 Task: Explore Airbnb accommodation in Slubice, Poland from 21st December, 2023 to 23rd December, 2023 for 1 adult. Place can be private room with 1  bedroom having 1 bed and 1 bathroom. Property type can be hotel. Amenities needed are: wifi, washing machine.
Action: Mouse moved to (575, 102)
Screenshot: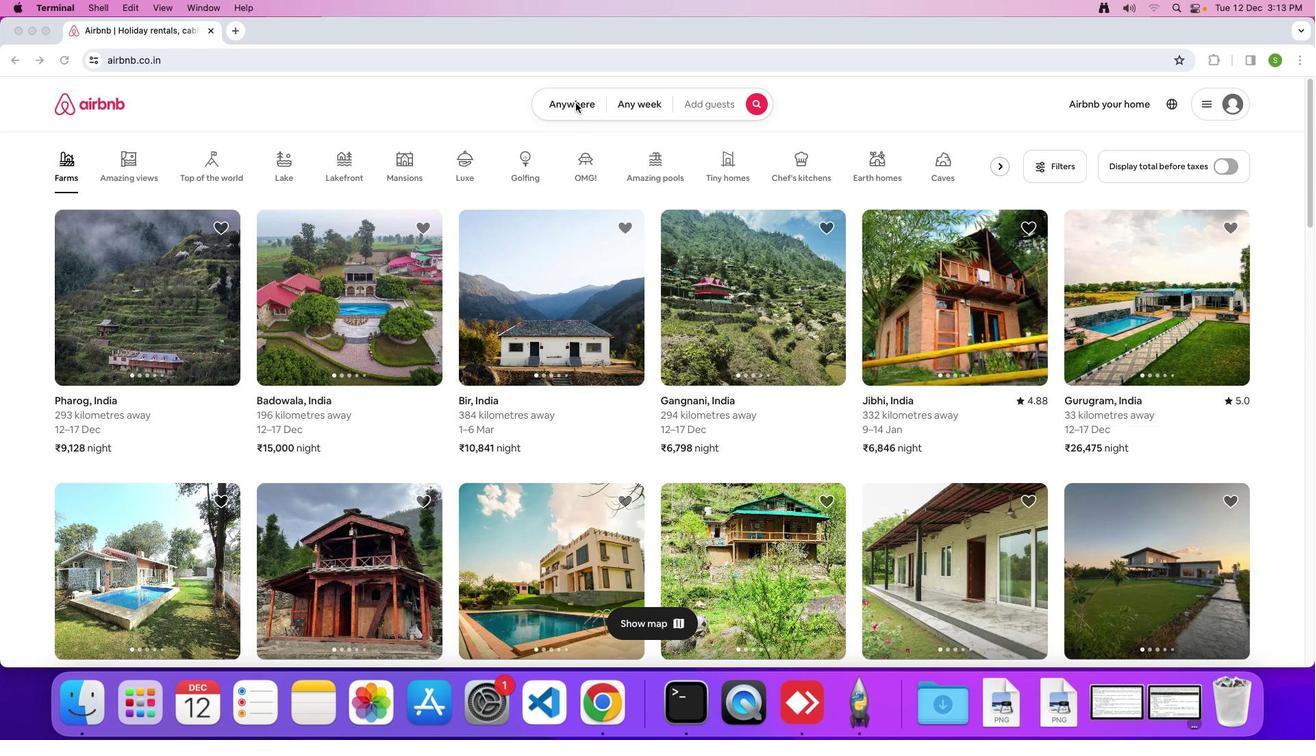 
Action: Mouse pressed left at (575, 102)
Screenshot: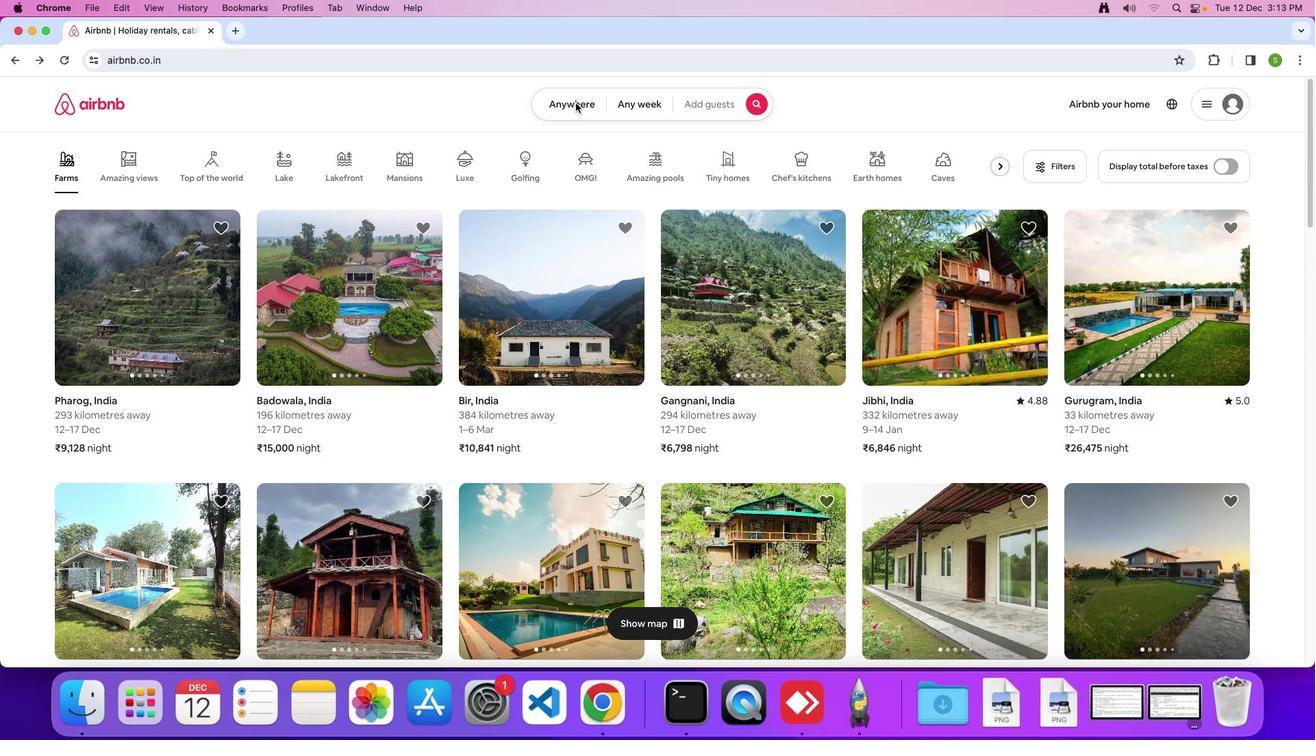 
Action: Mouse moved to (573, 103)
Screenshot: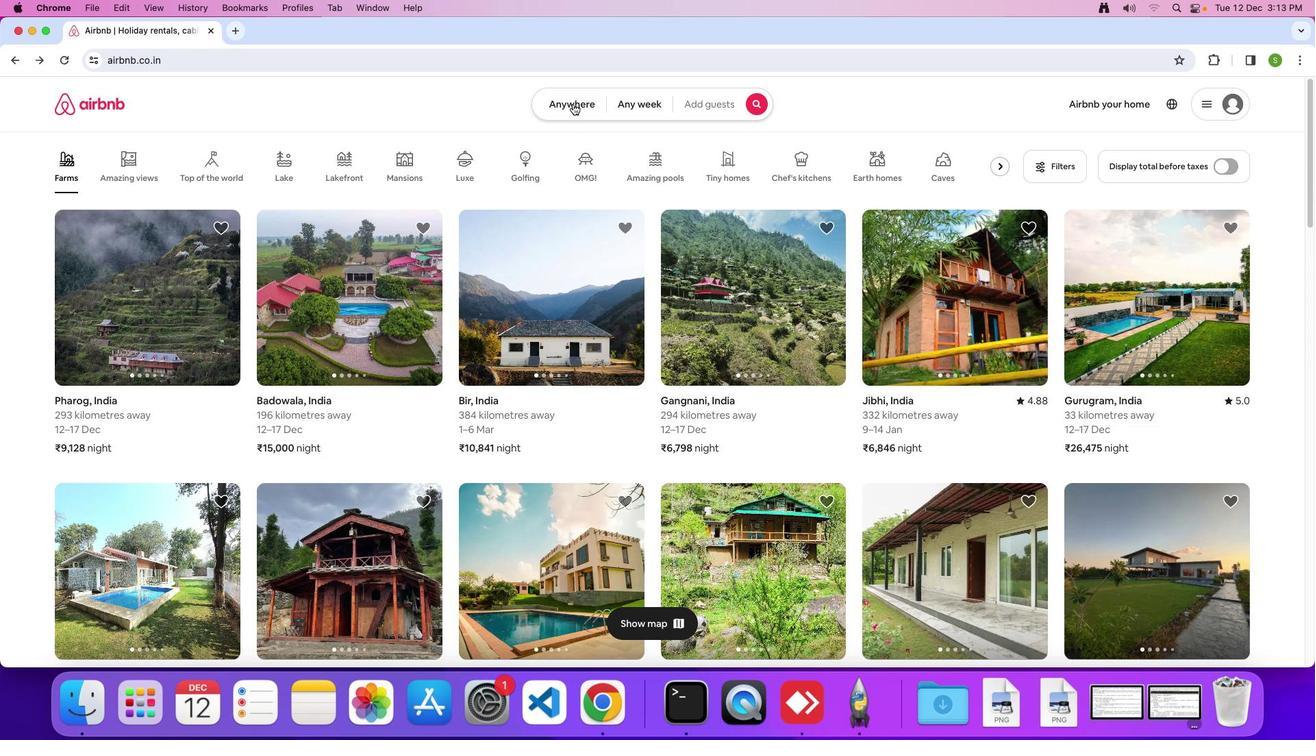 
Action: Mouse pressed left at (573, 103)
Screenshot: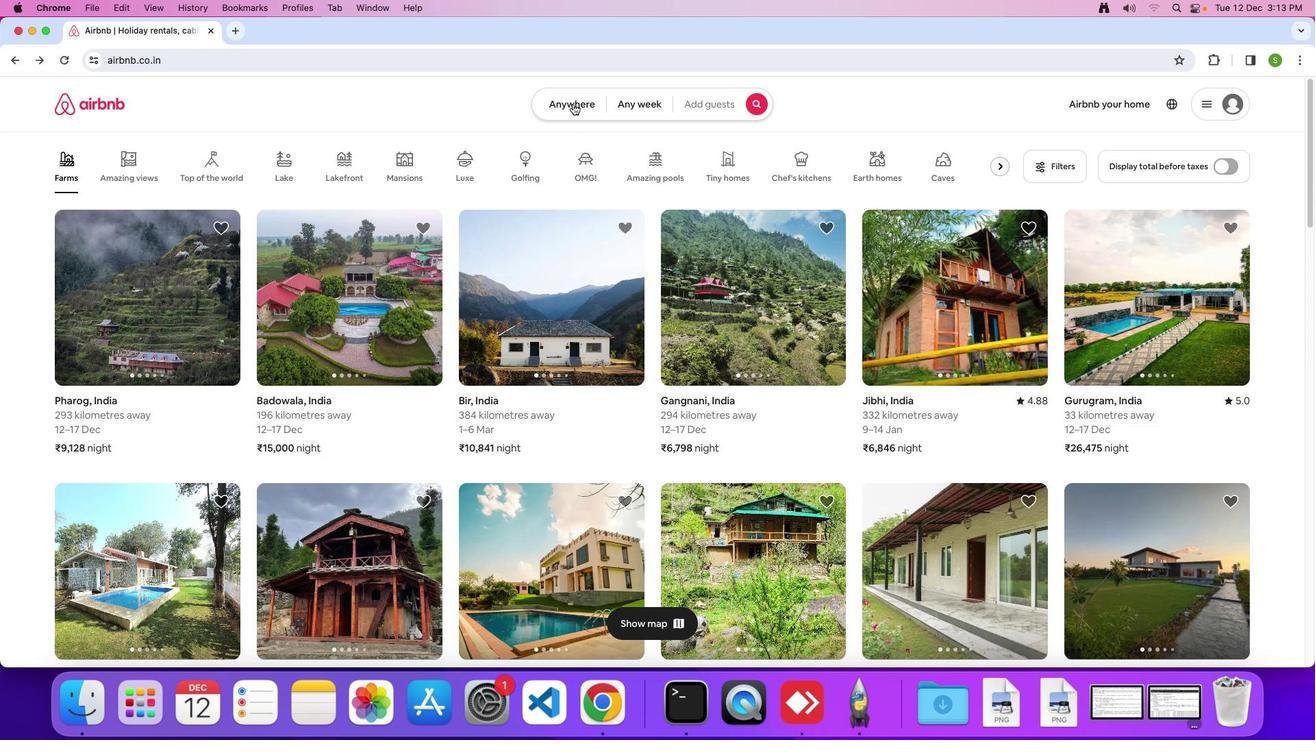 
Action: Mouse moved to (498, 153)
Screenshot: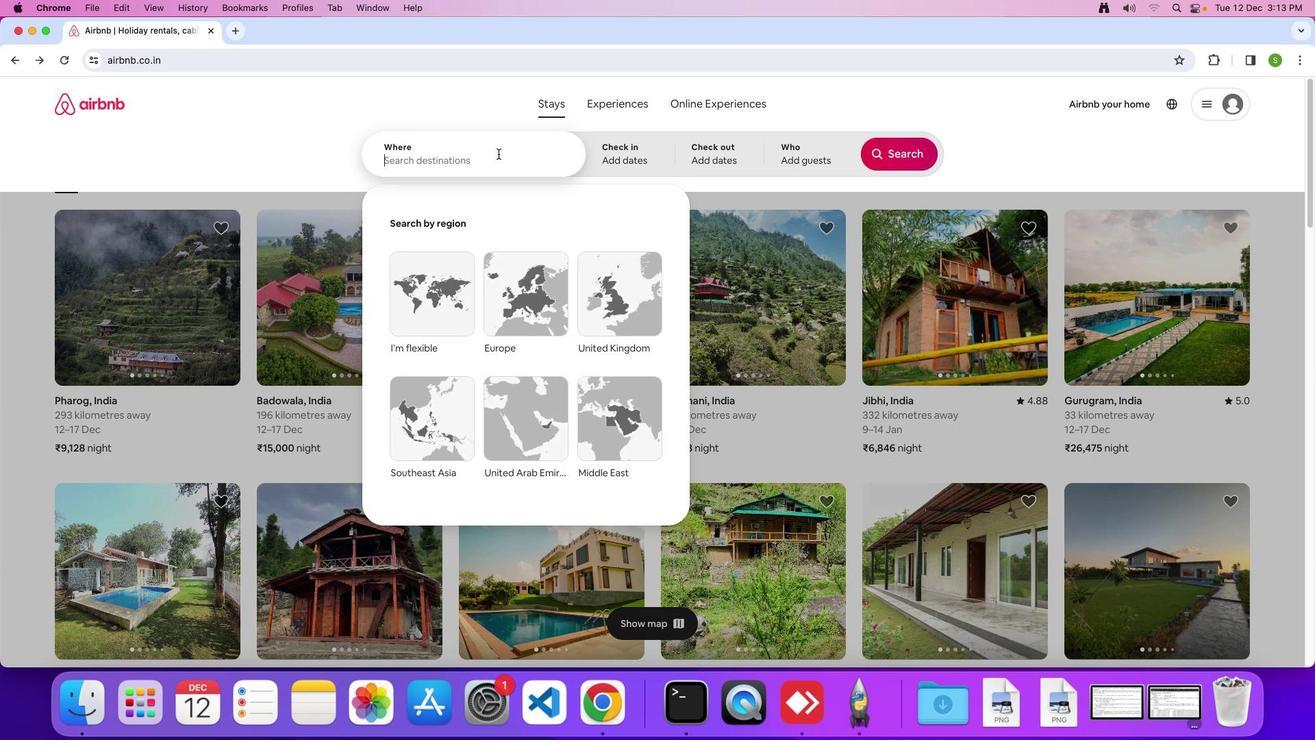 
Action: Mouse pressed left at (498, 153)
Screenshot: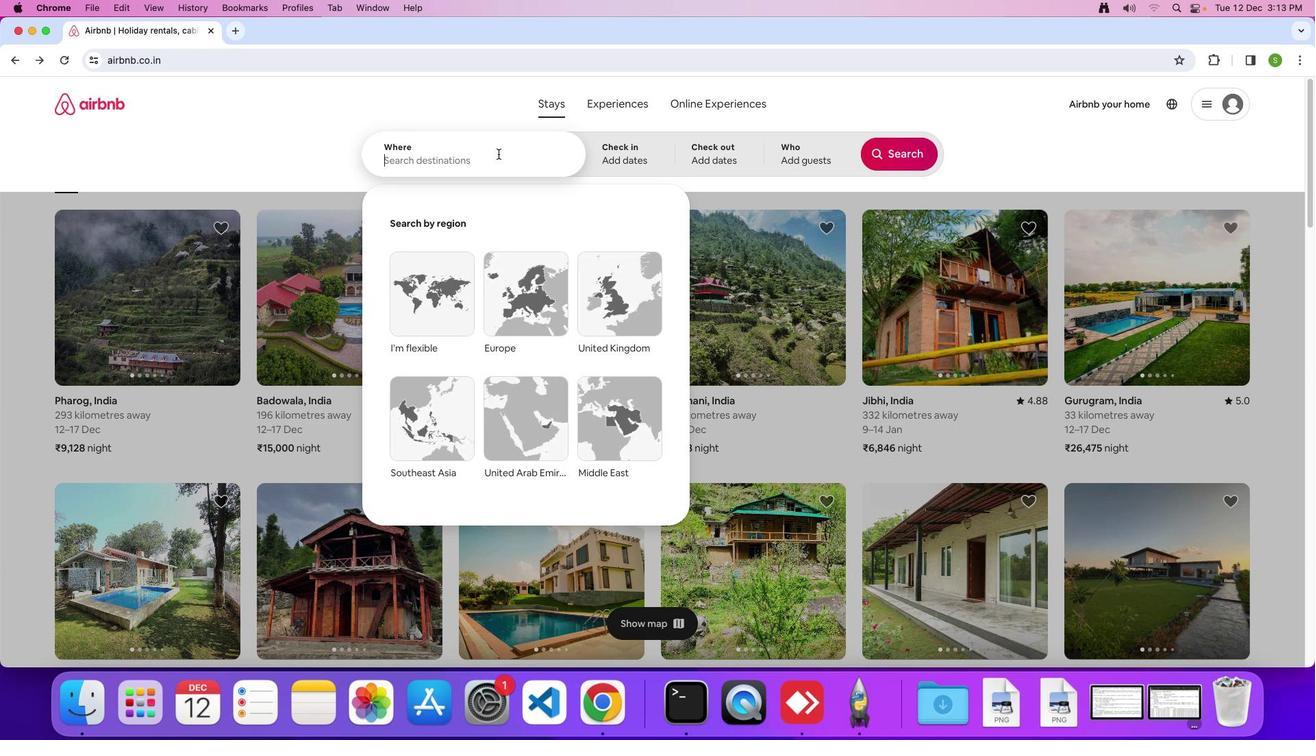 
Action: Key pressed Key.shift'S''l''u''b''i''c''e'','Key.spaceKey.shift'p''o''l''a''n''d'Key.enter
Screenshot: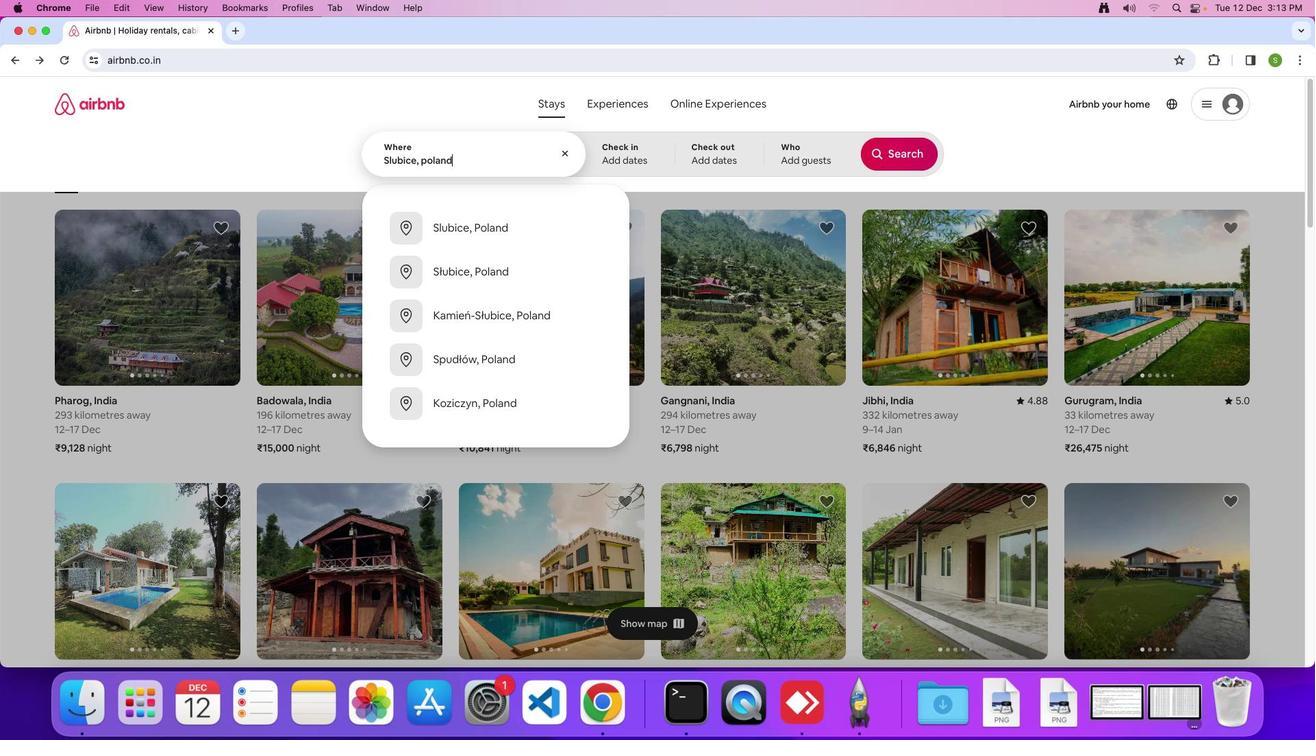 
Action: Mouse moved to (549, 431)
Screenshot: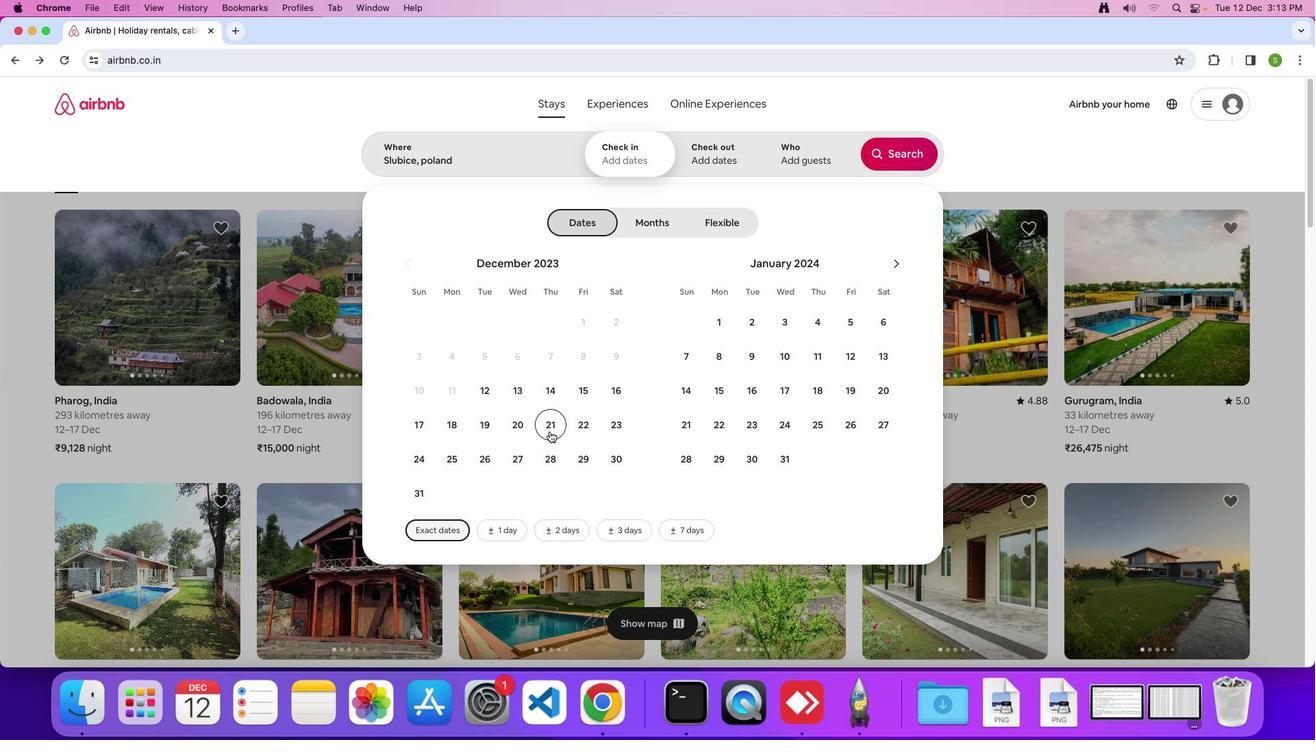 
Action: Mouse pressed left at (549, 431)
Screenshot: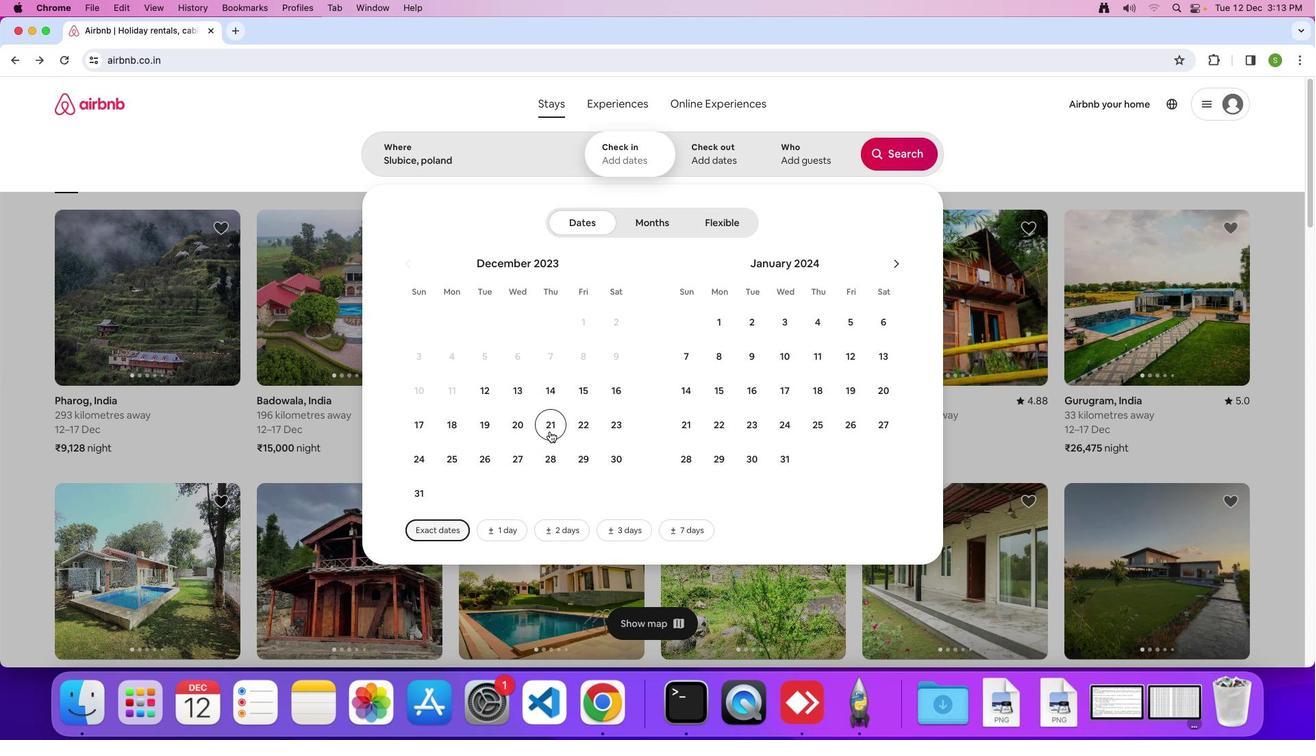
Action: Mouse moved to (607, 423)
Screenshot: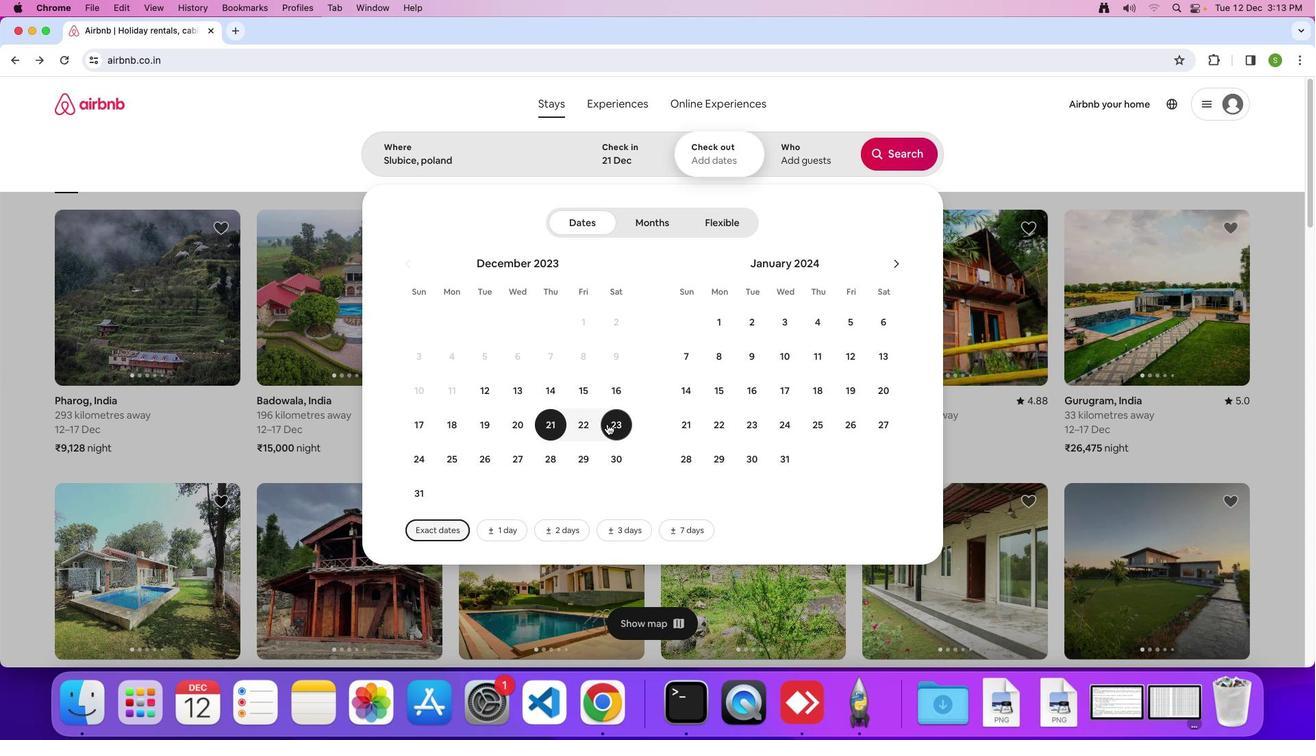 
Action: Mouse pressed left at (607, 423)
Screenshot: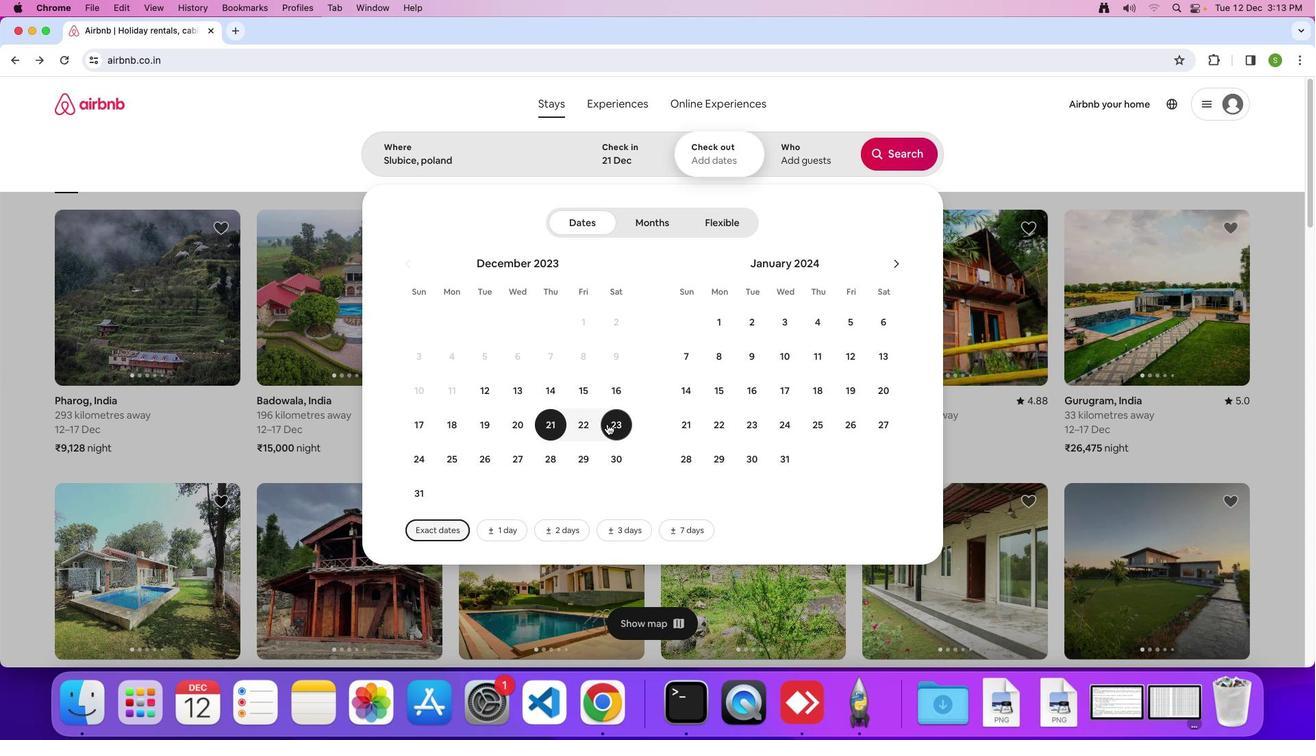 
Action: Mouse moved to (807, 161)
Screenshot: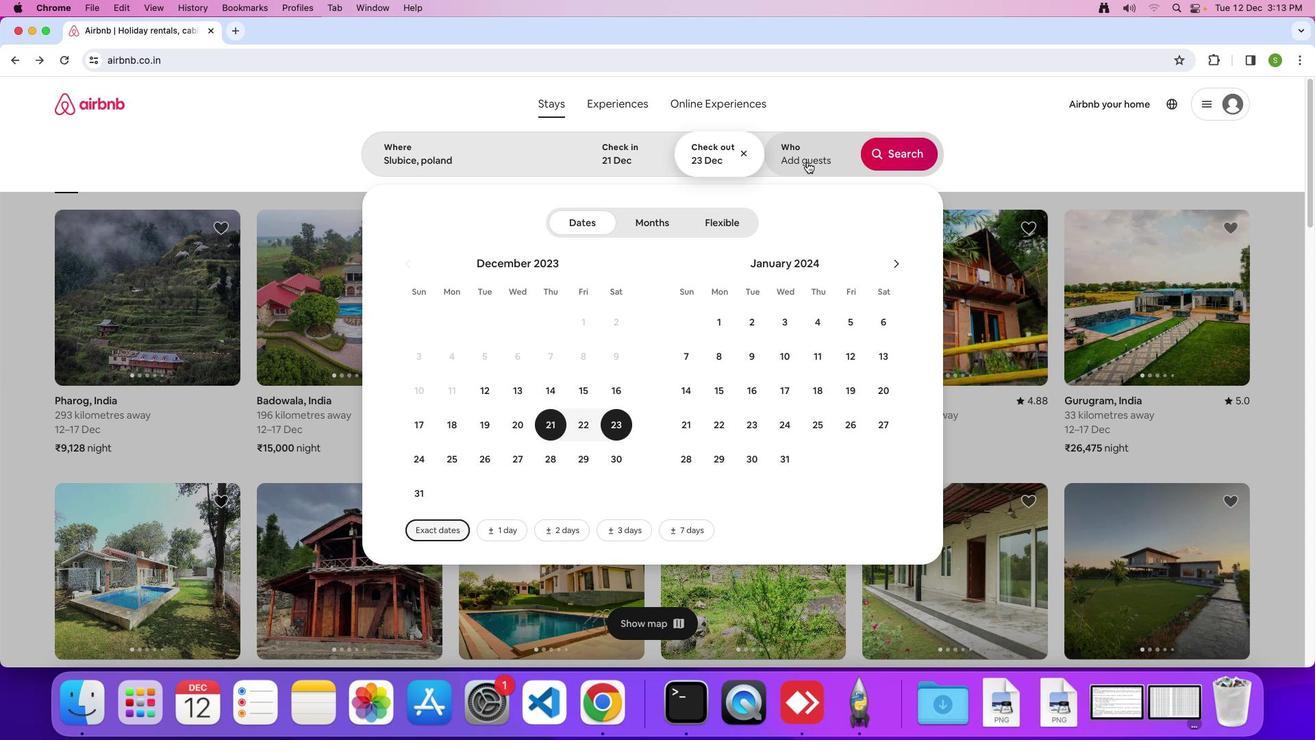 
Action: Mouse pressed left at (807, 161)
Screenshot: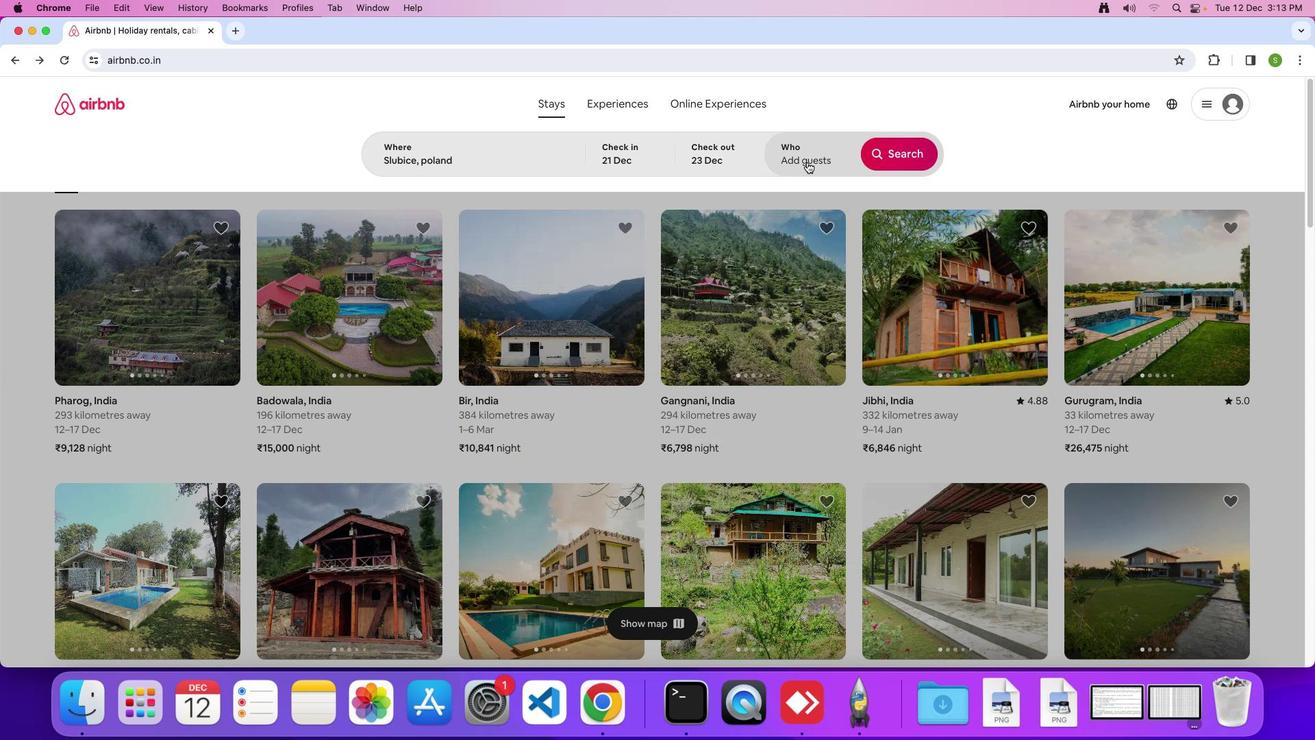 
Action: Mouse moved to (911, 225)
Screenshot: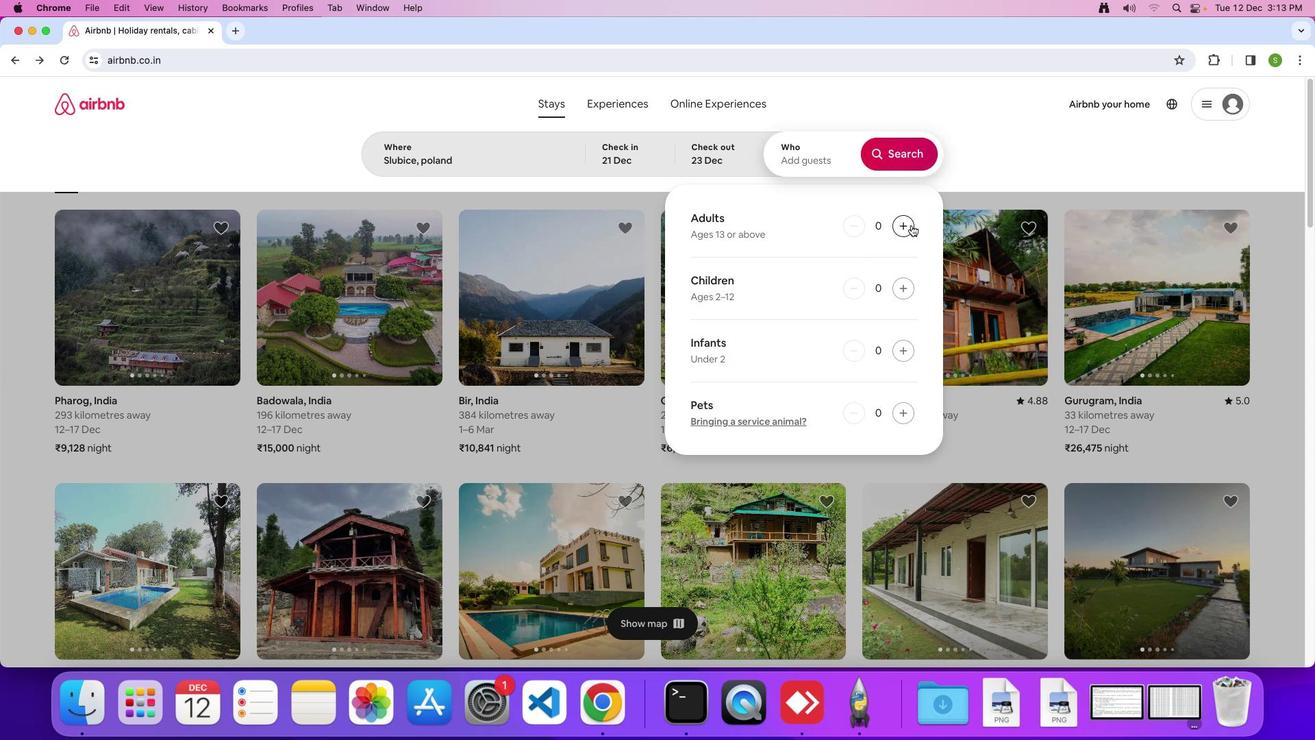 
Action: Mouse pressed left at (911, 225)
Screenshot: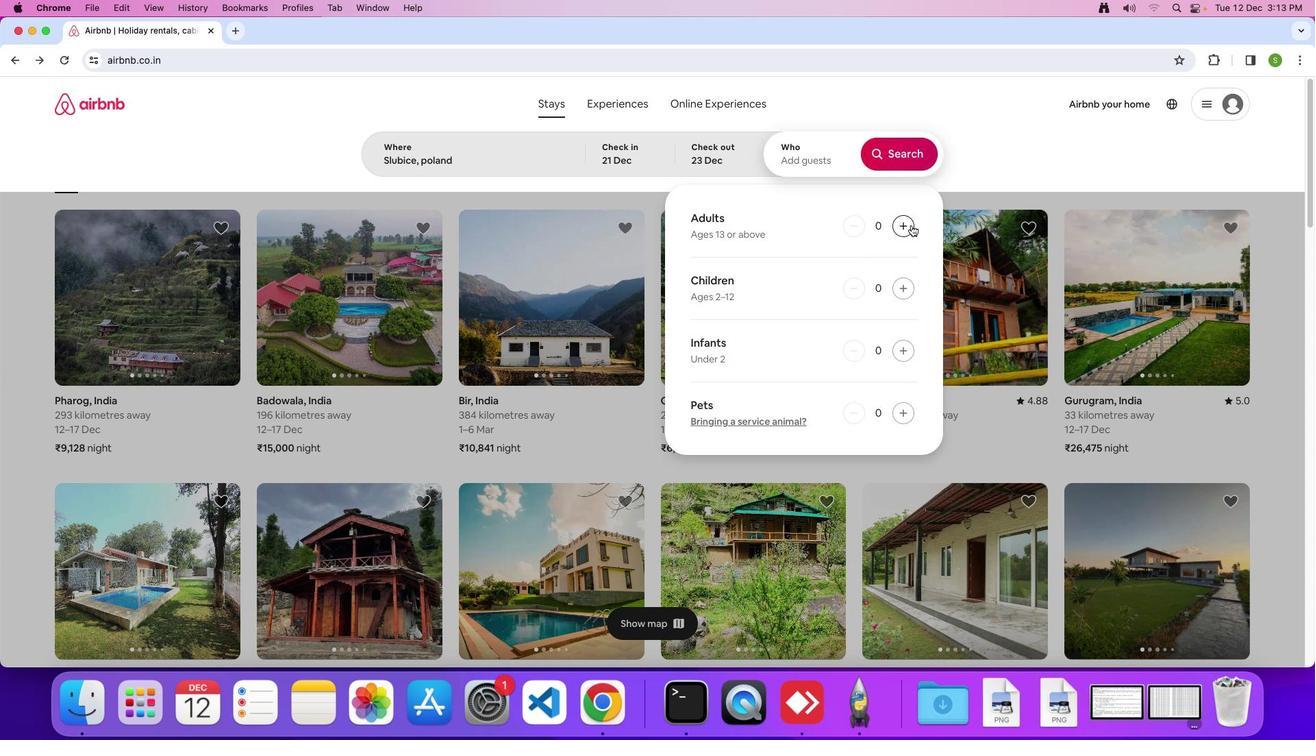 
Action: Mouse moved to (897, 151)
Screenshot: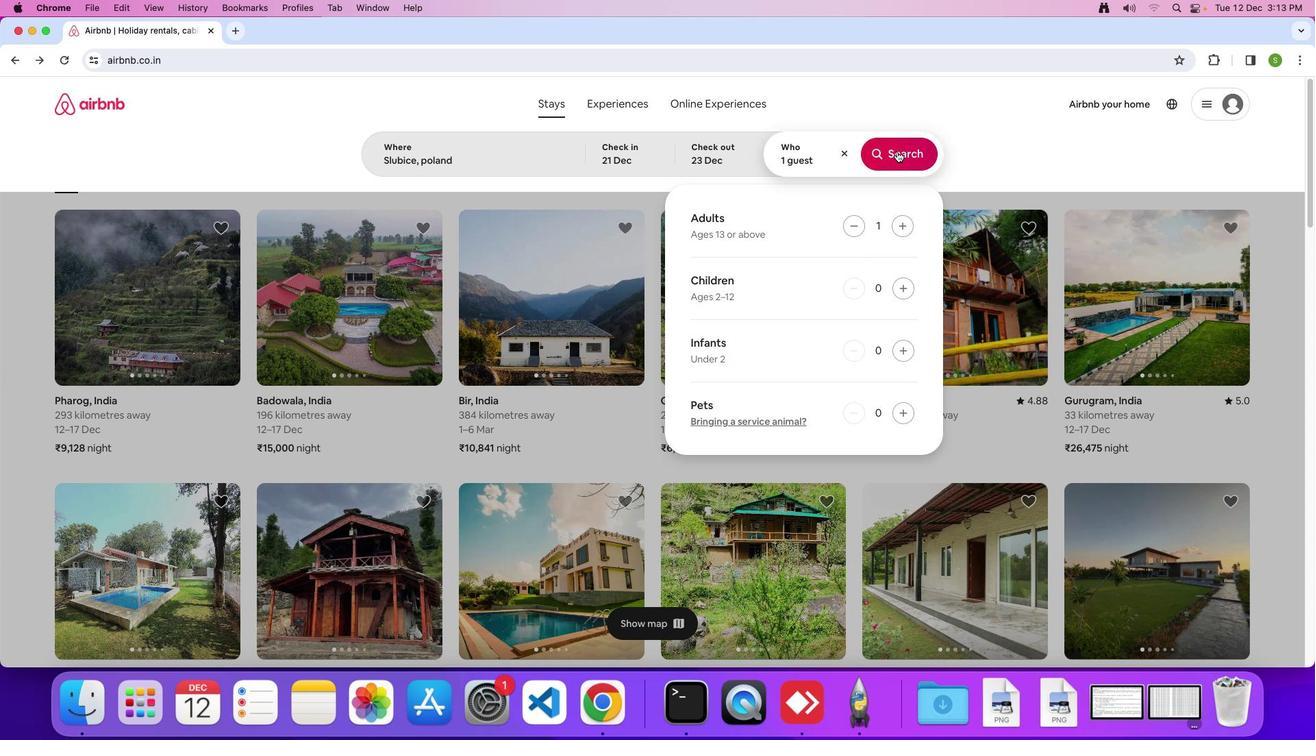 
Action: Mouse pressed left at (897, 151)
Screenshot: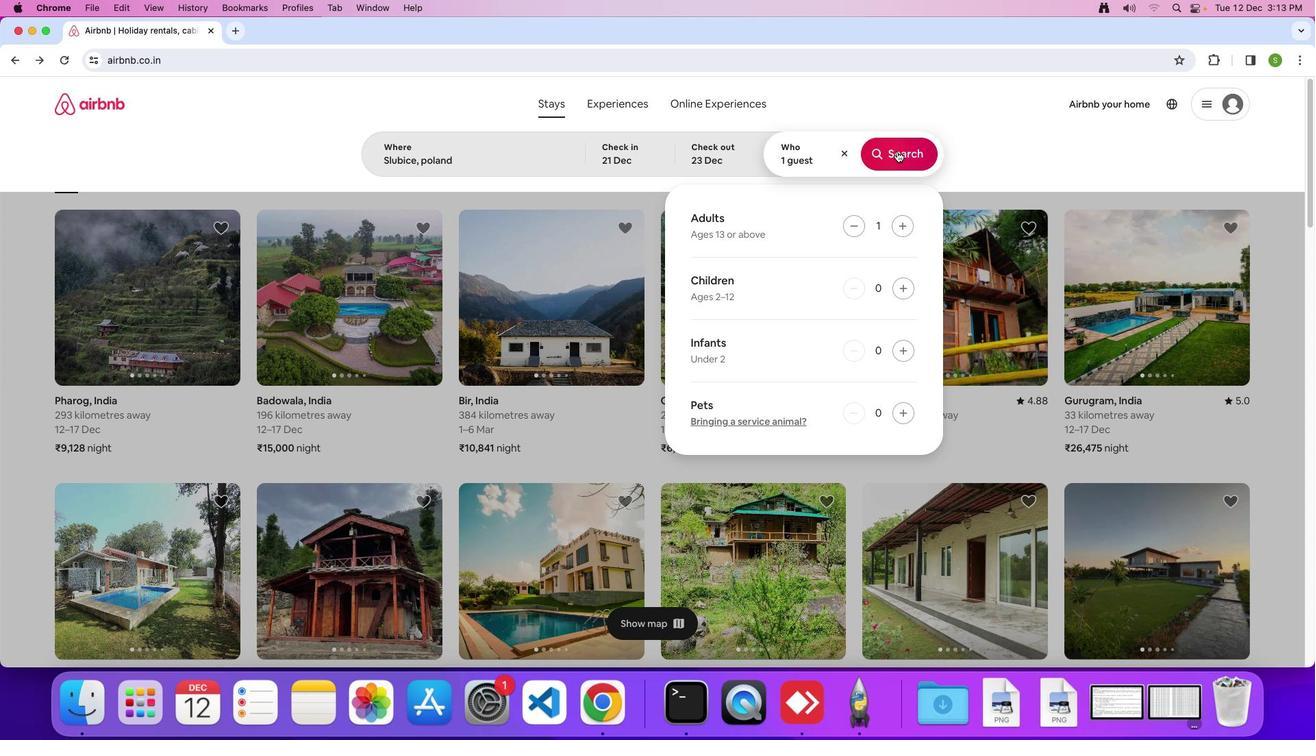 
Action: Mouse moved to (1095, 167)
Screenshot: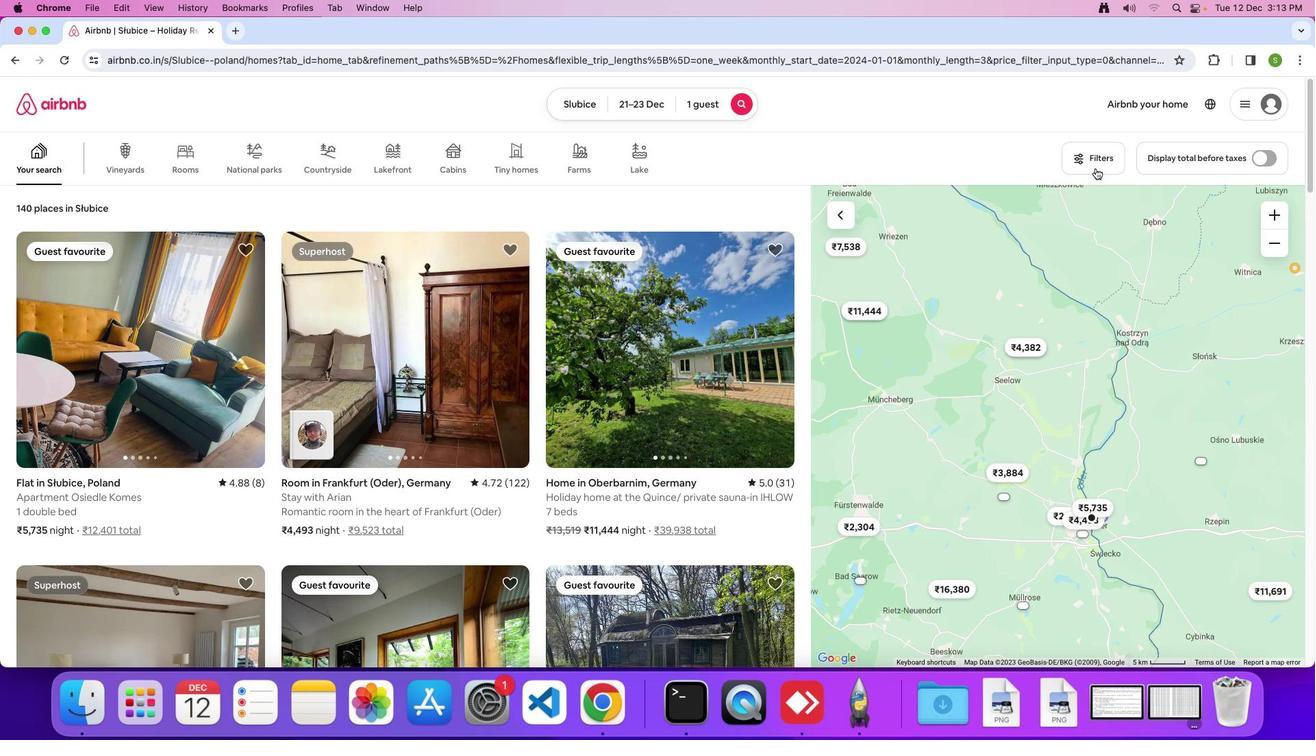 
Action: Mouse pressed left at (1095, 167)
Screenshot: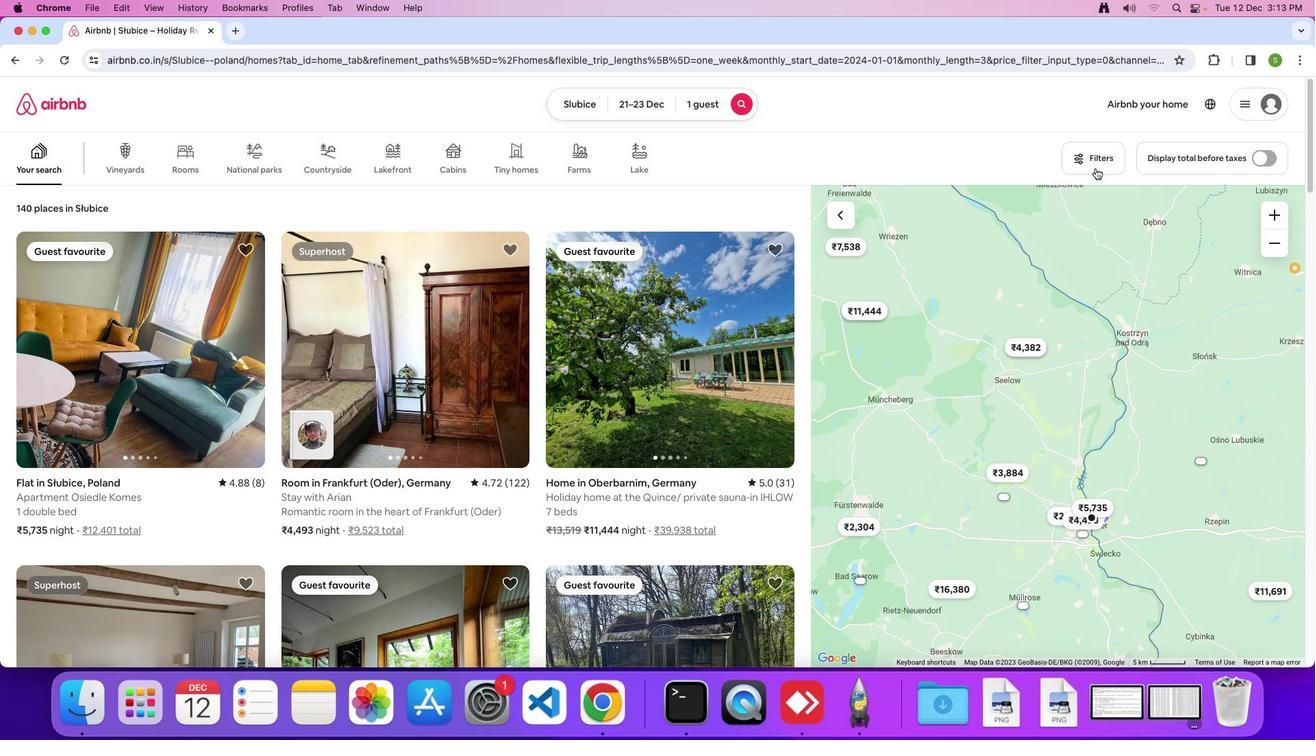 
Action: Mouse moved to (641, 371)
Screenshot: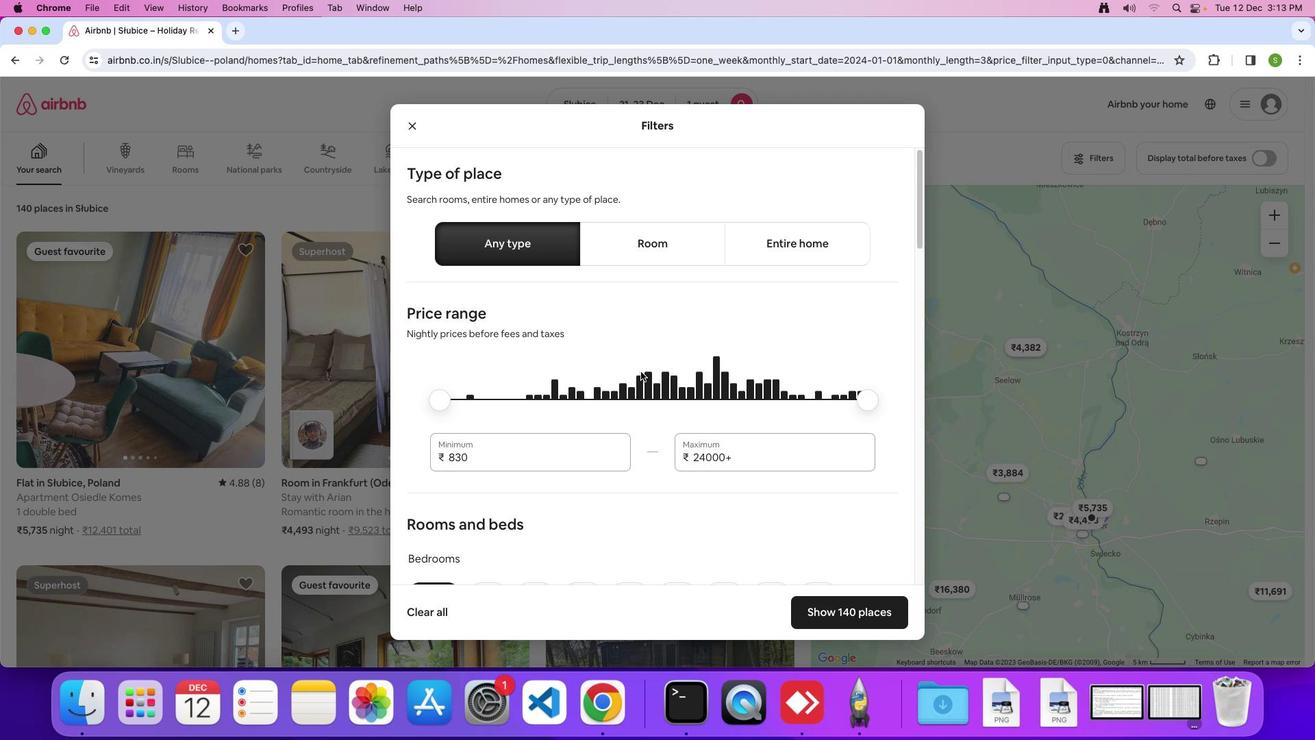 
Action: Mouse scrolled (641, 371) with delta (0, 0)
Screenshot: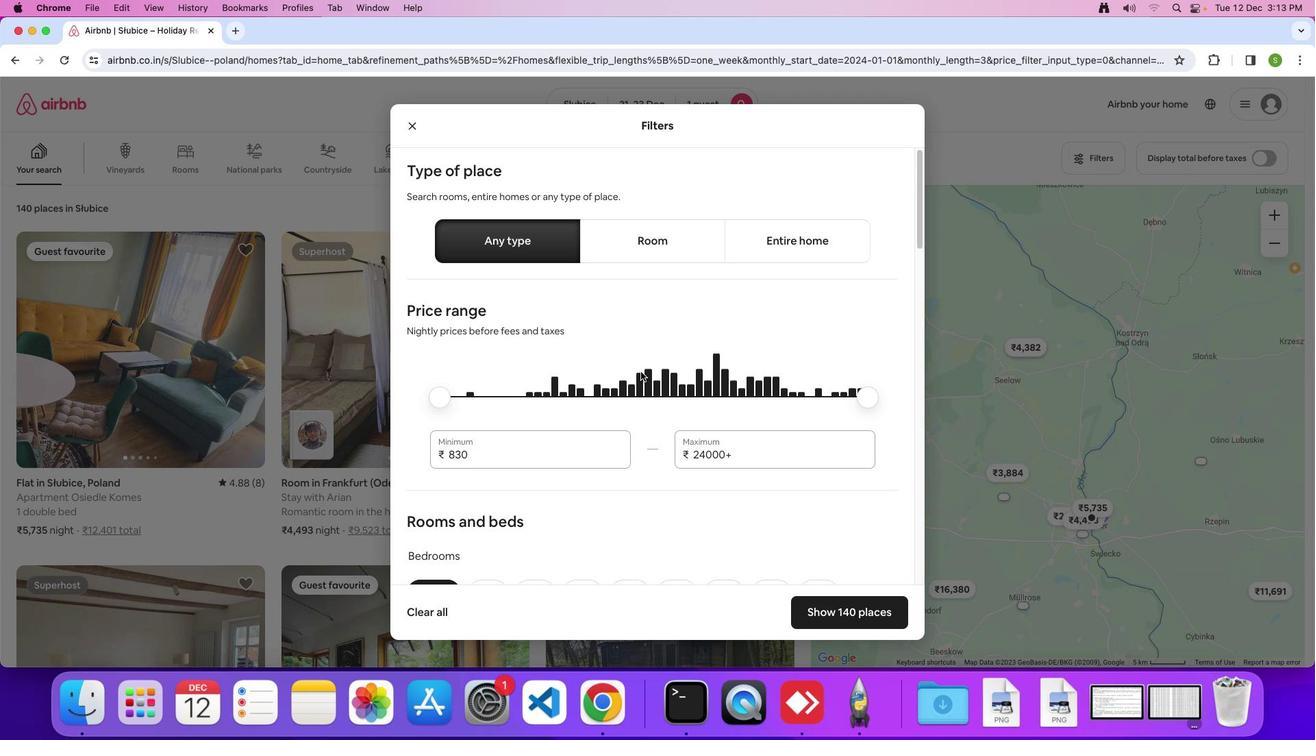 
Action: Mouse scrolled (641, 371) with delta (0, 0)
Screenshot: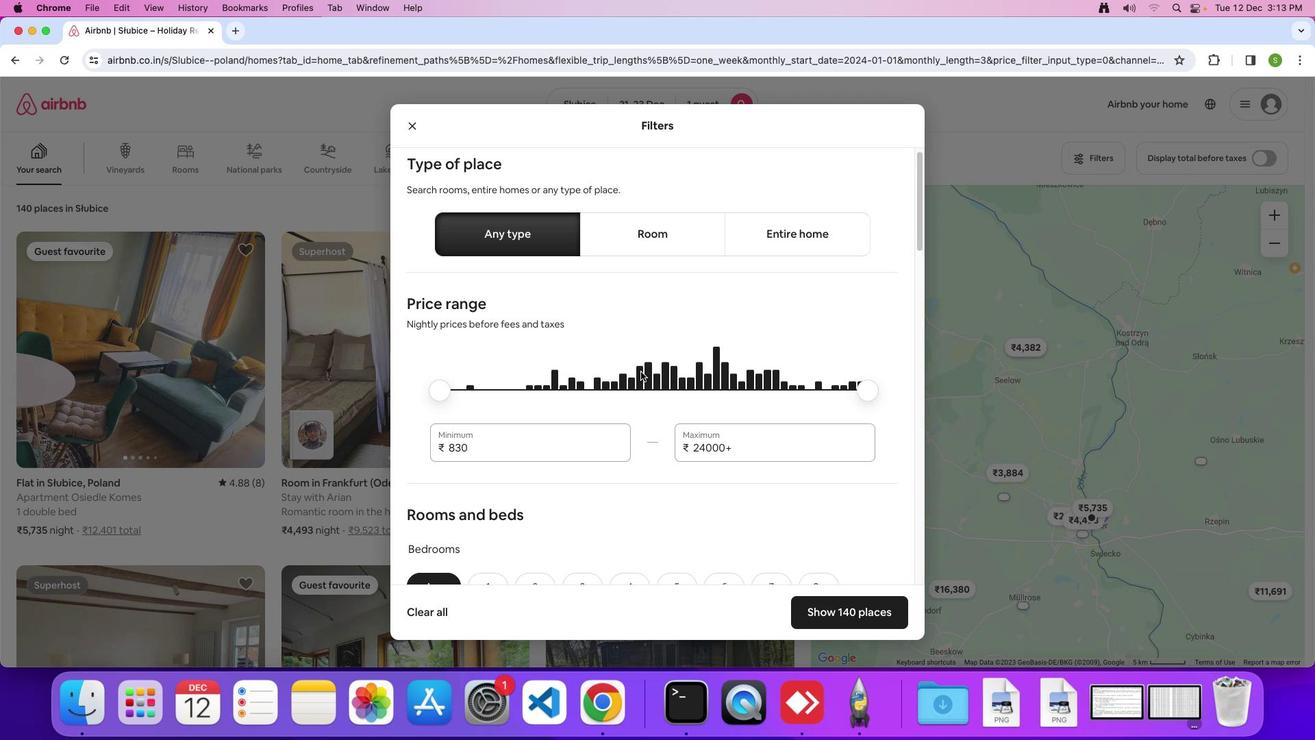 
Action: Mouse scrolled (641, 371) with delta (0, 0)
Screenshot: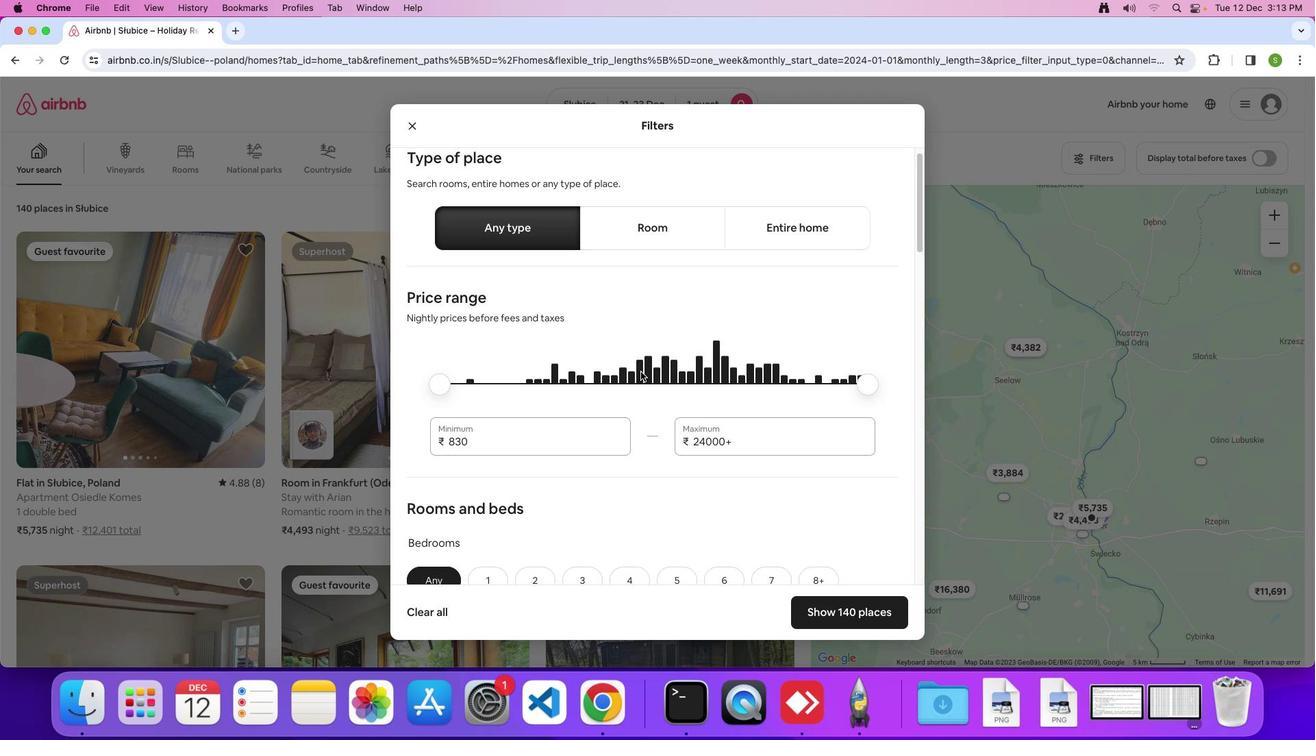 
Action: Mouse scrolled (641, 371) with delta (0, 0)
Screenshot: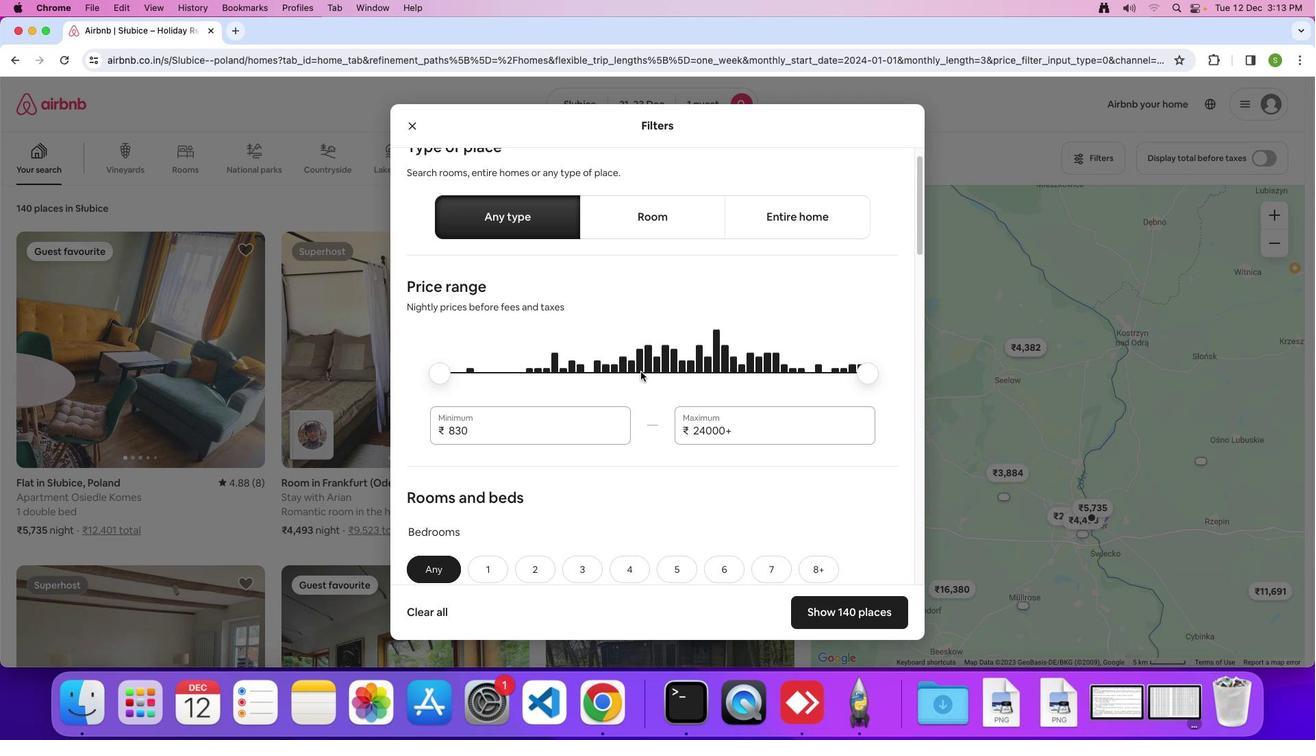 
Action: Mouse scrolled (641, 371) with delta (0, 0)
Screenshot: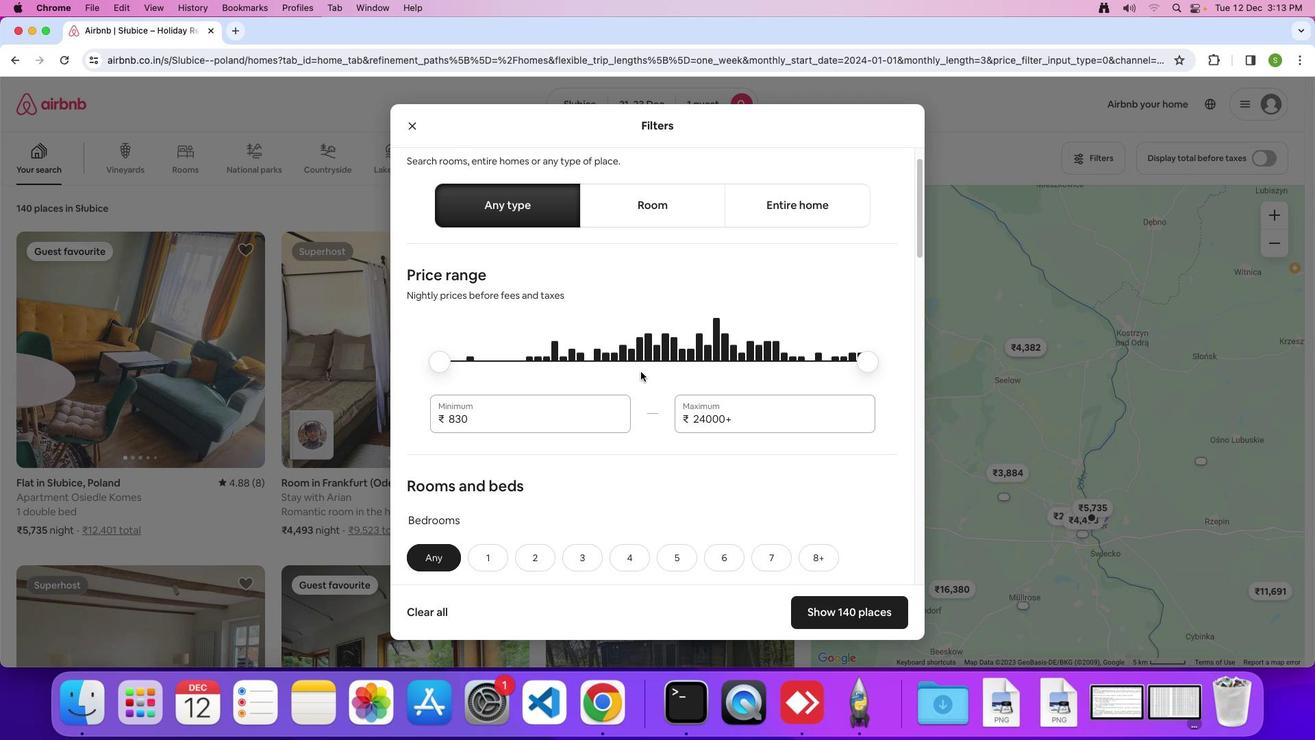 
Action: Mouse scrolled (641, 371) with delta (0, 0)
Screenshot: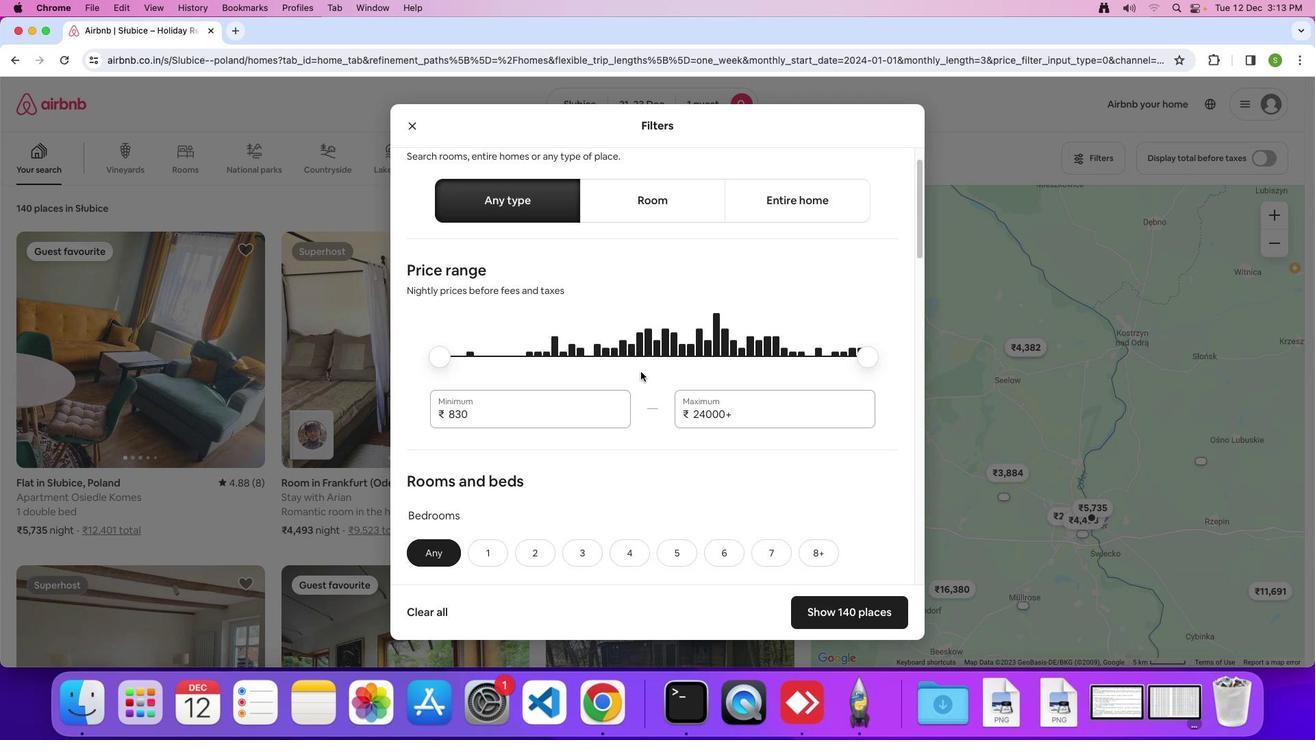
Action: Mouse scrolled (641, 371) with delta (0, 0)
Screenshot: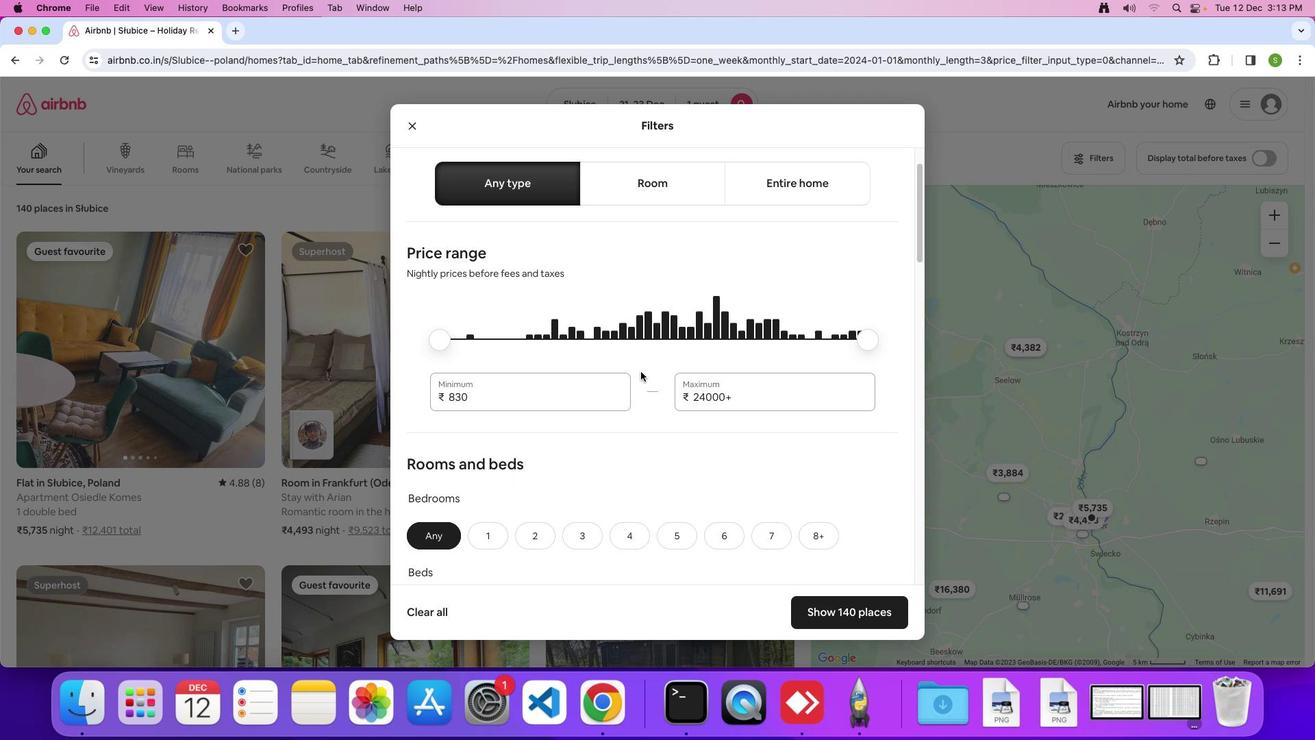 
Action: Mouse scrolled (641, 371) with delta (0, 0)
Screenshot: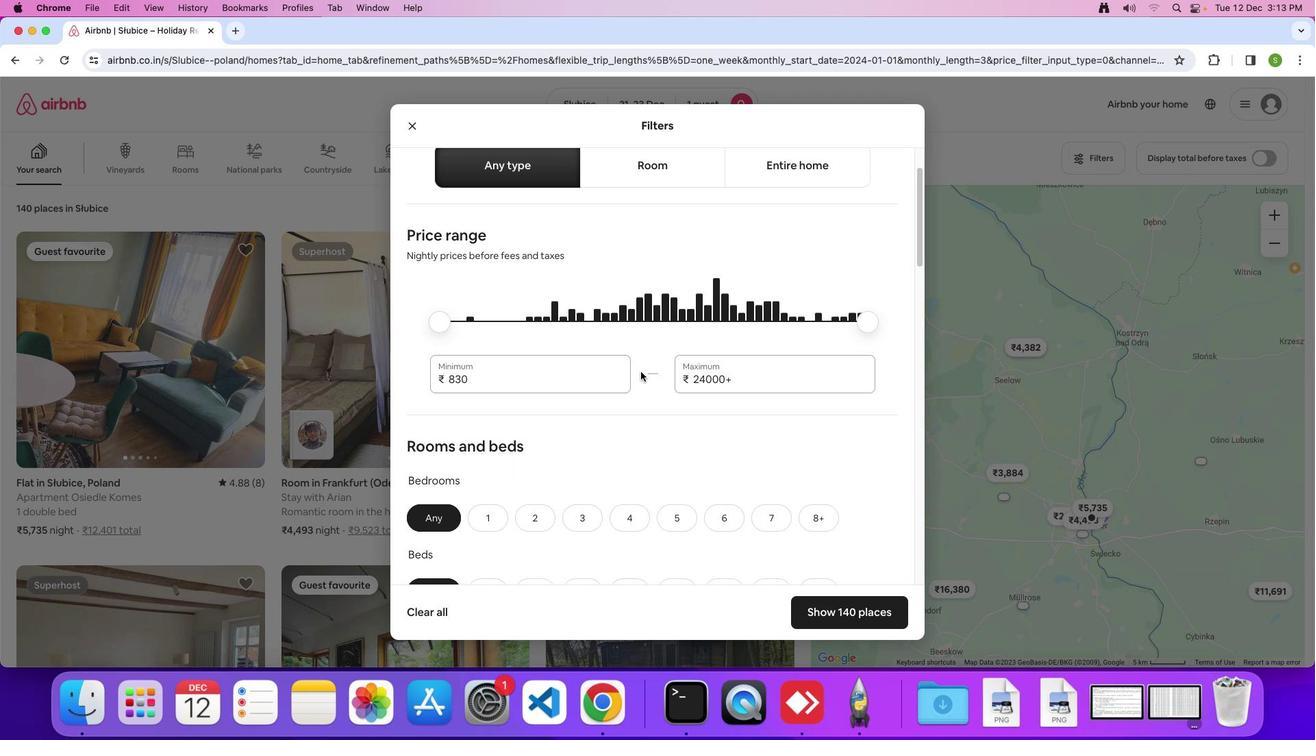 
Action: Mouse scrolled (641, 371) with delta (0, 0)
Screenshot: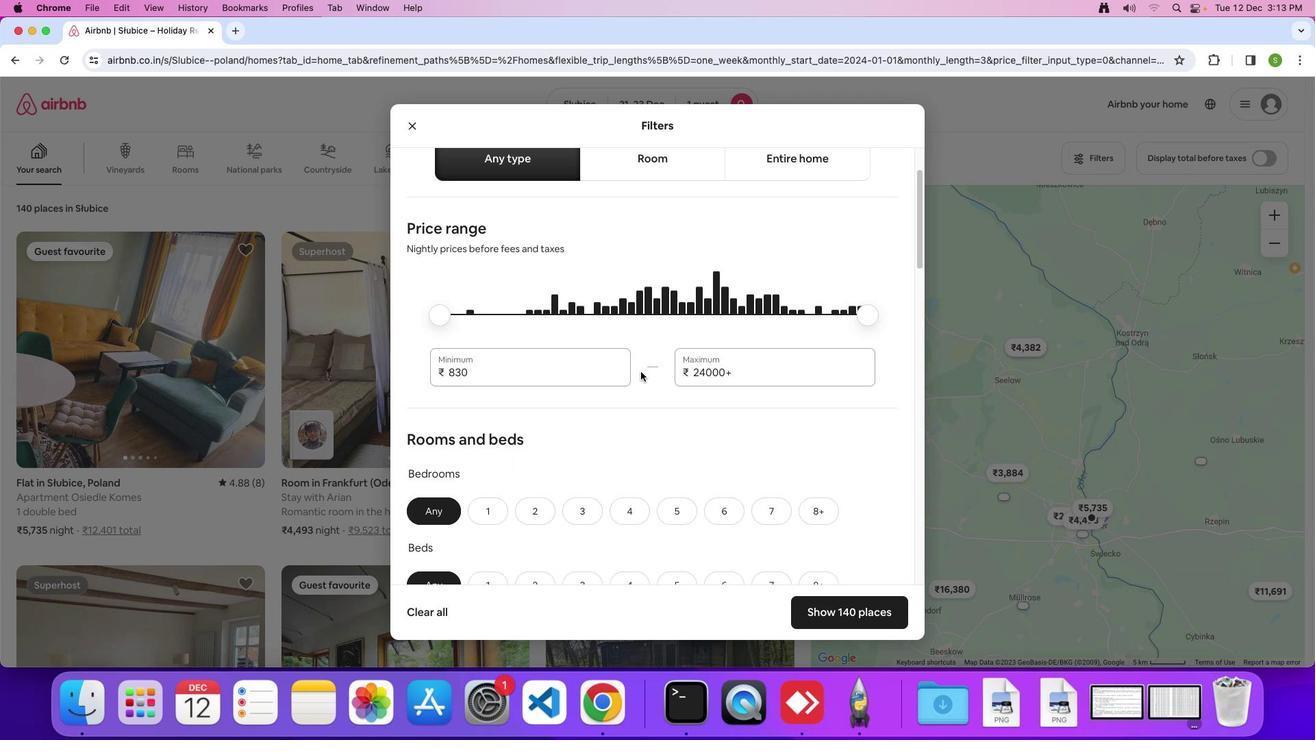 
Action: Mouse scrolled (641, 371) with delta (0, 0)
Screenshot: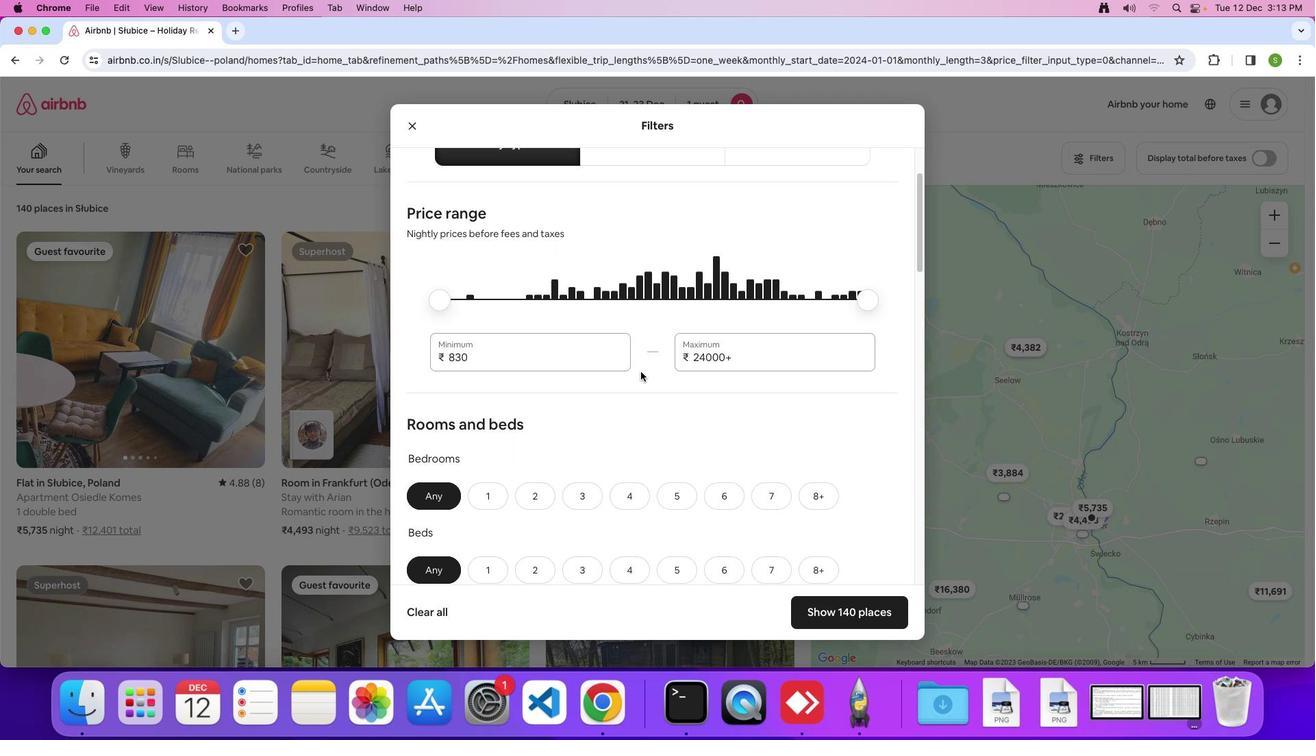 
Action: Mouse scrolled (641, 371) with delta (0, 0)
Screenshot: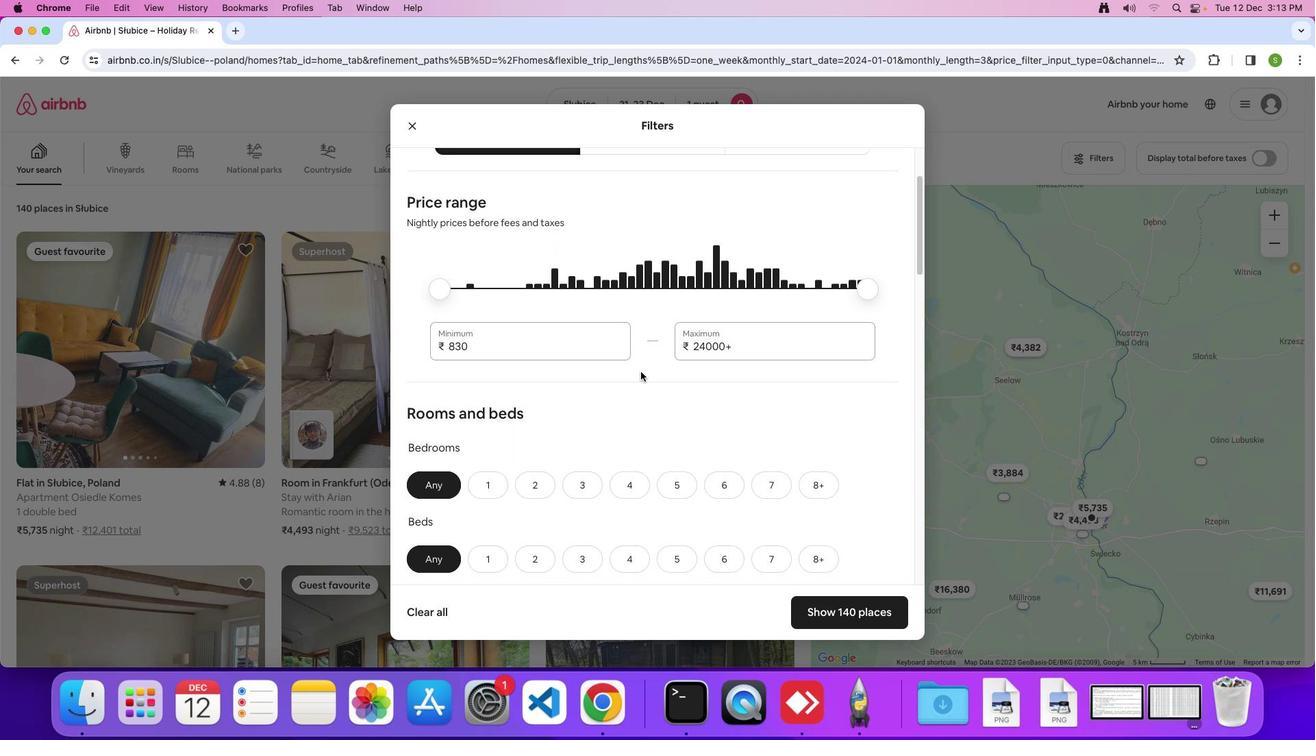 
Action: Mouse scrolled (641, 371) with delta (0, 0)
Screenshot: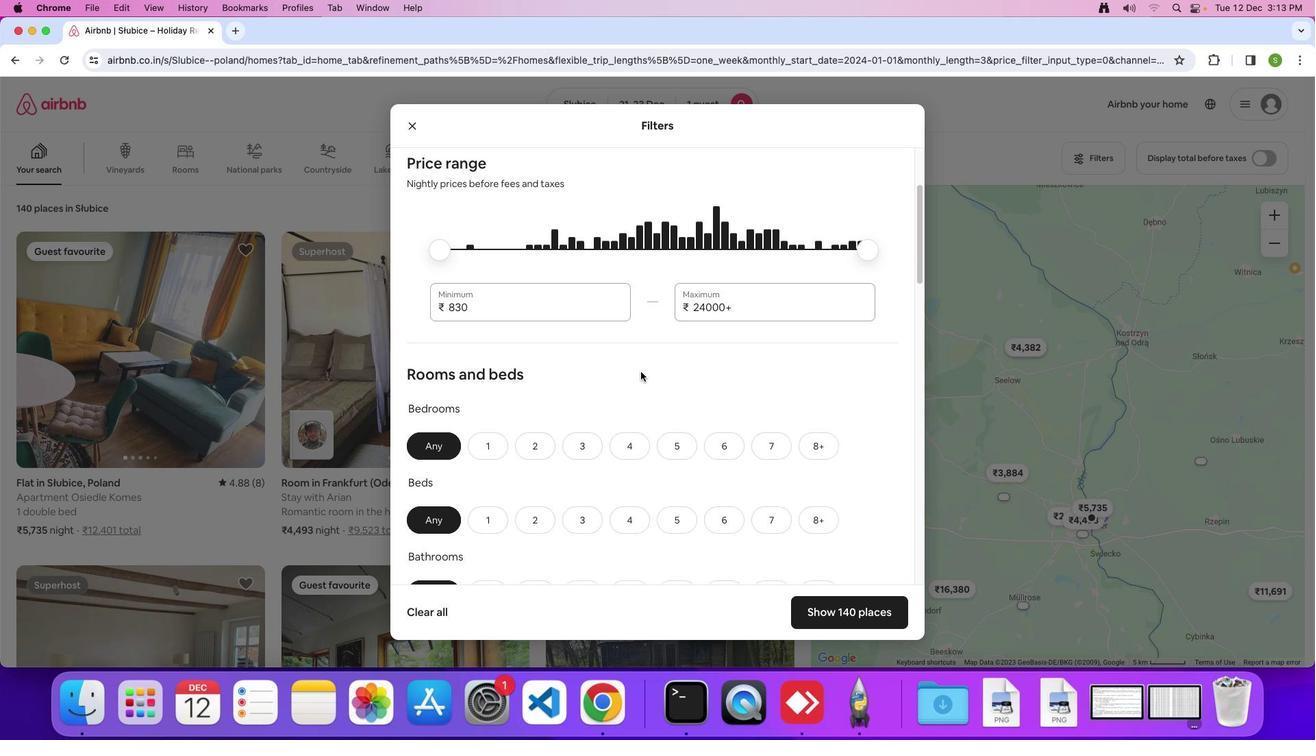 
Action: Mouse scrolled (641, 371) with delta (0, 0)
Screenshot: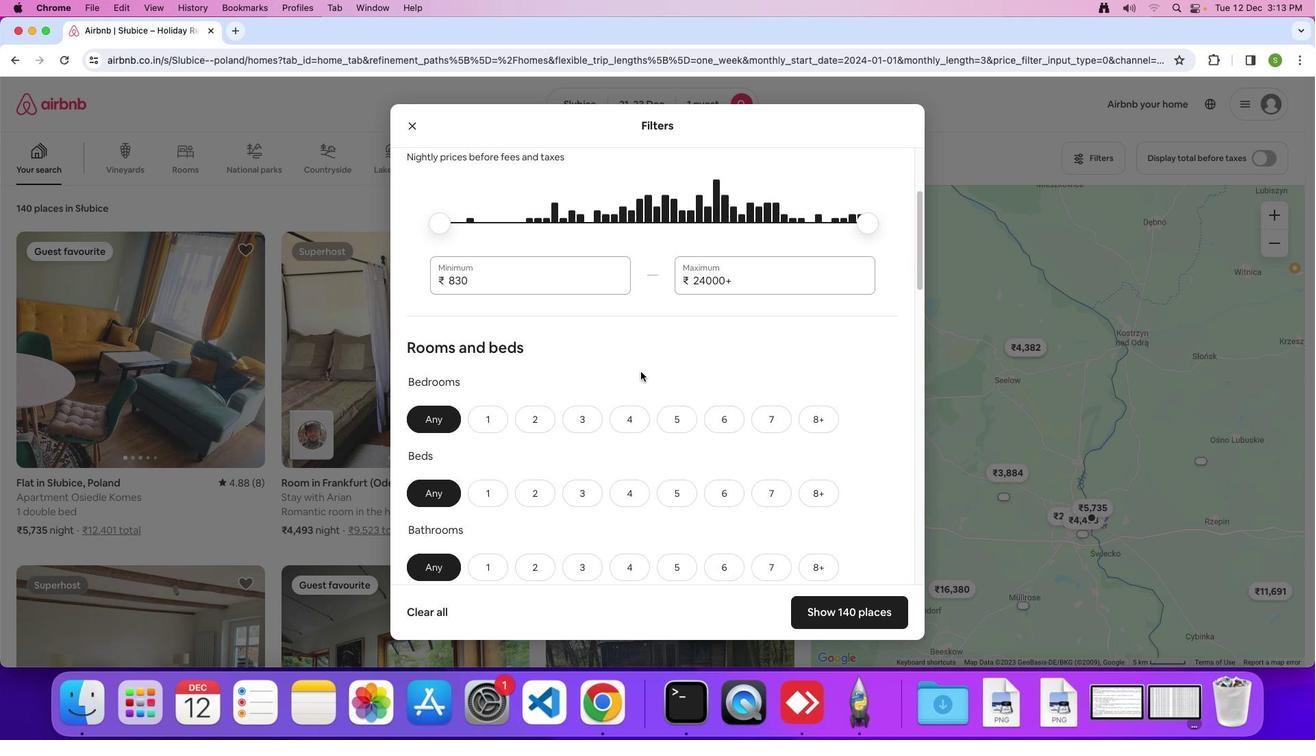 
Action: Mouse scrolled (641, 371) with delta (0, 0)
Screenshot: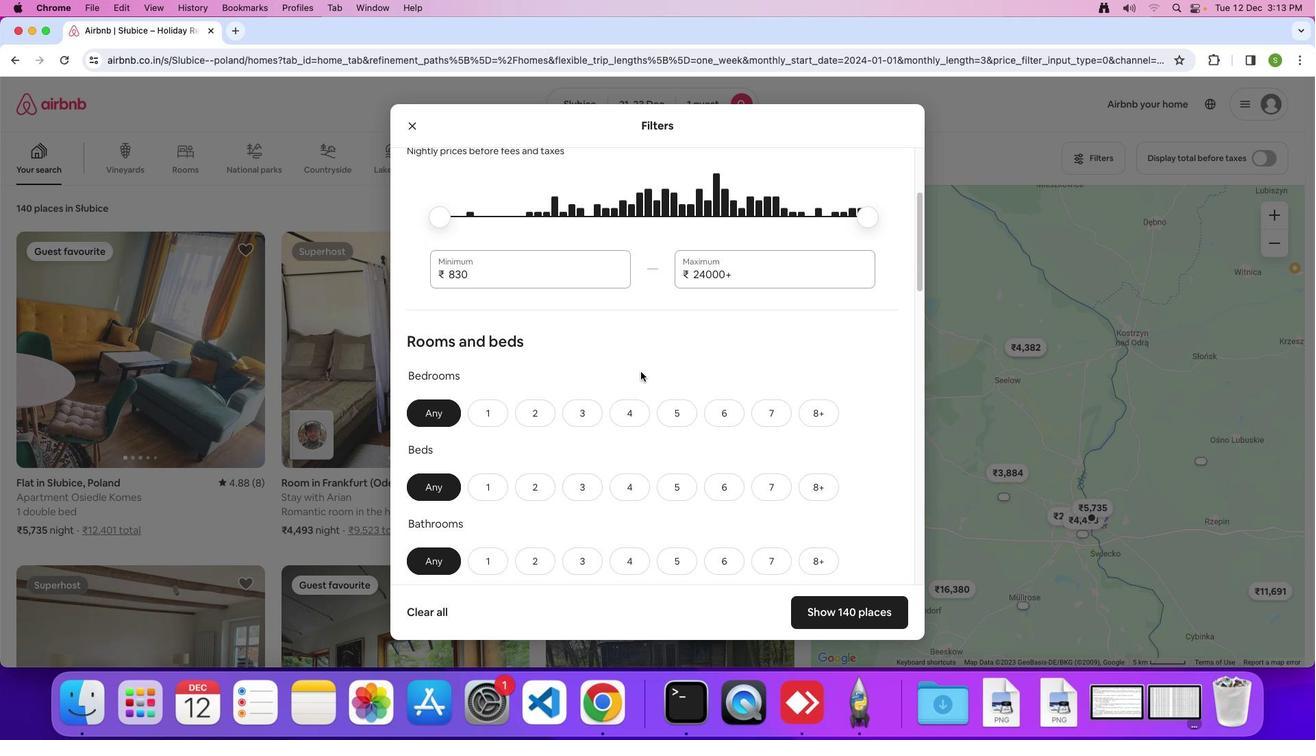 
Action: Mouse scrolled (641, 371) with delta (0, 0)
Screenshot: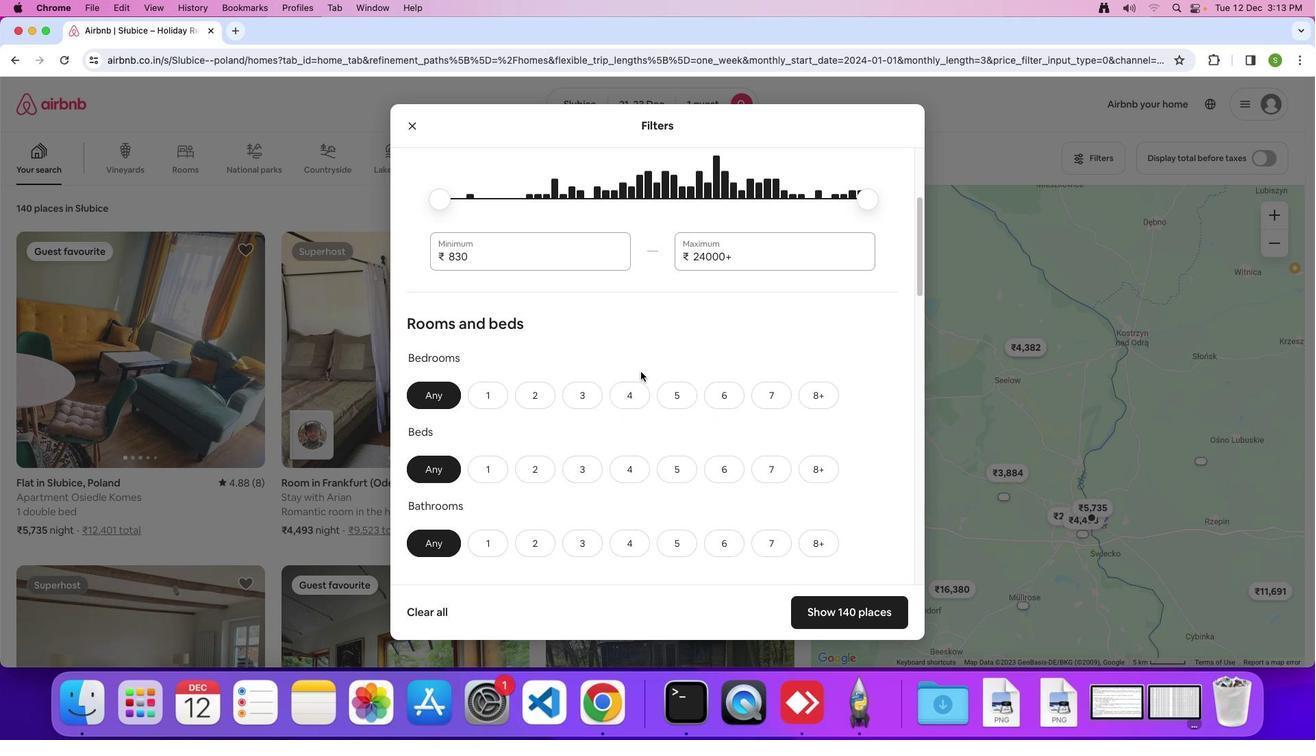 
Action: Mouse scrolled (641, 371) with delta (0, 0)
Screenshot: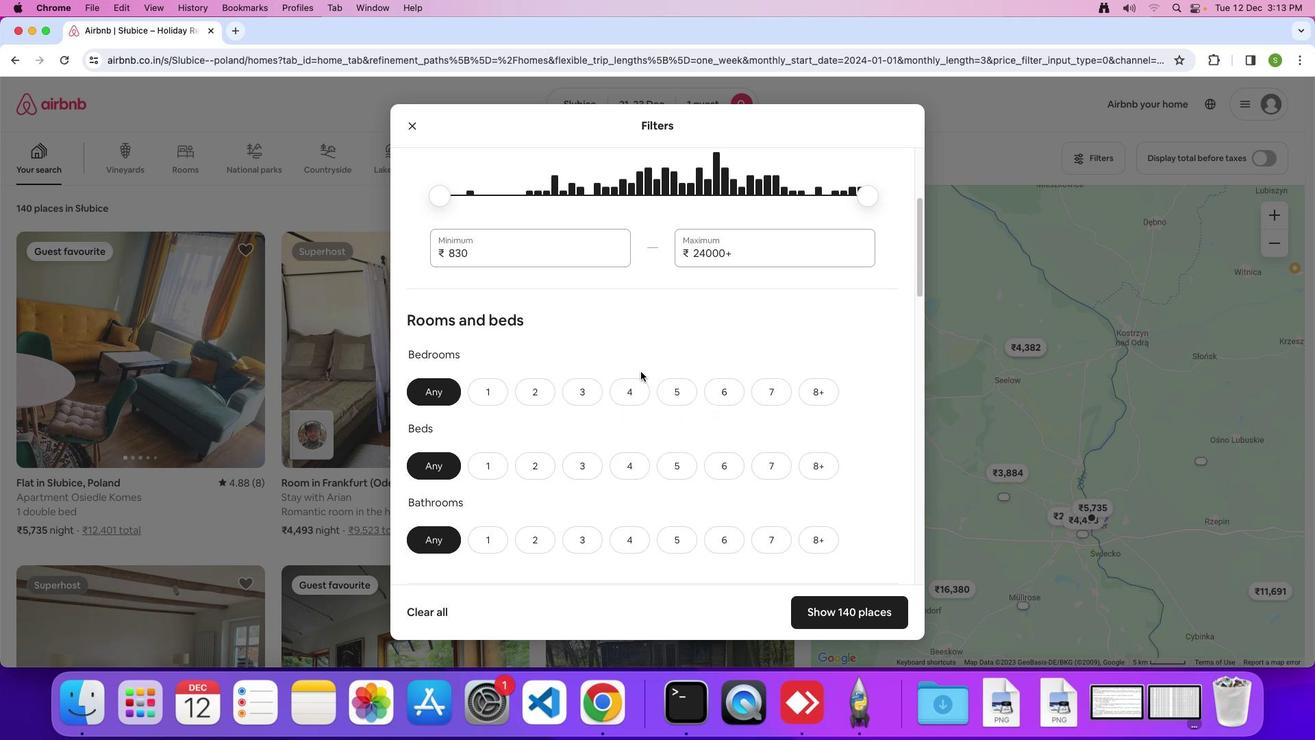 
Action: Mouse scrolled (641, 371) with delta (0, 0)
Screenshot: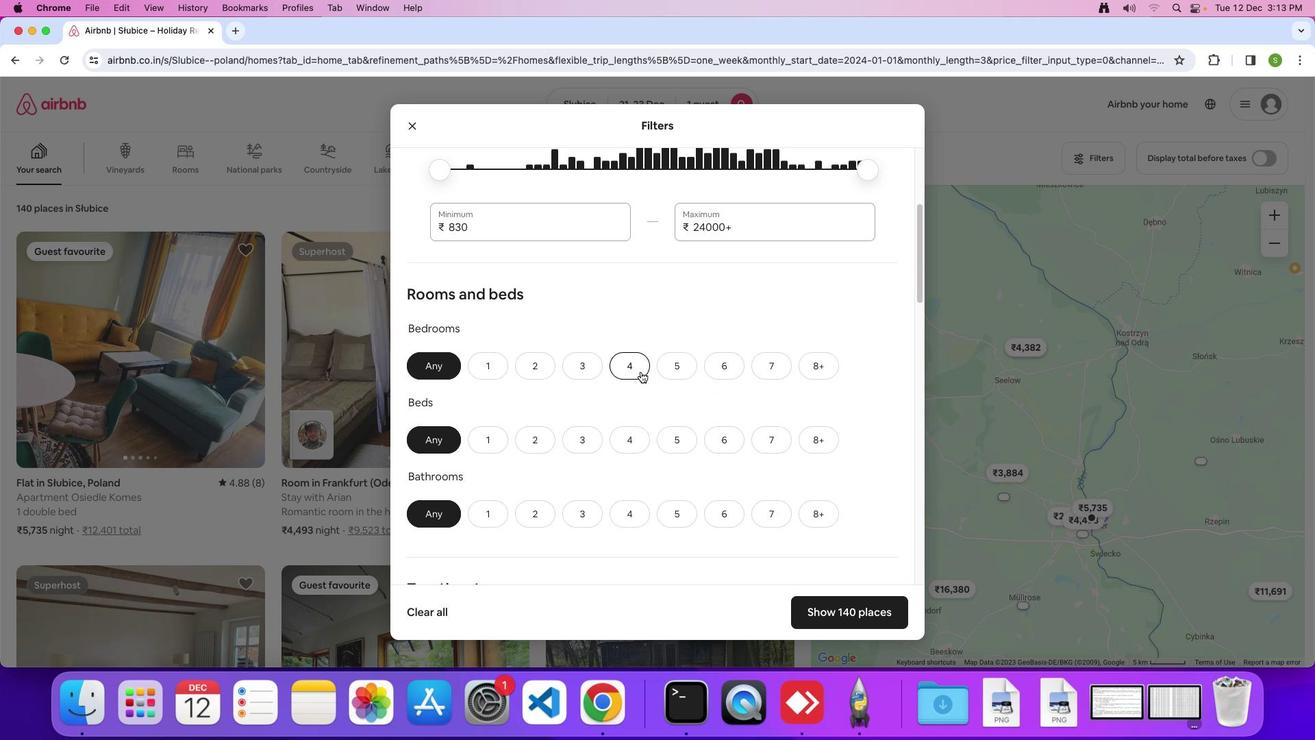 
Action: Mouse scrolled (641, 371) with delta (0, 0)
Screenshot: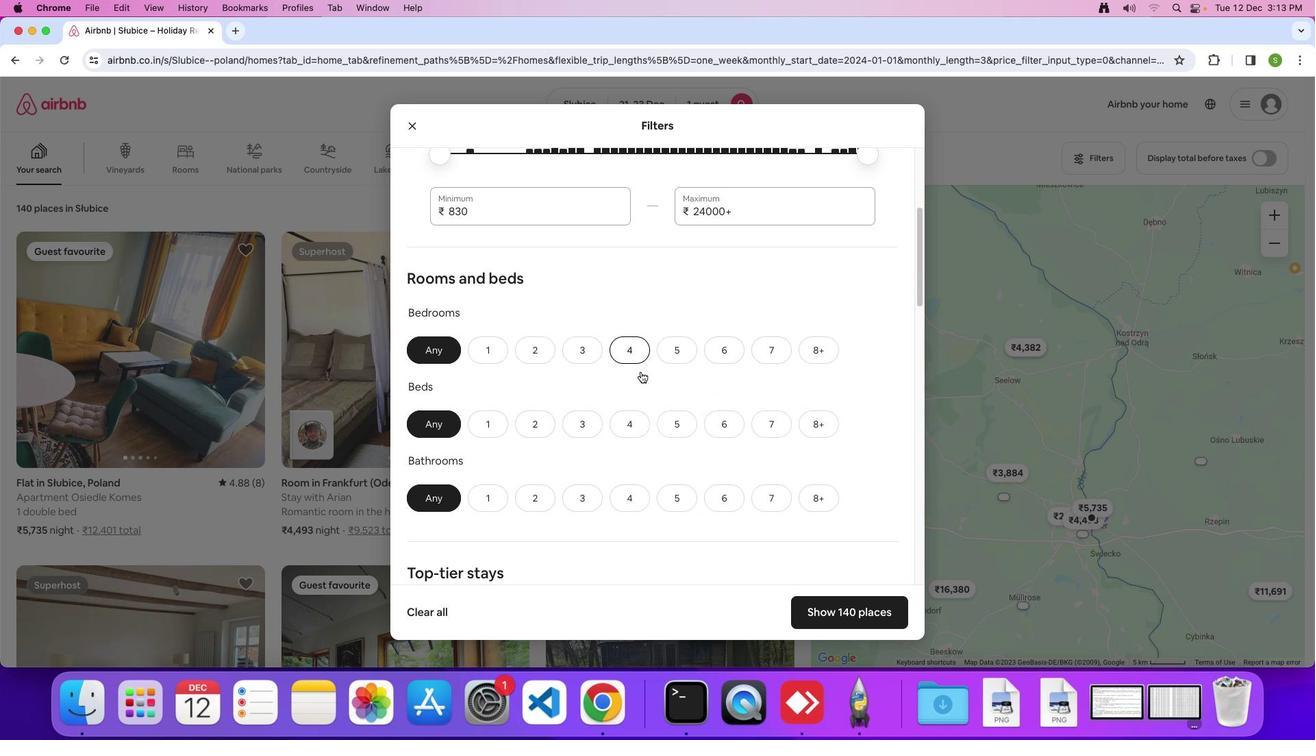 
Action: Mouse scrolled (641, 371) with delta (0, -2)
Screenshot: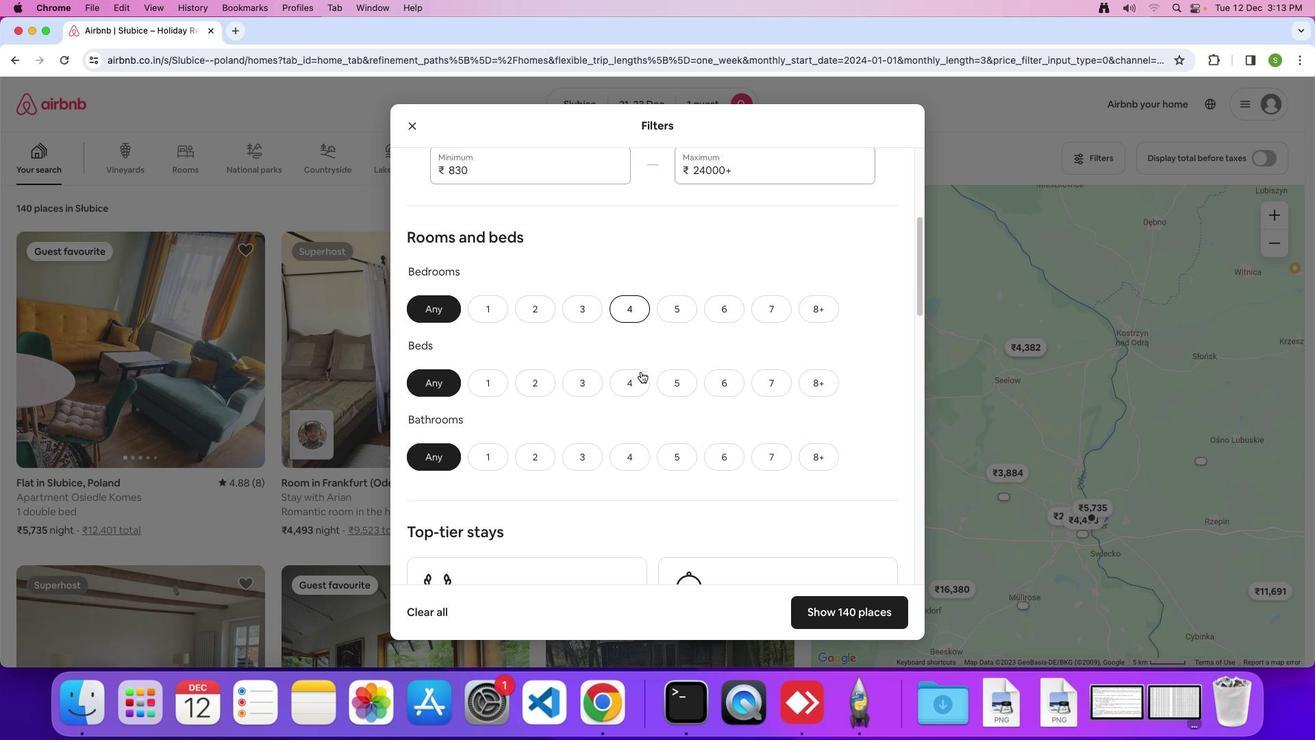 
Action: Mouse moved to (502, 259)
Screenshot: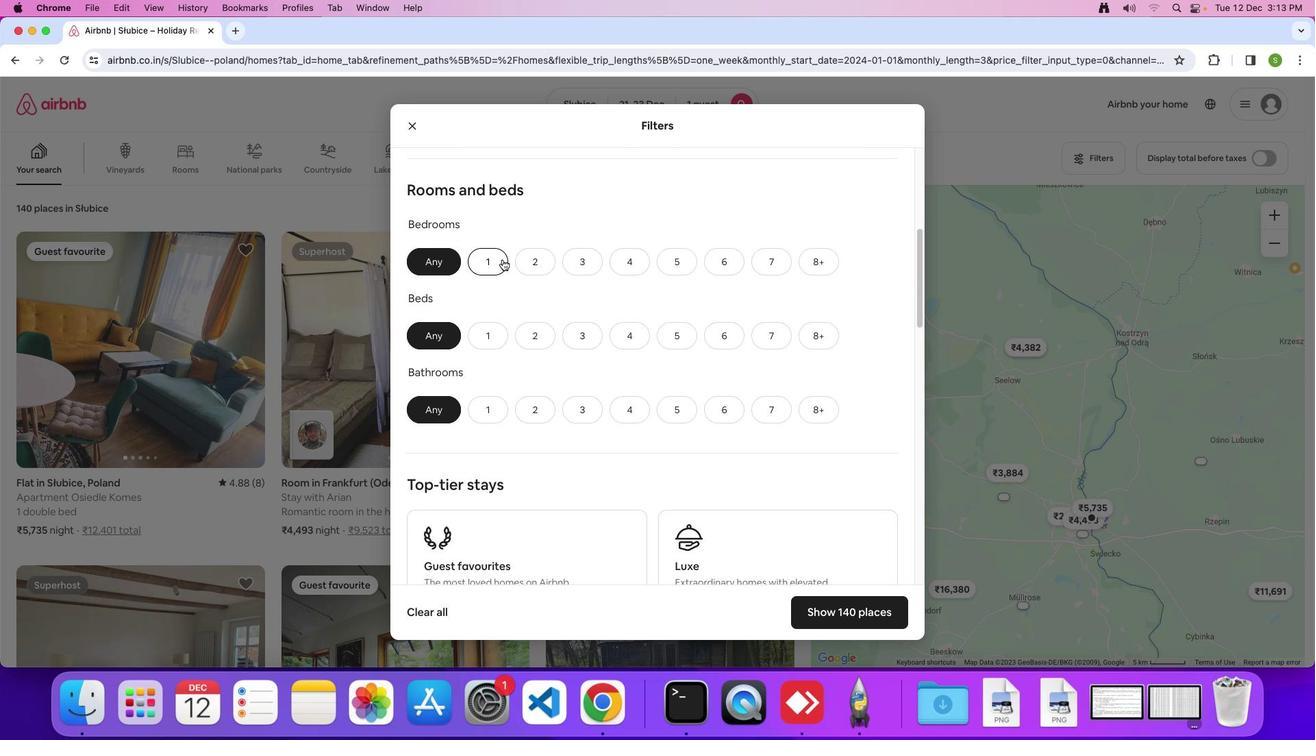 
Action: Mouse pressed left at (502, 259)
Screenshot: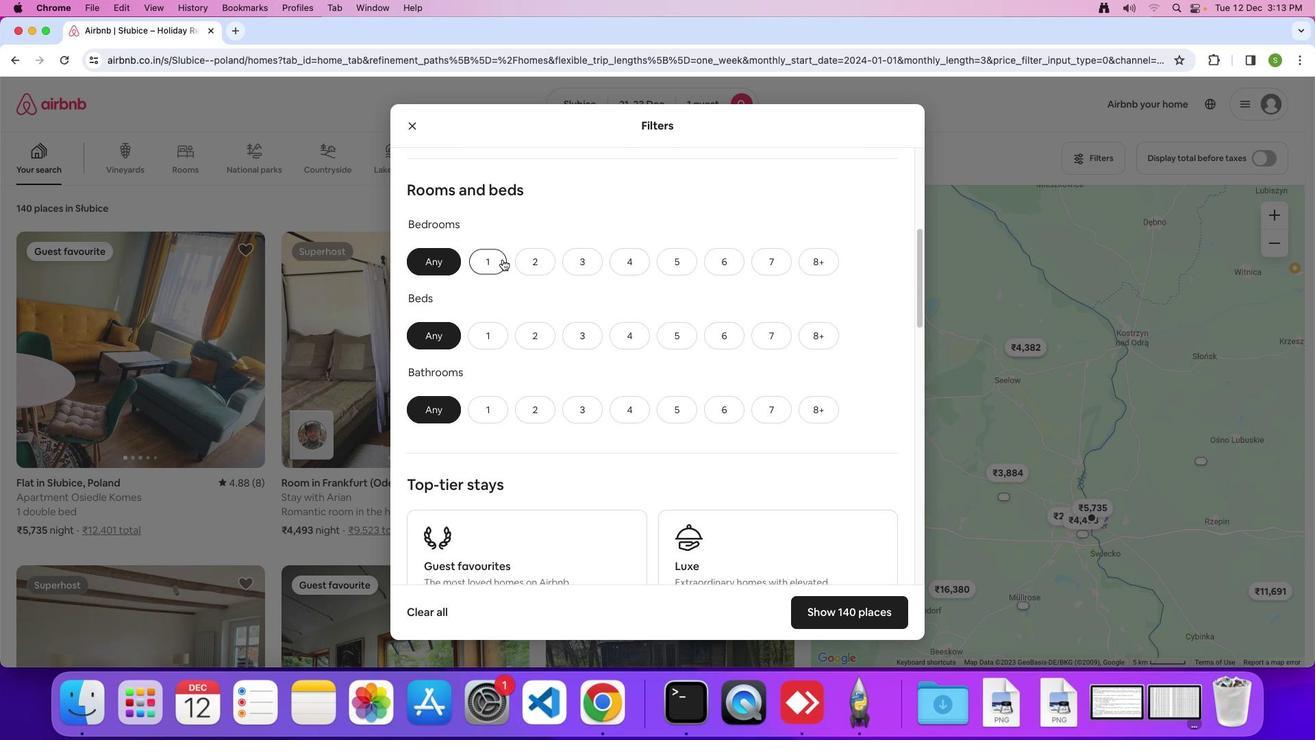 
Action: Mouse moved to (486, 328)
Screenshot: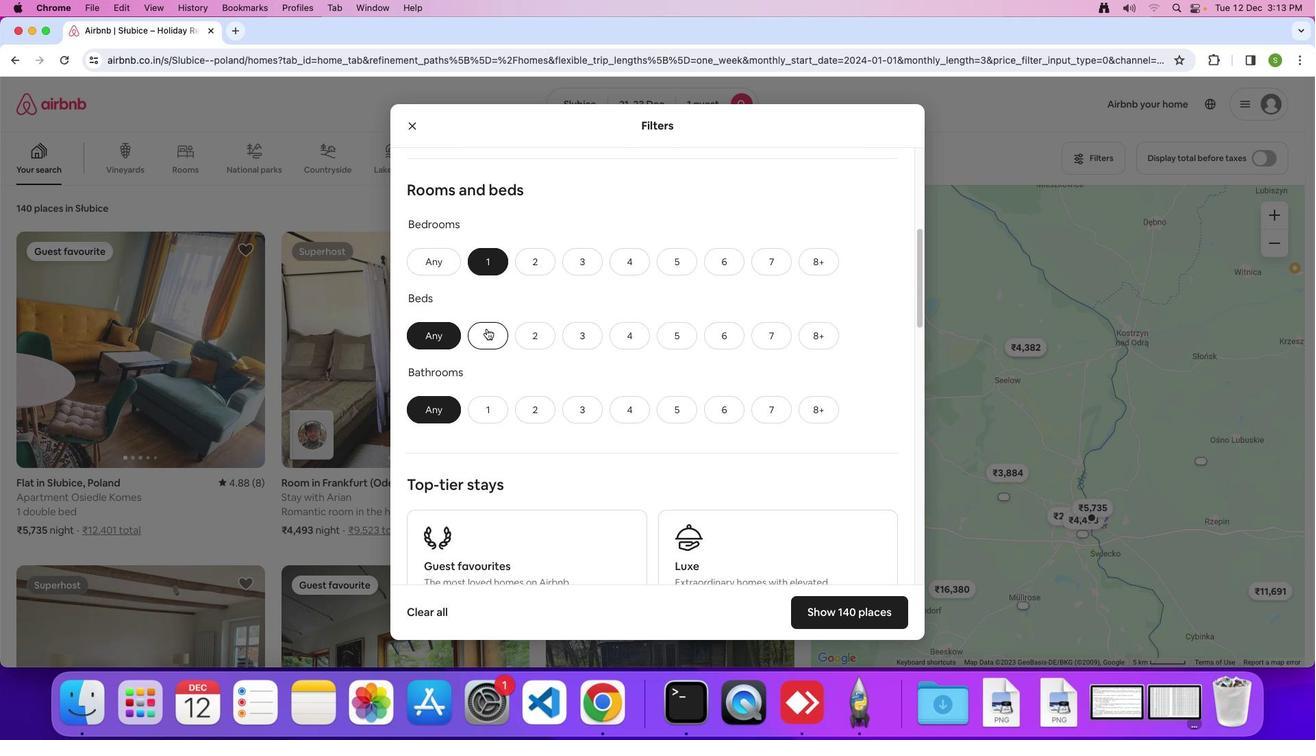 
Action: Mouse pressed left at (486, 328)
Screenshot: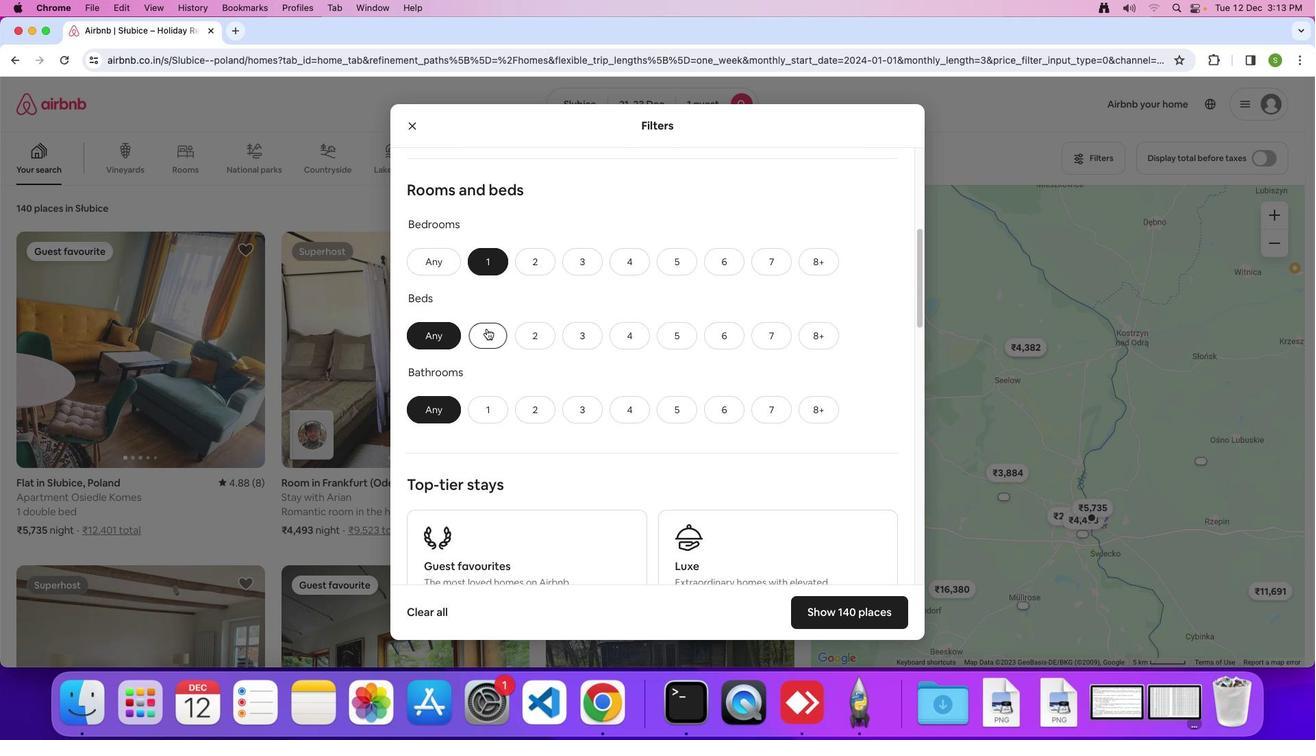 
Action: Mouse moved to (488, 411)
Screenshot: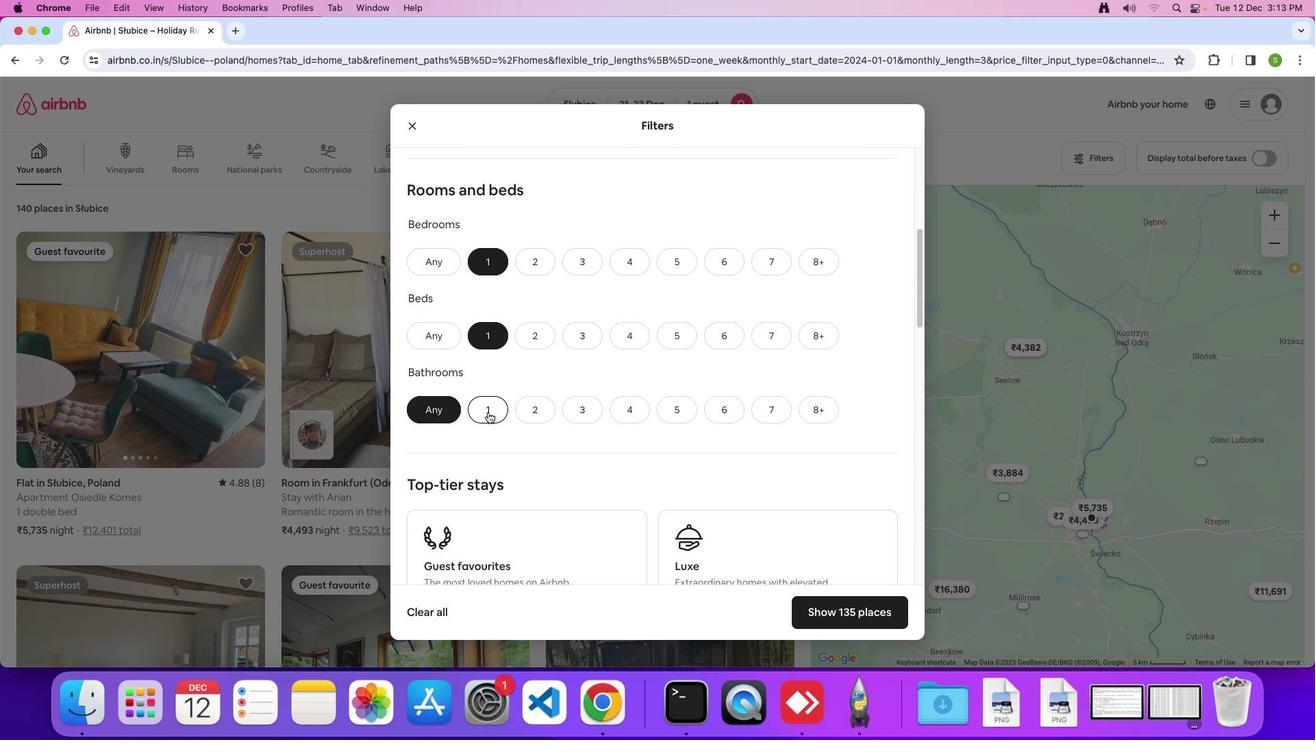 
Action: Mouse pressed left at (488, 411)
Screenshot: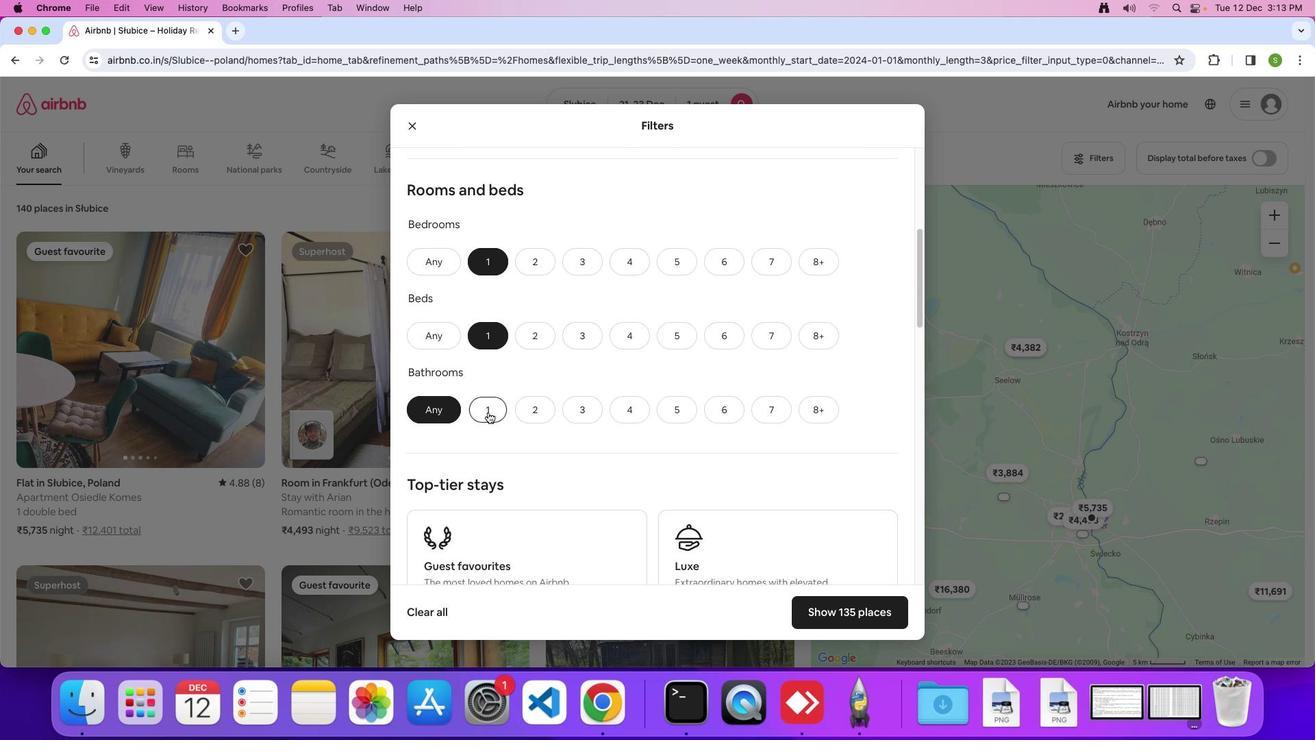 
Action: Mouse moved to (675, 351)
Screenshot: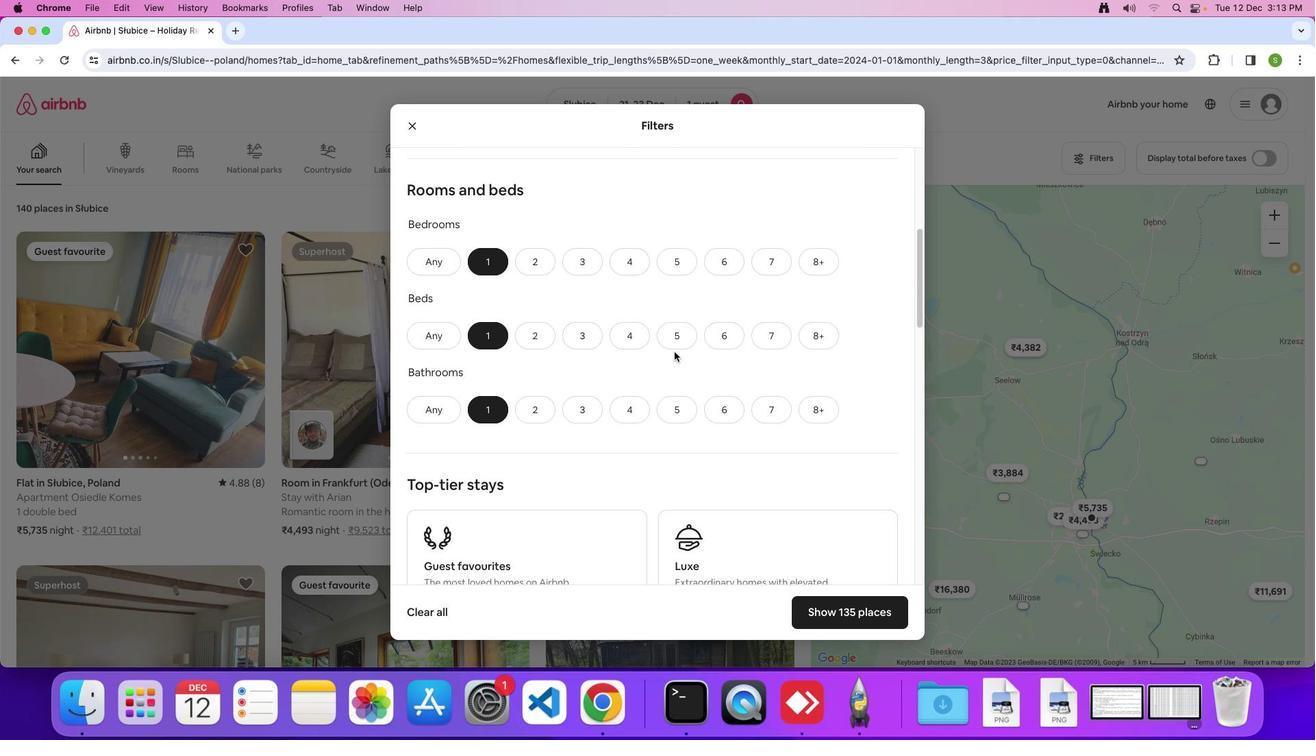 
Action: Mouse scrolled (675, 351) with delta (0, 0)
Screenshot: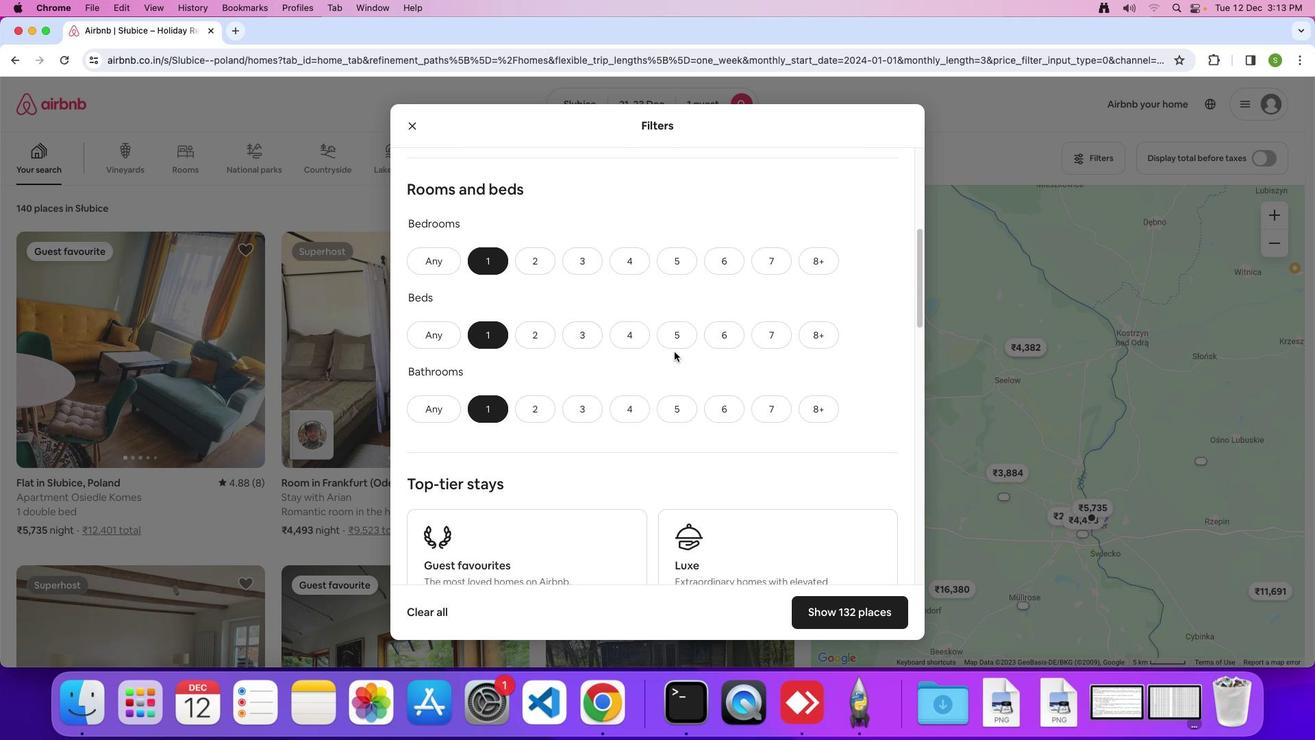 
Action: Mouse scrolled (675, 351) with delta (0, 0)
Screenshot: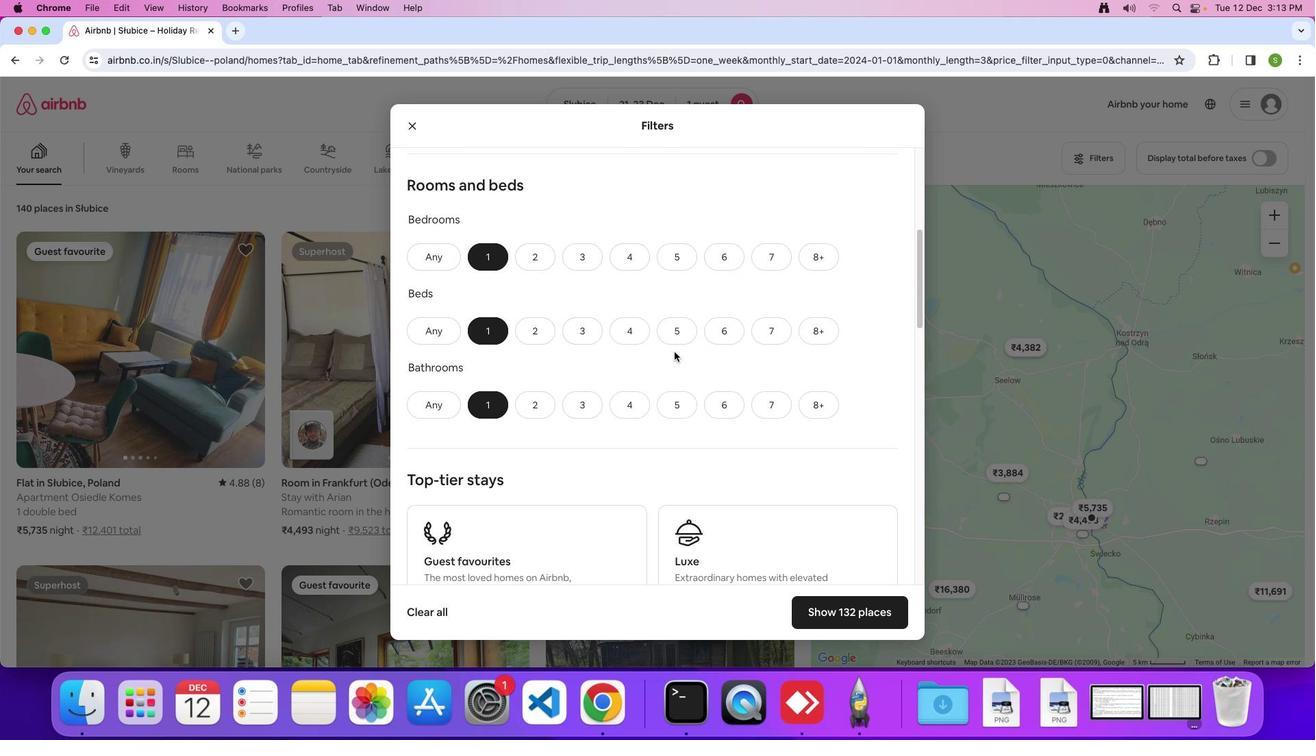 
Action: Mouse scrolled (675, 351) with delta (0, 0)
Screenshot: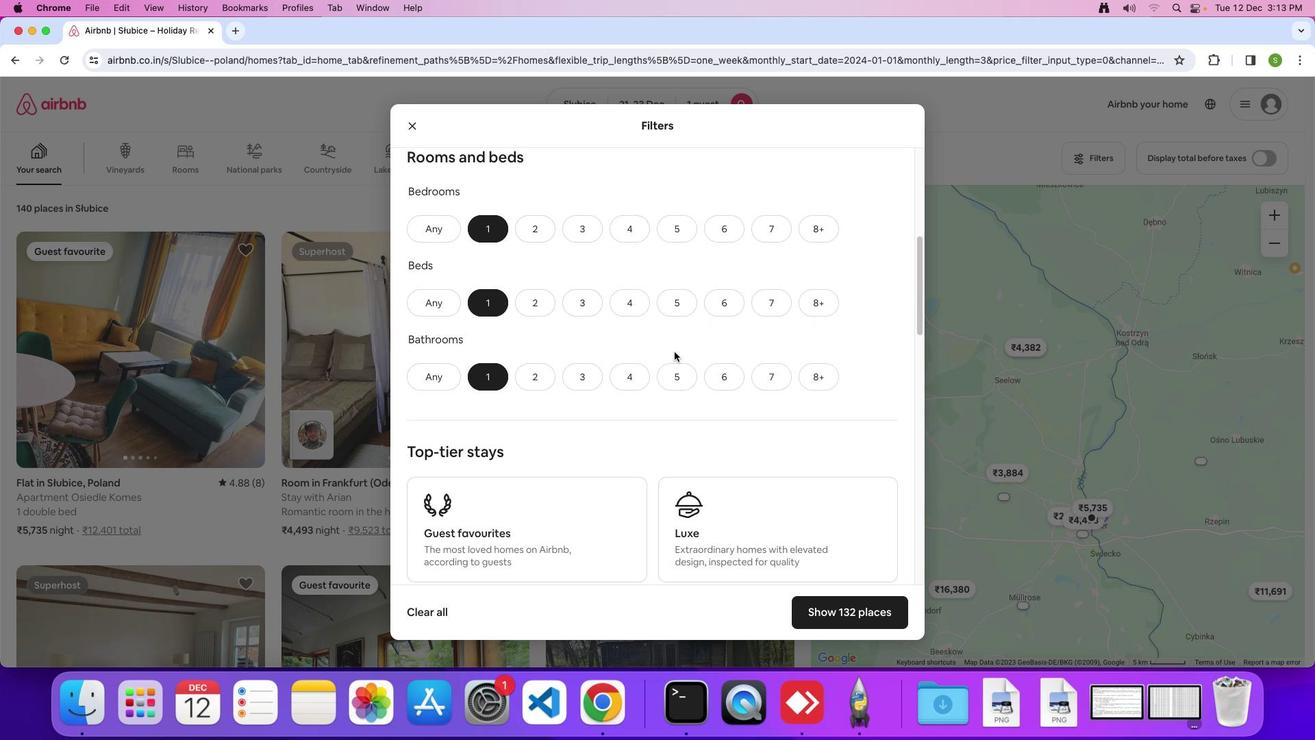 
Action: Mouse scrolled (675, 351) with delta (0, 0)
Screenshot: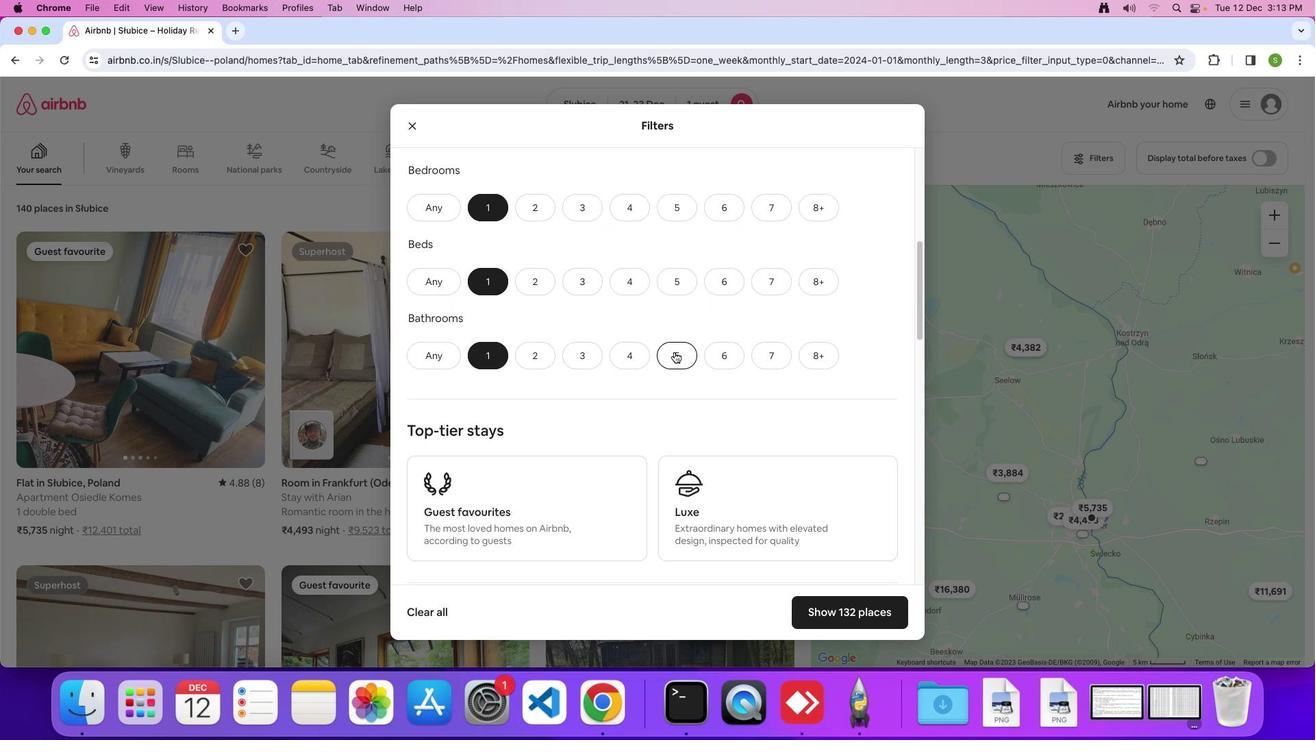
Action: Mouse scrolled (675, 351) with delta (0, 0)
Screenshot: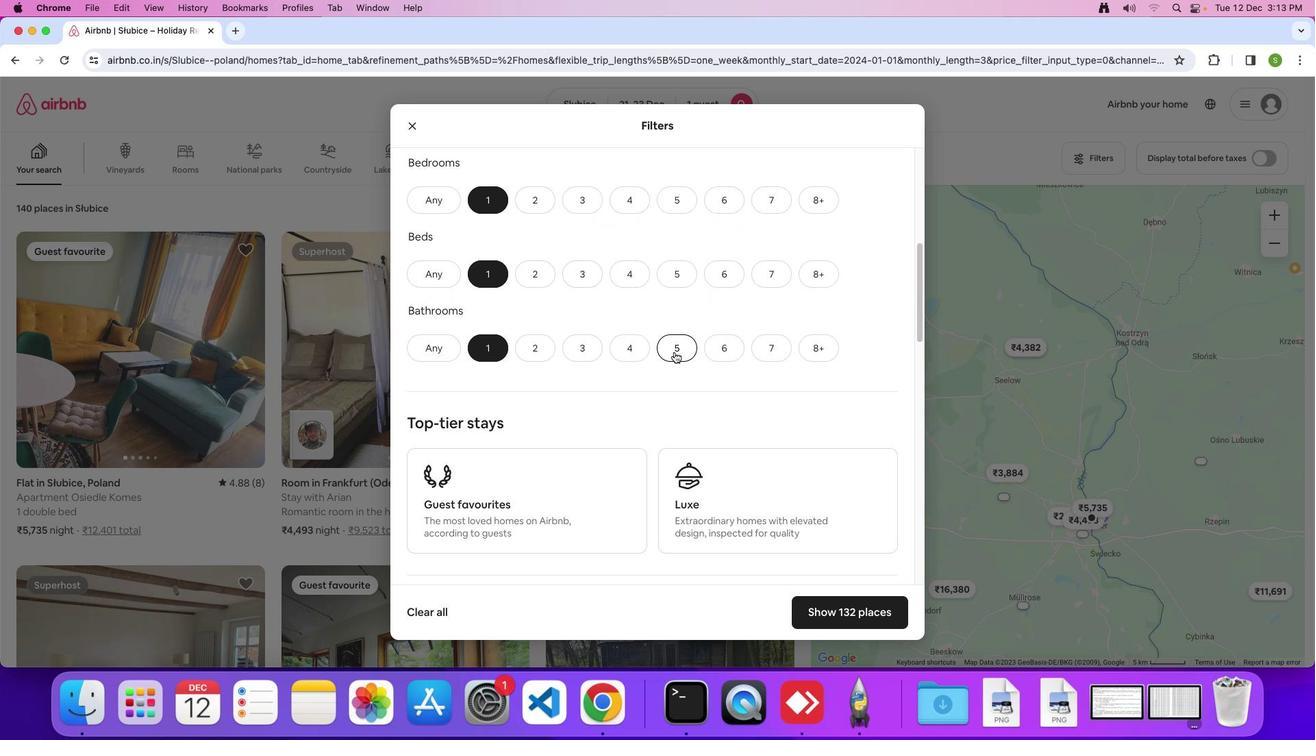 
Action: Mouse scrolled (675, 351) with delta (0, 0)
Screenshot: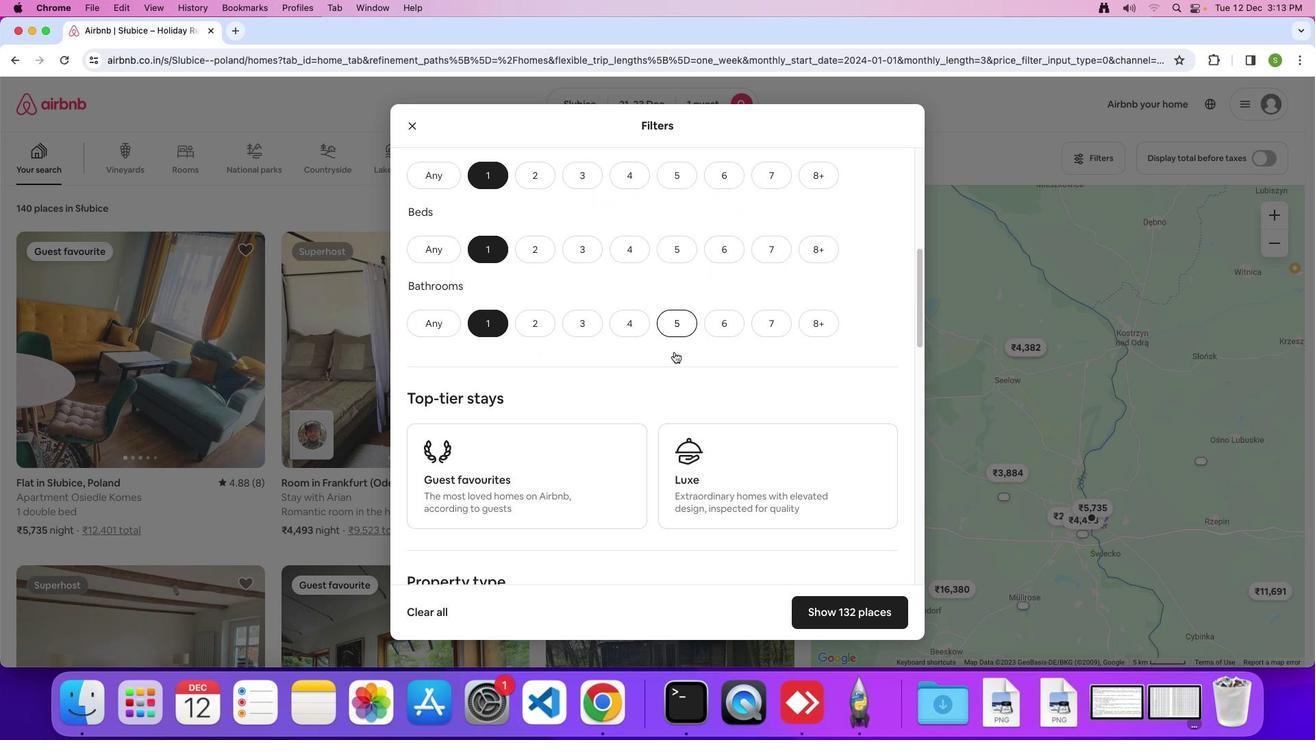 
Action: Mouse scrolled (675, 351) with delta (0, 0)
Screenshot: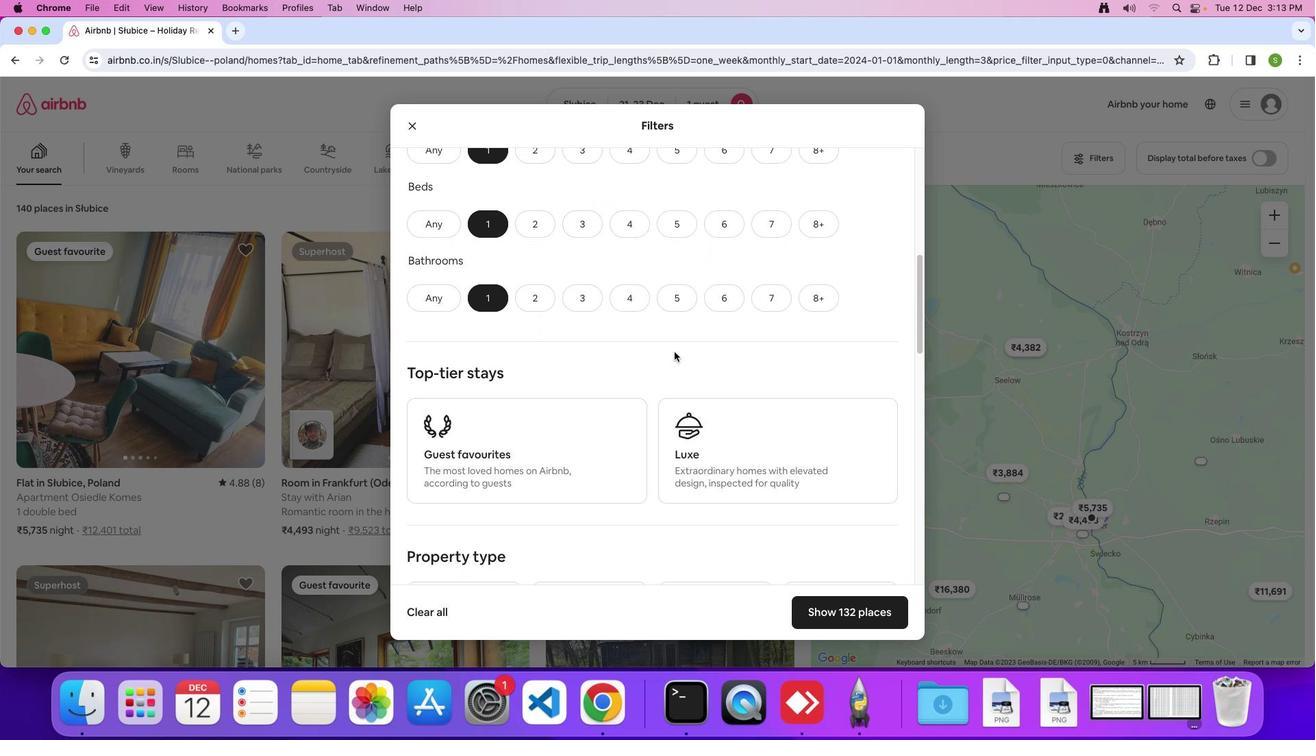 
Action: Mouse scrolled (675, 351) with delta (0, 0)
Screenshot: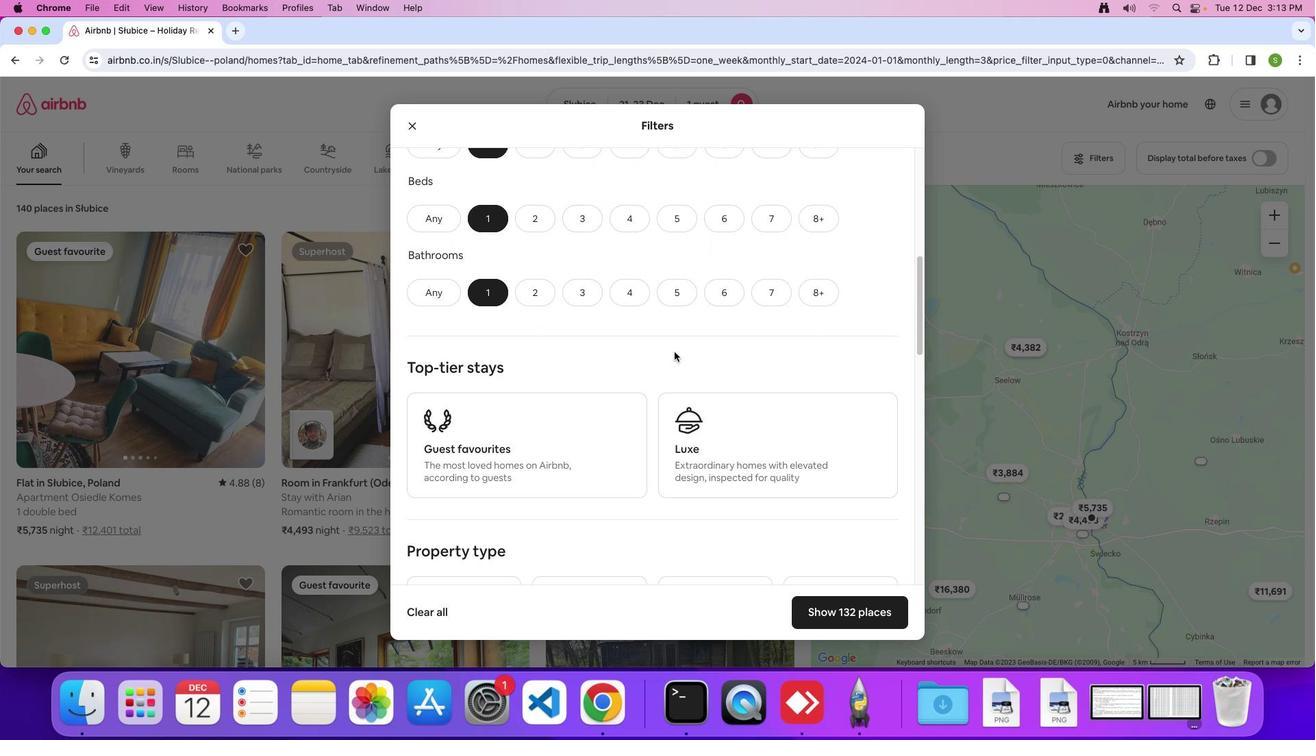 
Action: Mouse scrolled (675, 351) with delta (0, -1)
Screenshot: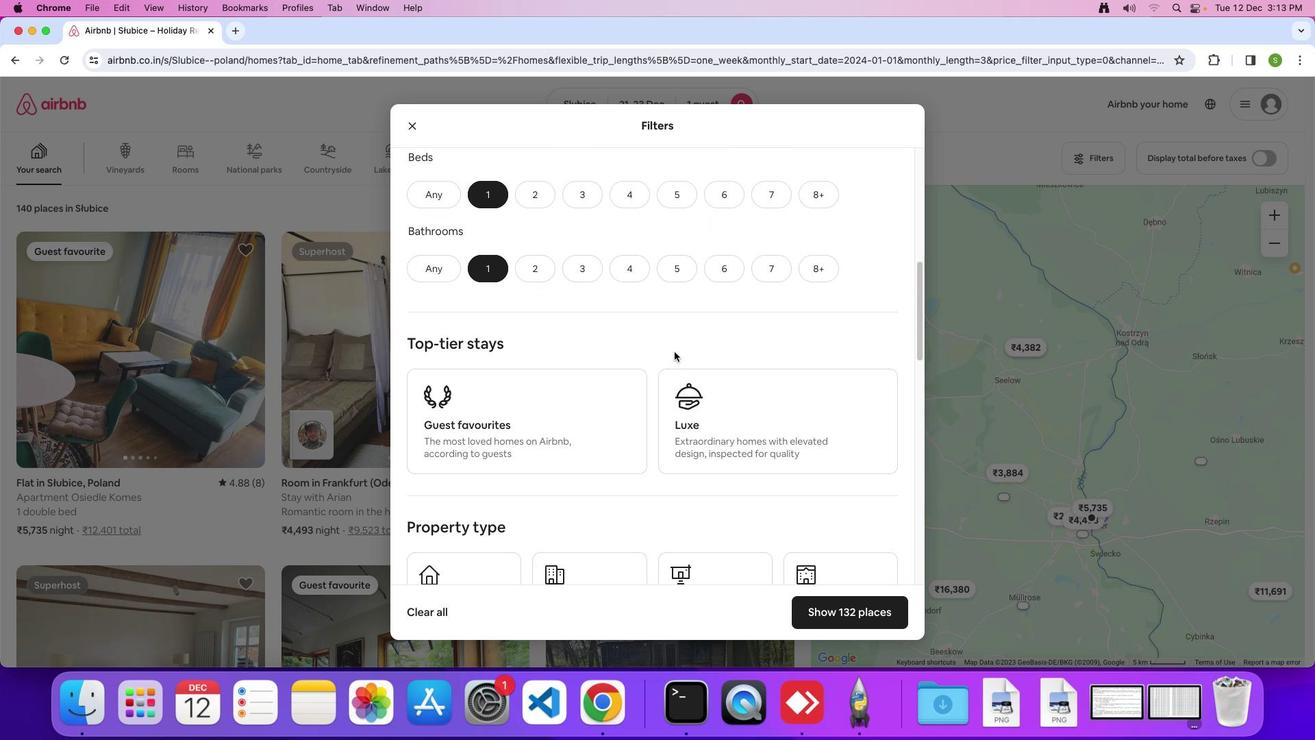 
Action: Mouse scrolled (675, 351) with delta (0, 0)
Screenshot: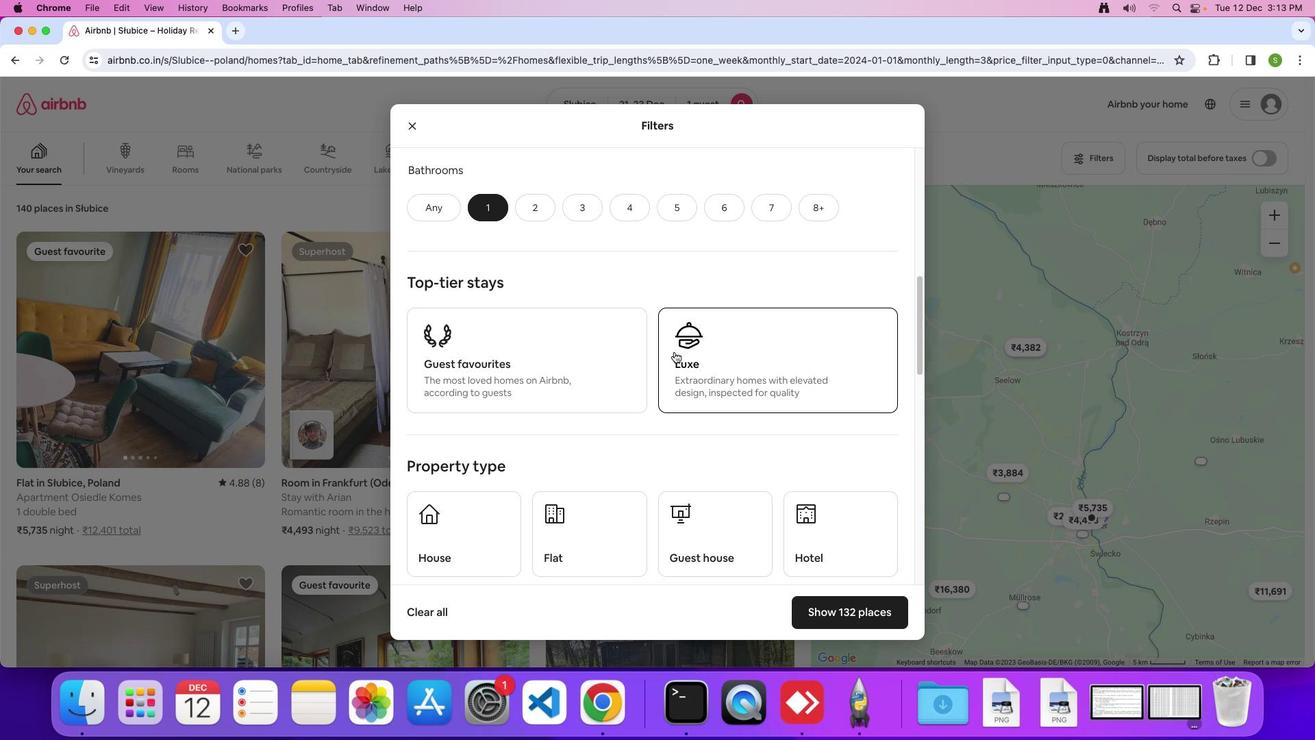 
Action: Mouse scrolled (675, 351) with delta (0, 0)
Screenshot: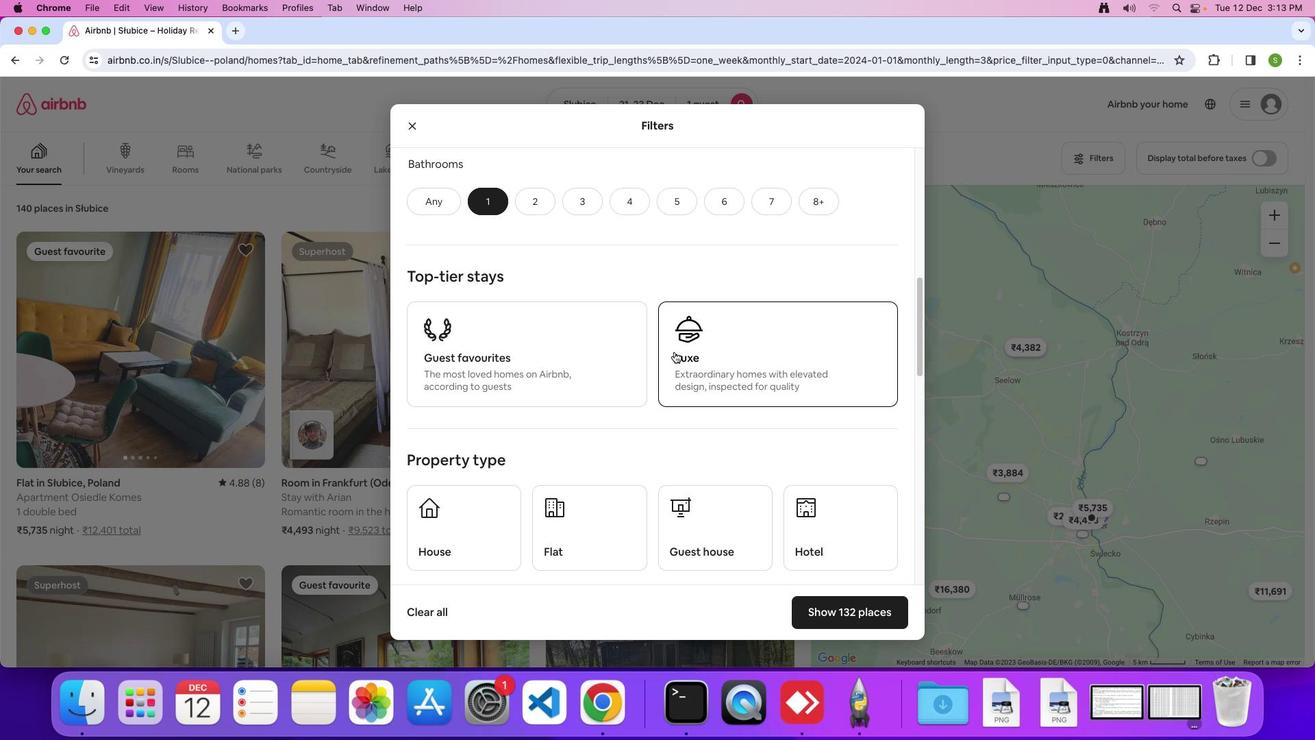 
Action: Mouse scrolled (675, 351) with delta (0, 0)
Screenshot: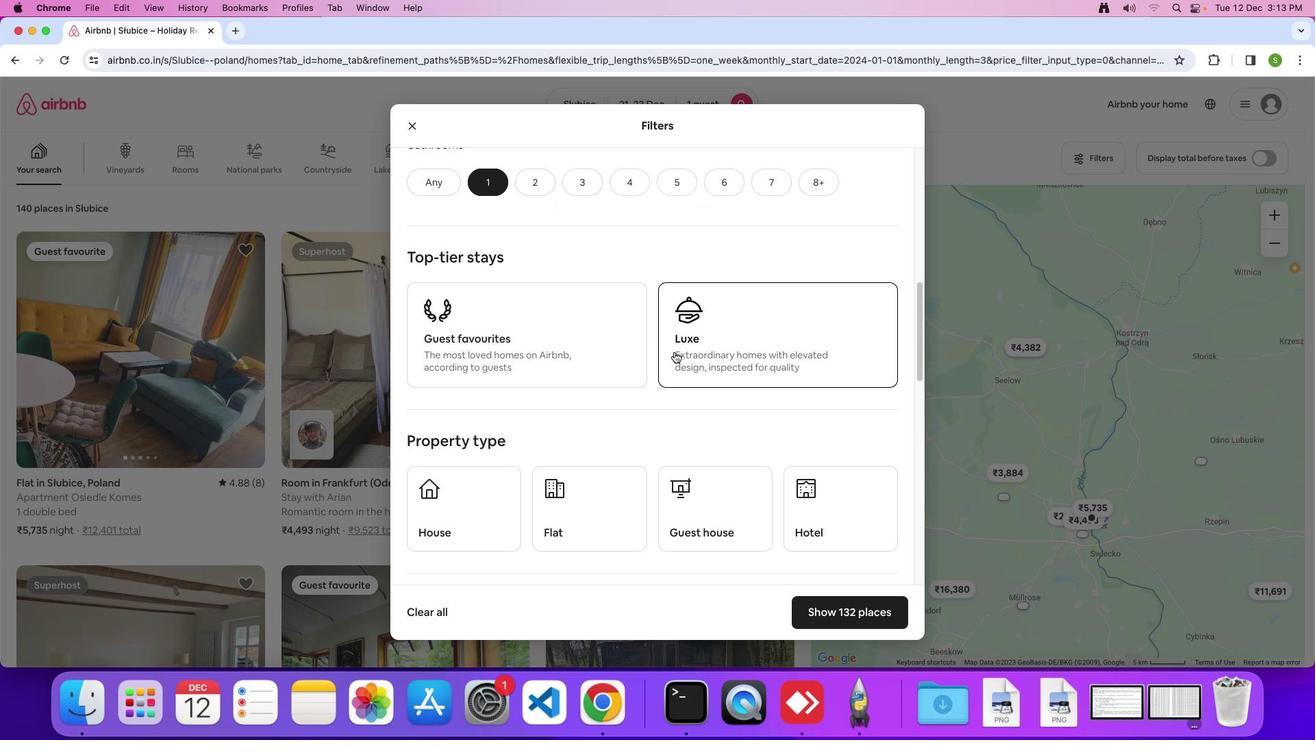 
Action: Mouse scrolled (675, 351) with delta (0, 0)
Screenshot: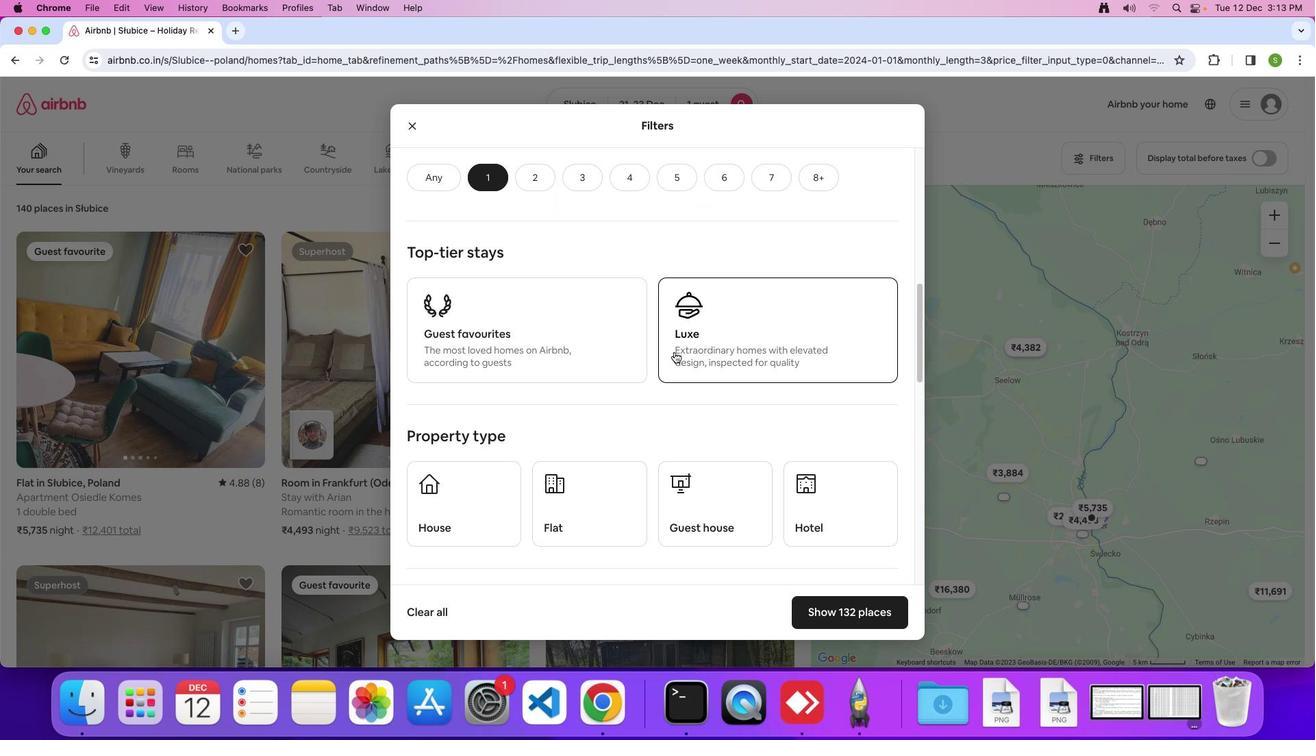 
Action: Mouse scrolled (675, 351) with delta (0, -1)
Screenshot: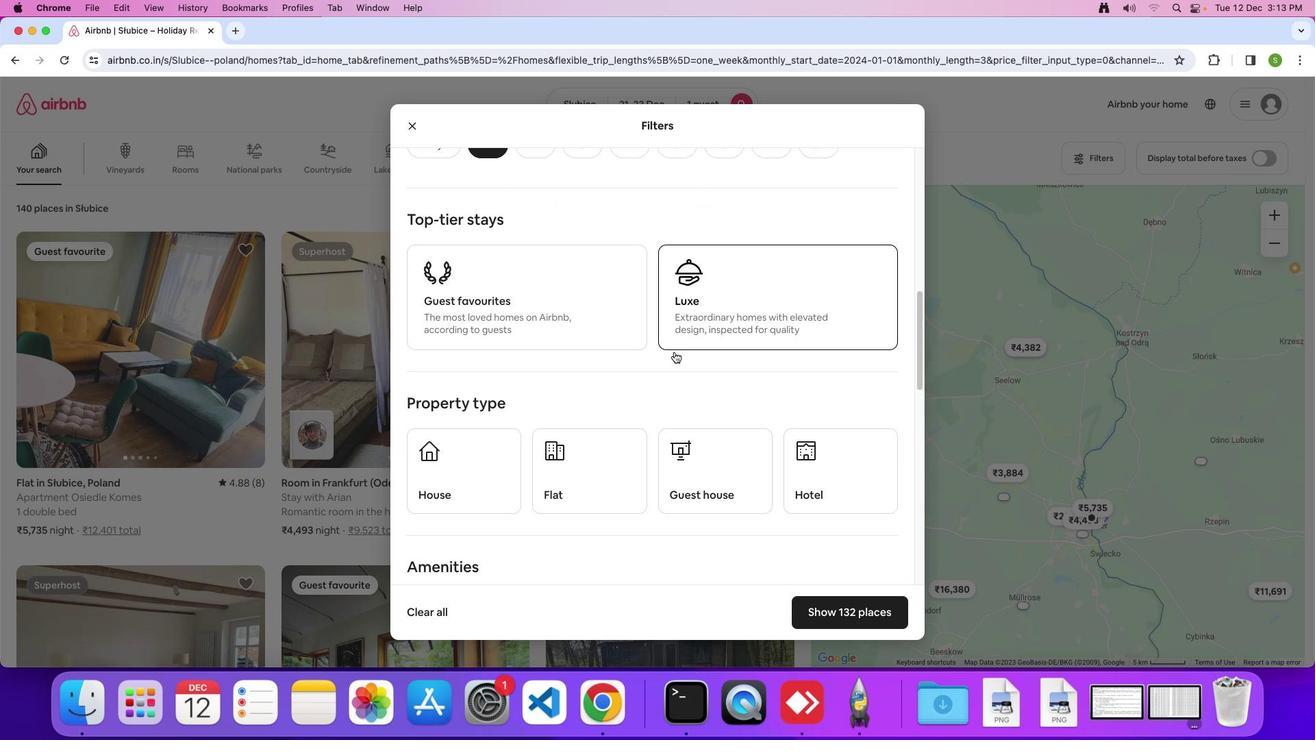 
Action: Mouse scrolled (675, 351) with delta (0, -1)
Screenshot: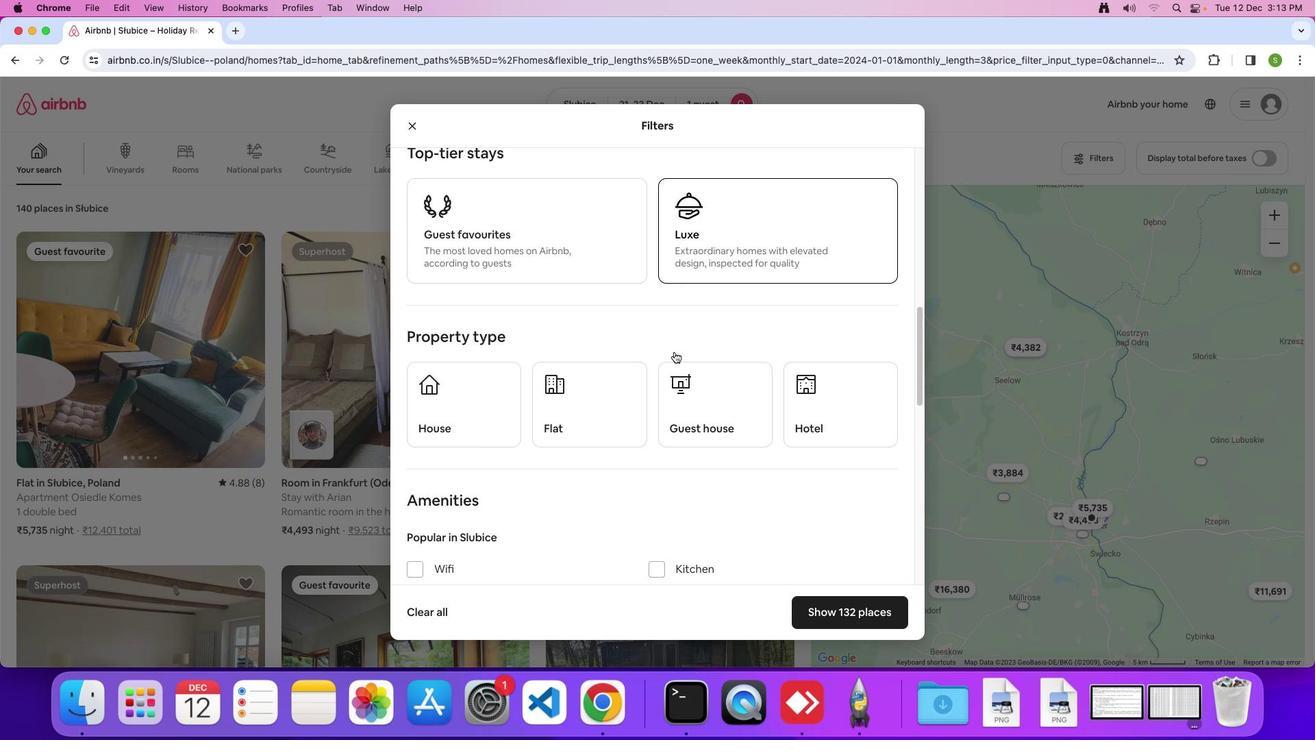 
Action: Mouse moved to (836, 332)
Screenshot: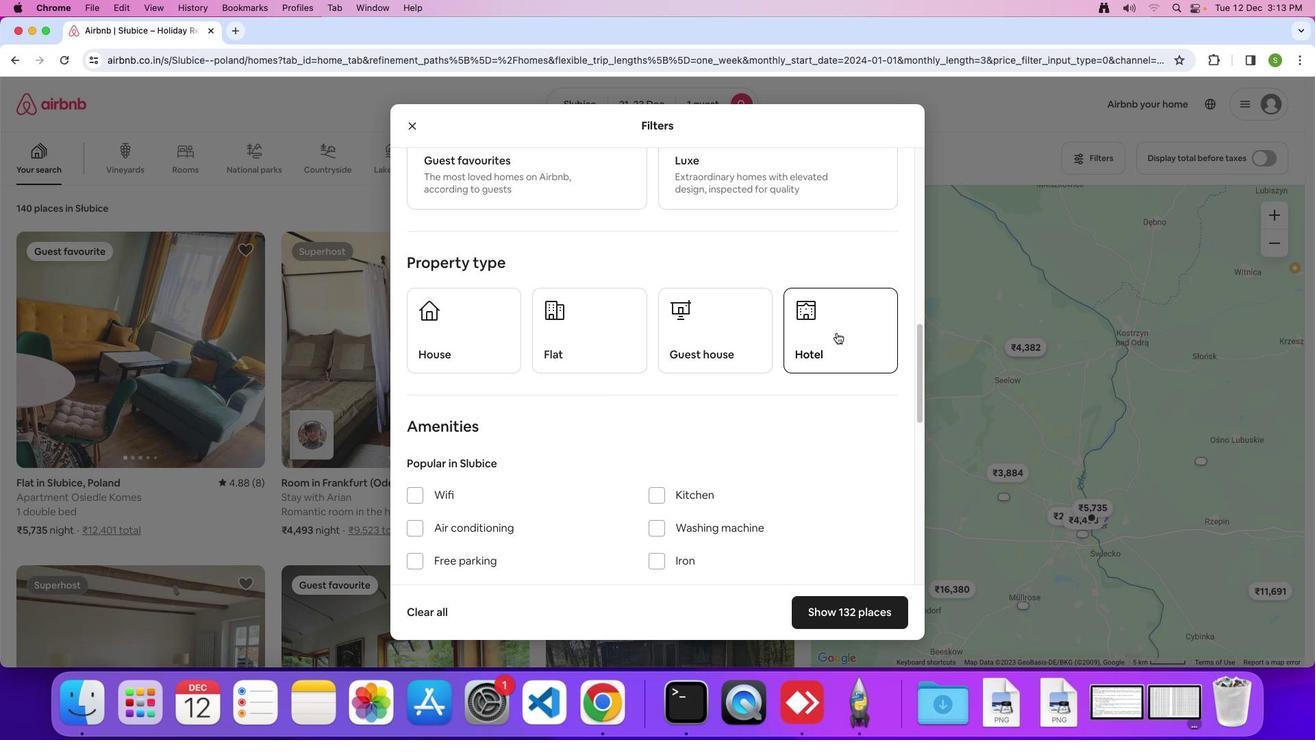 
Action: Mouse pressed left at (836, 332)
Screenshot: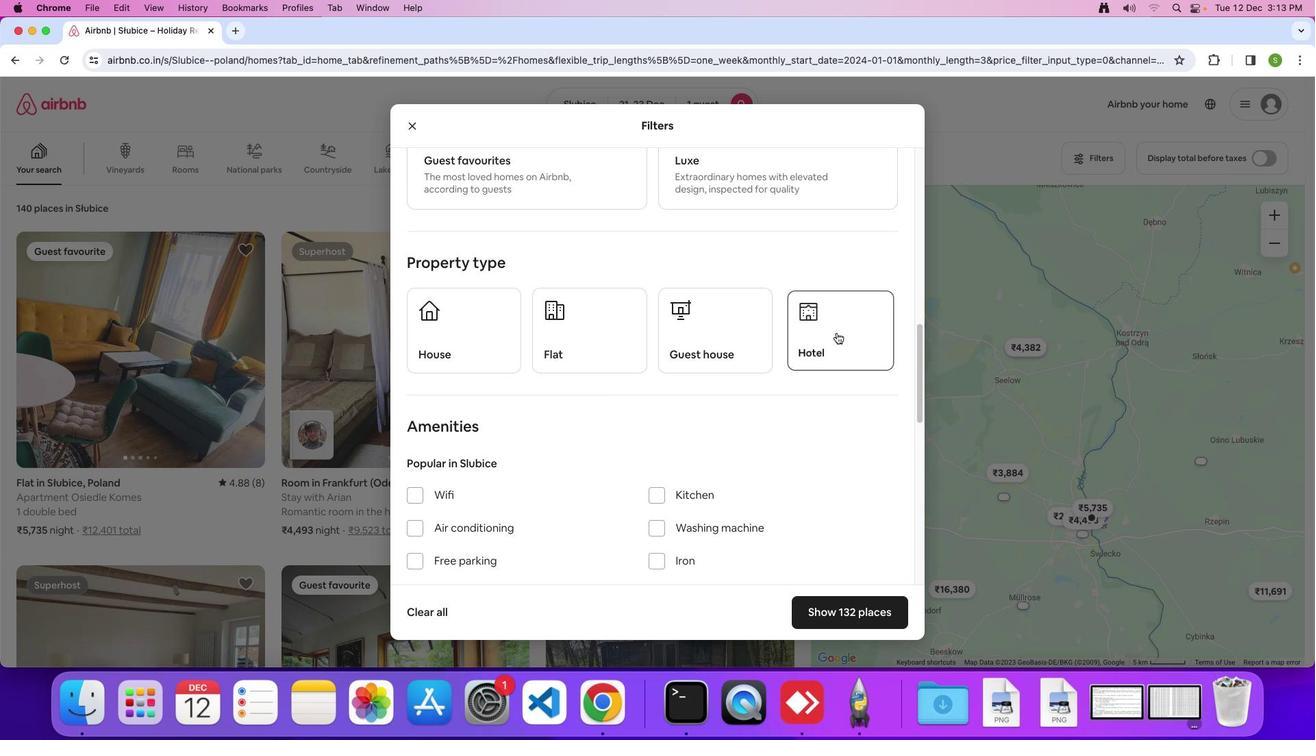 
Action: Mouse moved to (716, 378)
Screenshot: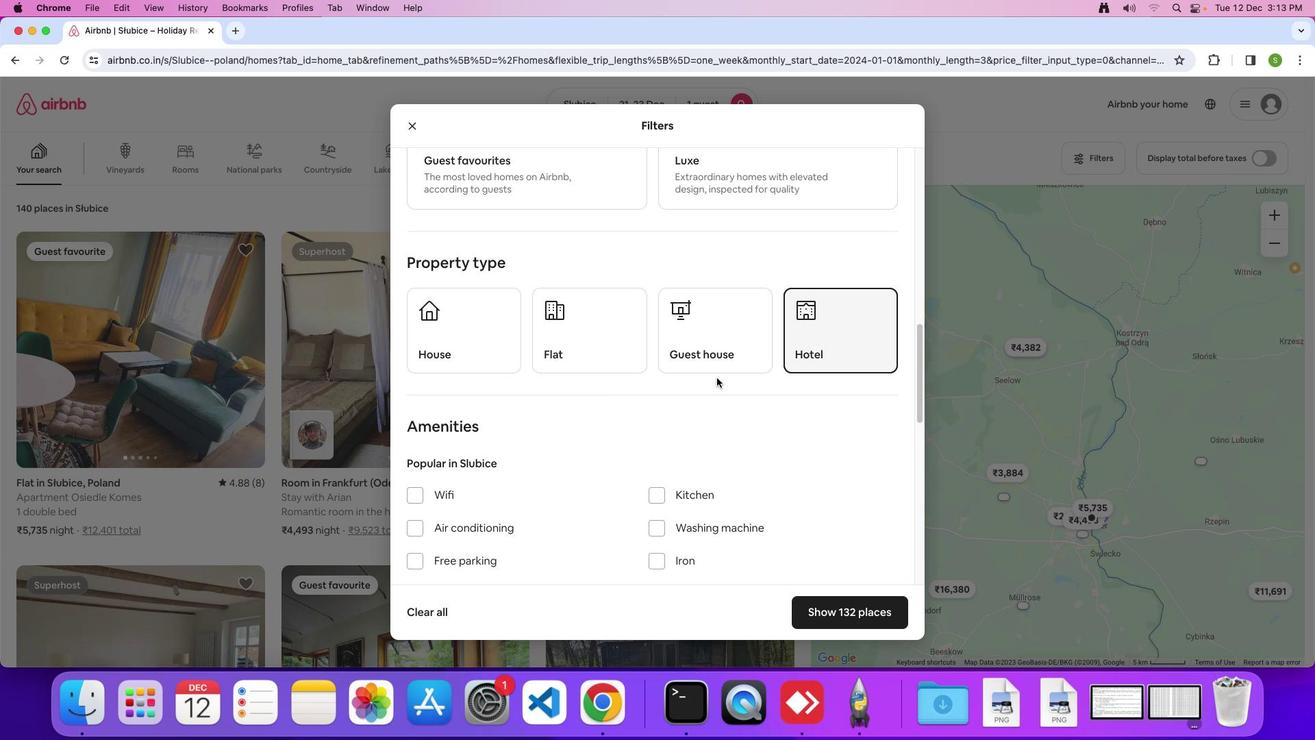 
Action: Mouse scrolled (716, 378) with delta (0, 0)
Screenshot: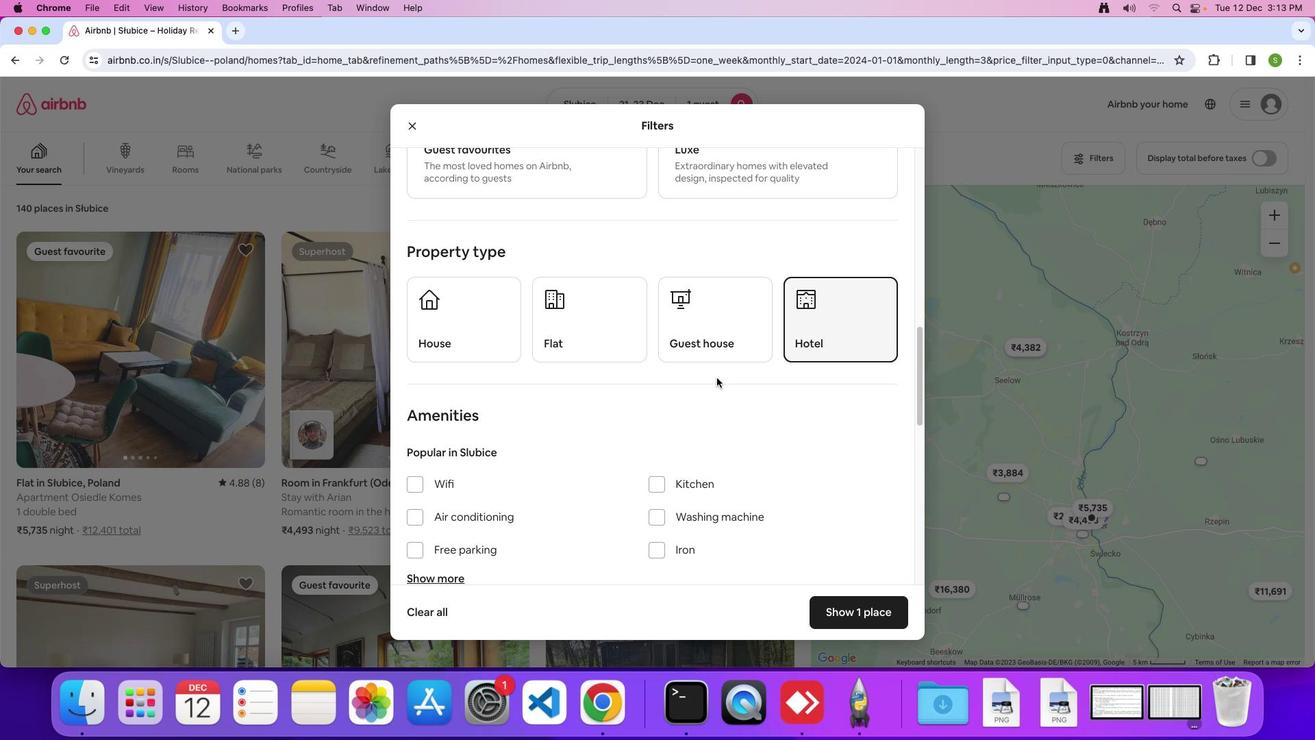 
Action: Mouse scrolled (716, 378) with delta (0, 0)
Screenshot: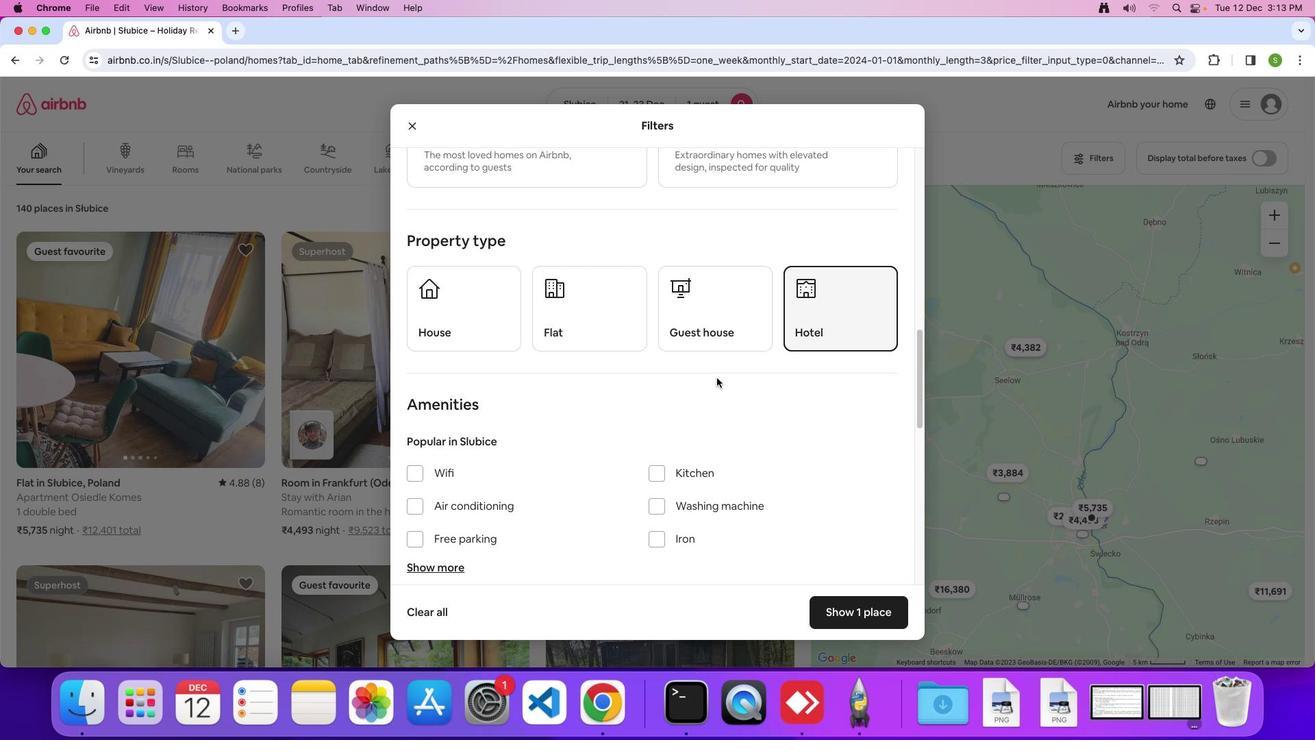 
Action: Mouse scrolled (716, 378) with delta (0, -1)
Screenshot: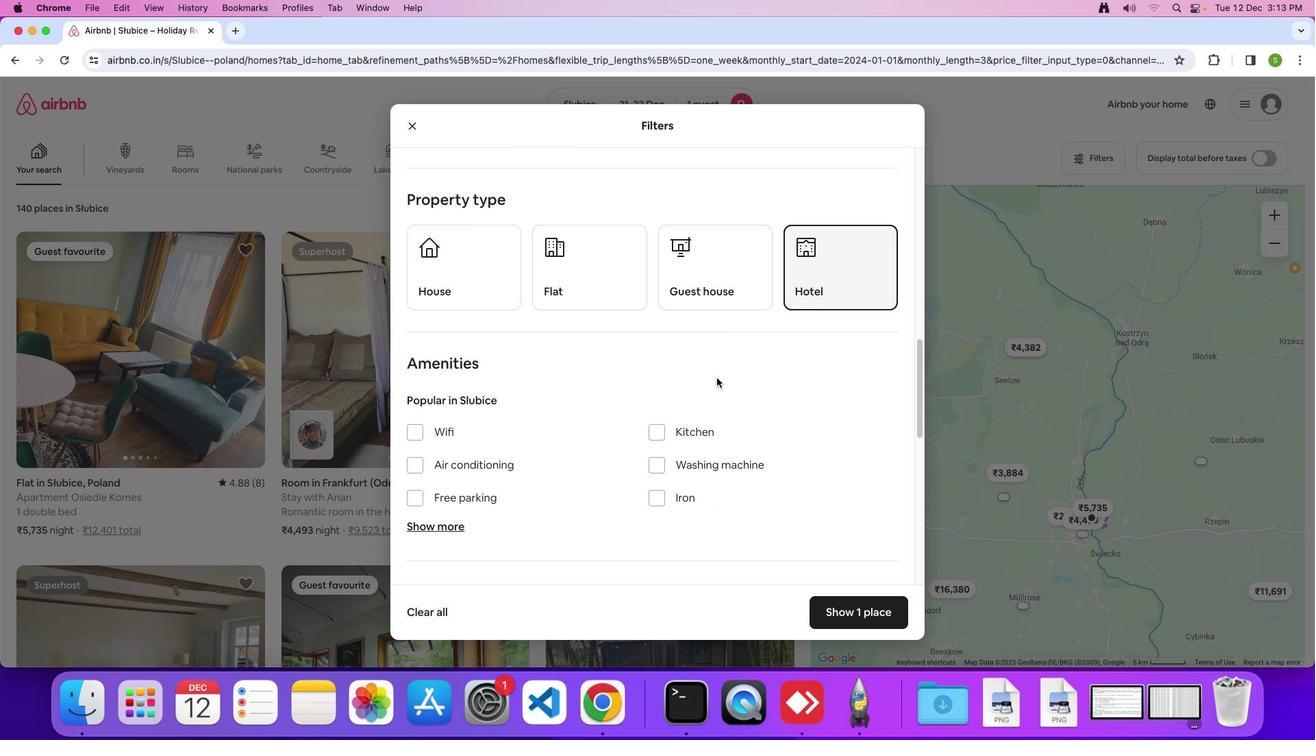
Action: Mouse moved to (716, 378)
Screenshot: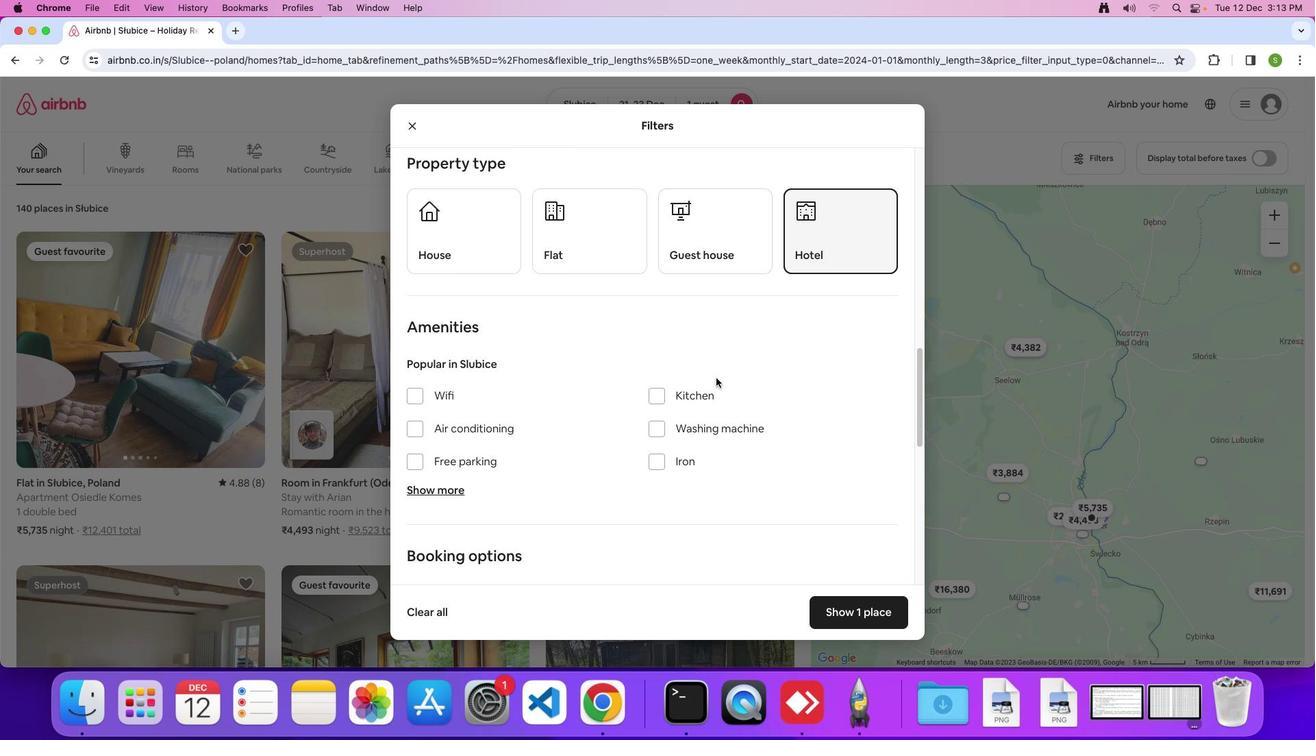 
Action: Mouse scrolled (716, 378) with delta (0, 0)
Screenshot: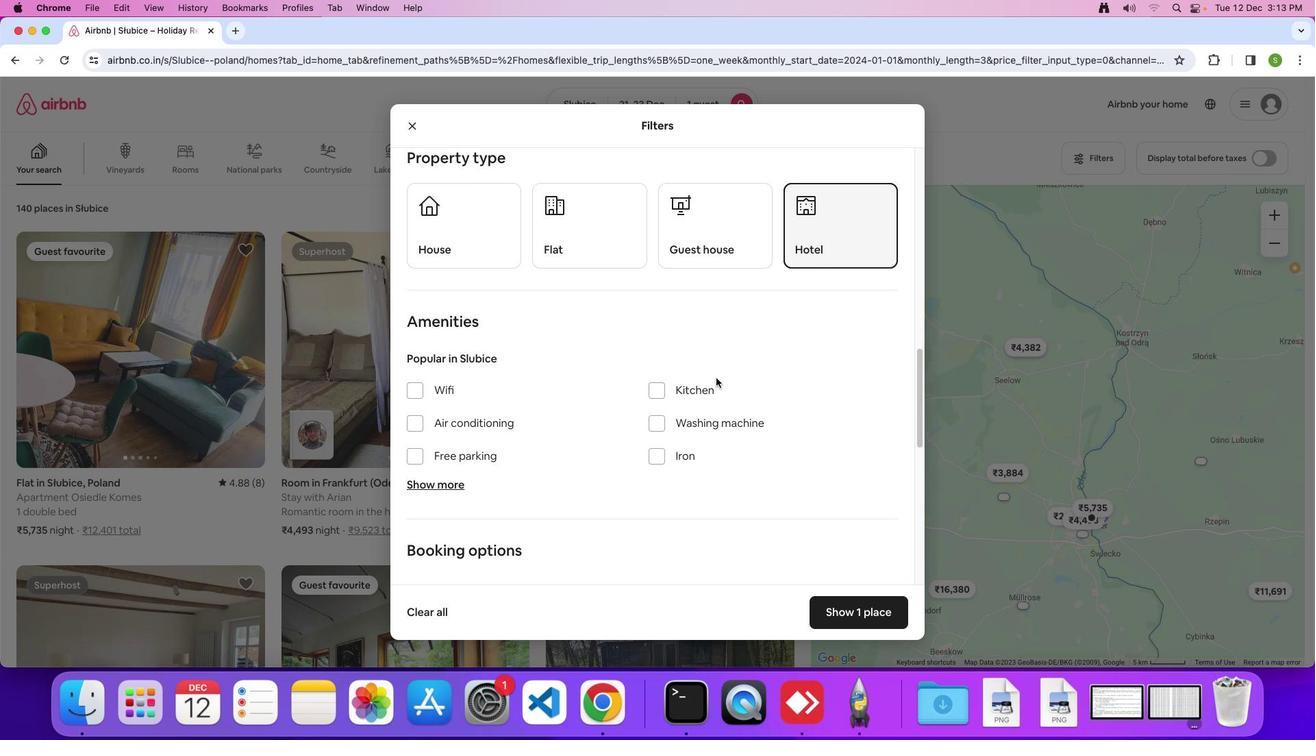 
Action: Mouse scrolled (716, 378) with delta (0, 0)
Screenshot: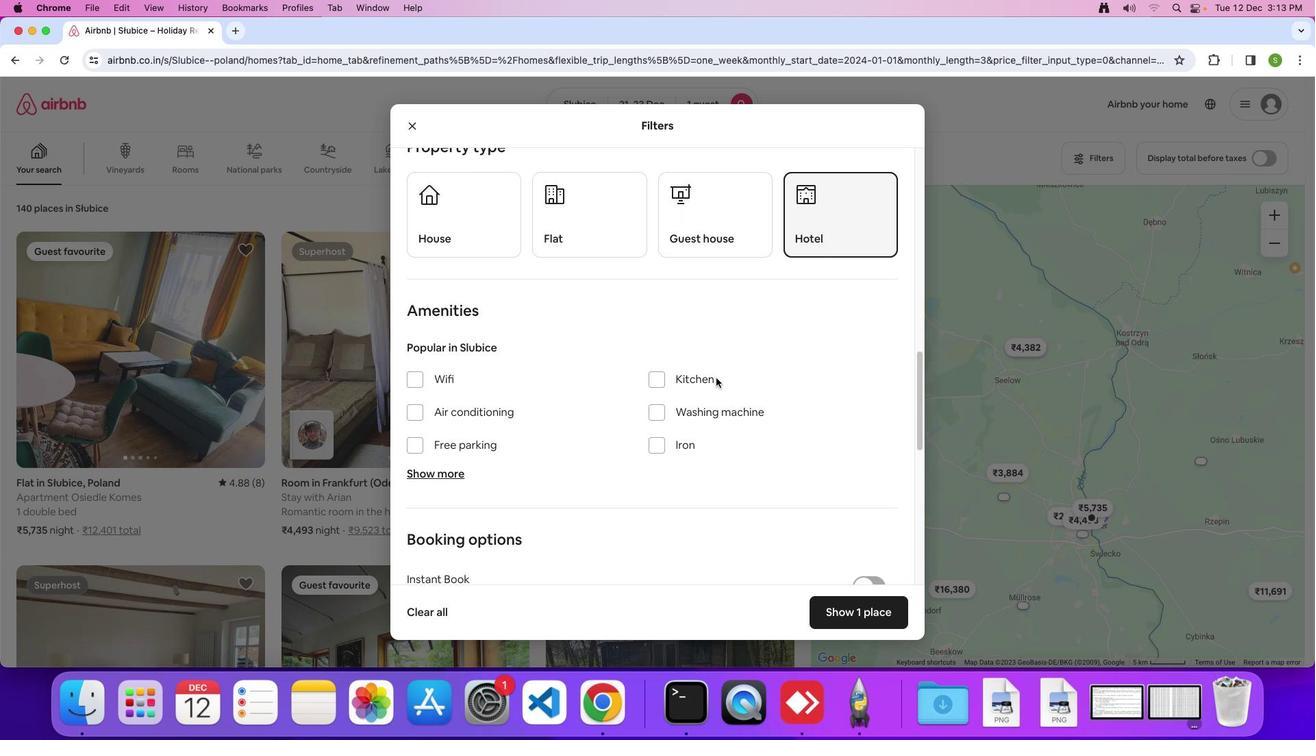 
Action: Mouse moved to (424, 372)
Screenshot: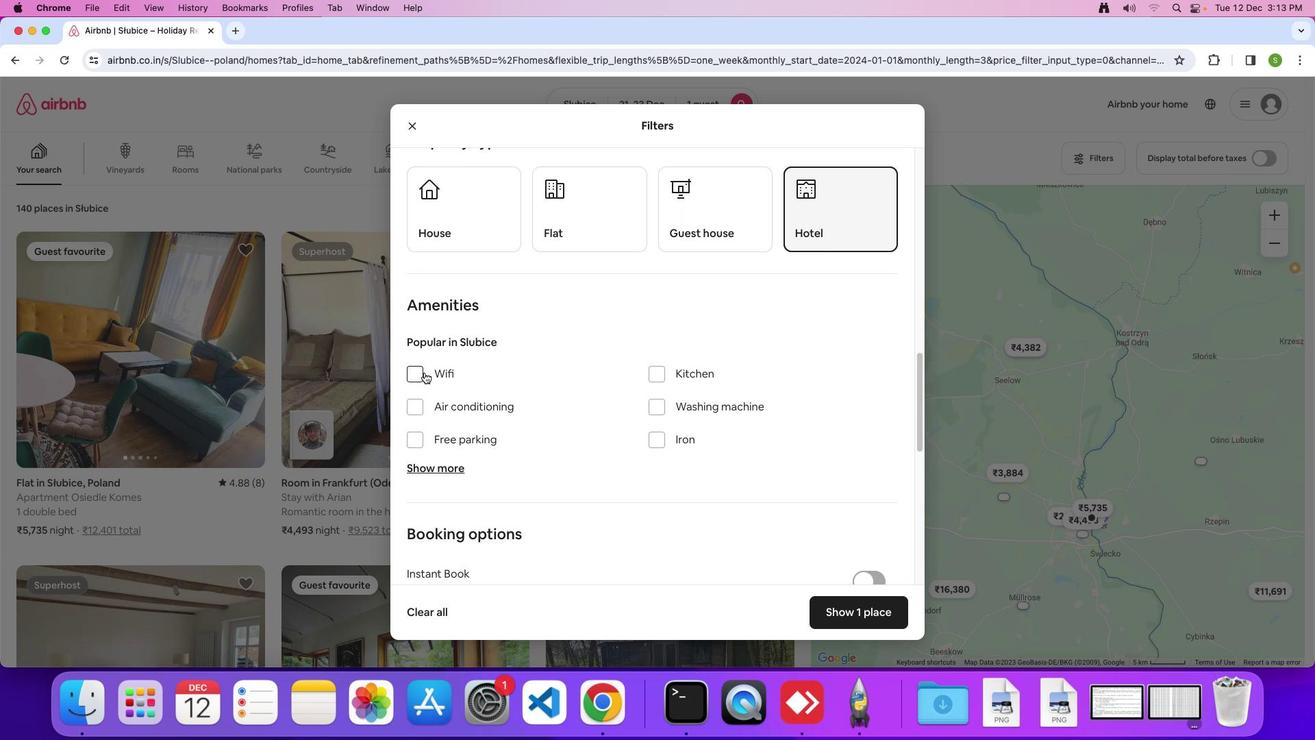 
Action: Mouse pressed left at (424, 372)
Screenshot: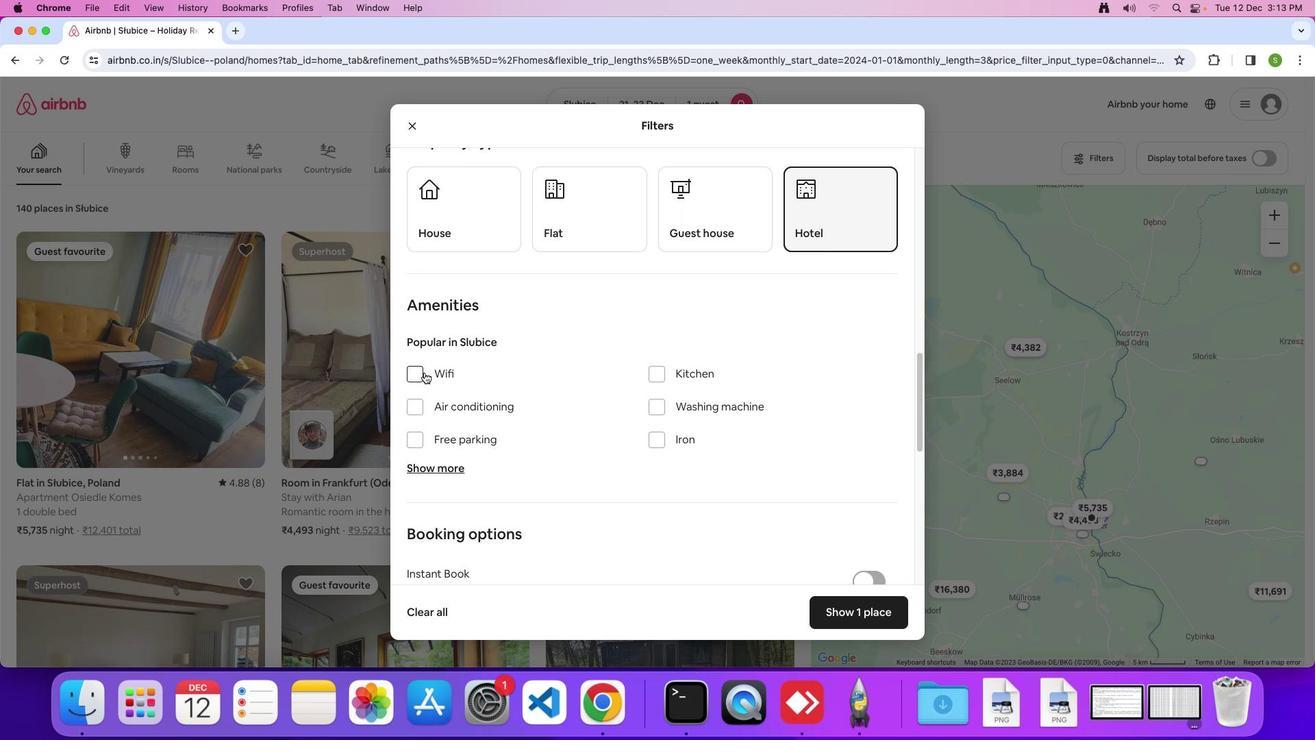 
Action: Mouse moved to (649, 403)
Screenshot: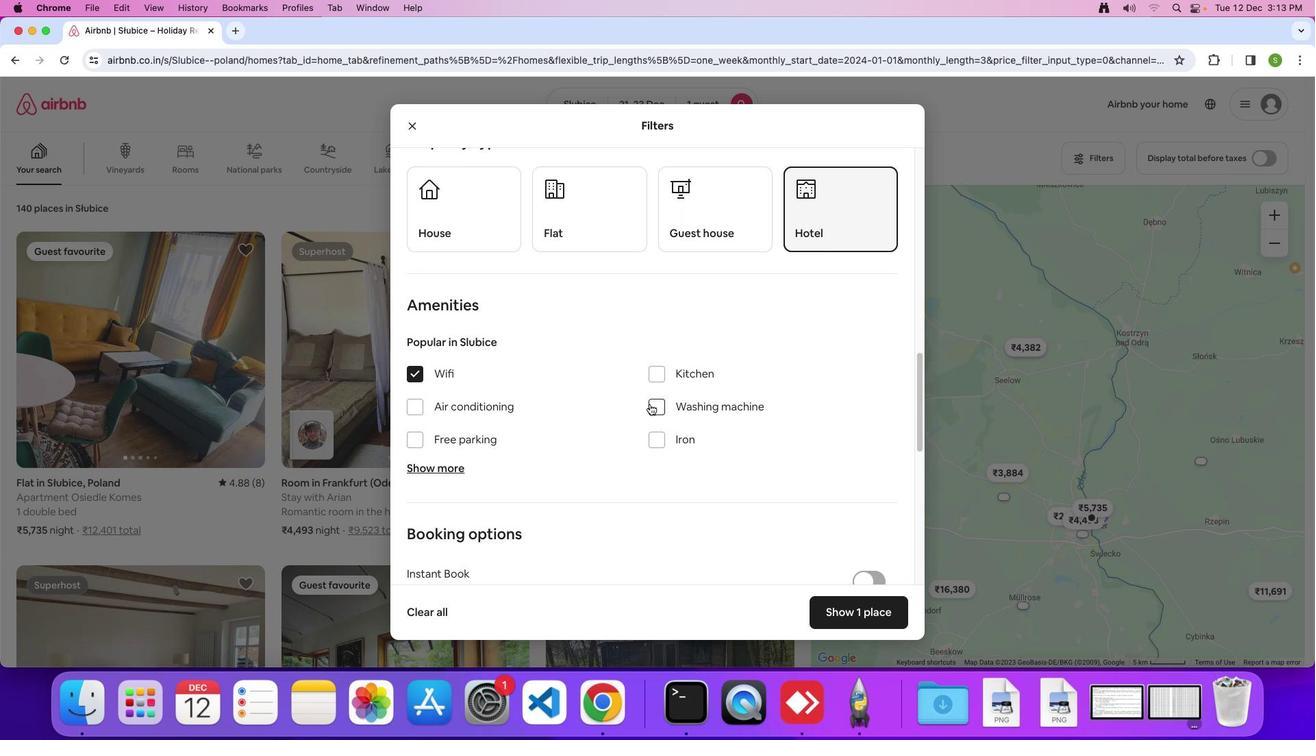 
Action: Mouse pressed left at (649, 403)
Screenshot: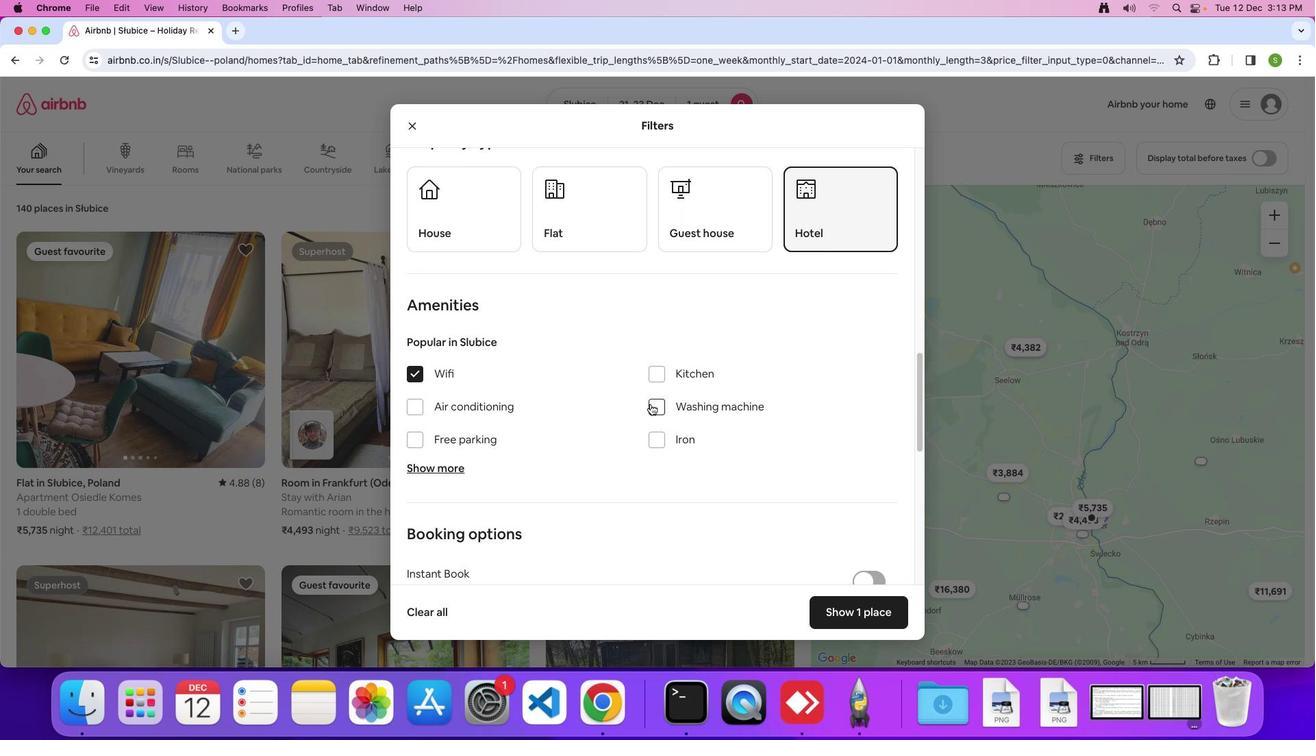 
Action: Mouse moved to (603, 424)
Screenshot: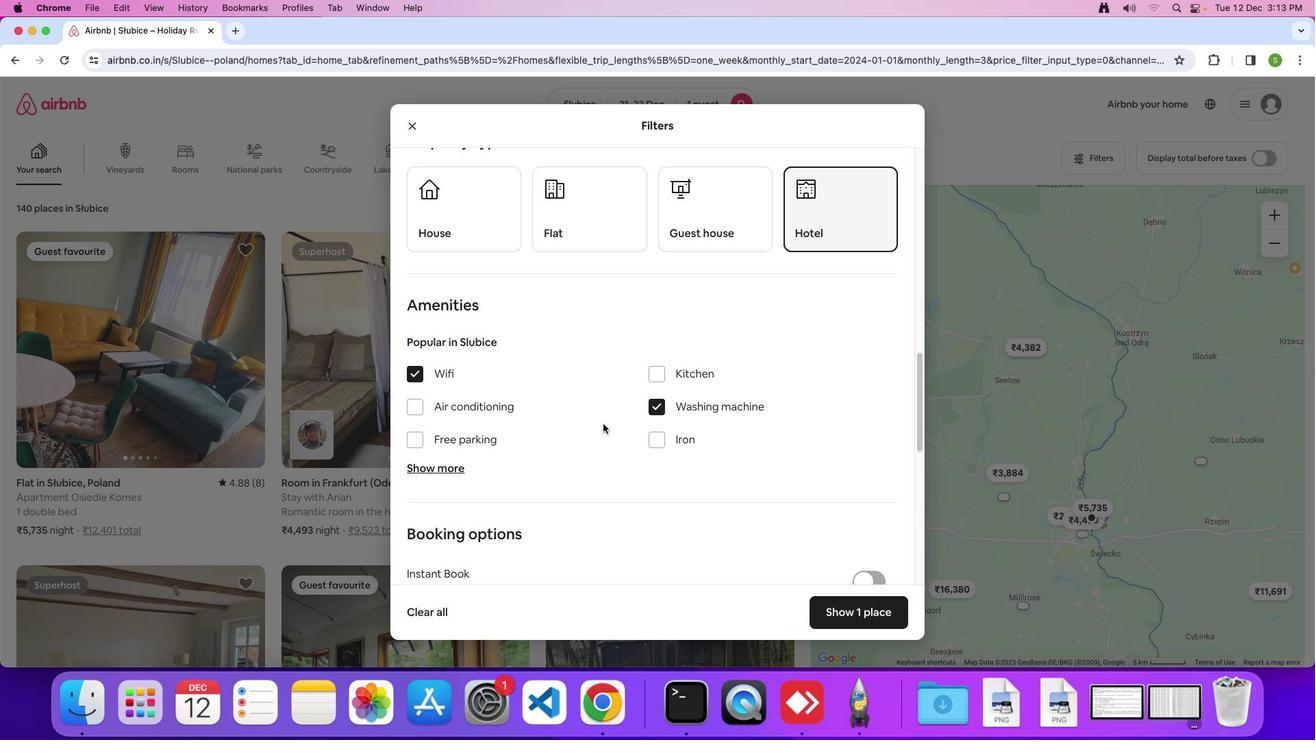 
Action: Mouse scrolled (603, 424) with delta (0, 0)
Screenshot: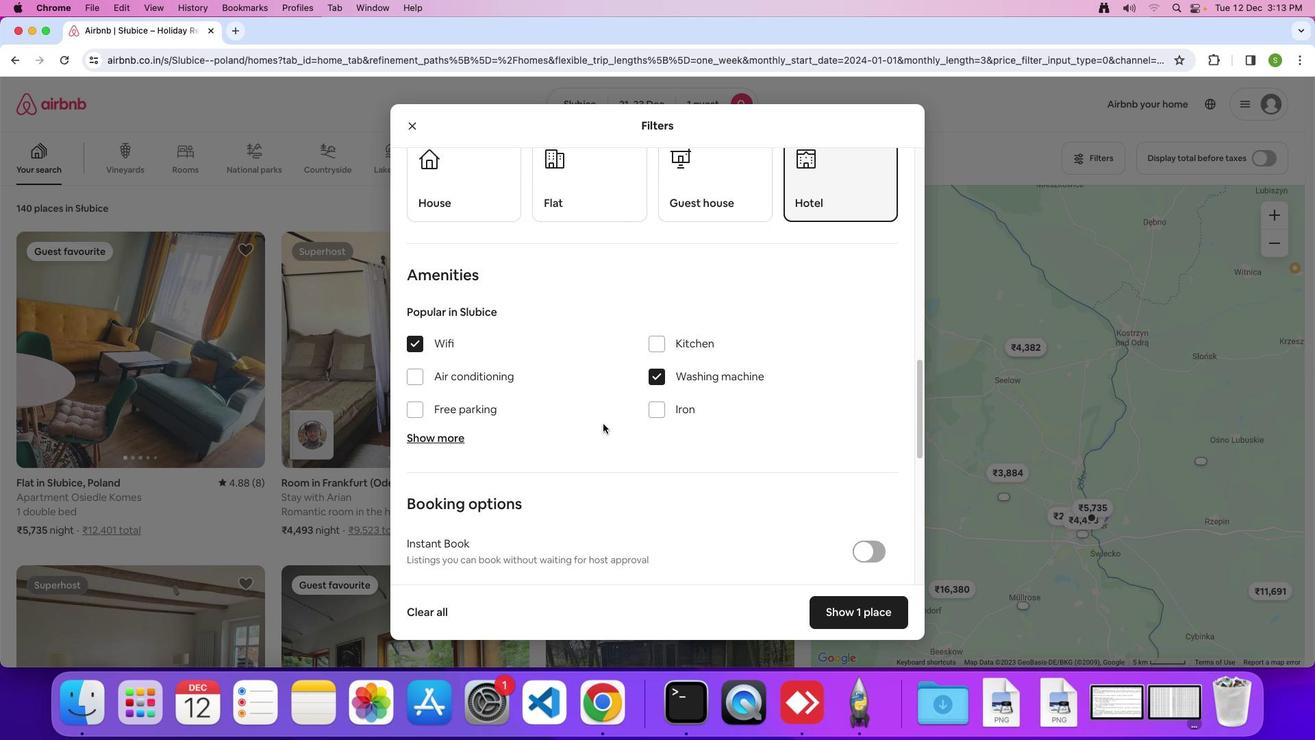 
Action: Mouse scrolled (603, 424) with delta (0, 0)
Screenshot: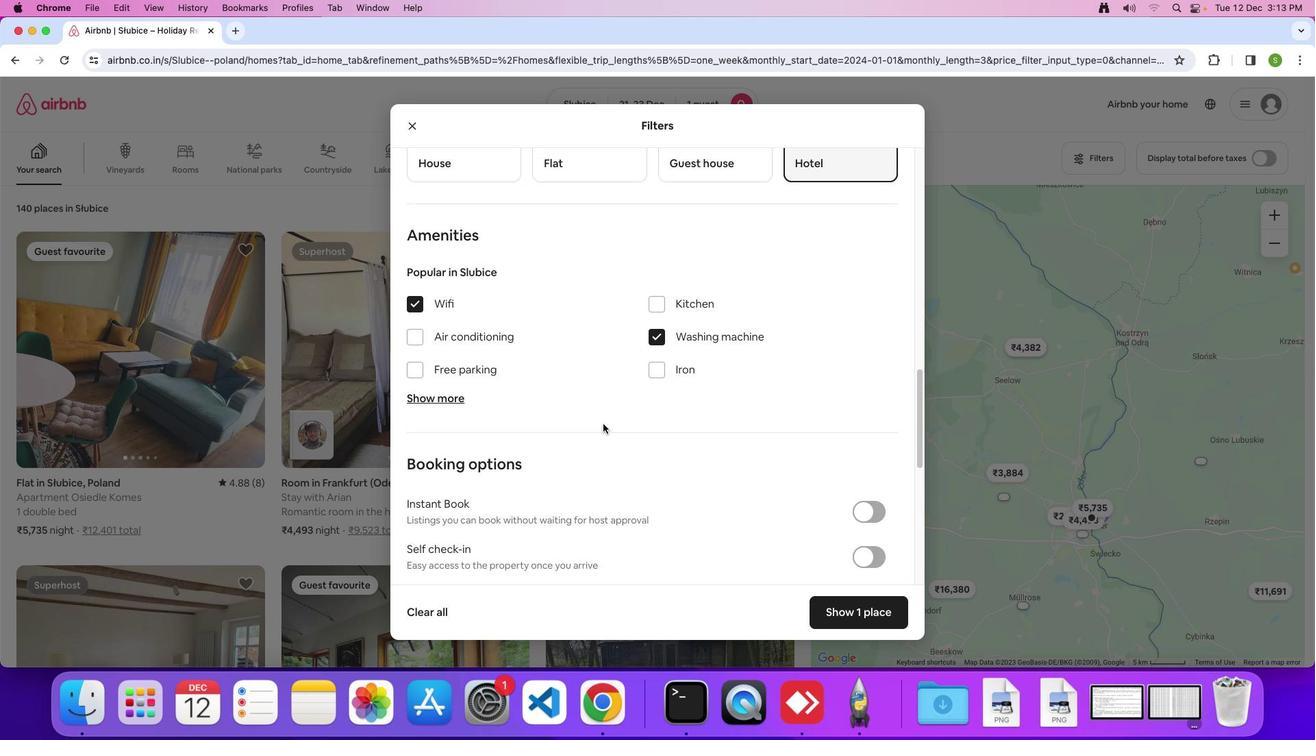 
Action: Mouse scrolled (603, 424) with delta (0, -2)
Screenshot: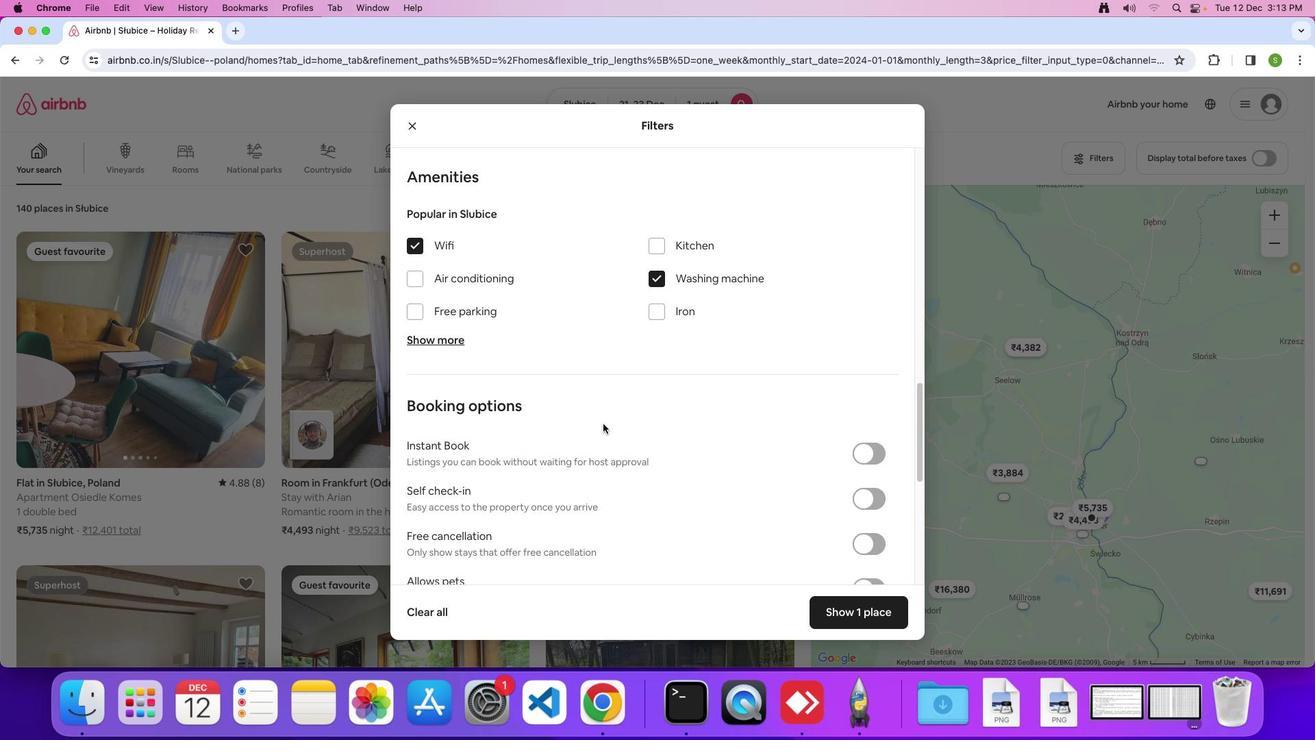 
Action: Mouse scrolled (603, 424) with delta (0, 0)
Screenshot: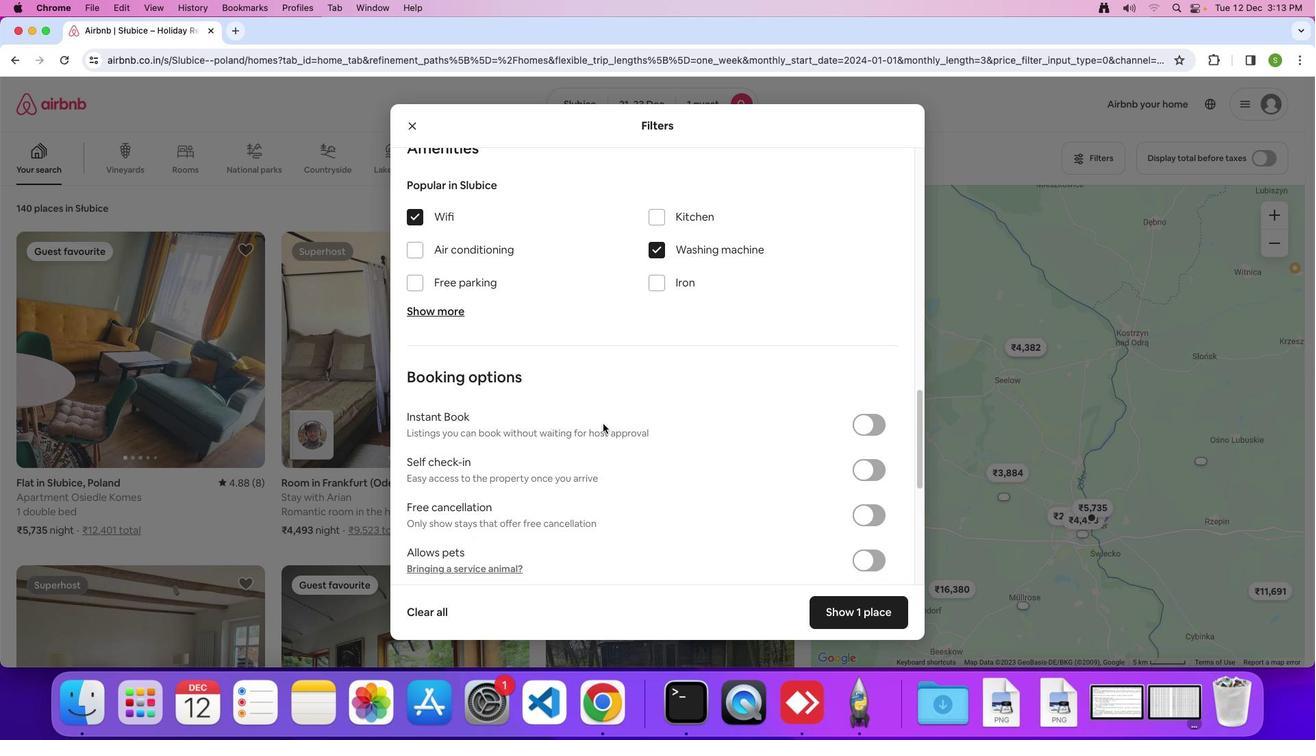 
Action: Mouse scrolled (603, 424) with delta (0, 0)
Screenshot: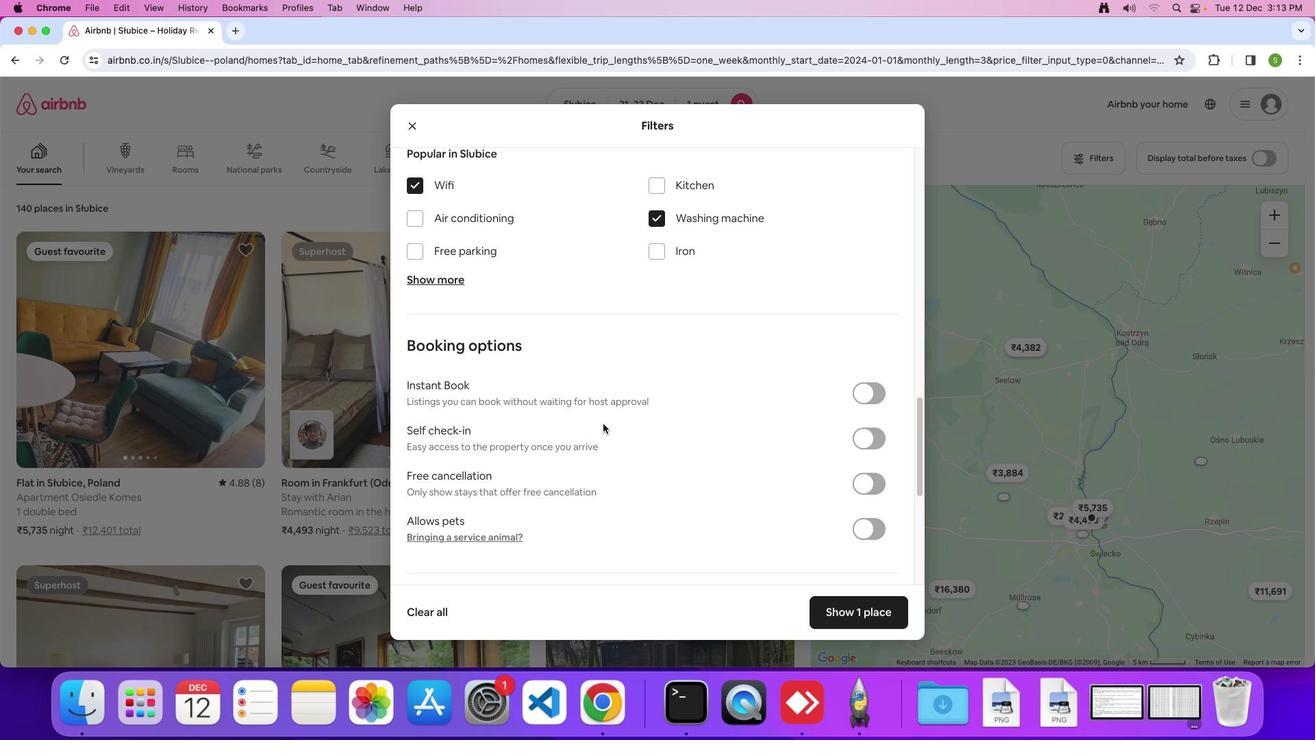 
Action: Mouse scrolled (603, 424) with delta (0, -2)
Screenshot: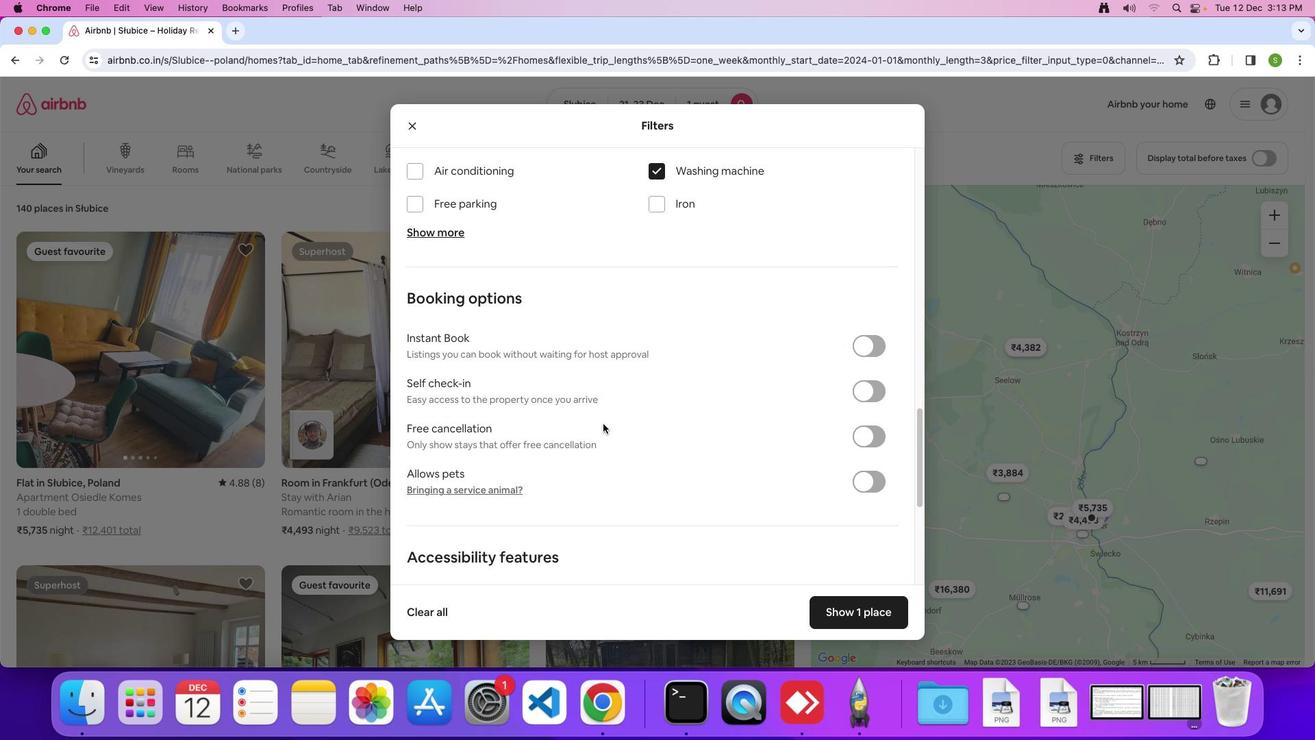 
Action: Mouse scrolled (603, 424) with delta (0, 0)
Screenshot: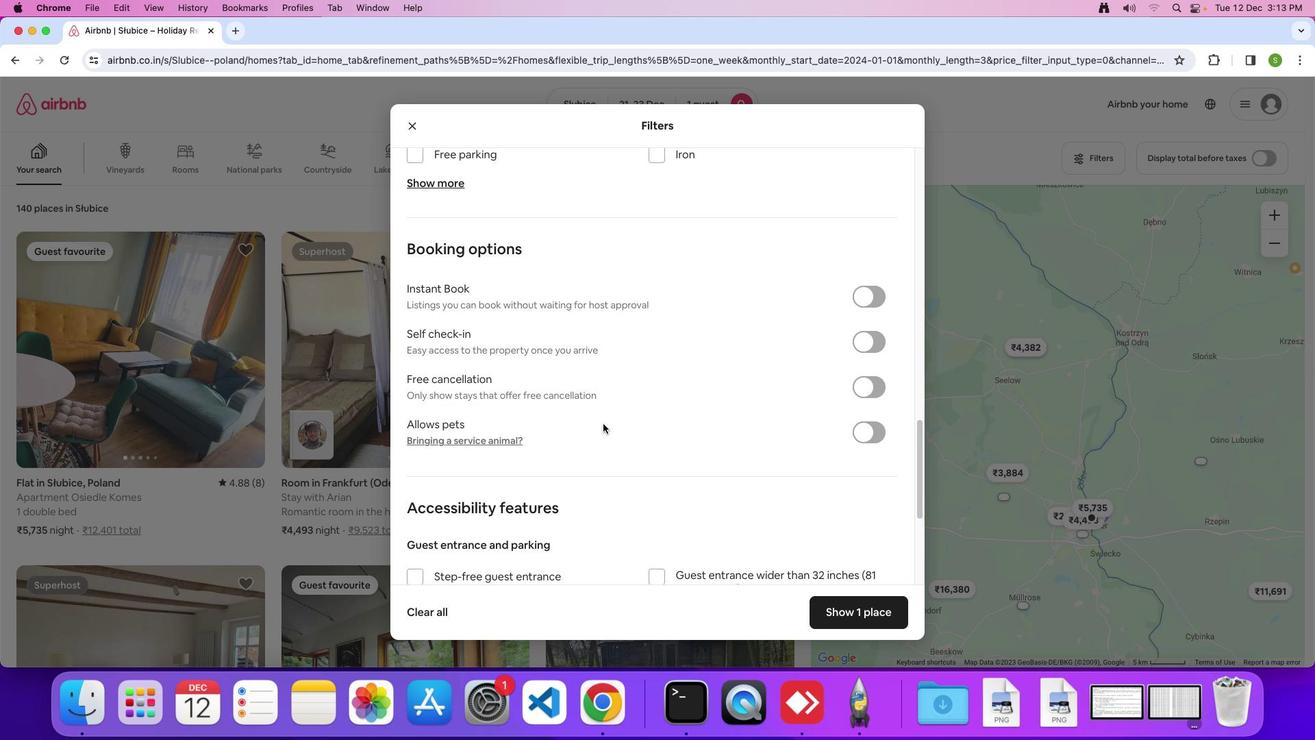 
Action: Mouse scrolled (603, 424) with delta (0, 0)
Screenshot: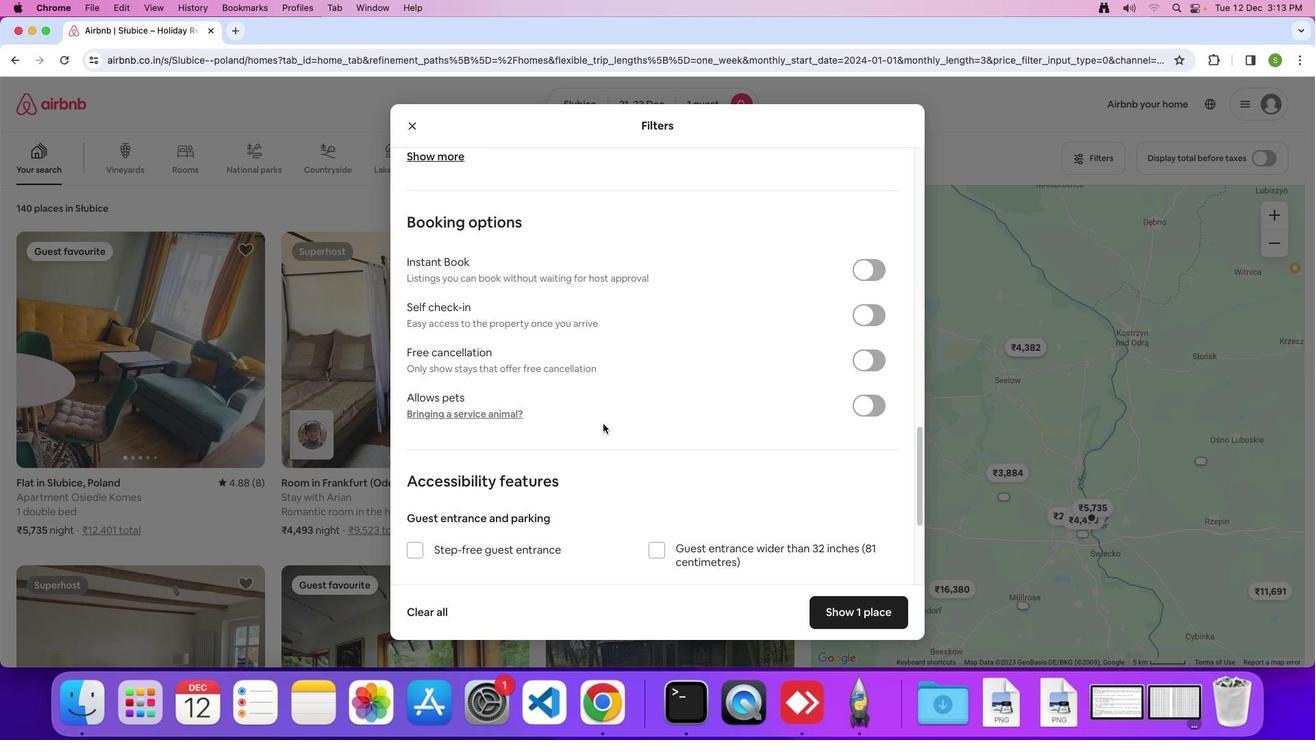 
Action: Mouse scrolled (603, 424) with delta (0, -2)
Screenshot: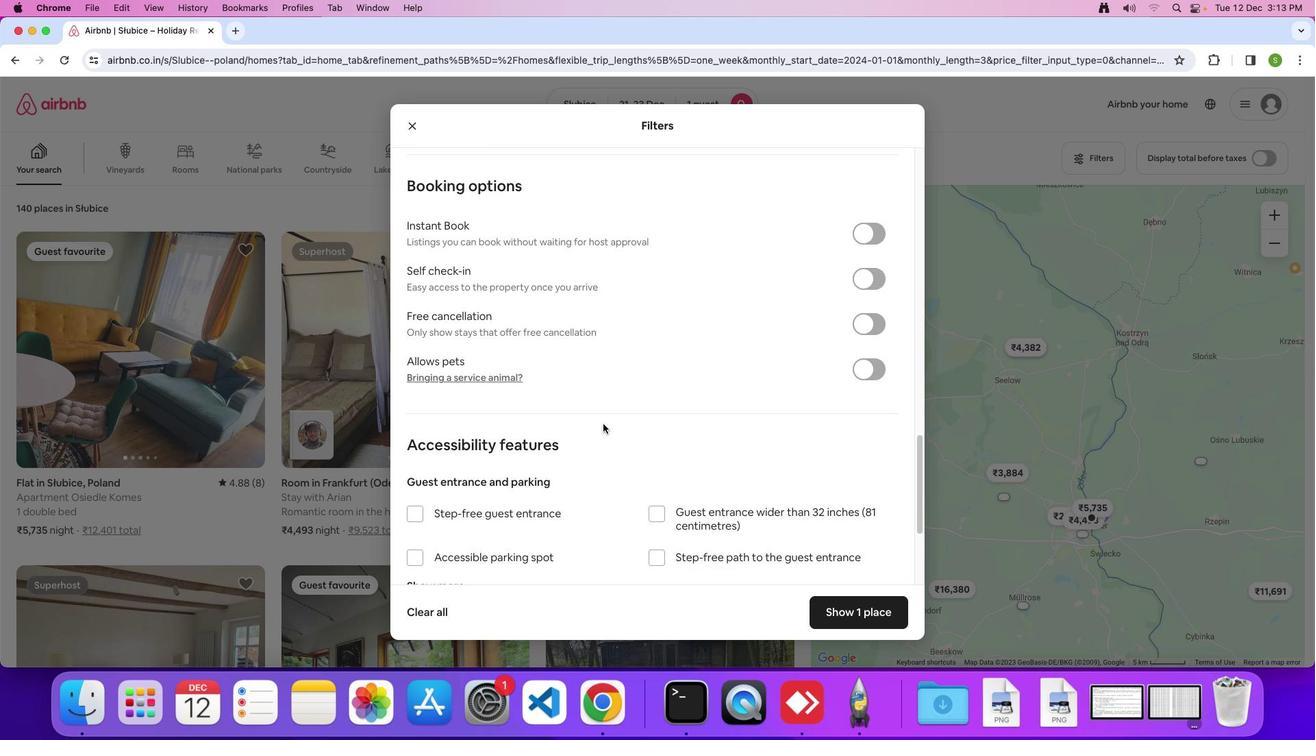 
Action: Mouse scrolled (603, 424) with delta (0, 0)
Screenshot: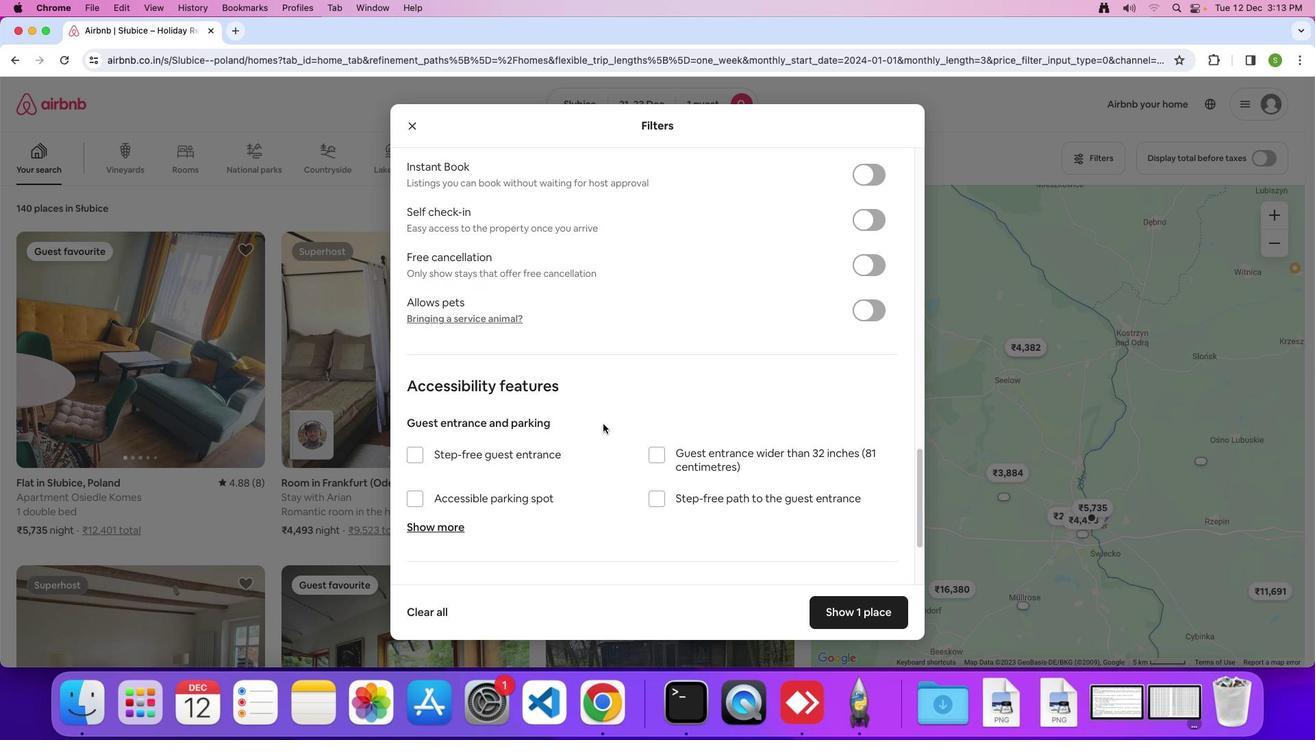 
Action: Mouse scrolled (603, 424) with delta (0, 0)
Screenshot: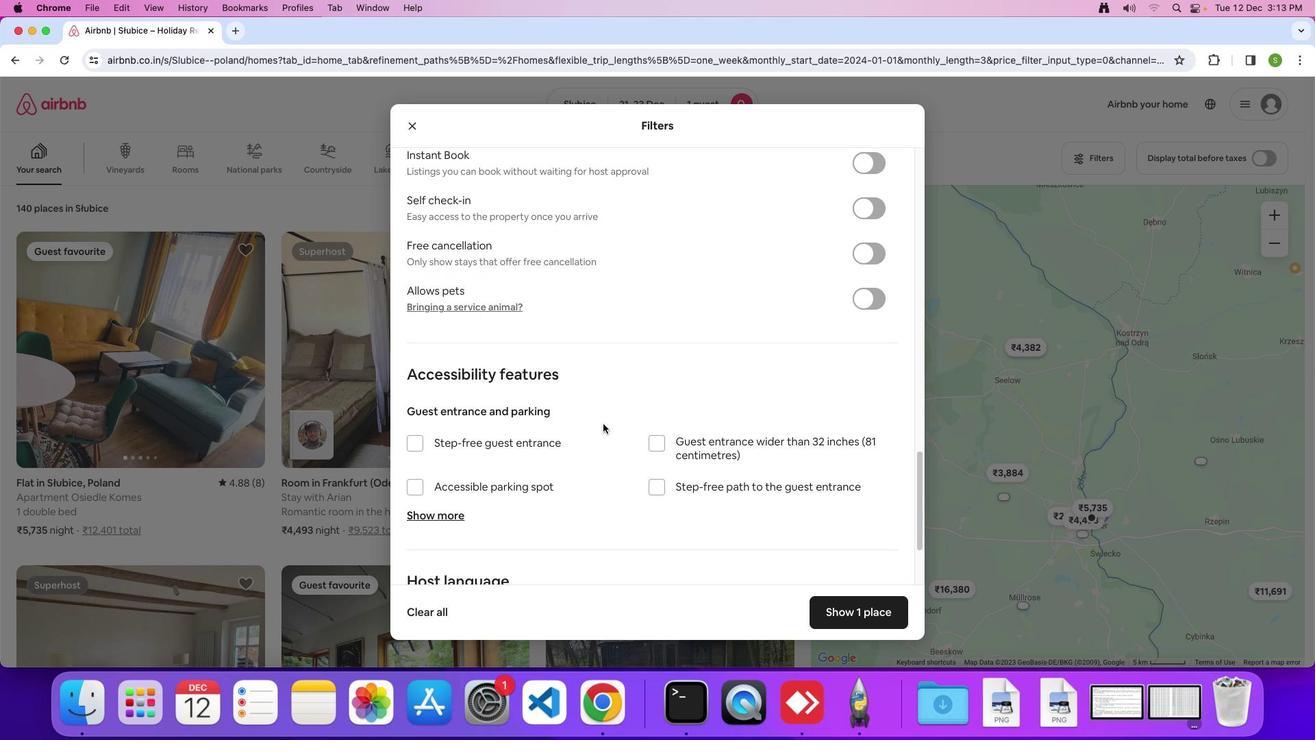 
Action: Mouse scrolled (603, 424) with delta (0, 0)
Screenshot: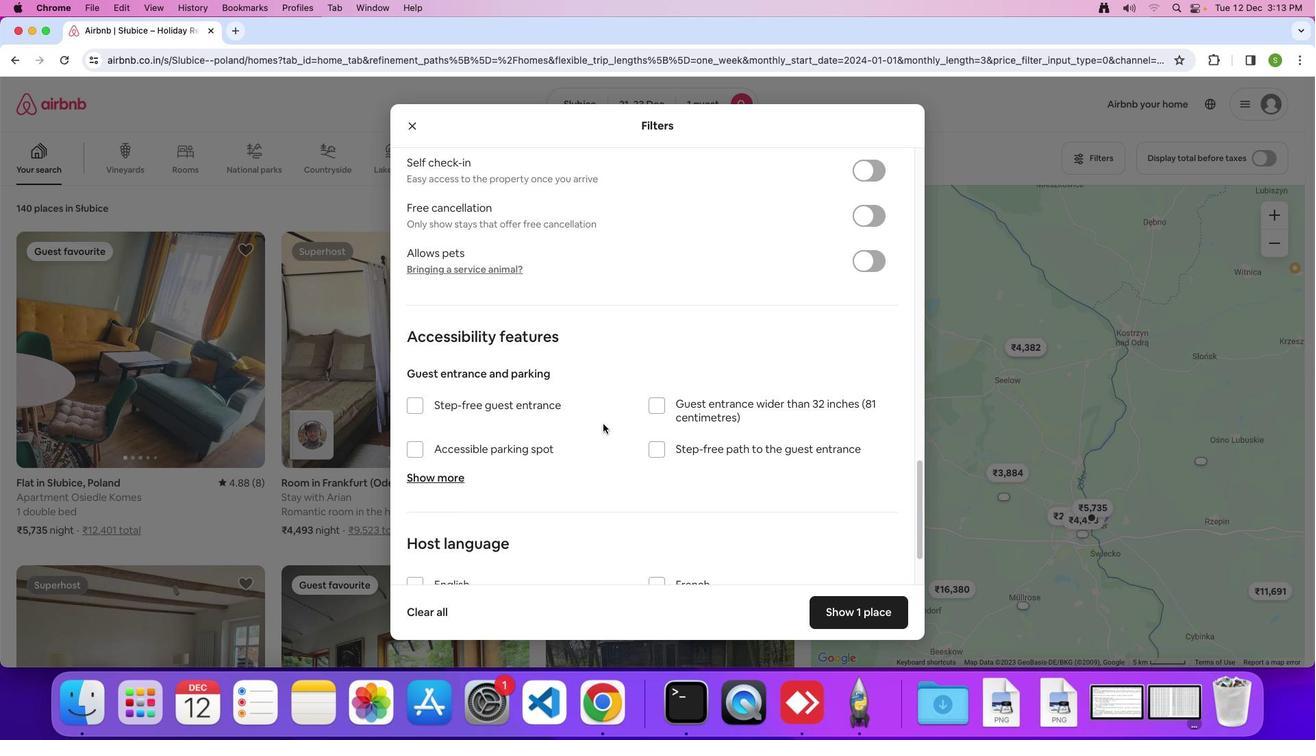 
Action: Mouse scrolled (603, 424) with delta (0, 0)
Screenshot: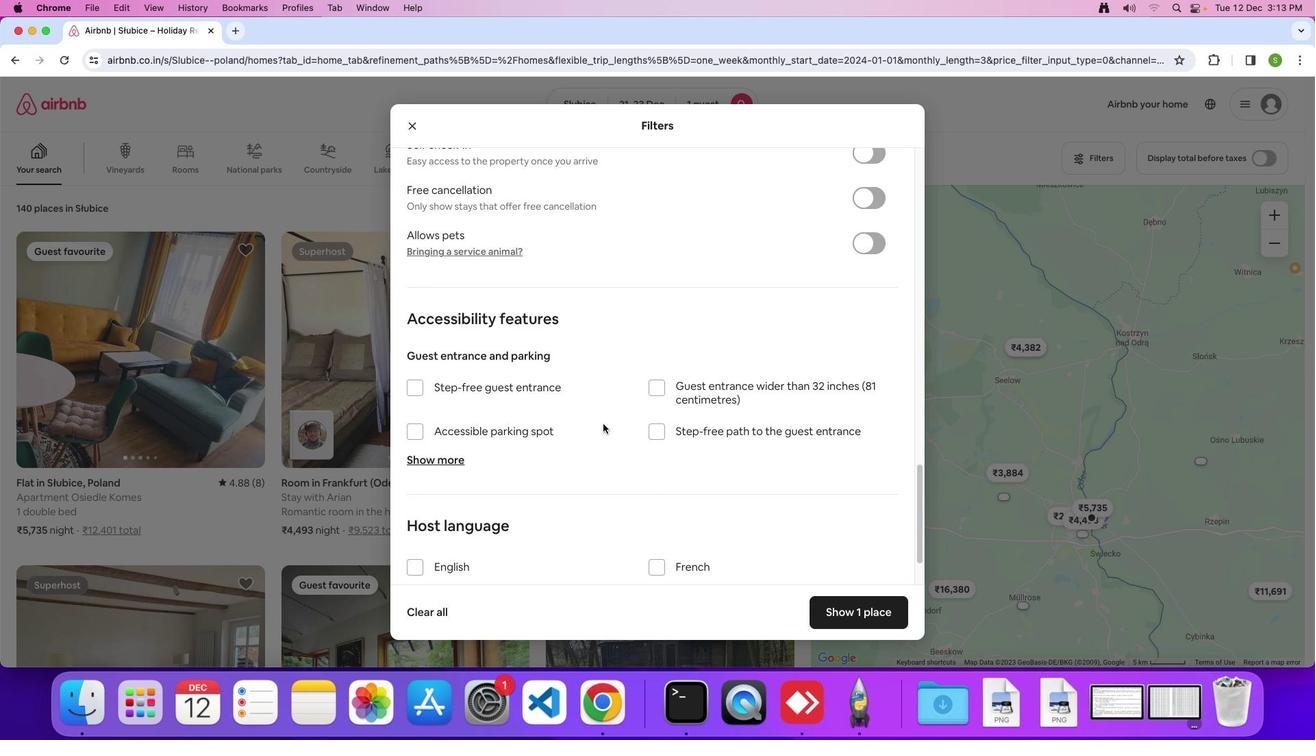 
Action: Mouse scrolled (603, 424) with delta (0, 0)
Screenshot: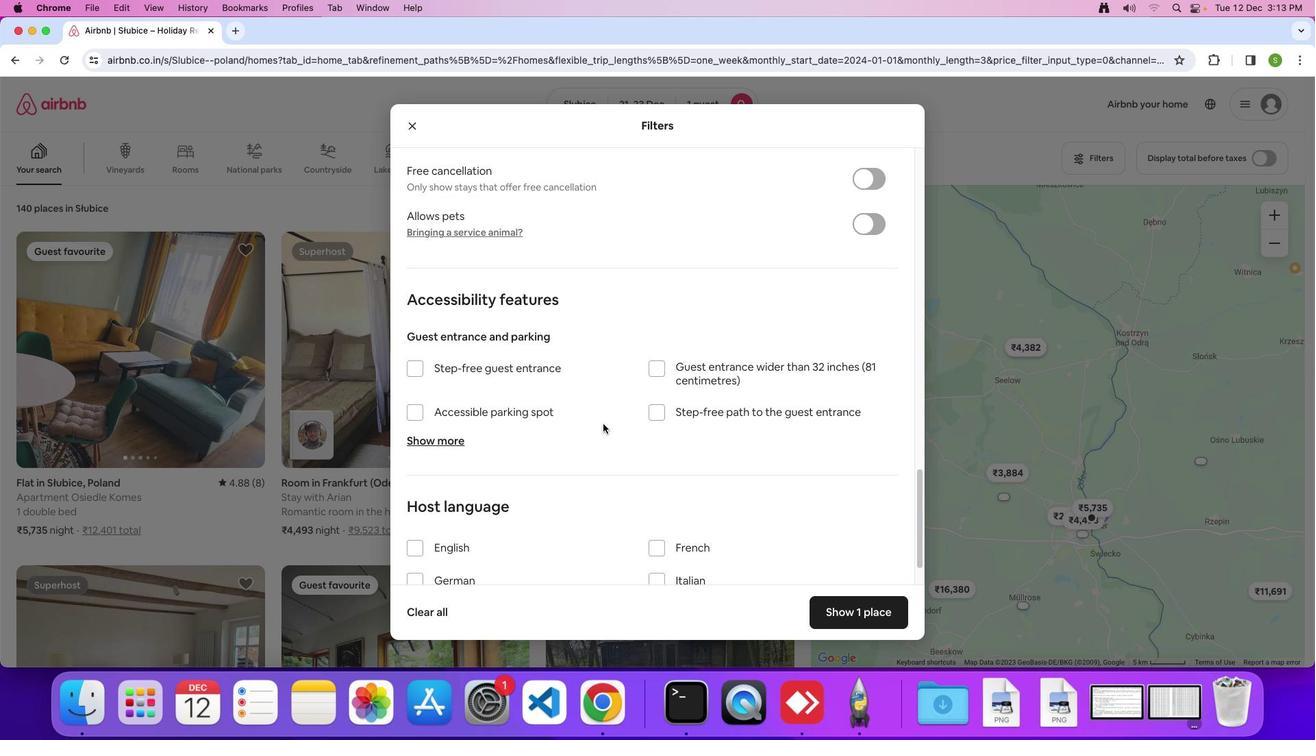 
Action: Mouse scrolled (603, 424) with delta (0, -1)
Screenshot: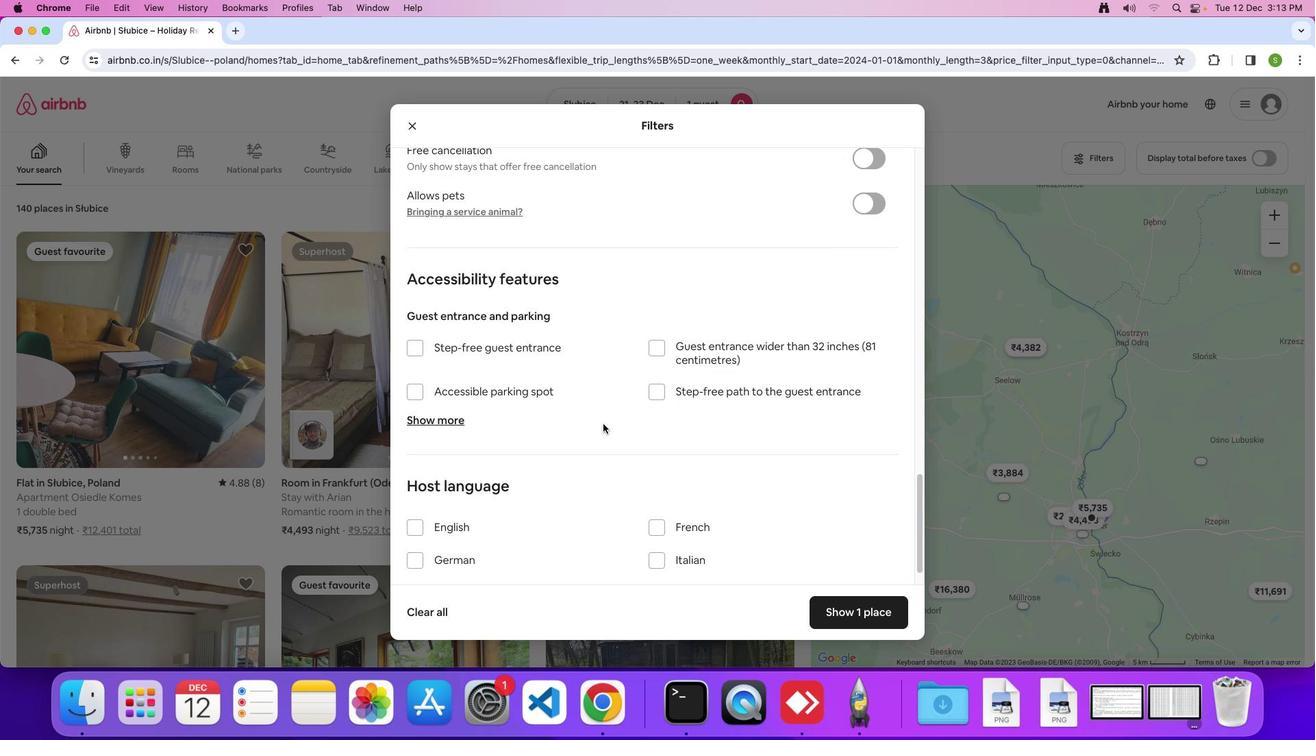 
Action: Mouse scrolled (603, 424) with delta (0, 0)
Screenshot: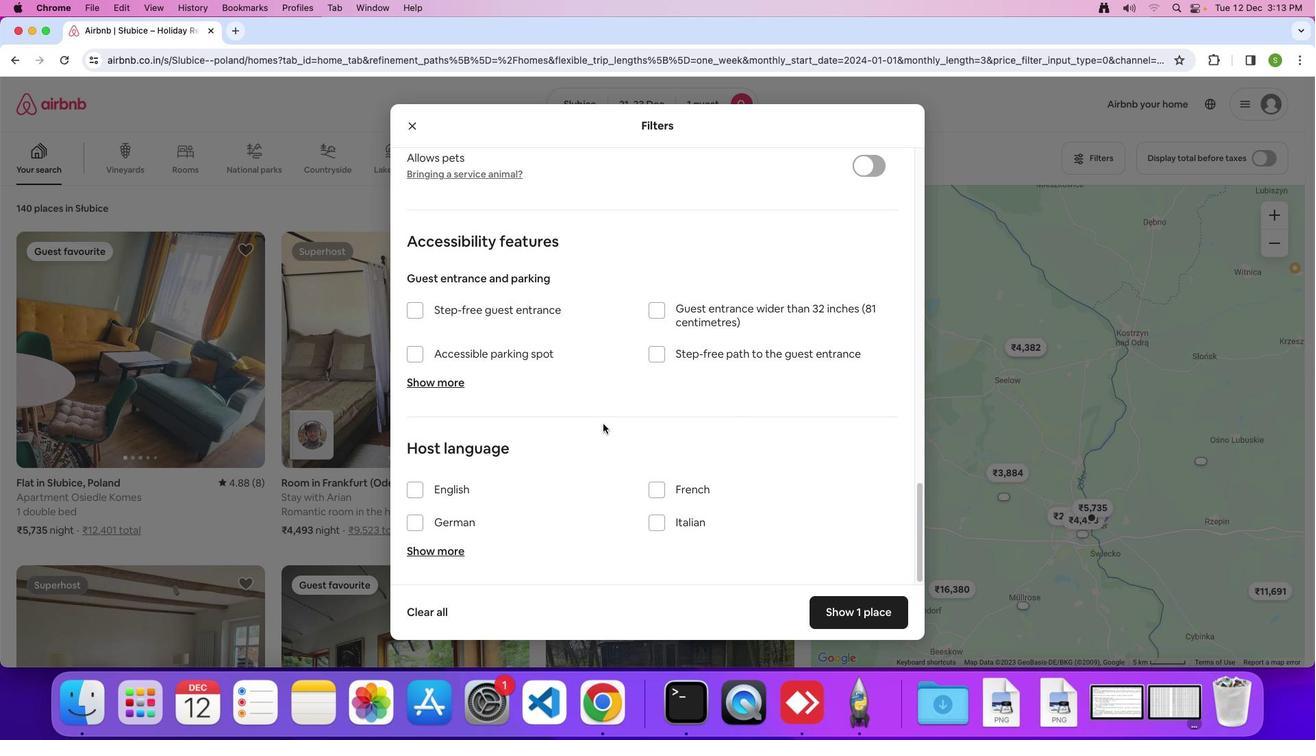 
Action: Mouse scrolled (603, 424) with delta (0, 0)
Screenshot: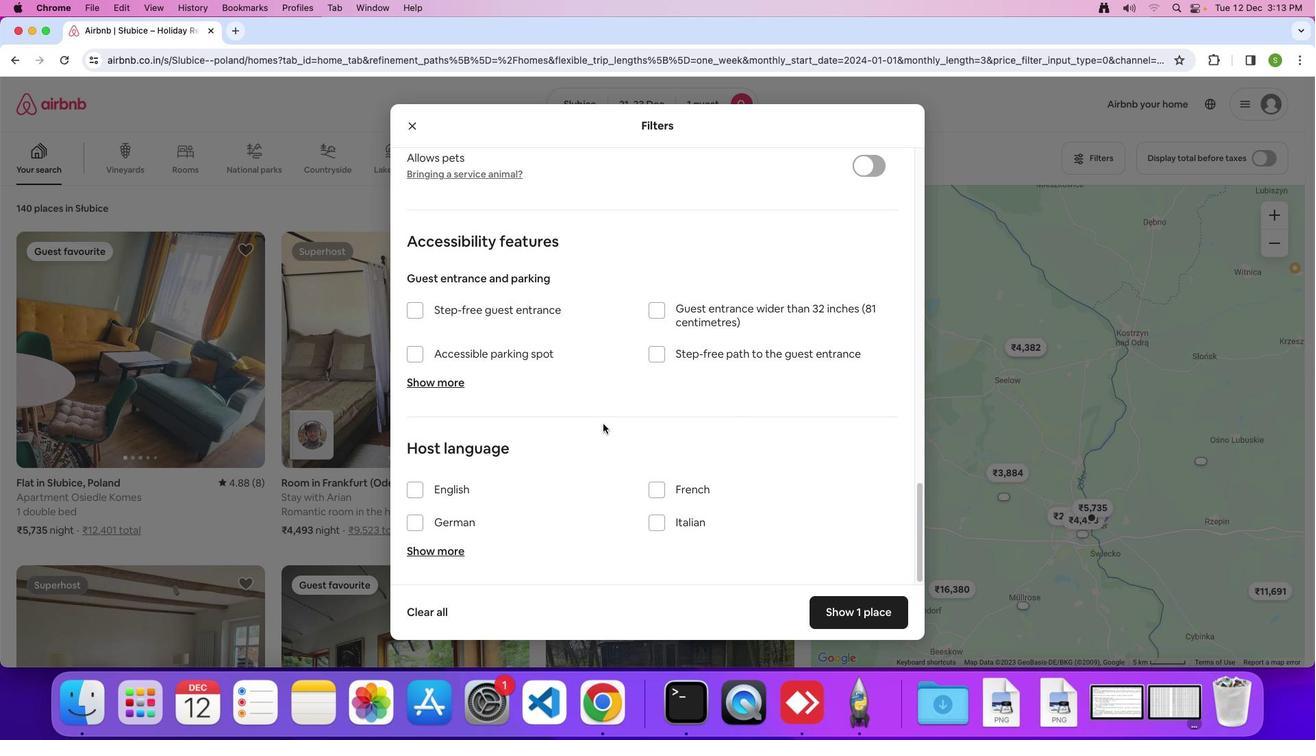 
Action: Mouse scrolled (603, 424) with delta (0, -2)
Screenshot: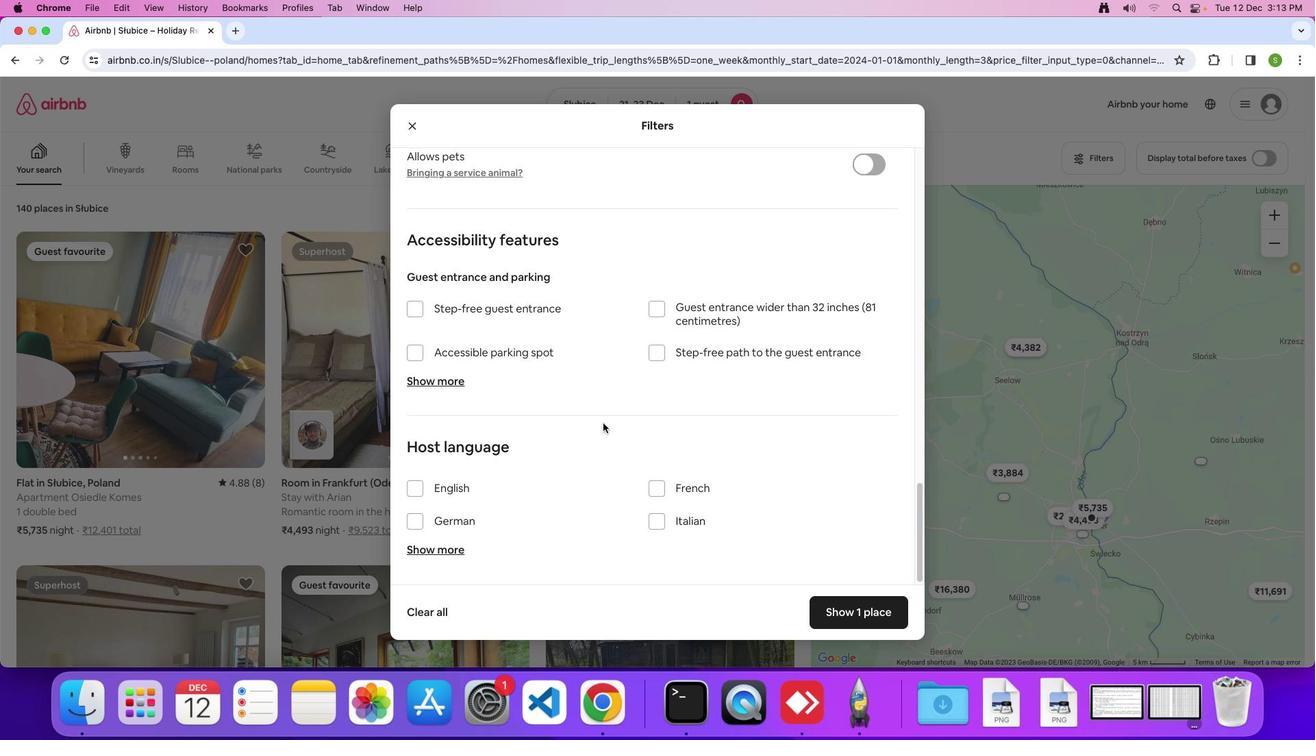 
Action: Mouse moved to (835, 606)
Screenshot: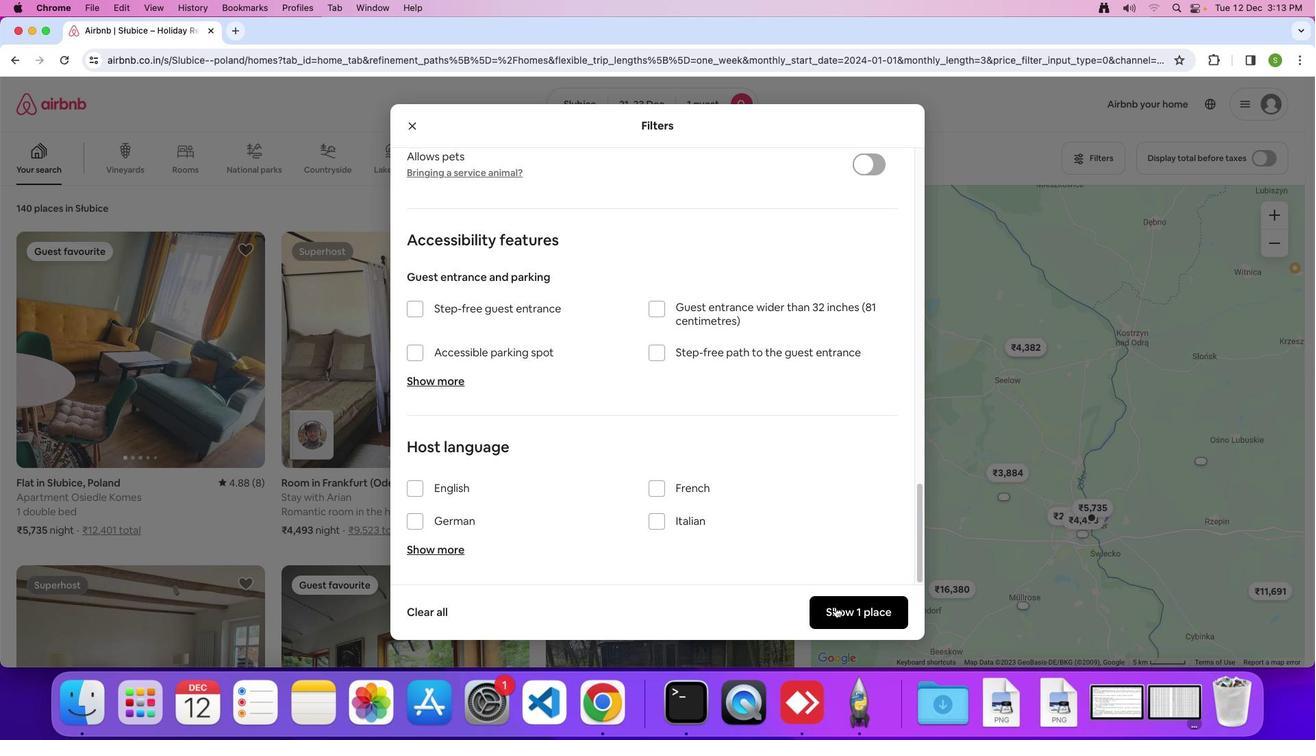 
Action: Mouse pressed left at (835, 606)
Screenshot: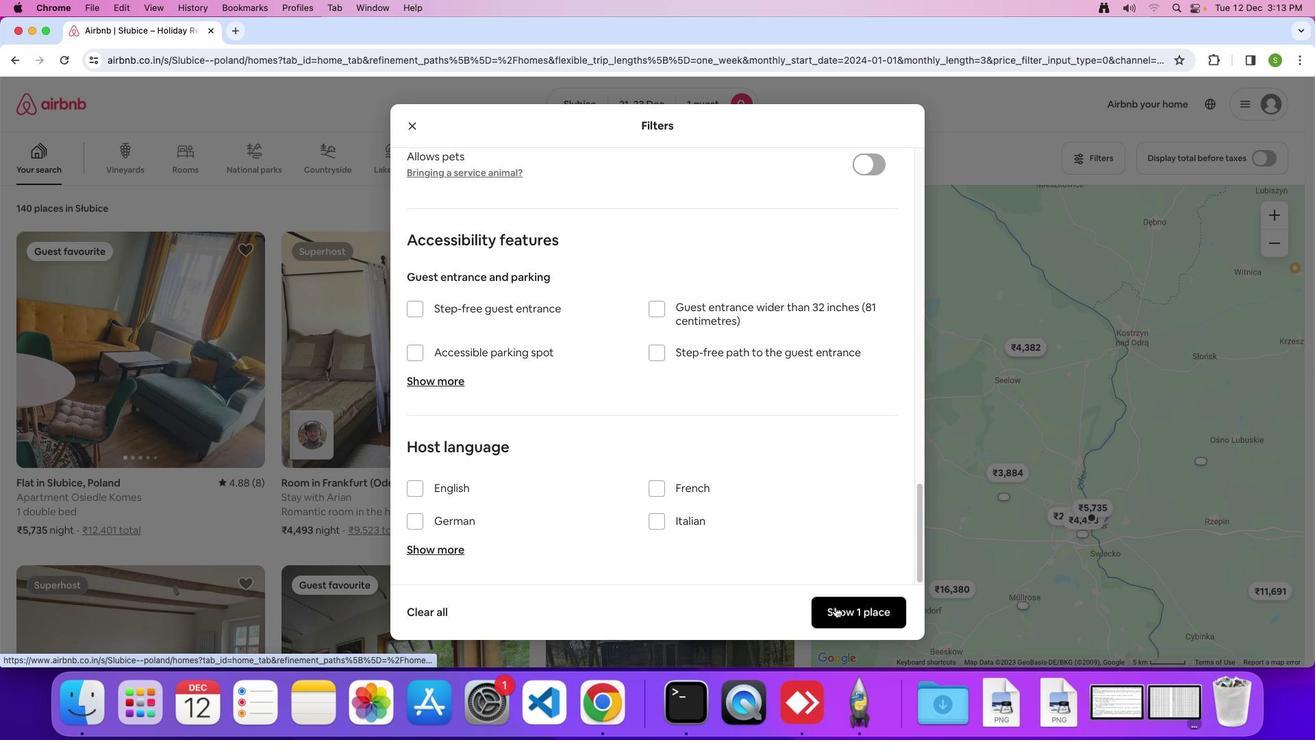 
Action: Mouse moved to (193, 324)
Screenshot: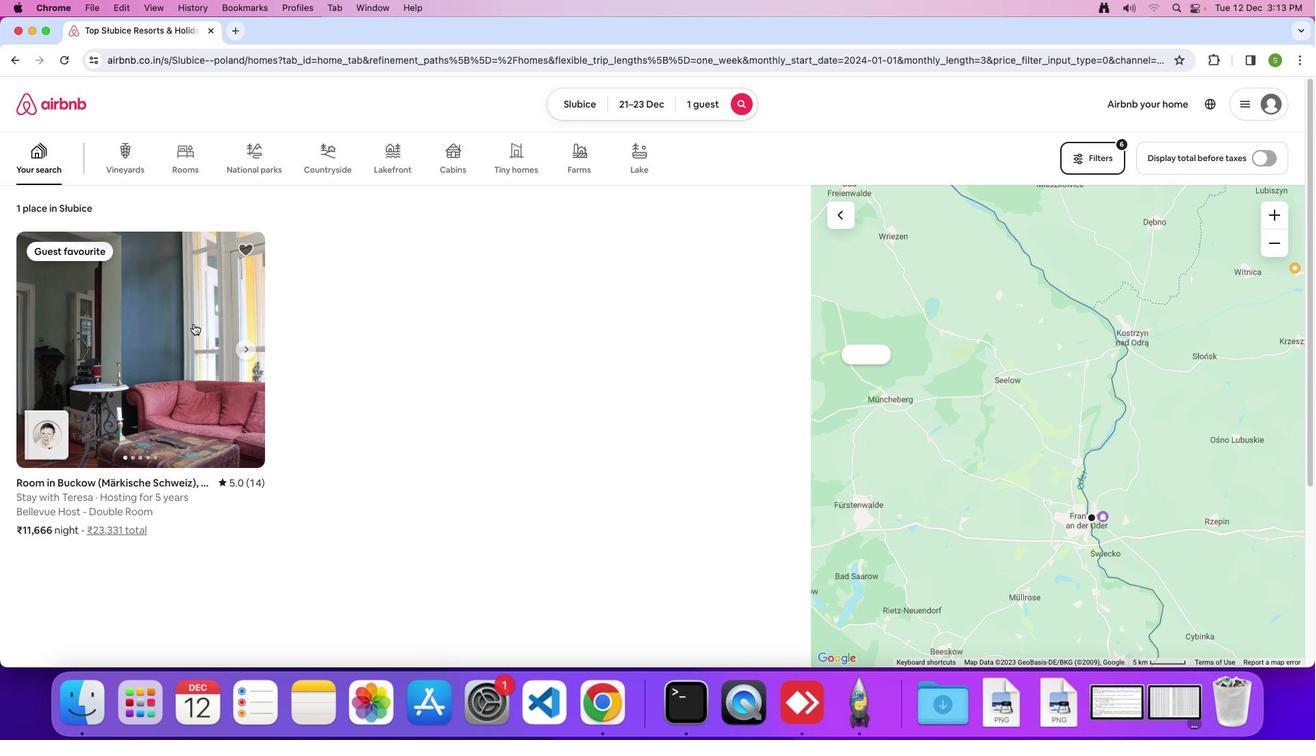 
Action: Mouse pressed left at (193, 324)
Screenshot: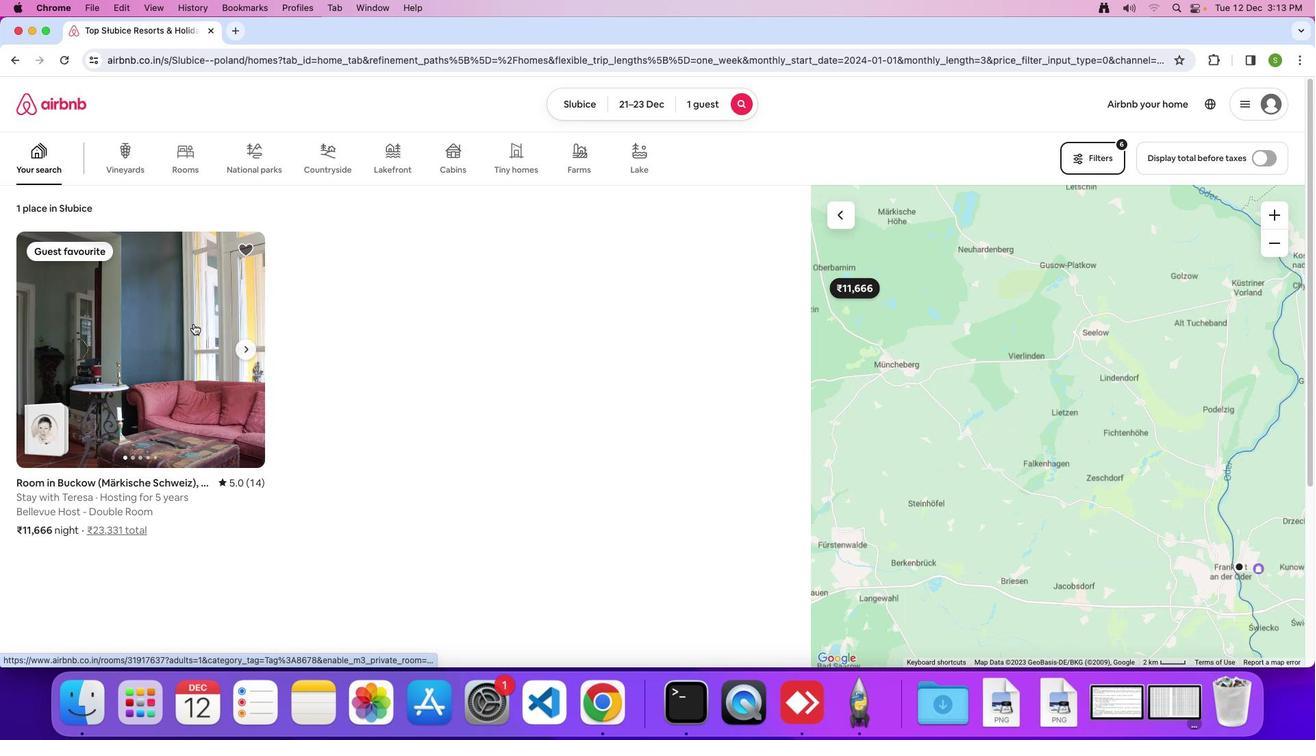 
Action: Mouse moved to (457, 254)
Screenshot: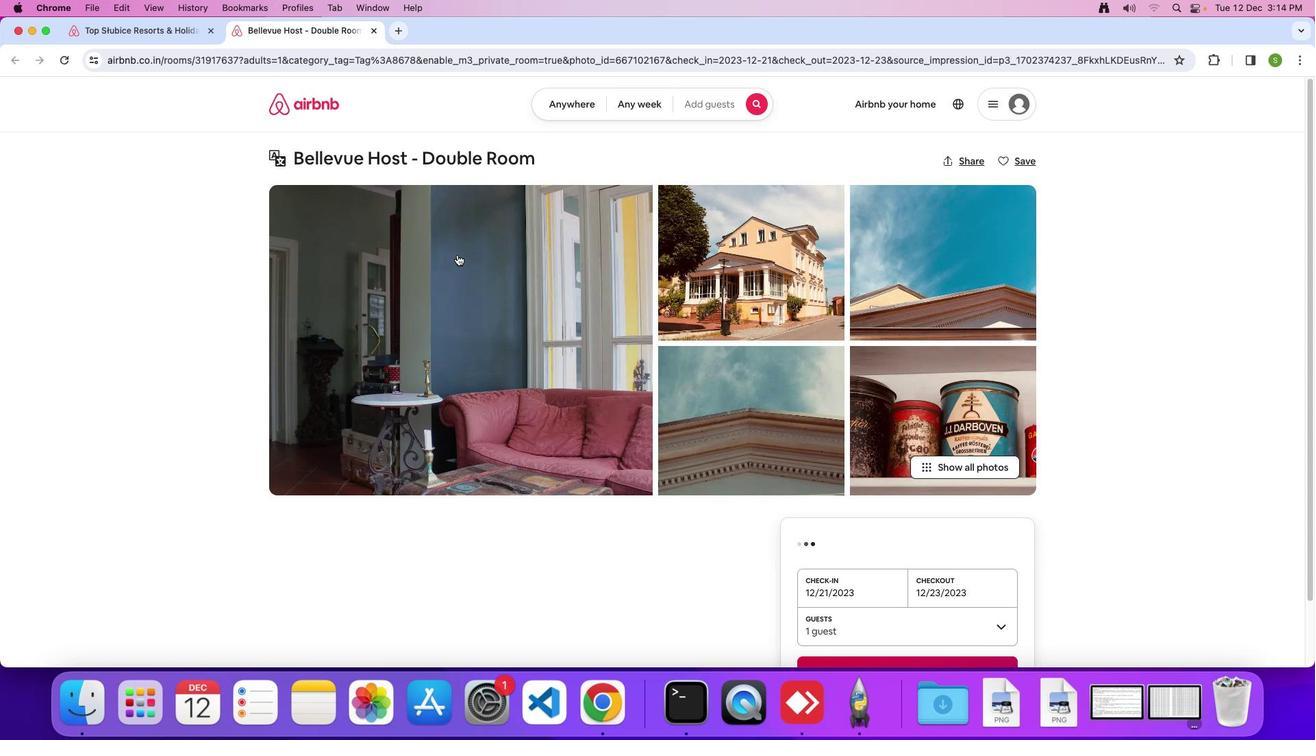 
Action: Mouse pressed left at (457, 254)
Screenshot: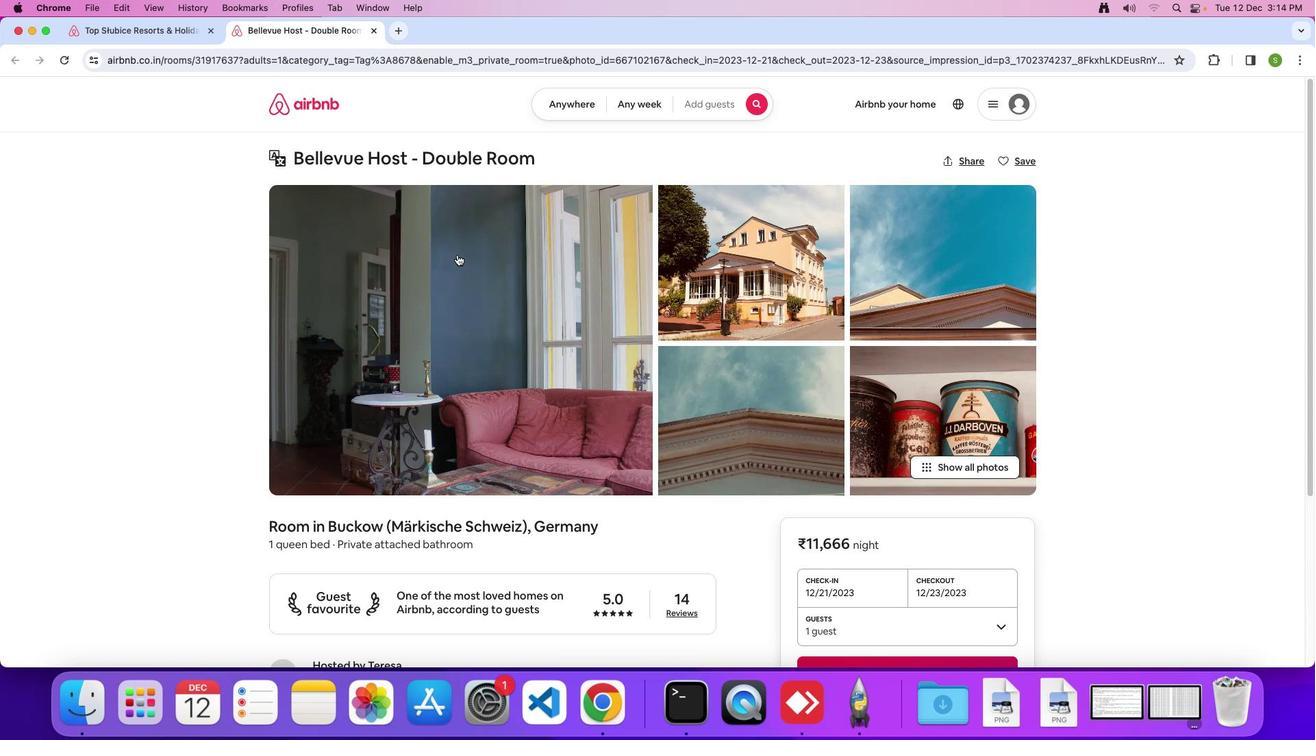 
Action: Mouse moved to (612, 353)
Screenshot: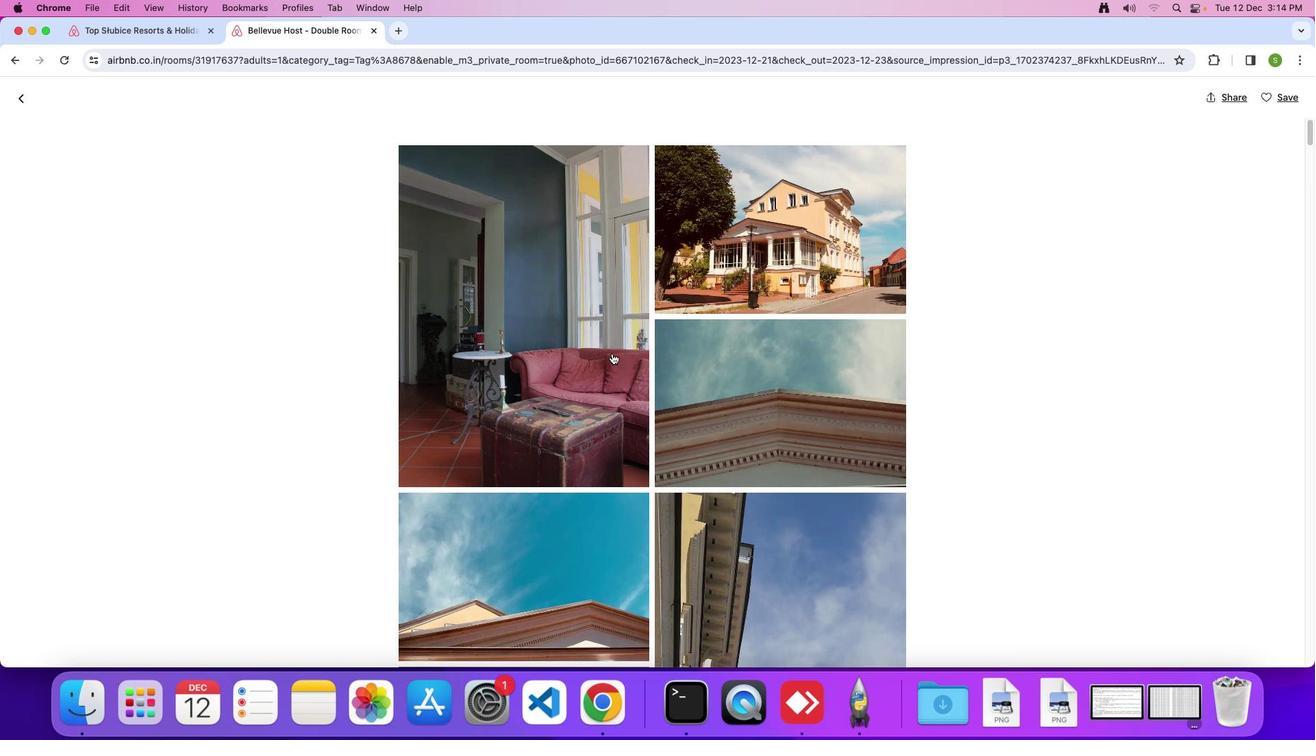 
Action: Mouse scrolled (612, 353) with delta (0, 0)
Screenshot: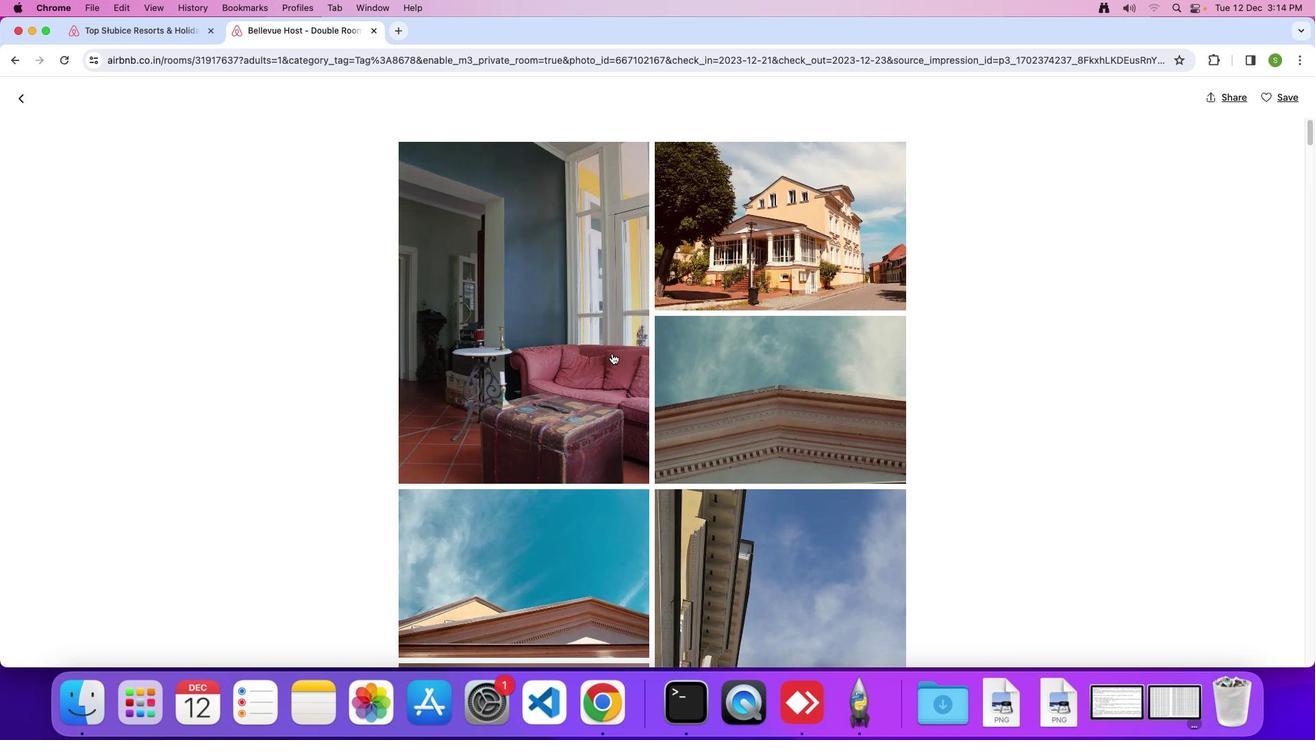 
Action: Mouse scrolled (612, 353) with delta (0, 0)
Screenshot: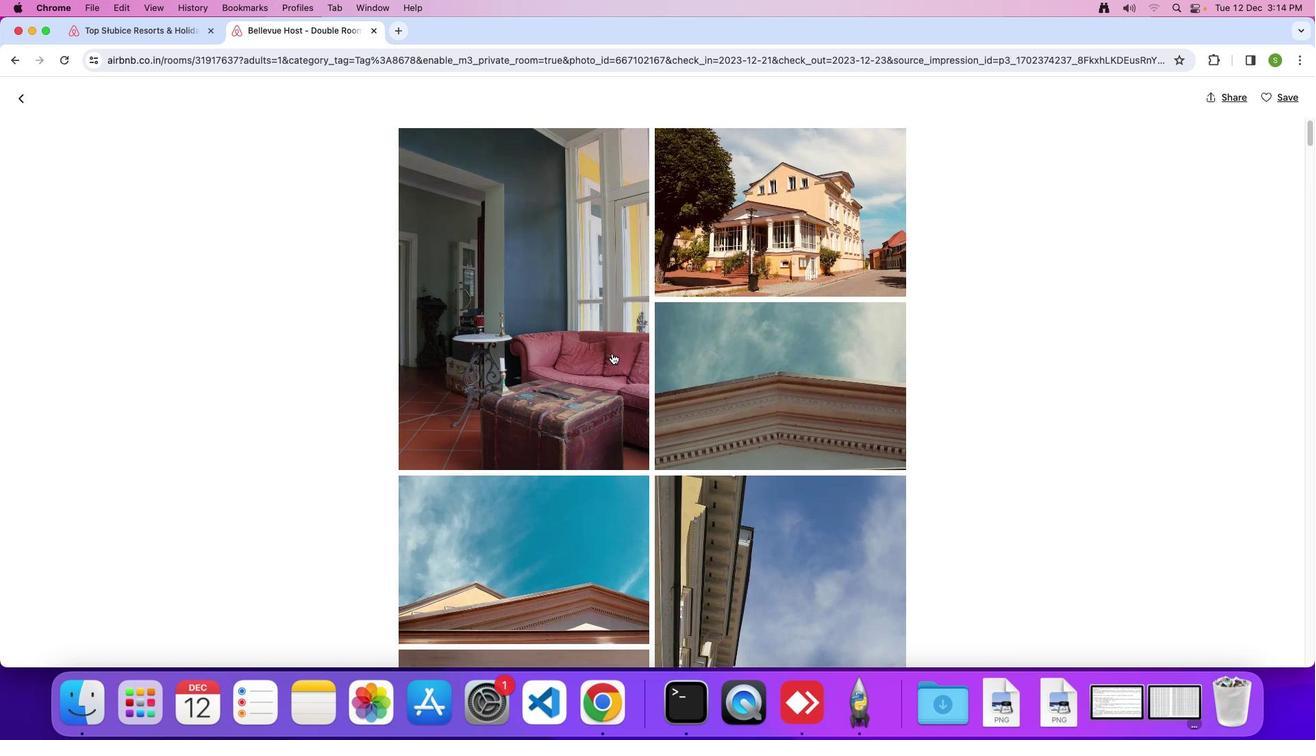 
Action: Mouse scrolled (612, 353) with delta (0, 0)
Screenshot: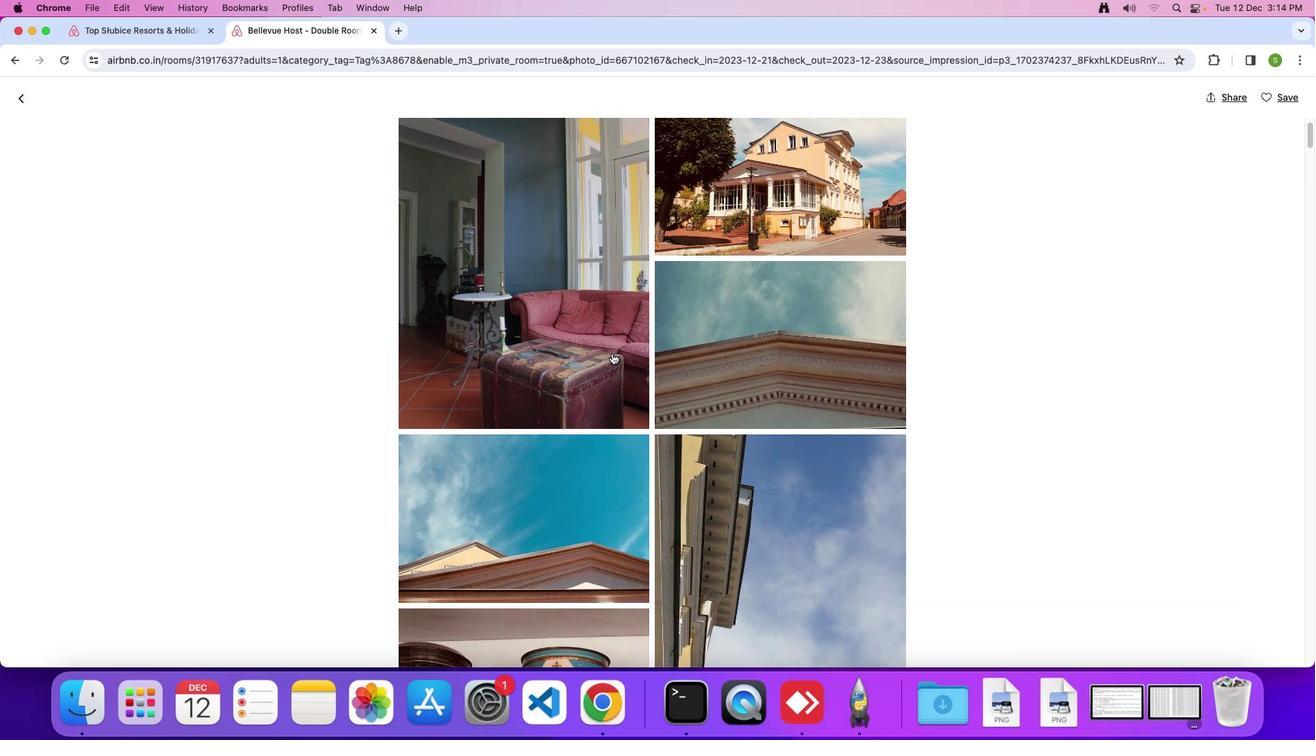 
Action: Mouse scrolled (612, 353) with delta (0, 0)
Screenshot: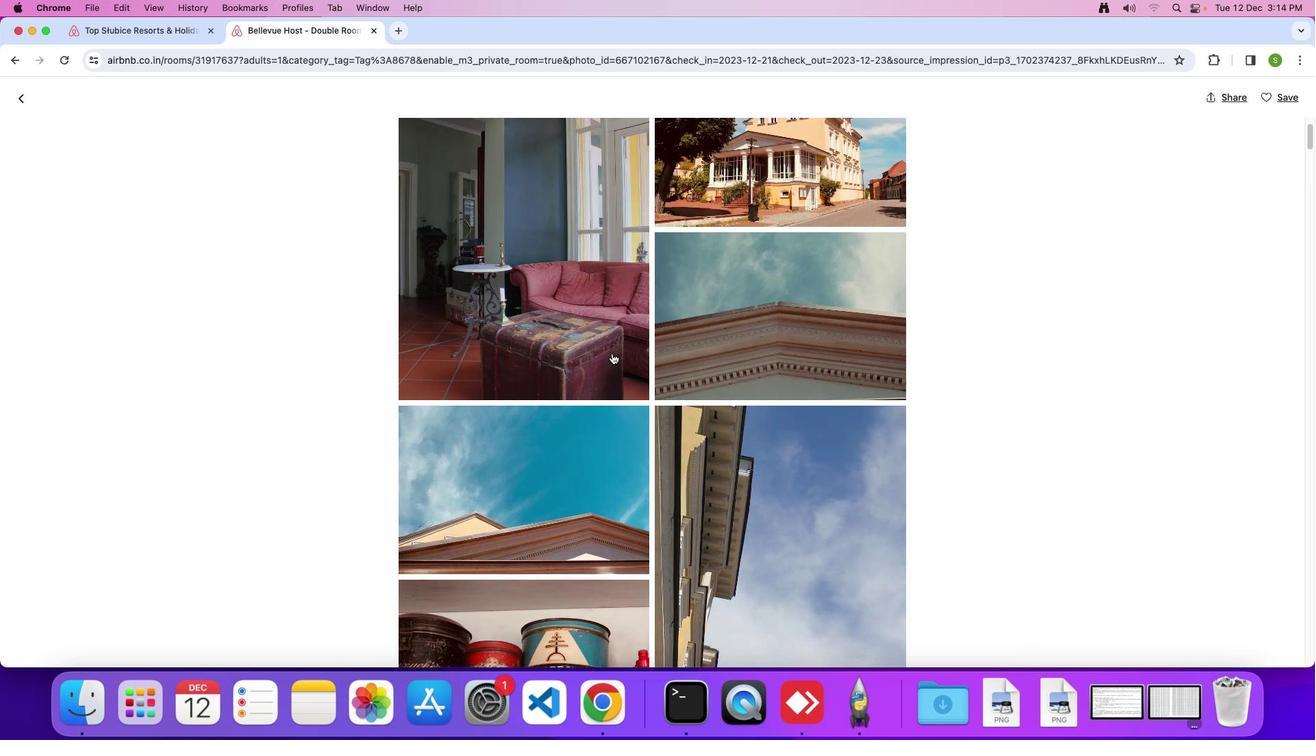 
Action: Mouse scrolled (612, 353) with delta (0, 0)
Screenshot: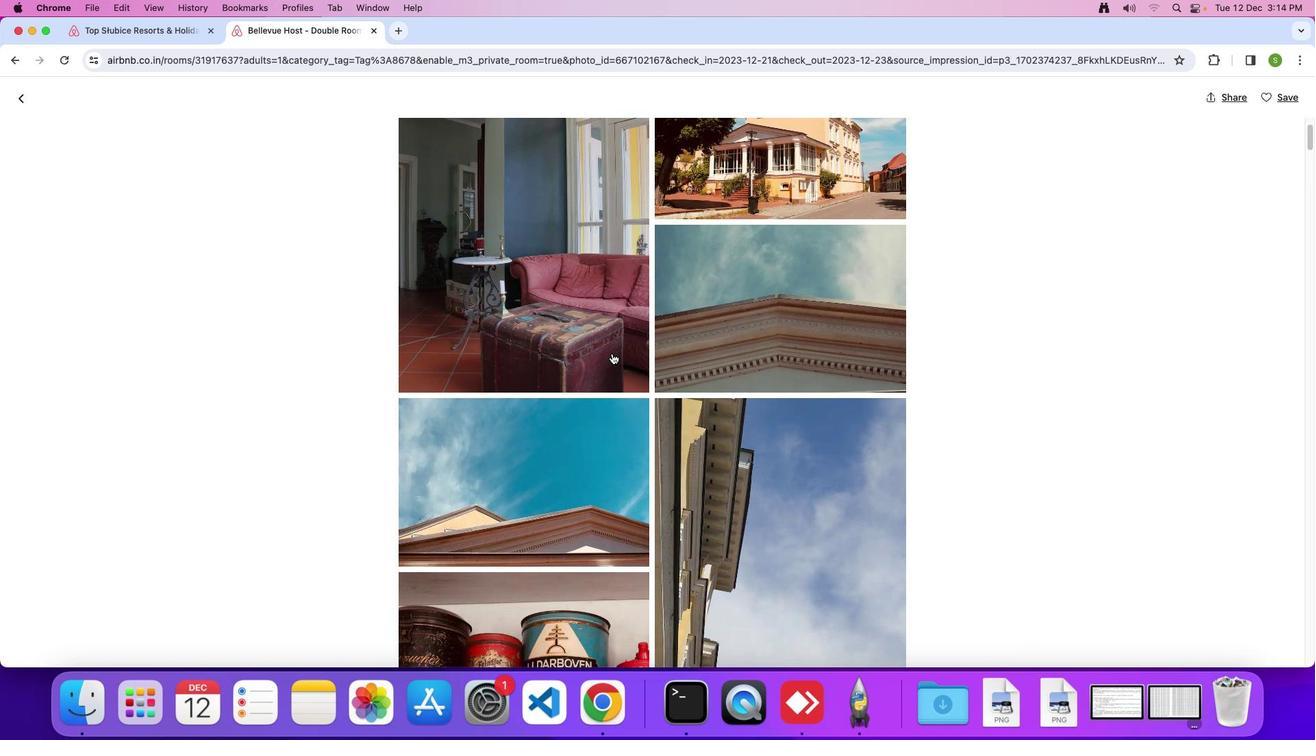 
Action: Mouse scrolled (612, 353) with delta (0, 0)
Screenshot: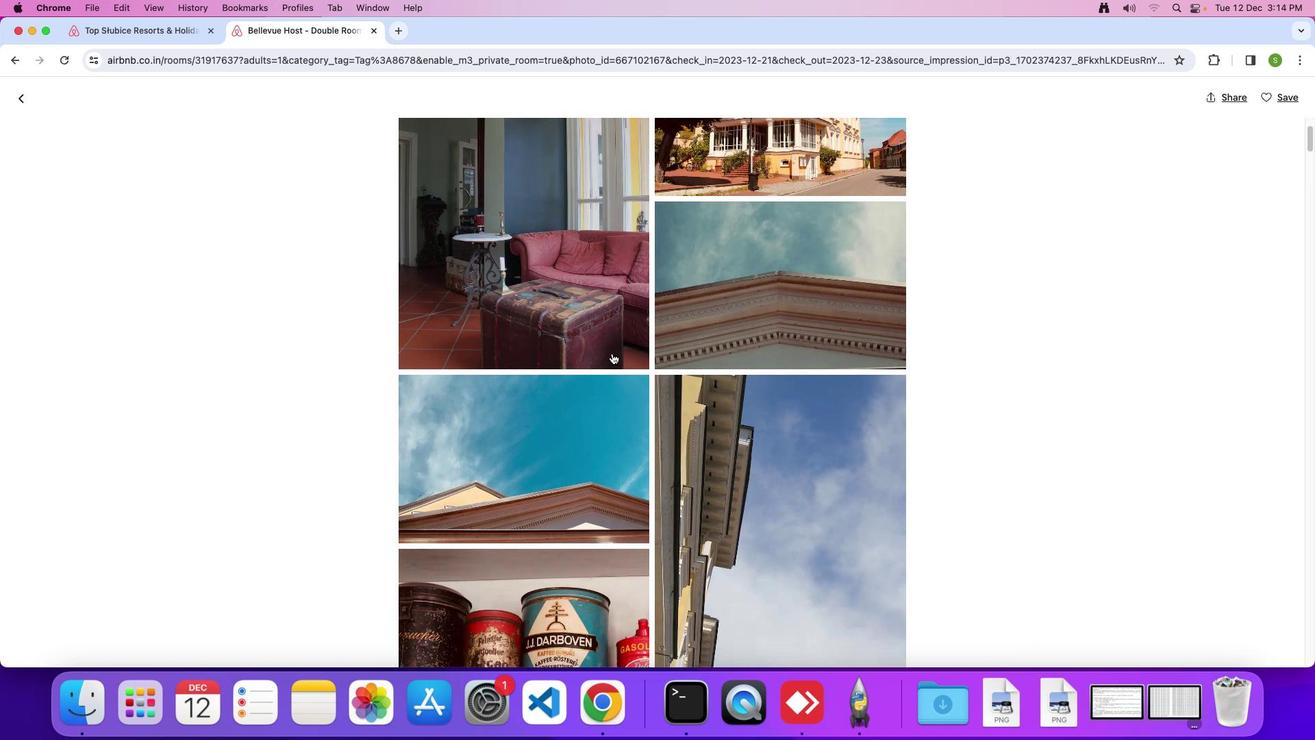 
Action: Mouse scrolled (612, 353) with delta (0, 0)
Screenshot: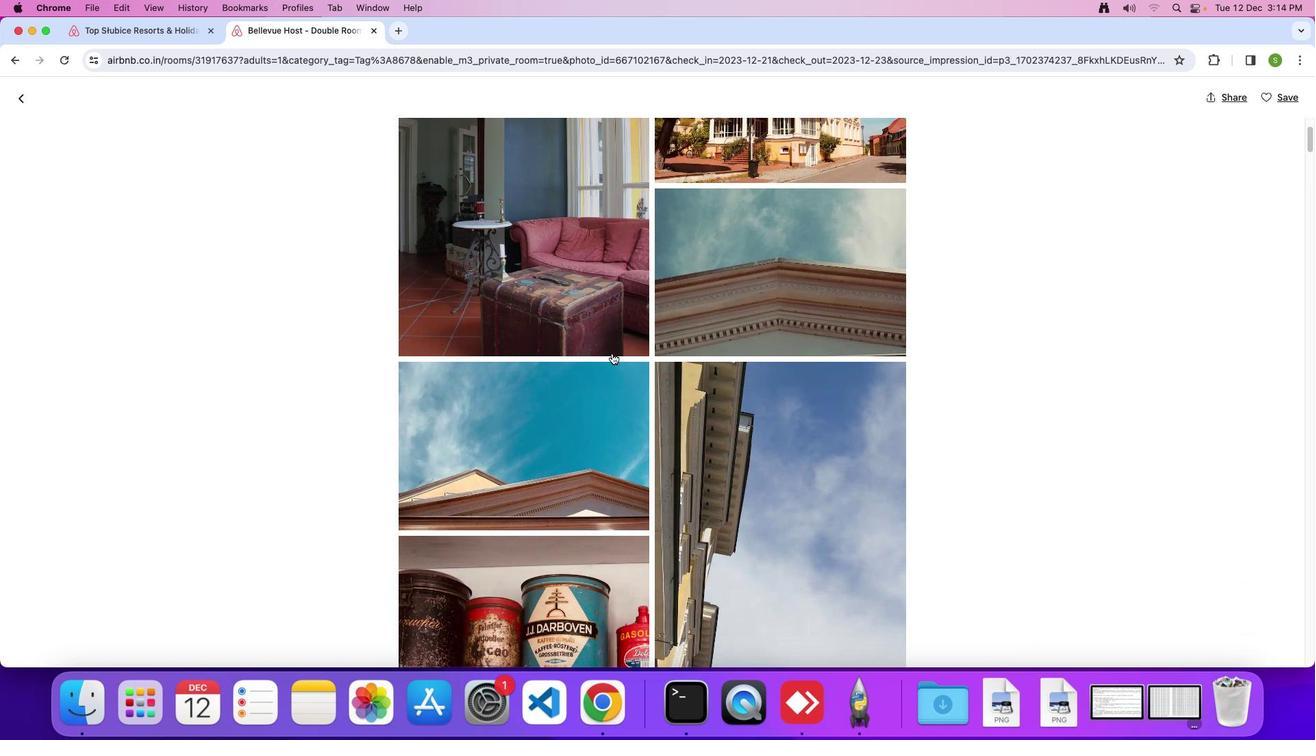 
Action: Mouse scrolled (612, 353) with delta (0, 0)
Screenshot: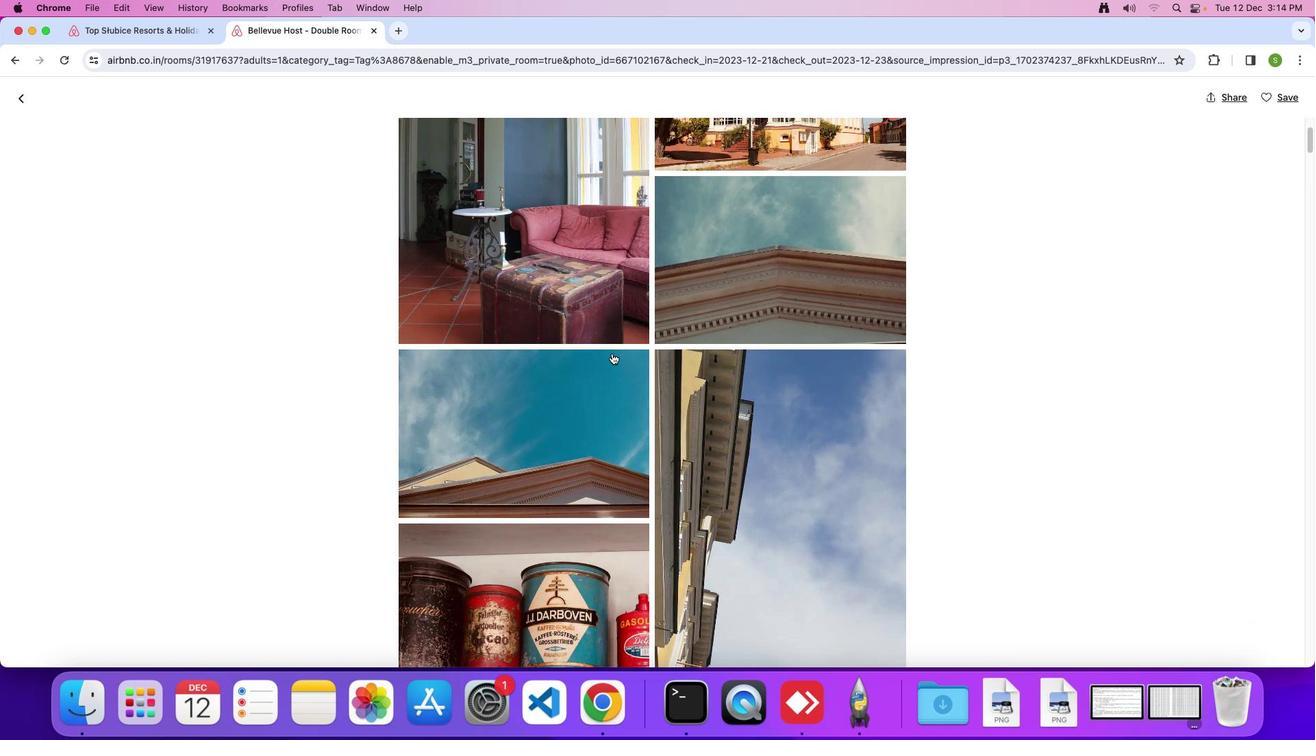 
Action: Mouse scrolled (612, 353) with delta (0, 0)
Screenshot: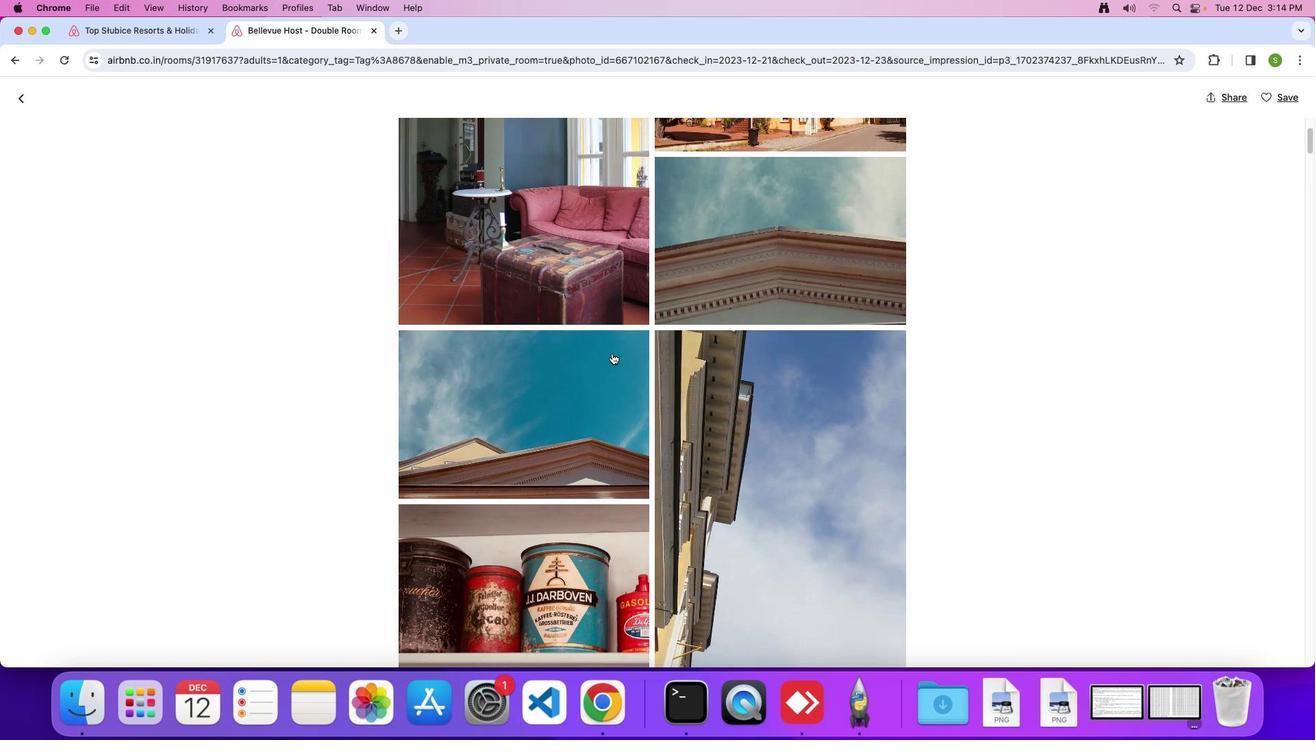 
Action: Mouse scrolled (612, 353) with delta (0, -2)
Screenshot: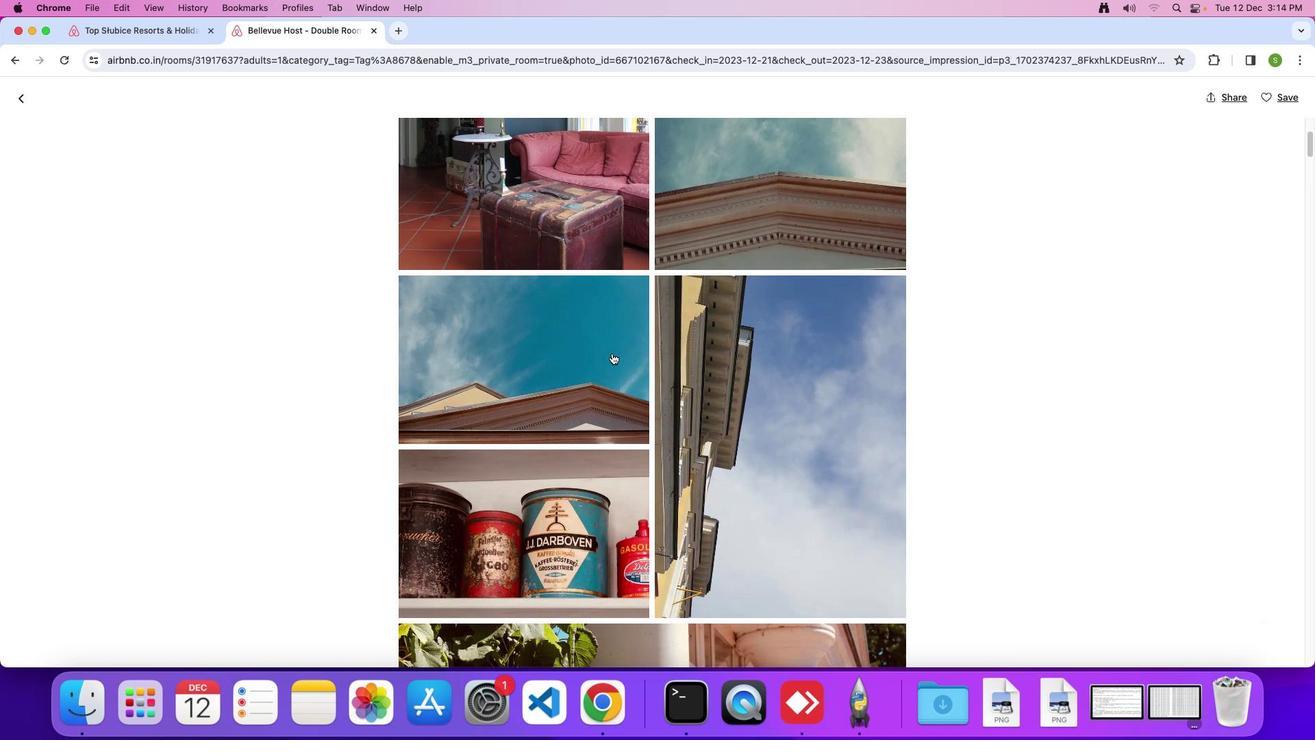 
Action: Mouse scrolled (612, 353) with delta (0, 0)
Screenshot: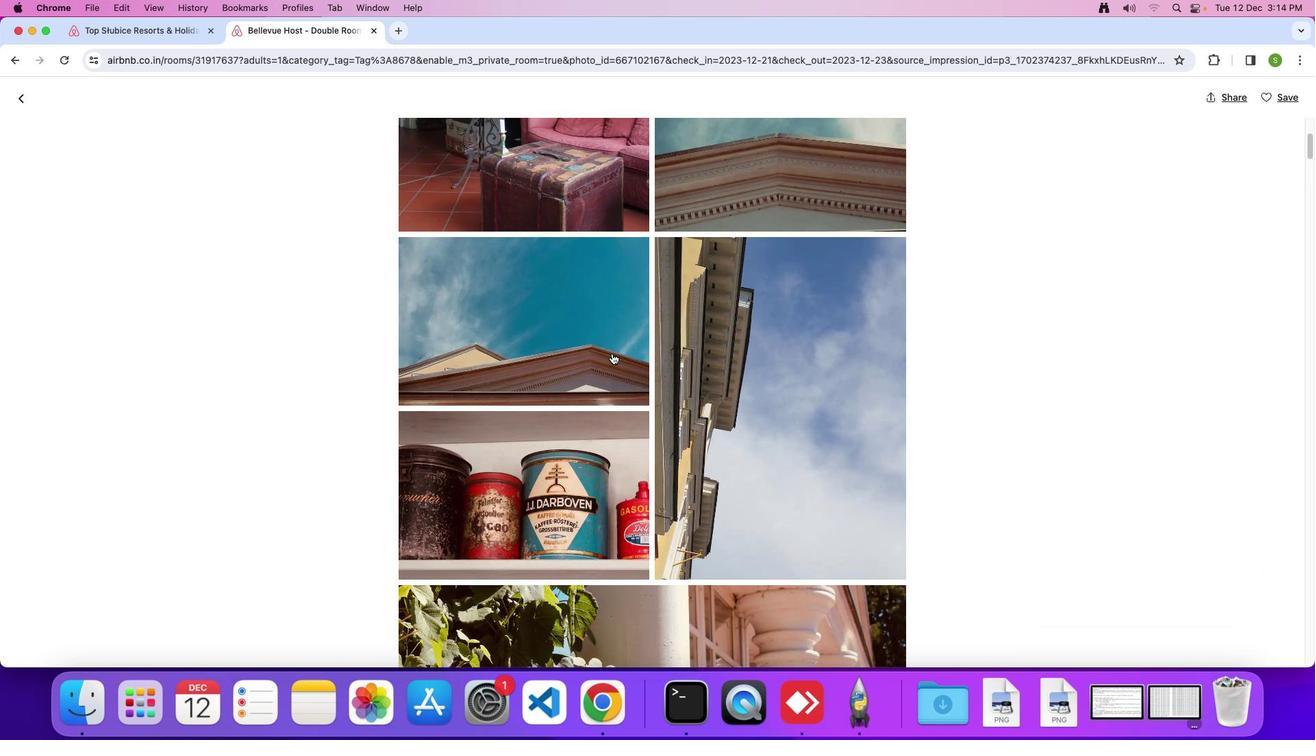 
Action: Mouse scrolled (612, 353) with delta (0, 0)
Screenshot: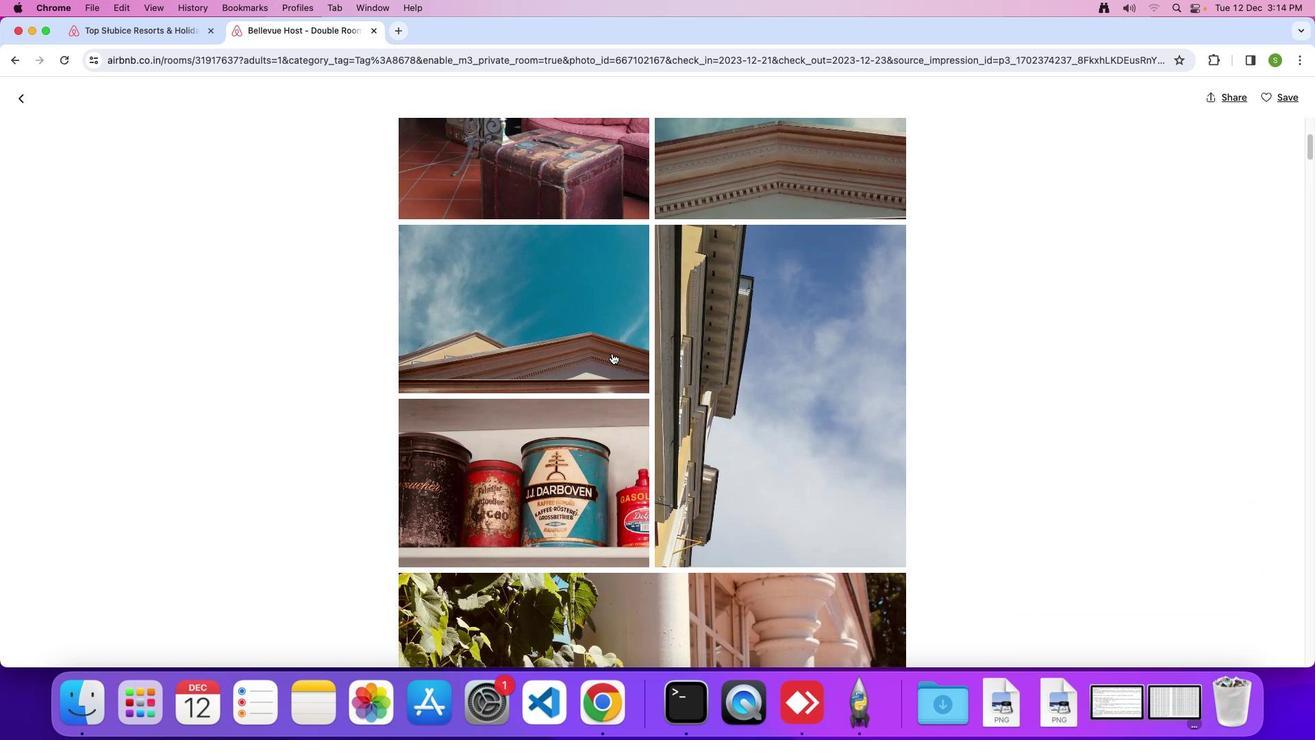 
Action: Mouse scrolled (612, 353) with delta (0, -1)
Screenshot: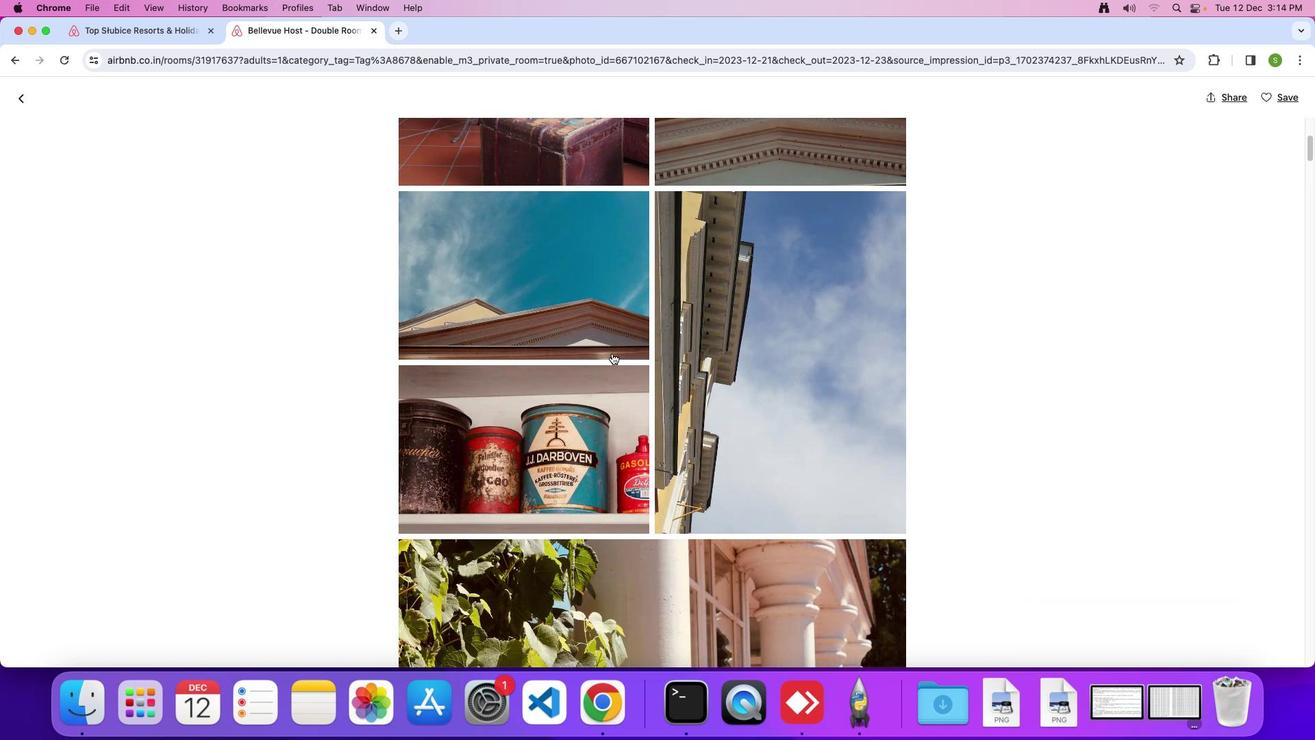 
Action: Mouse scrolled (612, 353) with delta (0, 0)
Screenshot: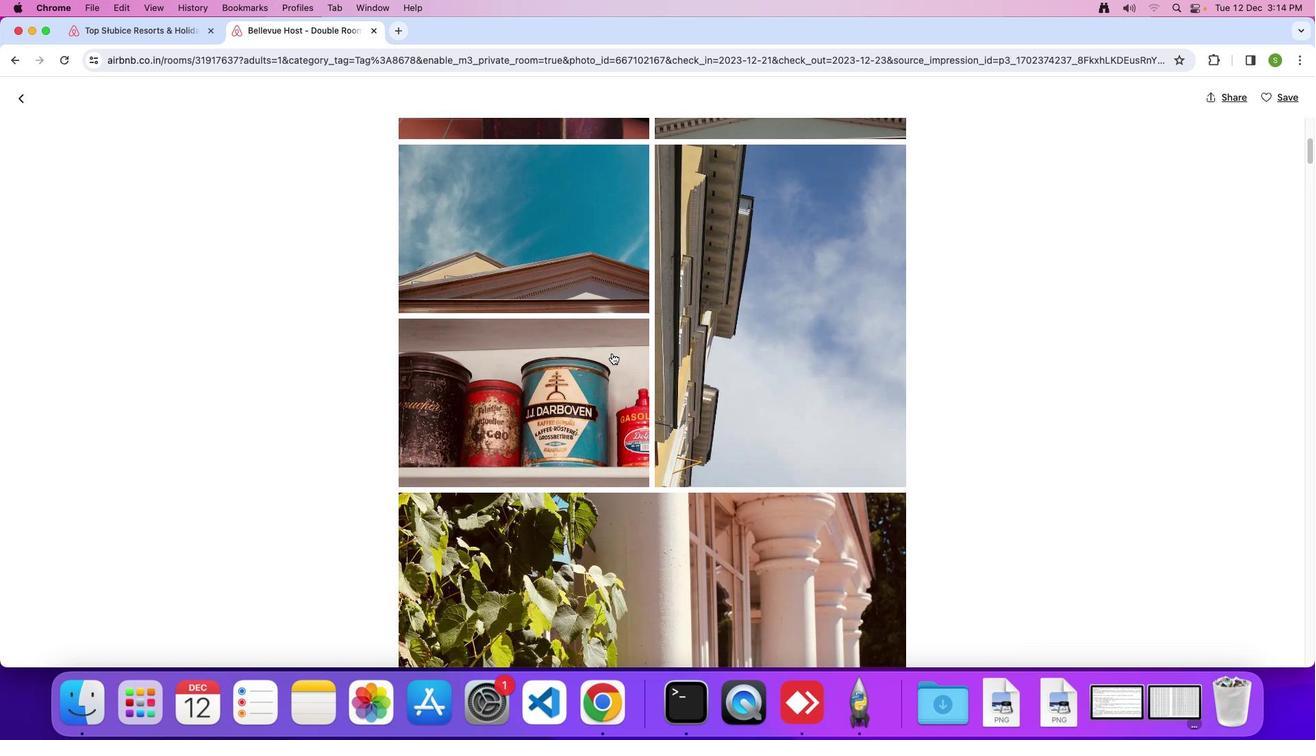 
Action: Mouse scrolled (612, 353) with delta (0, 0)
Screenshot: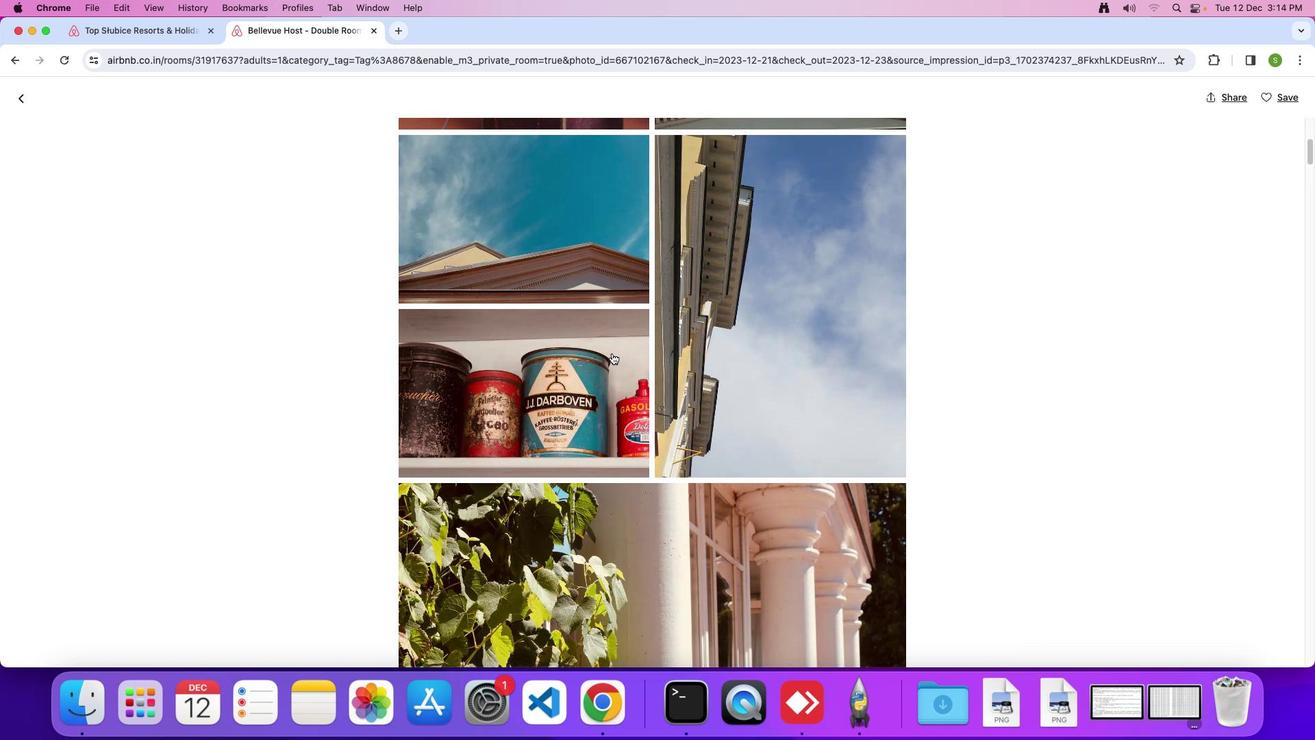 
Action: Mouse scrolled (612, 353) with delta (0, 0)
Screenshot: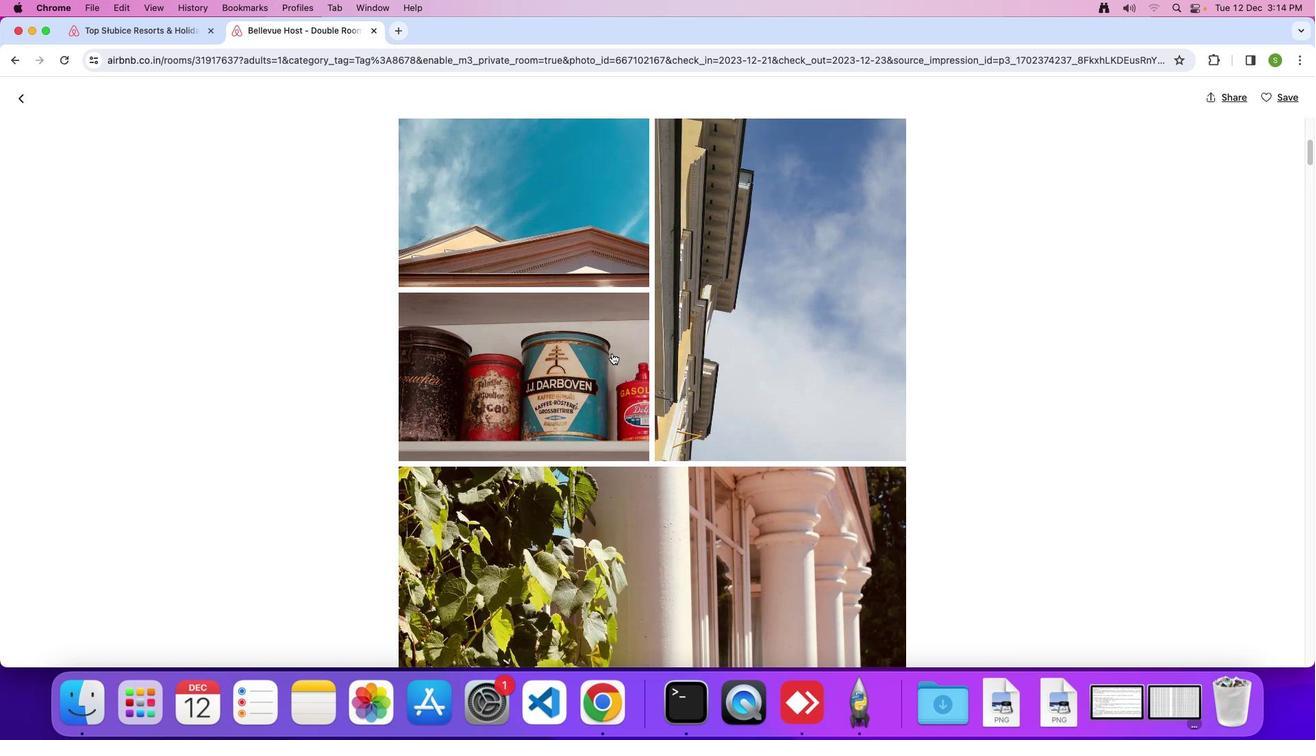 
Action: Mouse scrolled (612, 353) with delta (0, 0)
Screenshot: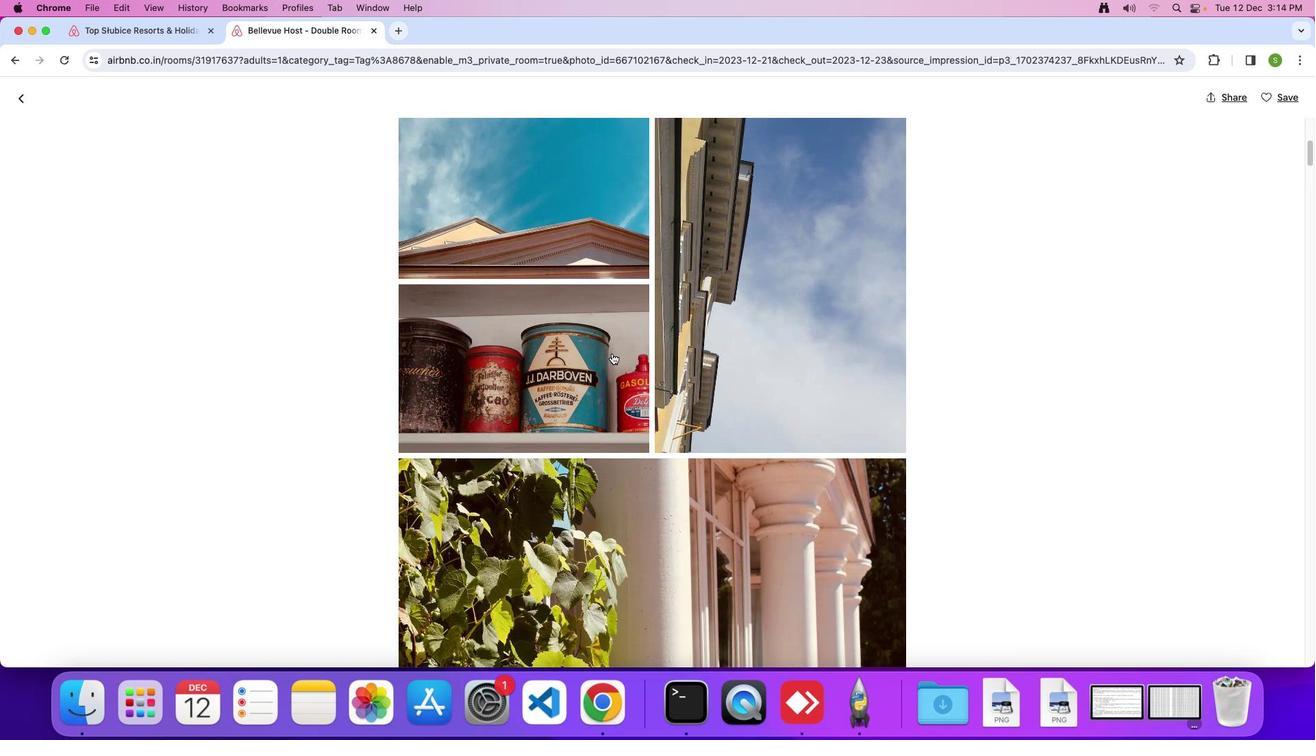 
Action: Mouse scrolled (612, 353) with delta (0, 0)
Screenshot: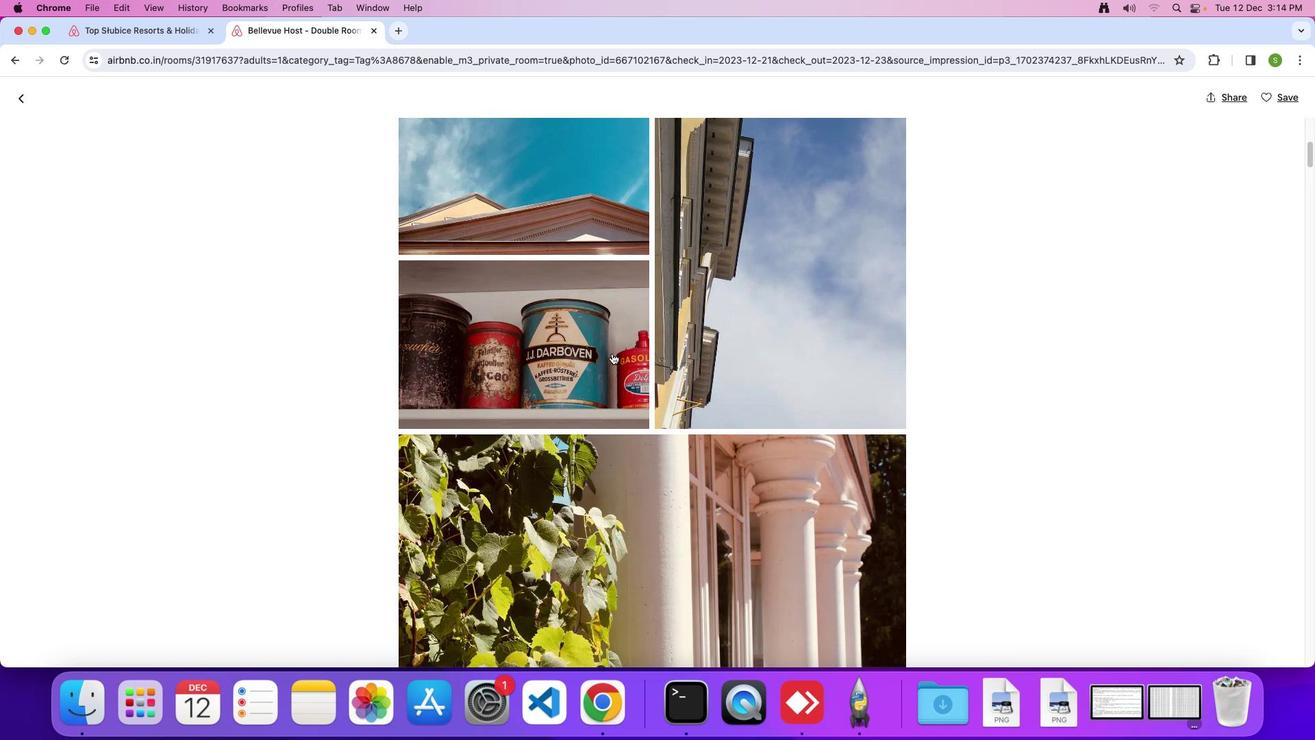 
Action: Mouse scrolled (612, 353) with delta (0, 0)
Screenshot: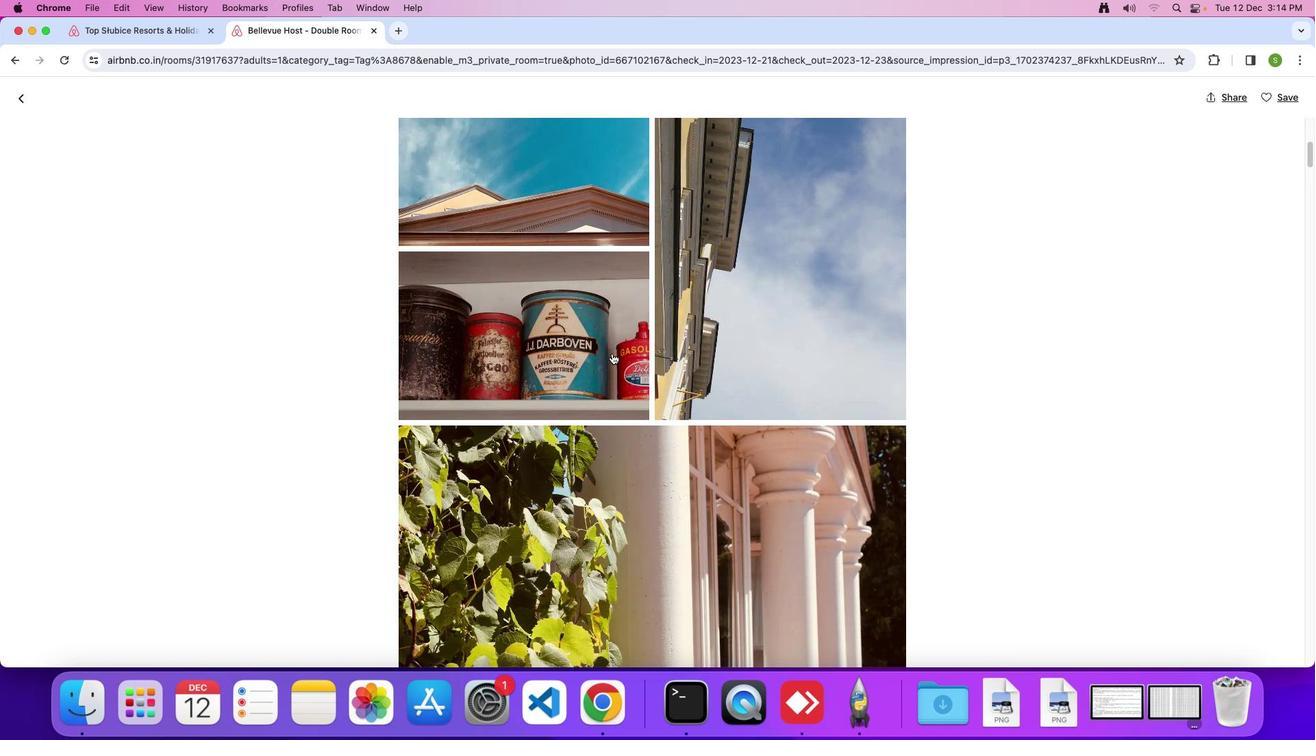 
Action: Mouse scrolled (612, 353) with delta (0, 0)
Screenshot: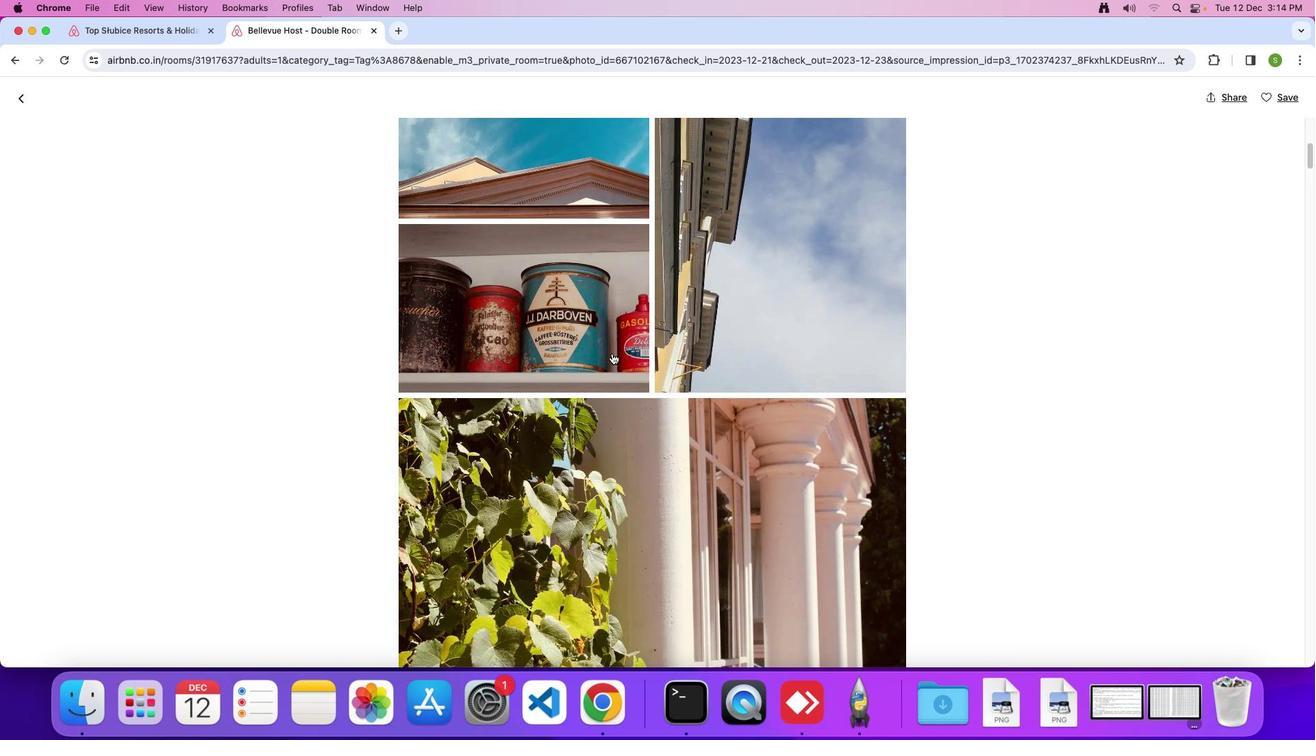 
Action: Mouse scrolled (612, 353) with delta (0, 0)
Screenshot: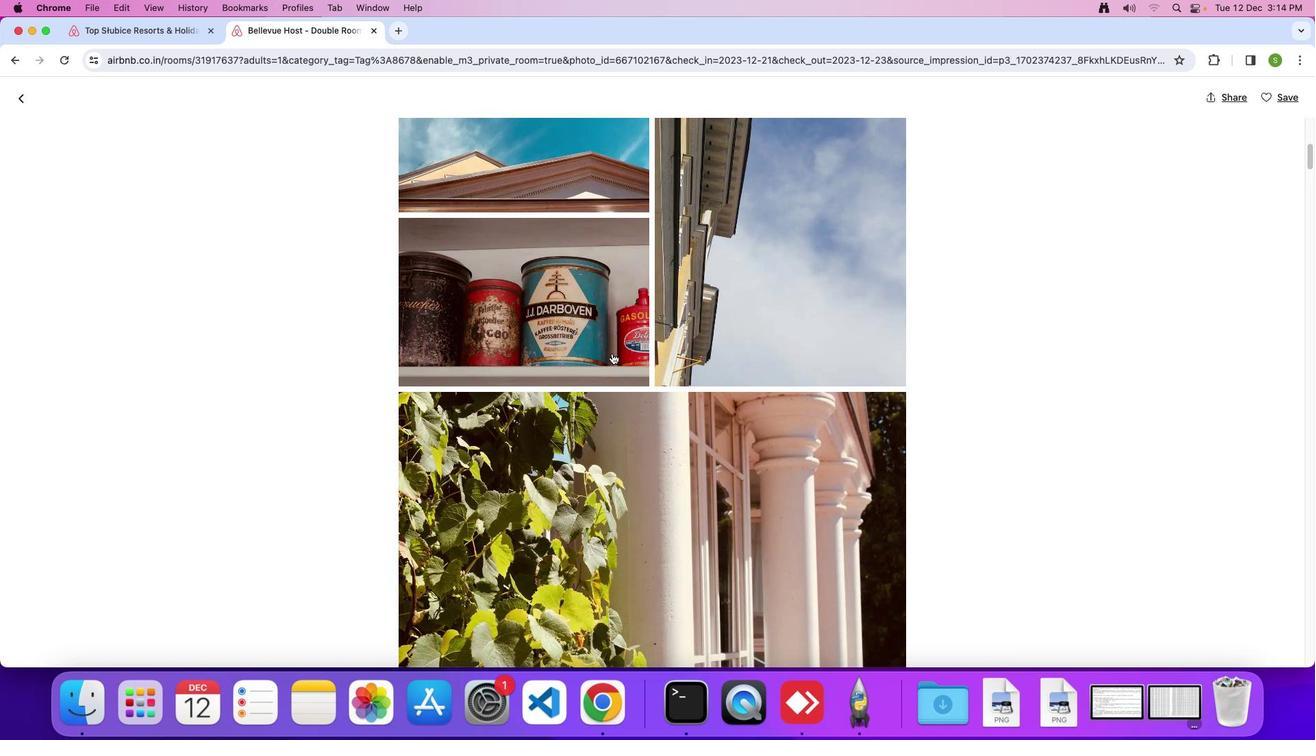 
Action: Mouse scrolled (612, 353) with delta (0, -2)
Screenshot: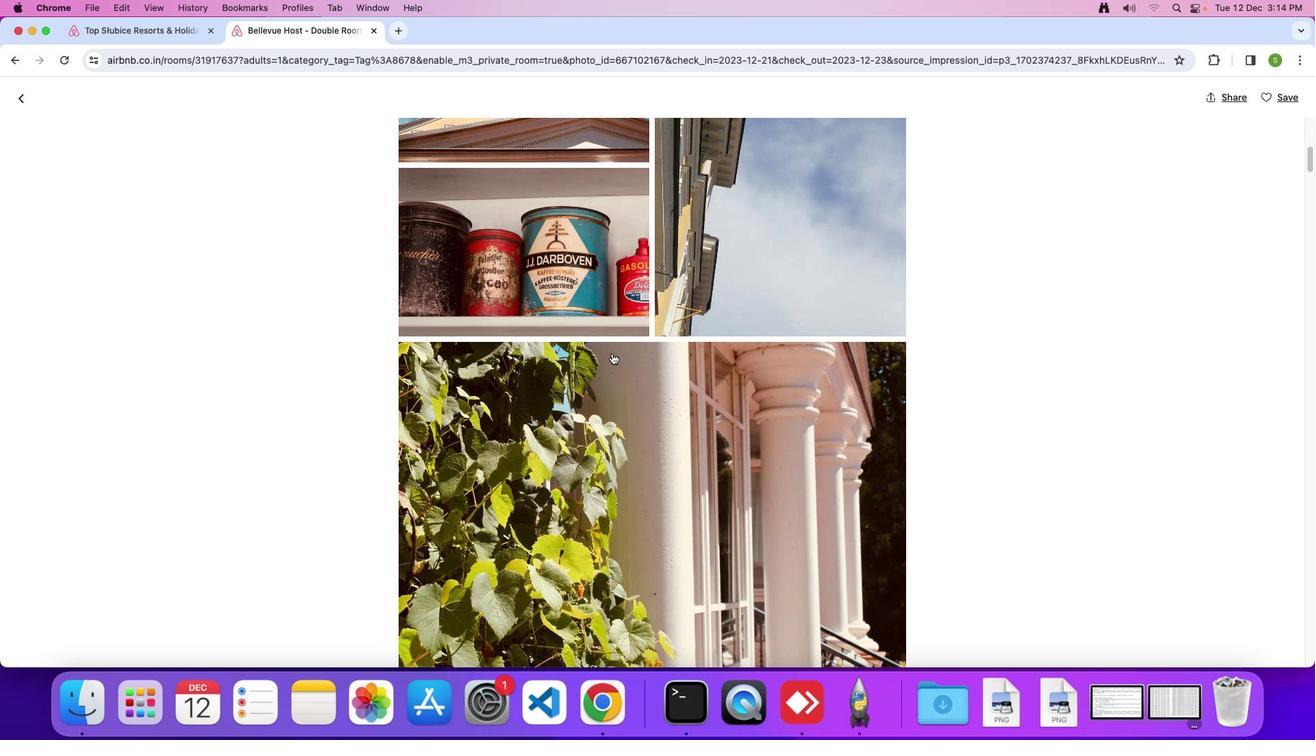 
Action: Mouse scrolled (612, 353) with delta (0, 0)
Screenshot: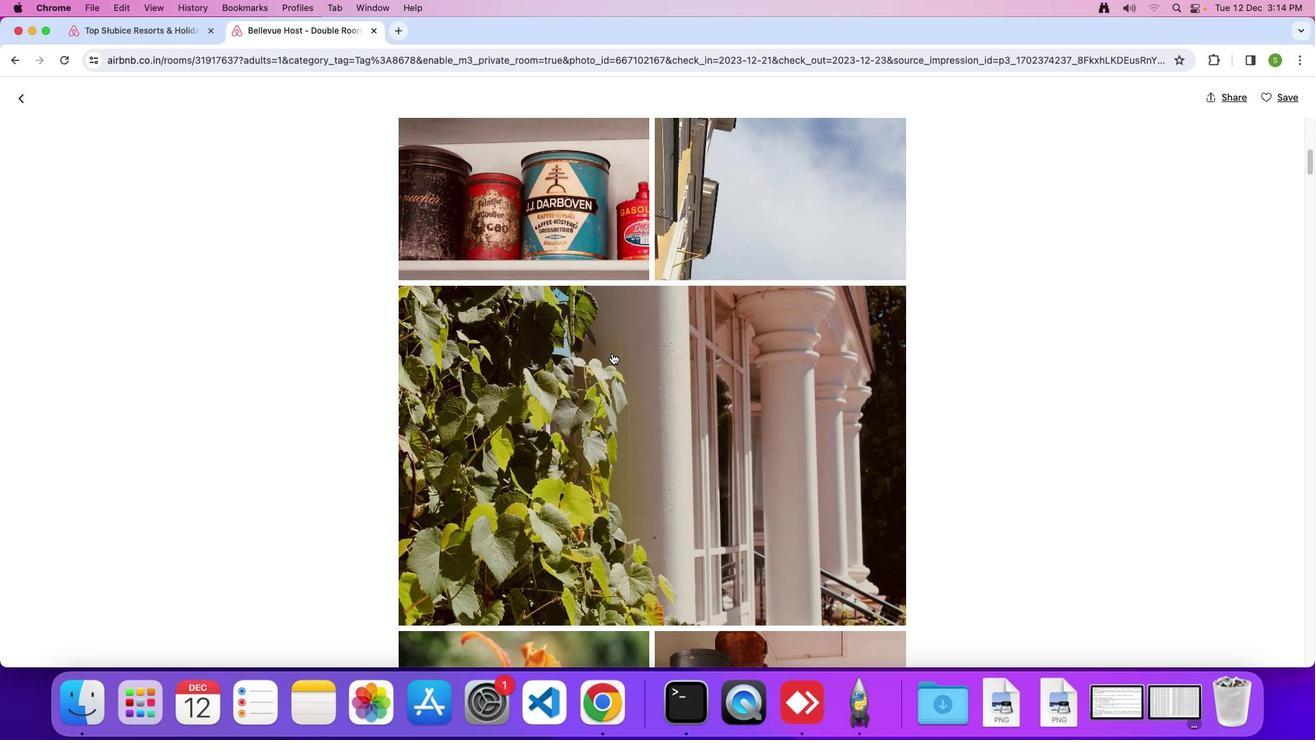 
Action: Mouse scrolled (612, 353) with delta (0, 0)
Screenshot: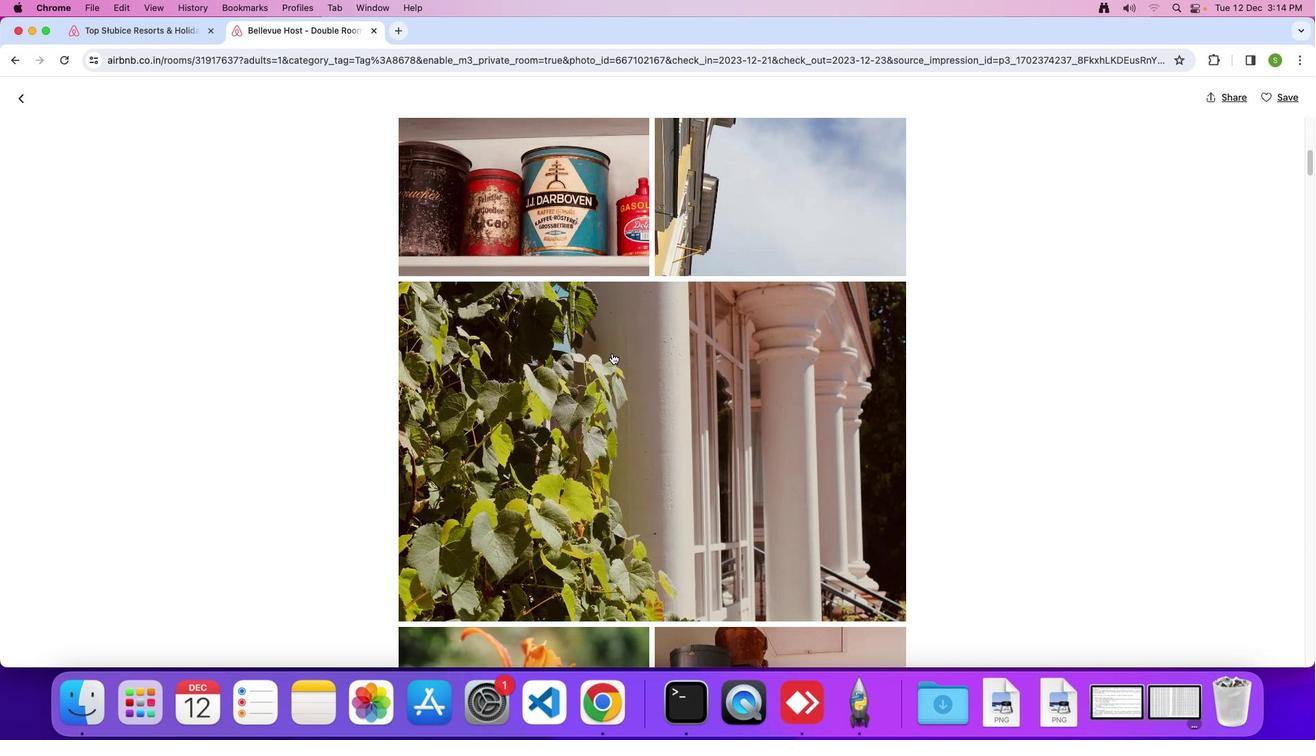
Action: Mouse scrolled (612, 353) with delta (0, 0)
Screenshot: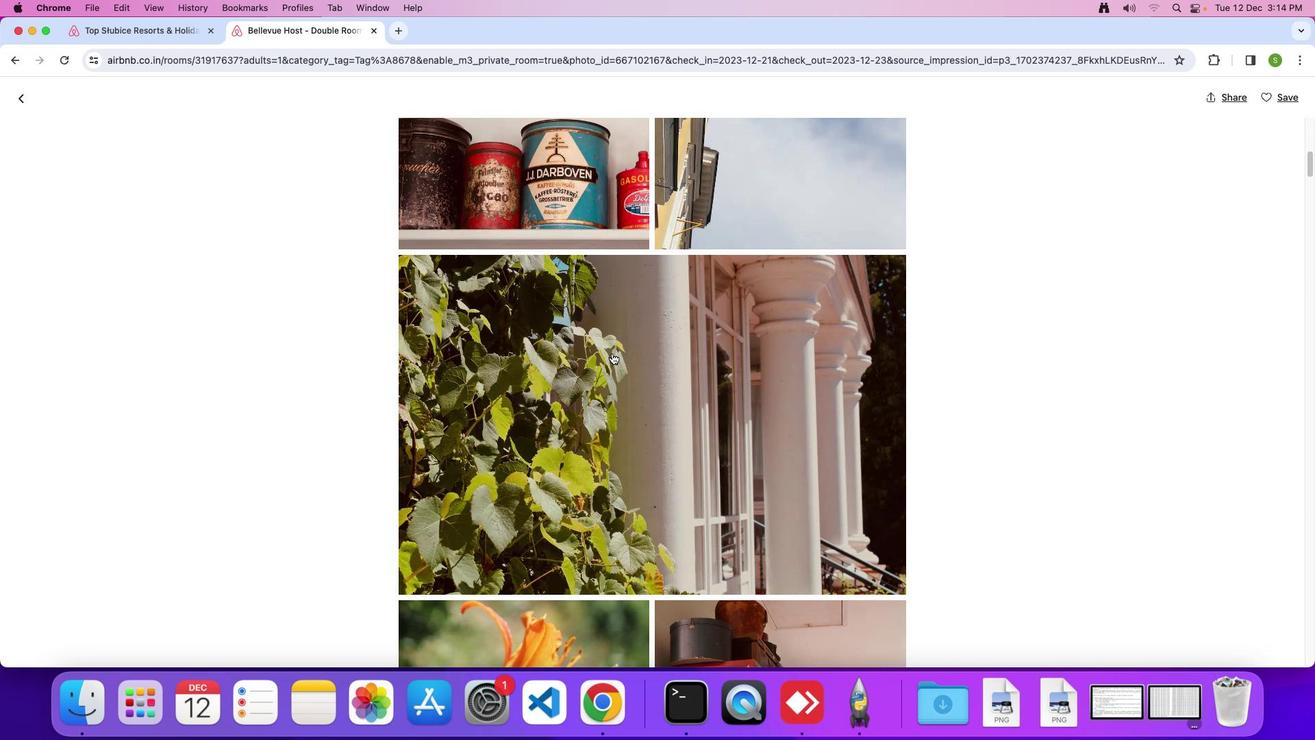 
Action: Mouse scrolled (612, 353) with delta (0, 0)
Screenshot: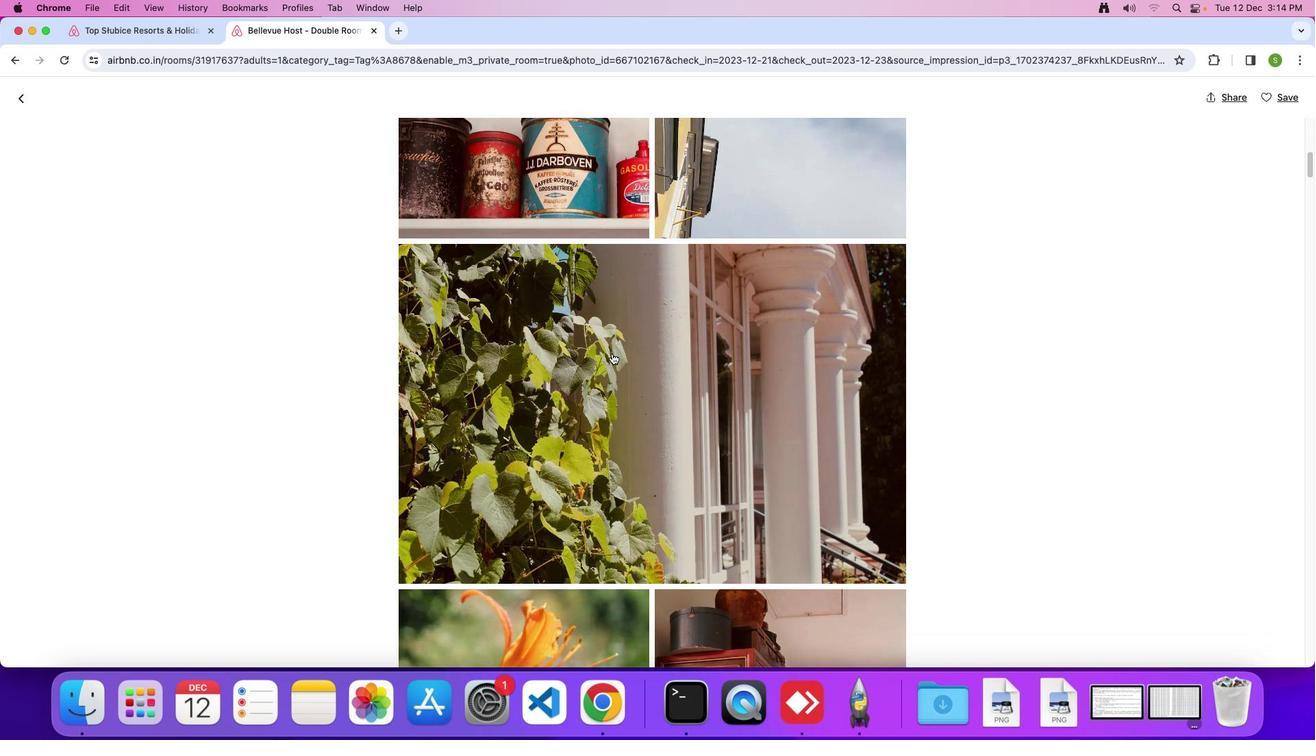 
Action: Mouse scrolled (612, 353) with delta (0, -1)
Screenshot: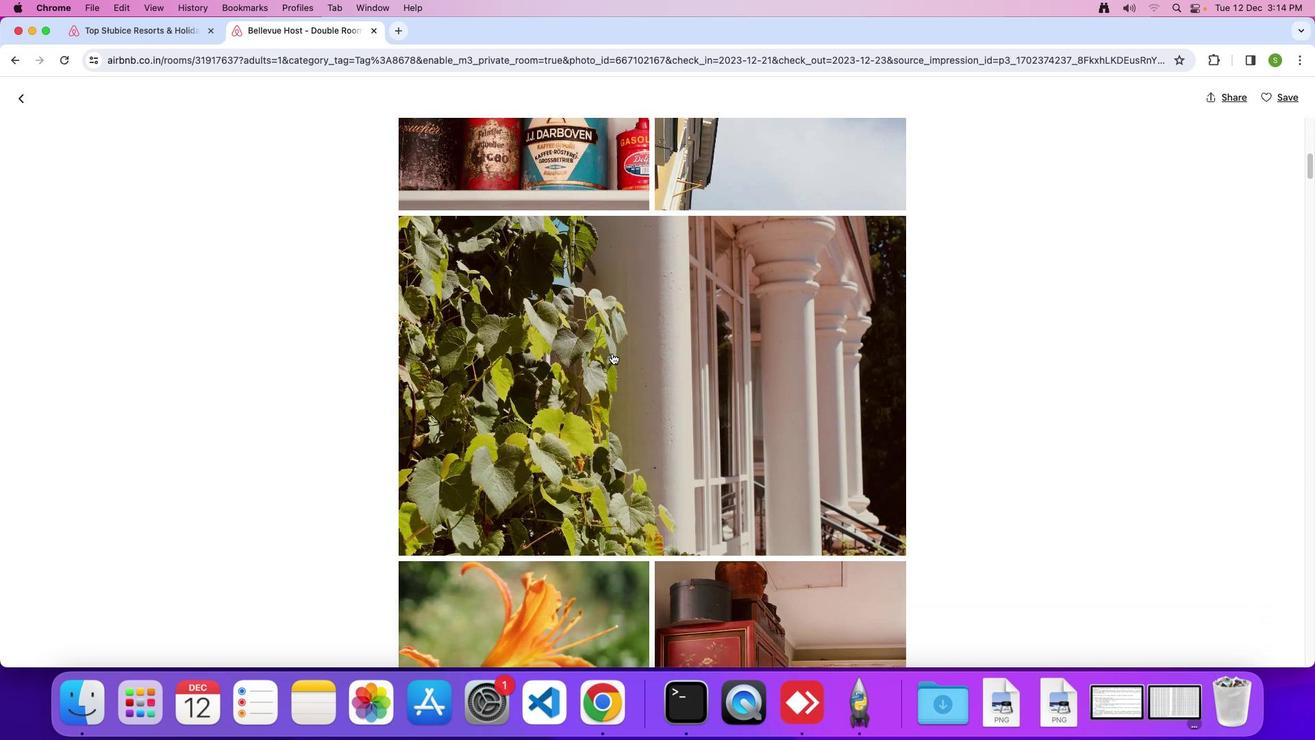 
Action: Mouse scrolled (612, 353) with delta (0, 0)
Screenshot: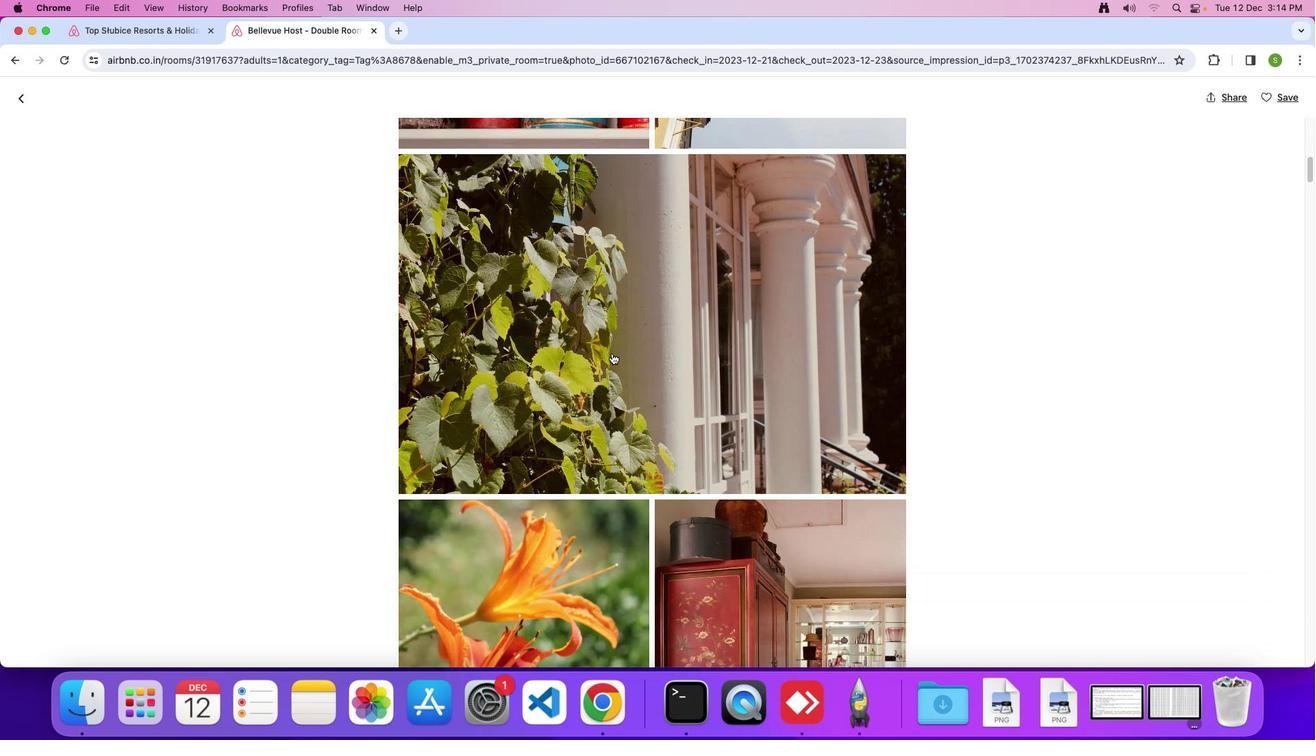 
Action: Mouse scrolled (612, 353) with delta (0, 0)
Screenshot: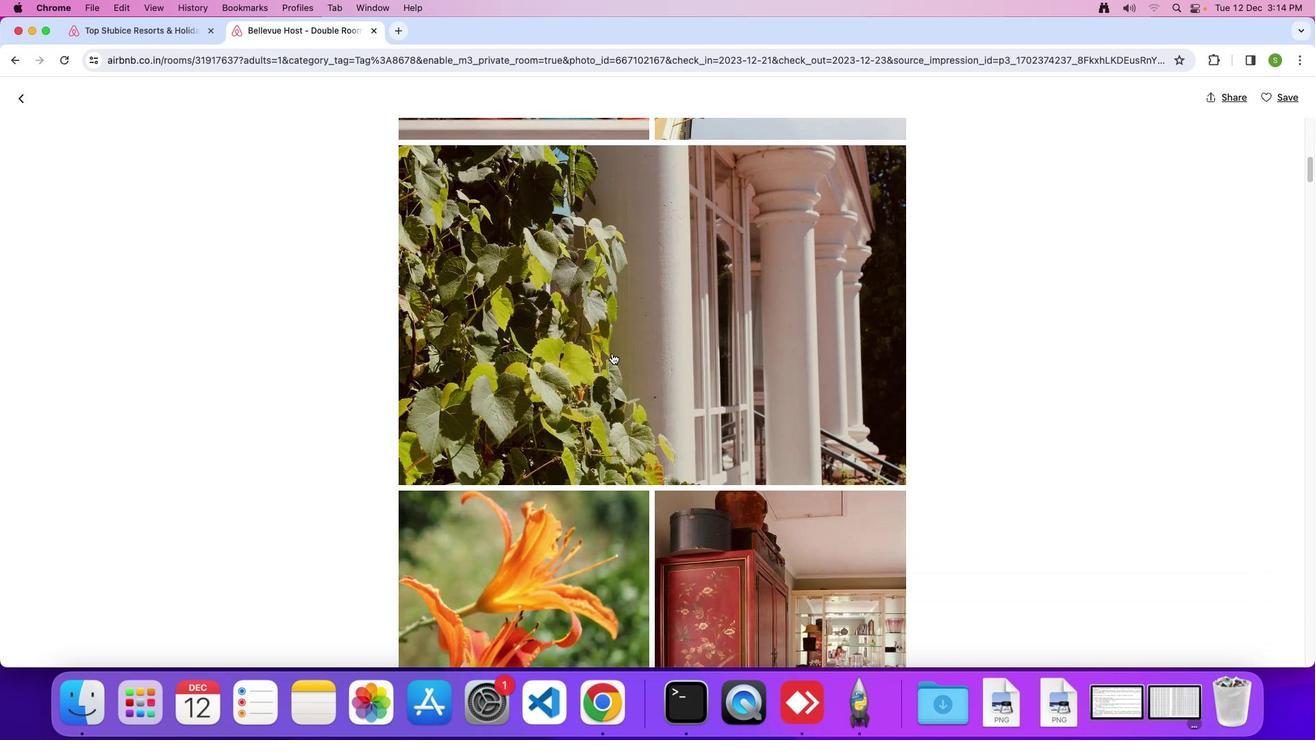 
Action: Mouse scrolled (612, 353) with delta (0, 0)
Screenshot: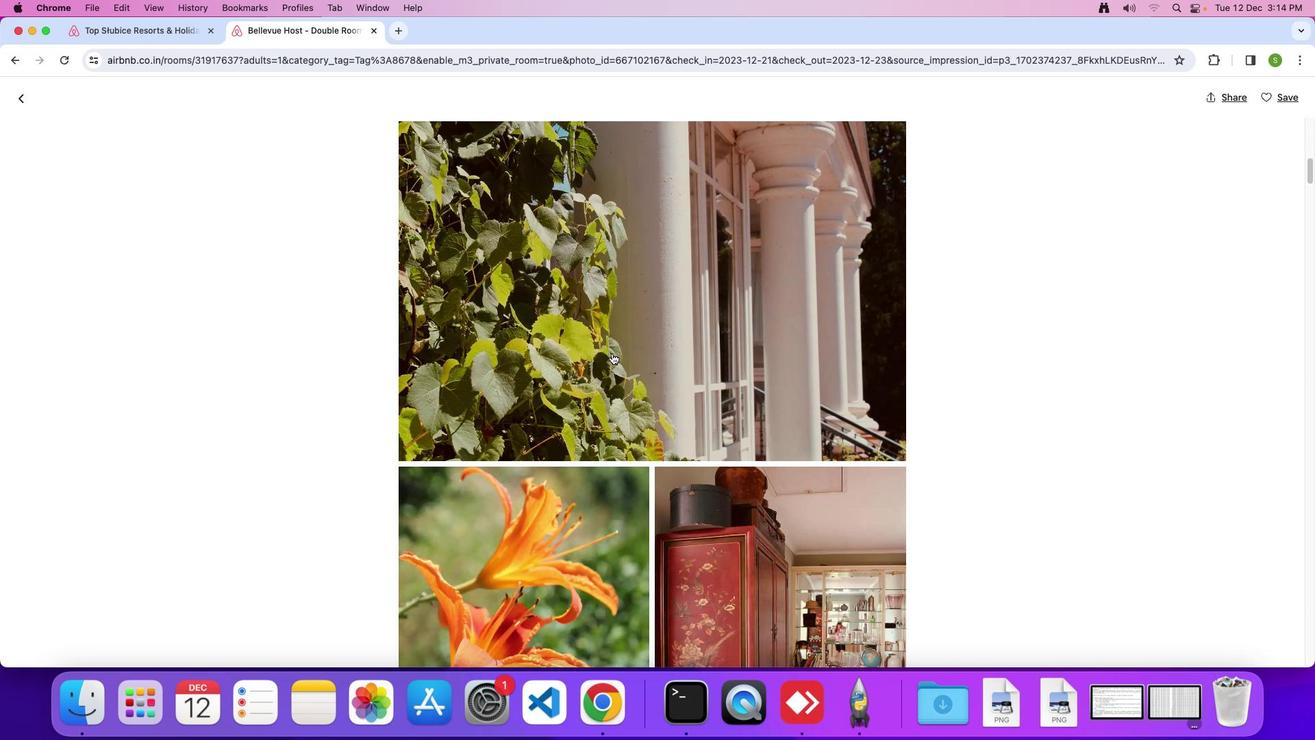 
Action: Mouse scrolled (612, 353) with delta (0, 0)
Screenshot: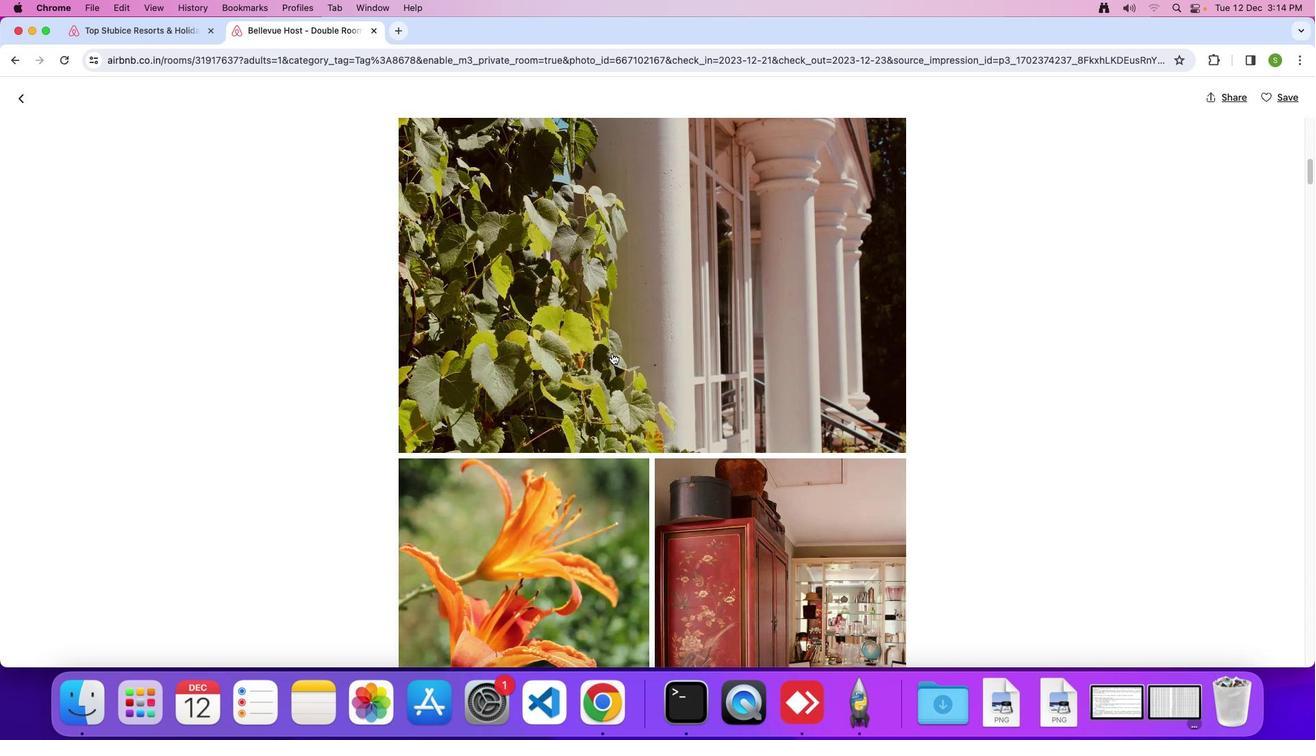 
Action: Mouse scrolled (612, 353) with delta (0, 0)
Screenshot: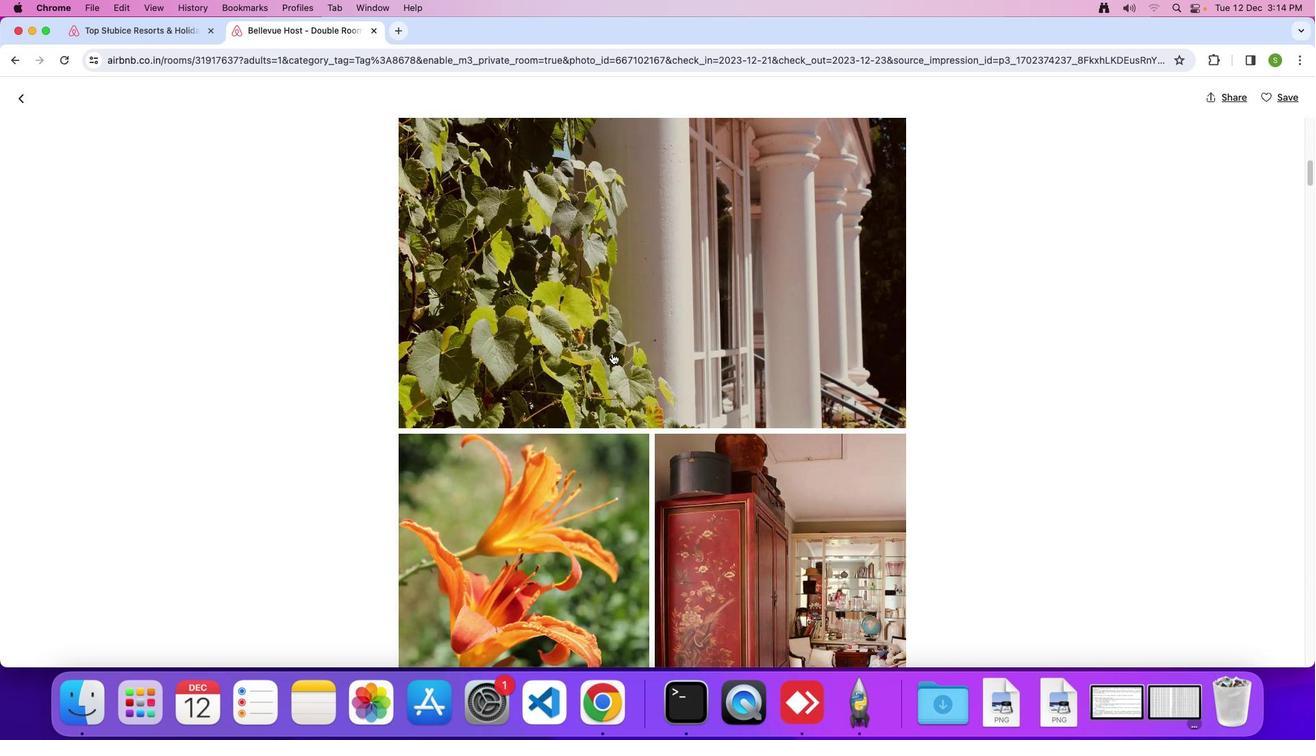 
Action: Mouse scrolled (612, 353) with delta (0, 0)
Screenshot: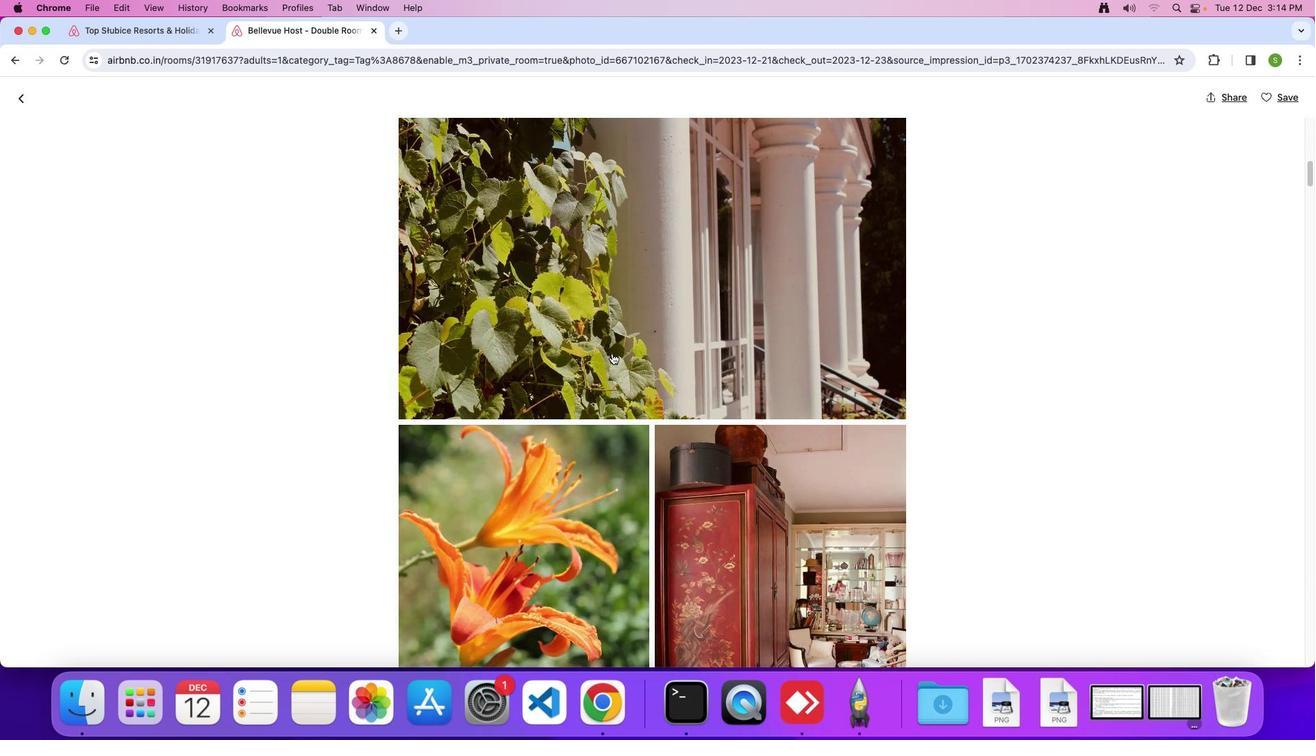 
Action: Mouse scrolled (612, 353) with delta (0, 0)
Screenshot: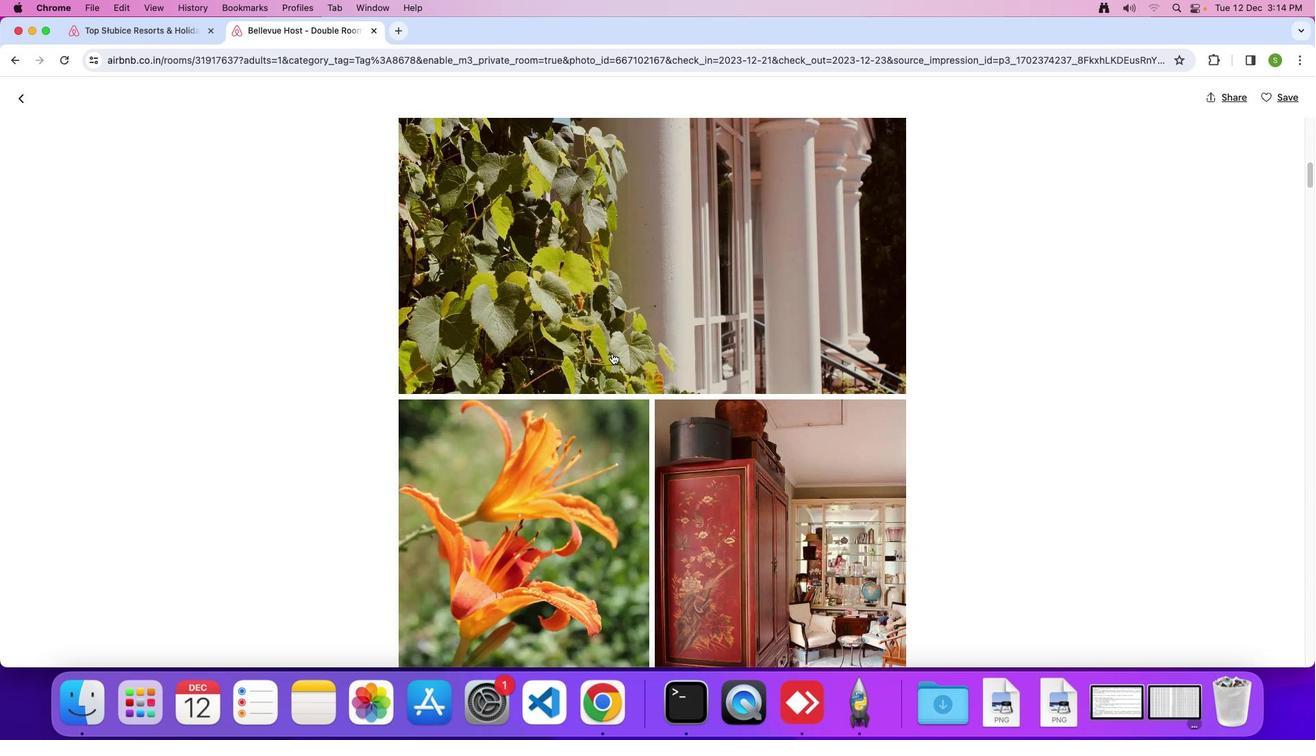 
Action: Mouse scrolled (612, 353) with delta (0, 0)
Screenshot: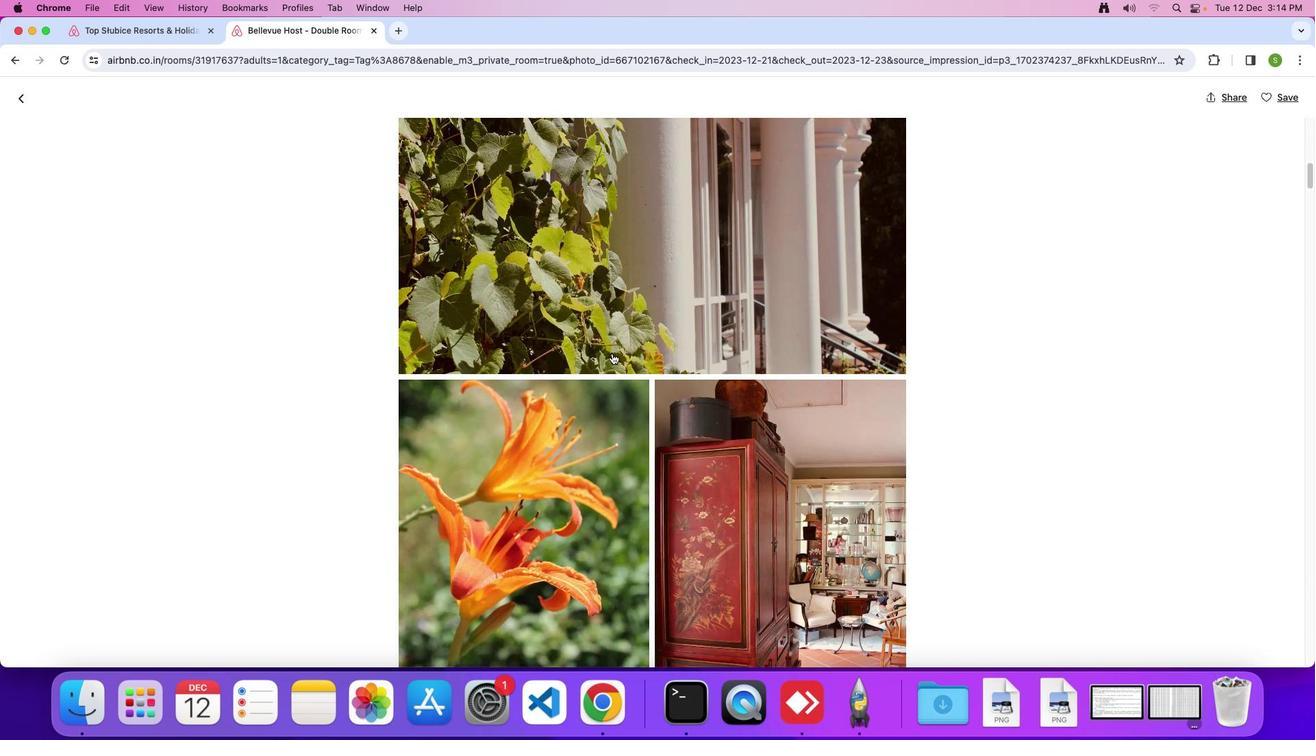 
Action: Mouse scrolled (612, 353) with delta (0, -2)
Screenshot: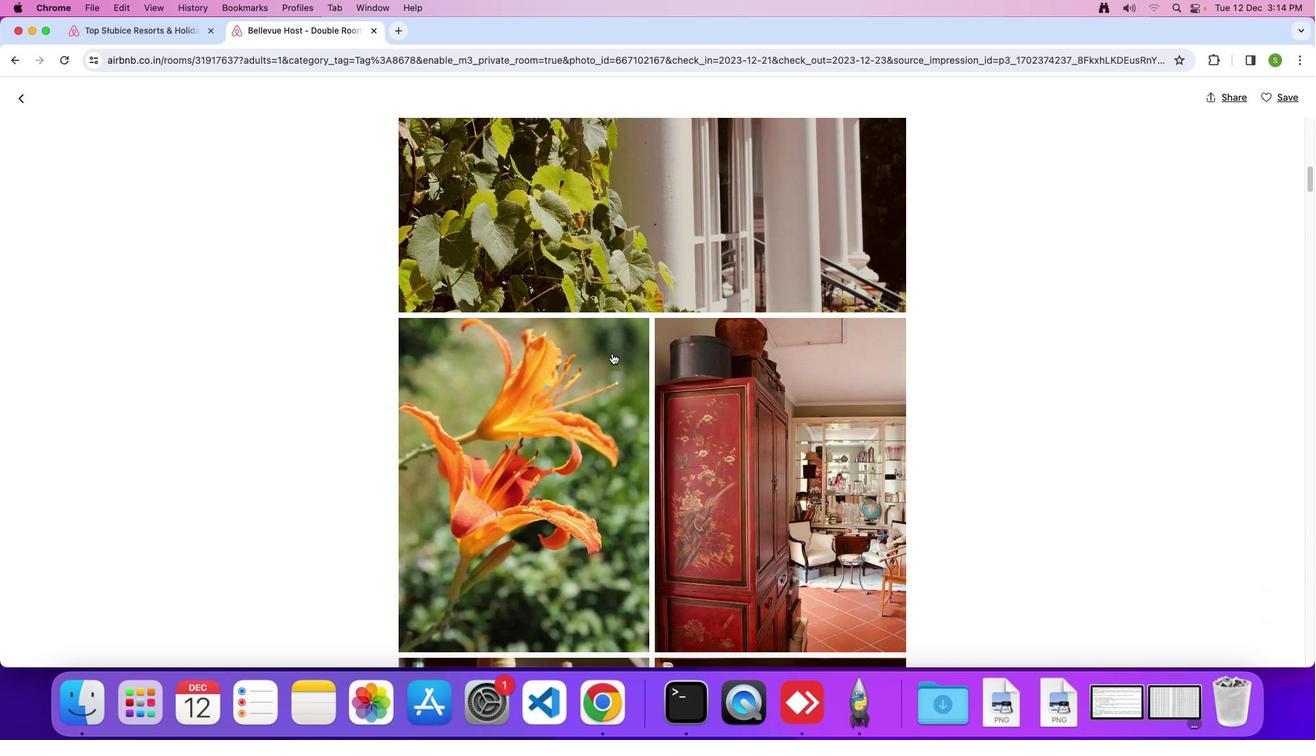 
Action: Mouse scrolled (612, 353) with delta (0, 0)
Screenshot: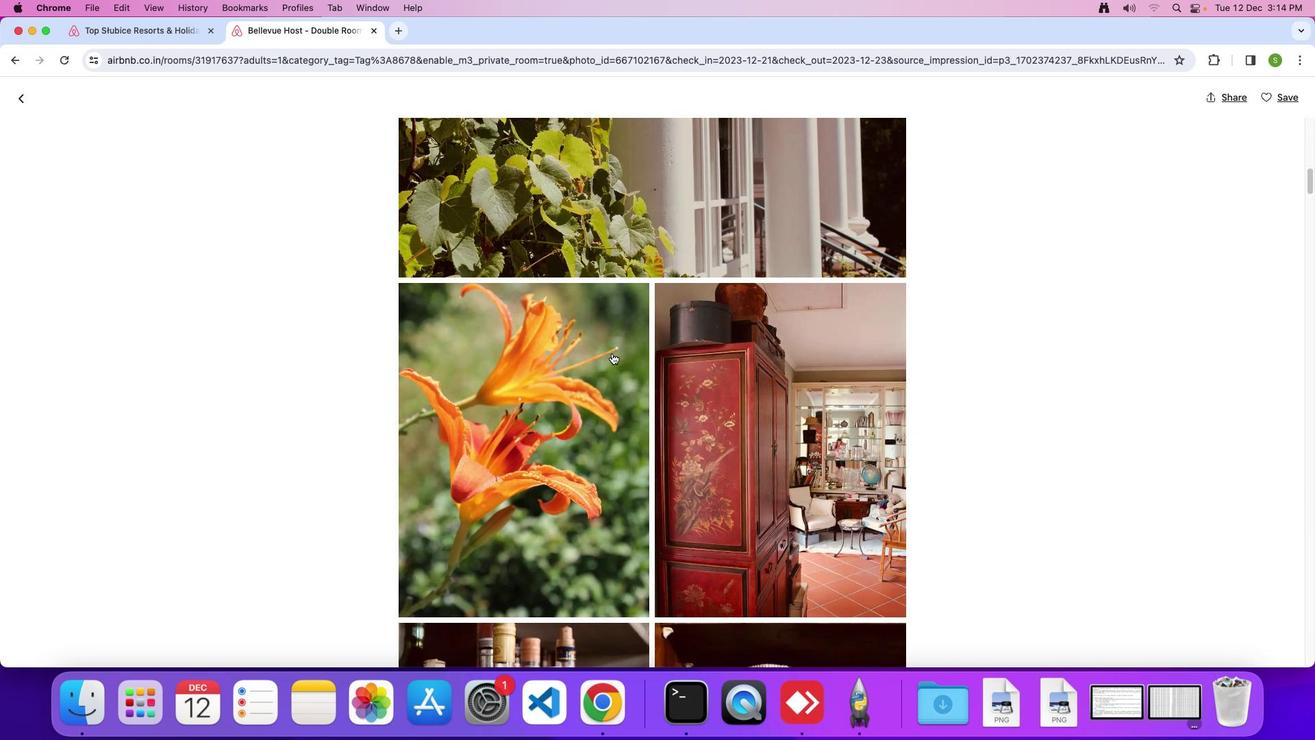 
Action: Mouse scrolled (612, 353) with delta (0, 0)
Screenshot: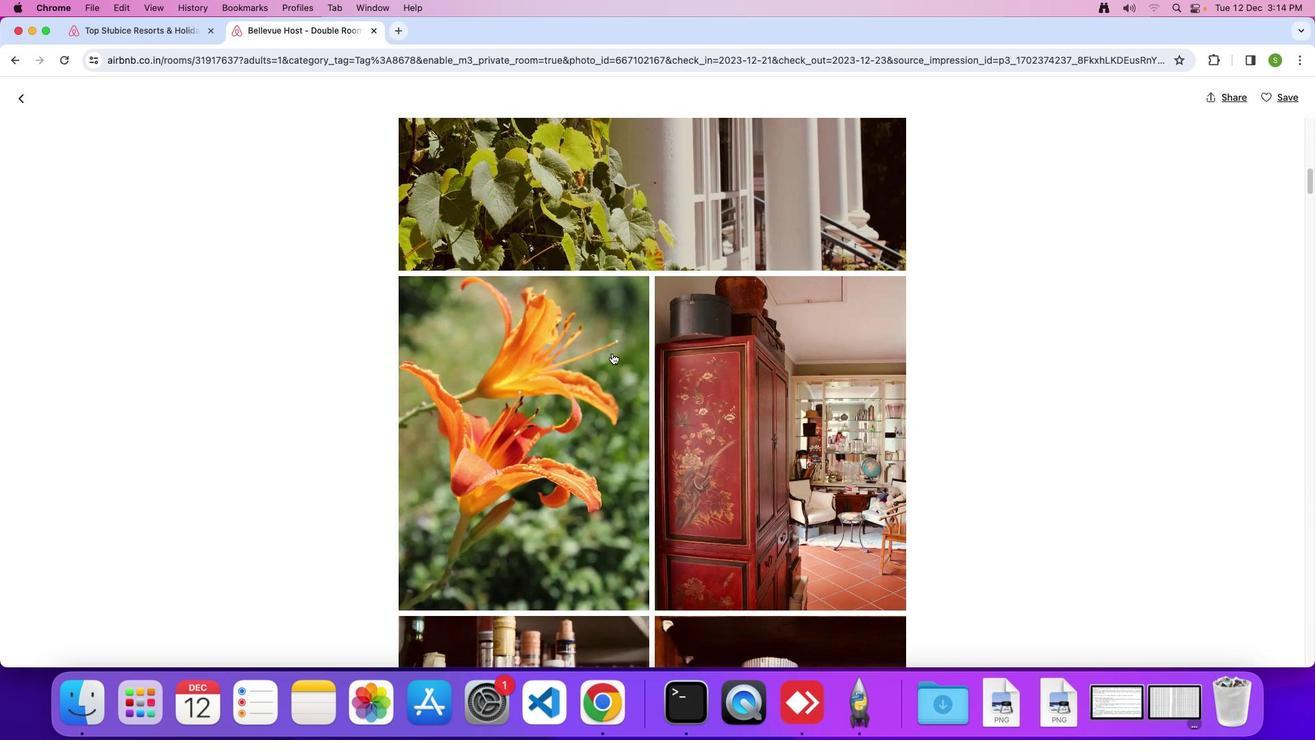 
Action: Mouse scrolled (612, 353) with delta (0, 0)
Screenshot: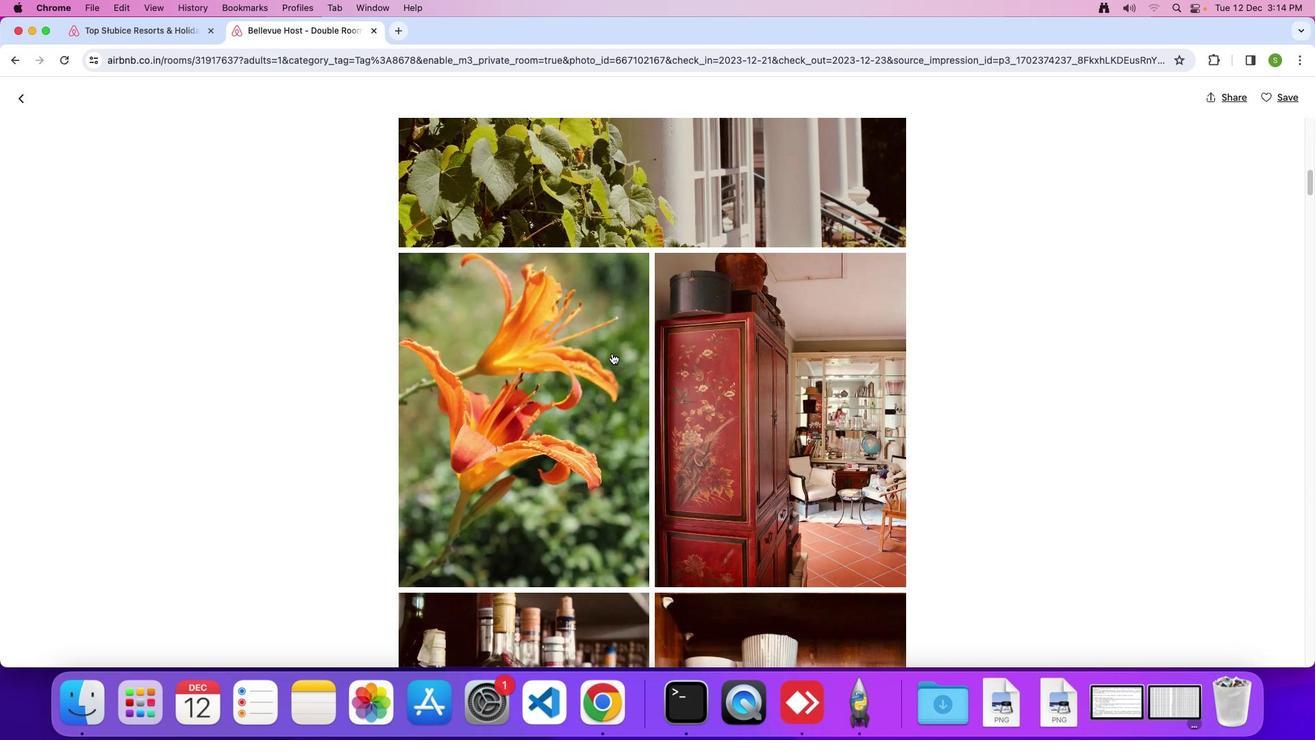 
Action: Mouse scrolled (612, 353) with delta (0, 0)
Screenshot: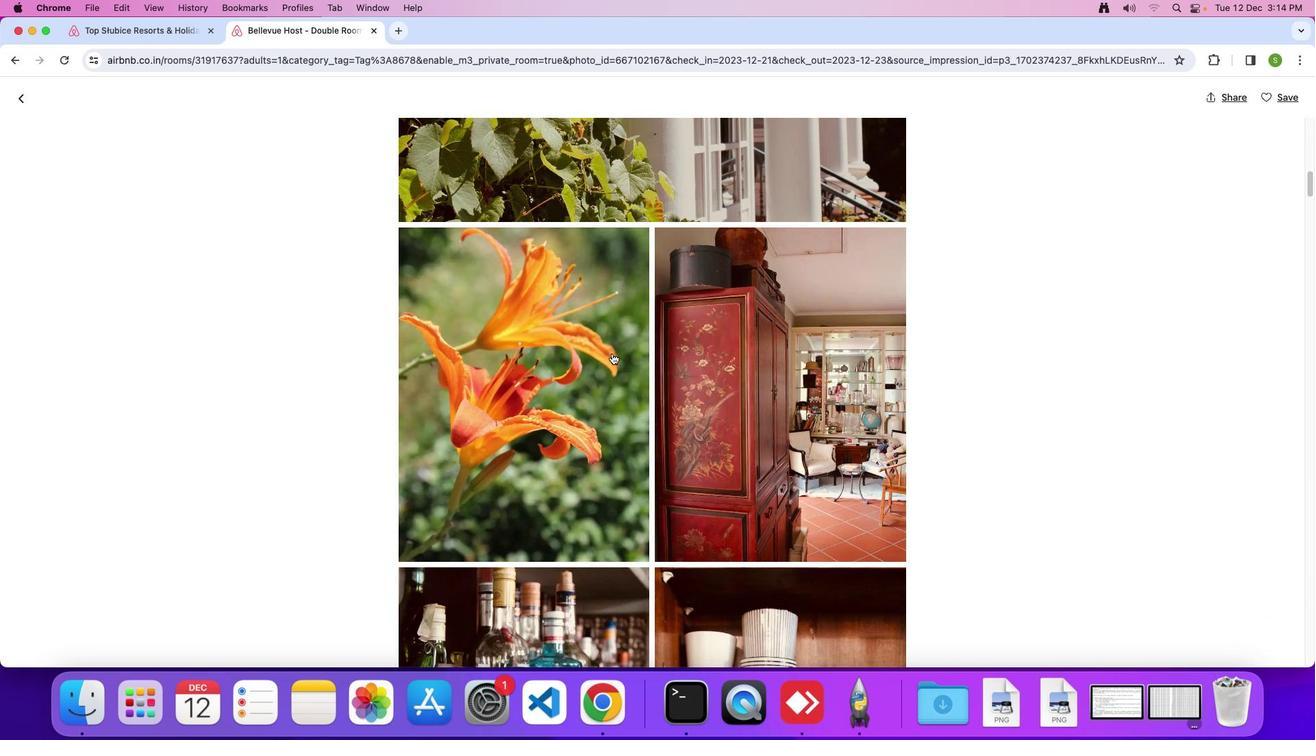 
Action: Mouse scrolled (612, 353) with delta (0, -2)
Screenshot: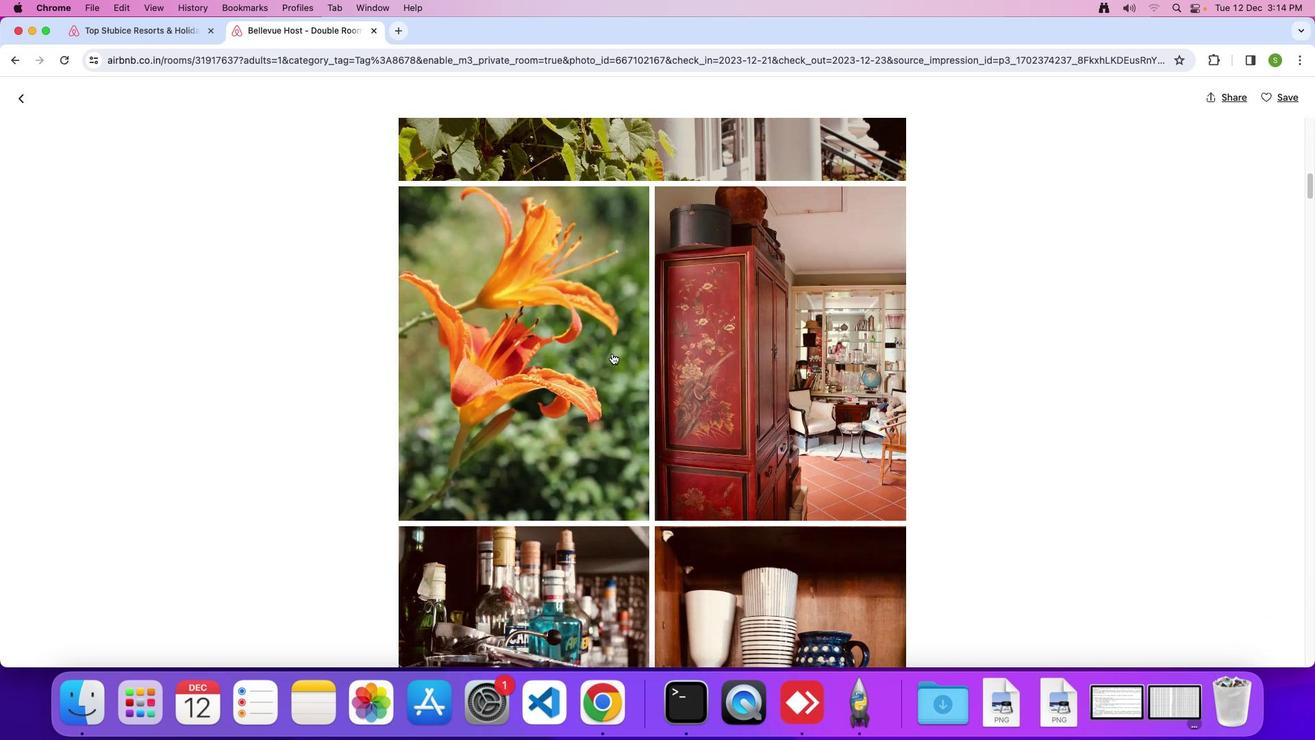 
Action: Mouse scrolled (612, 353) with delta (0, 0)
Screenshot: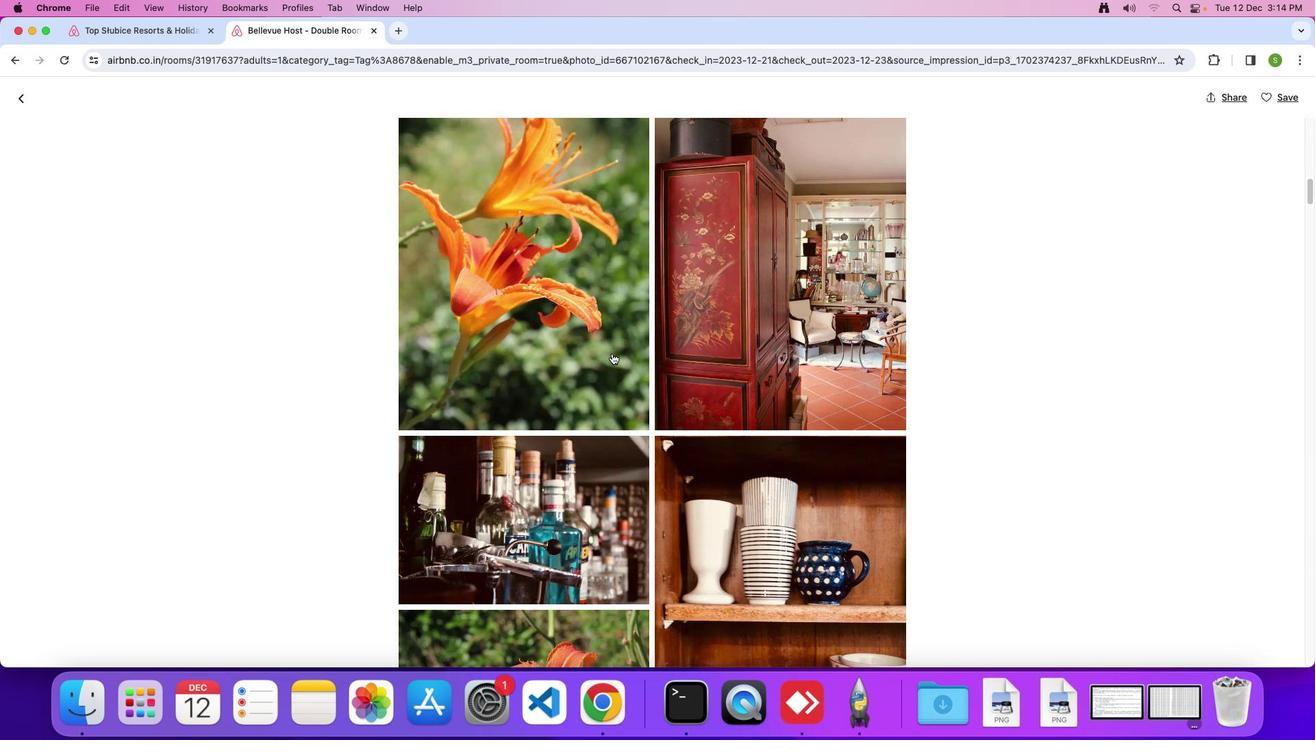 
Action: Mouse scrolled (612, 353) with delta (0, 0)
Screenshot: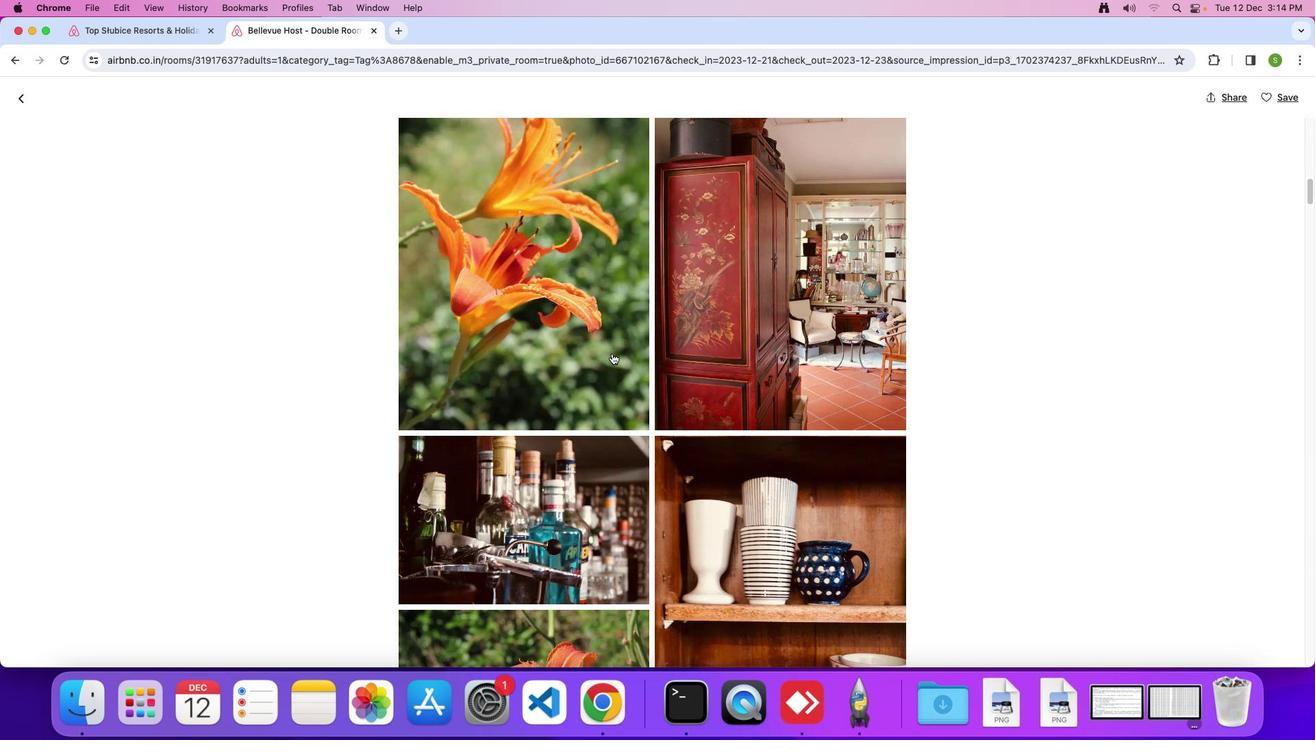 
Action: Mouse scrolled (612, 353) with delta (0, 0)
Screenshot: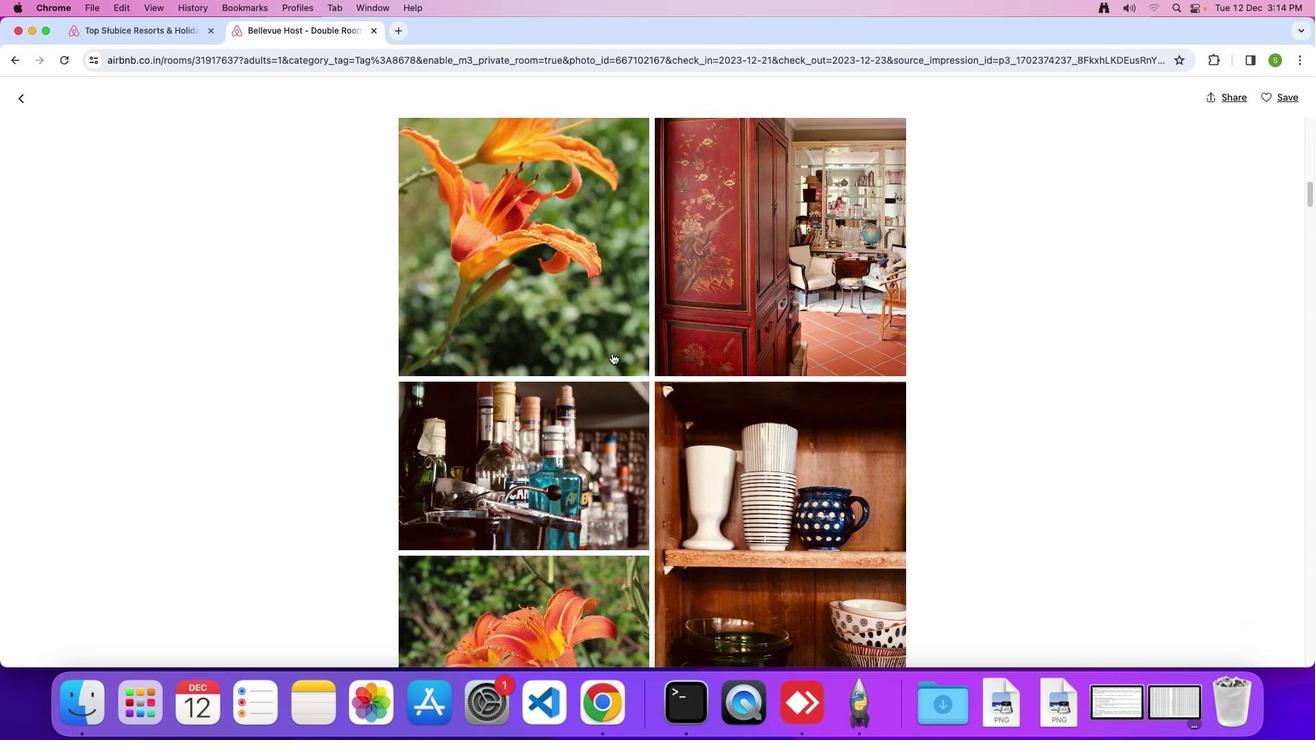 
Action: Mouse scrolled (612, 353) with delta (0, 0)
Screenshot: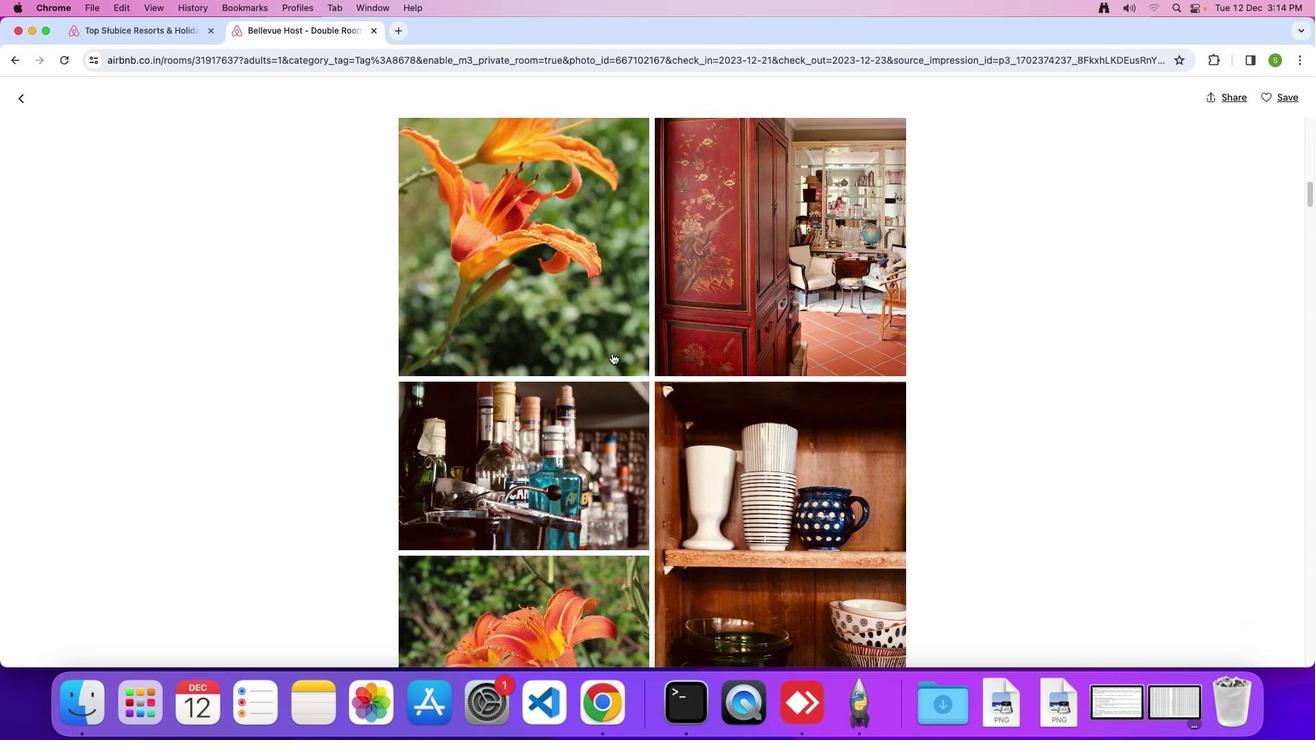 
Action: Mouse scrolled (612, 353) with delta (0, -2)
Screenshot: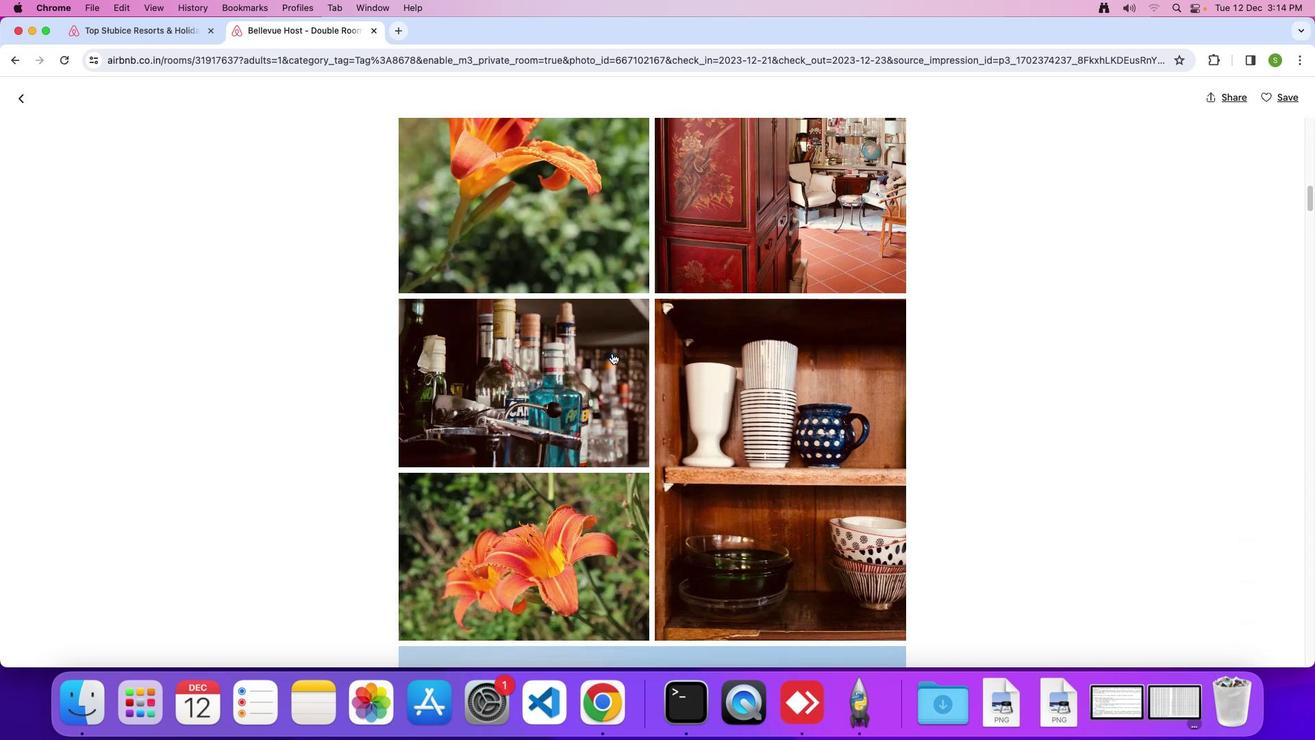 
Action: Mouse scrolled (612, 353) with delta (0, 0)
Screenshot: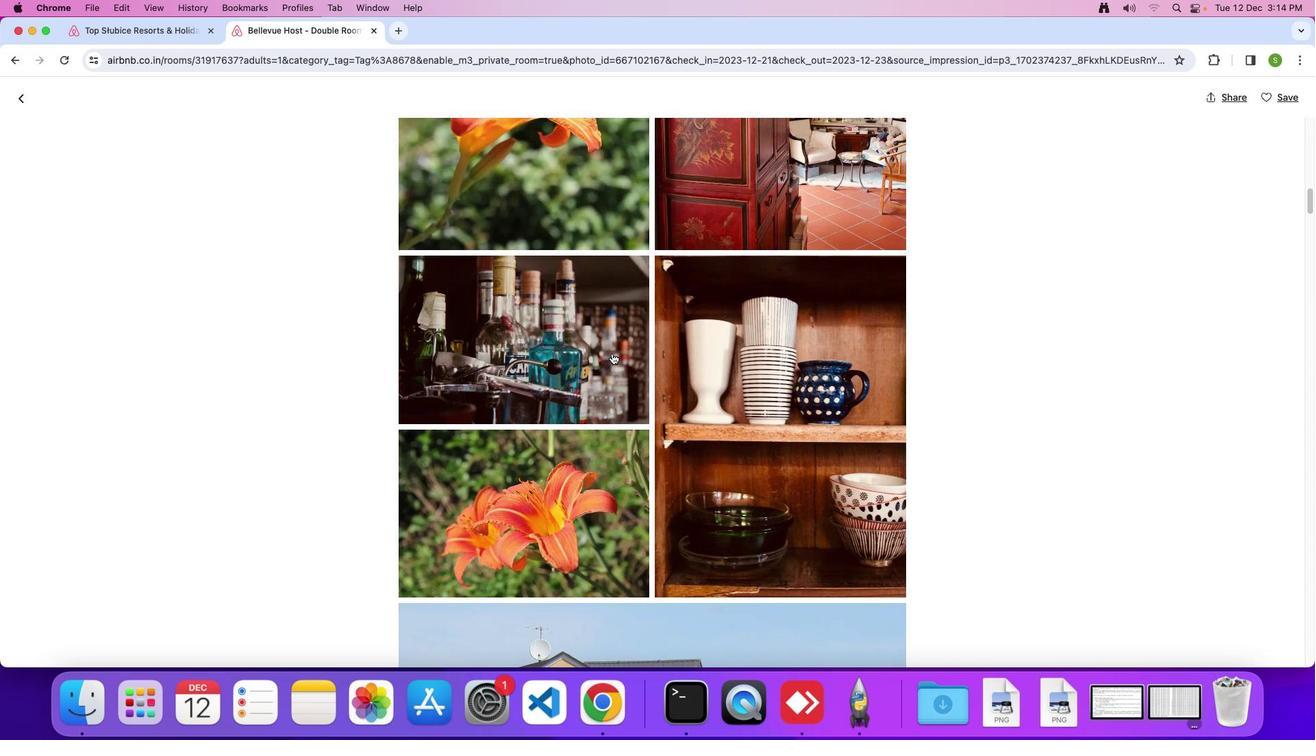 
Action: Mouse scrolled (612, 353) with delta (0, 0)
Screenshot: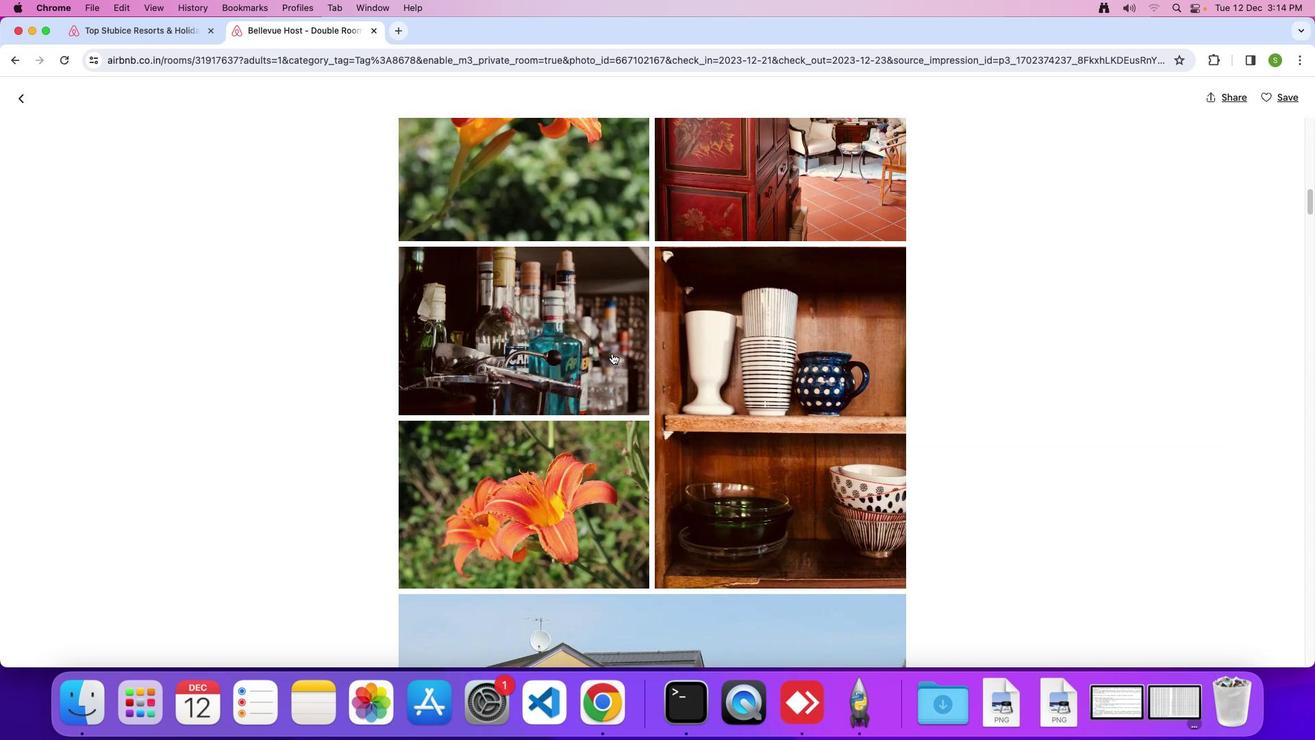 
Action: Mouse scrolled (612, 353) with delta (0, 0)
Screenshot: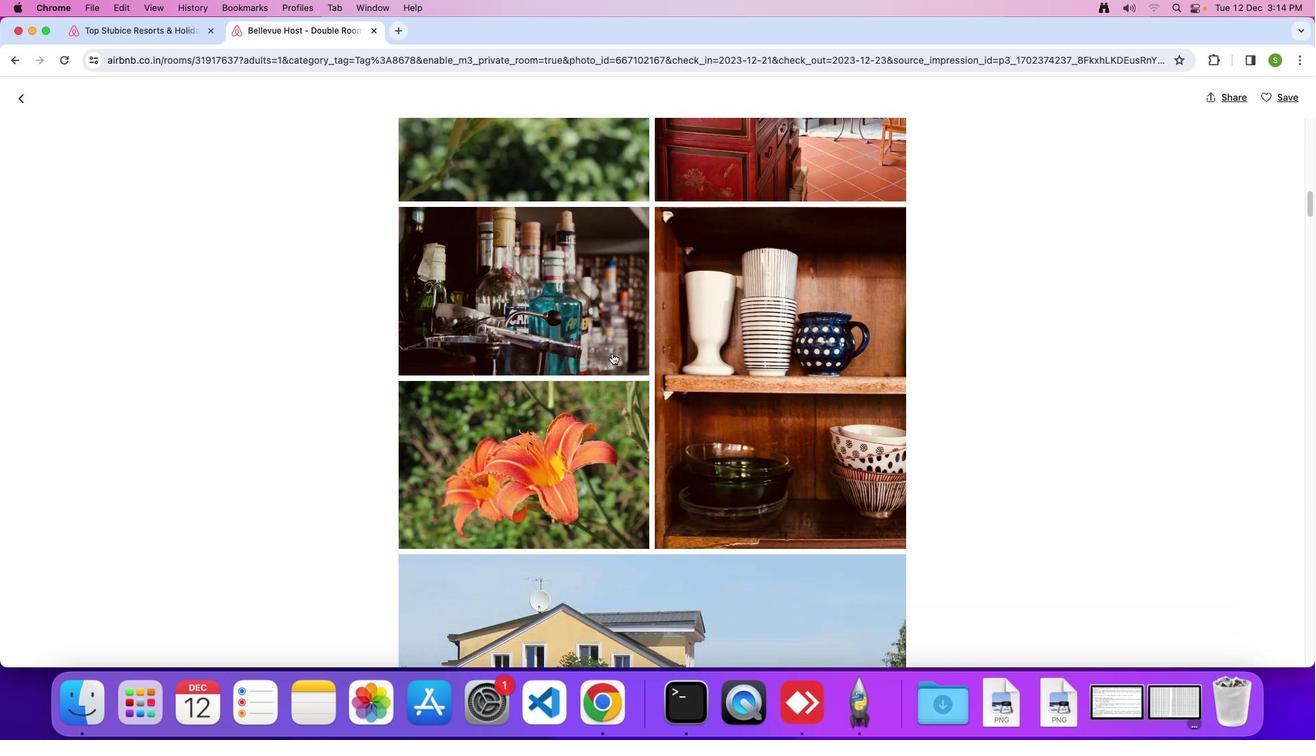 
Action: Mouse moved to (682, 400)
Screenshot: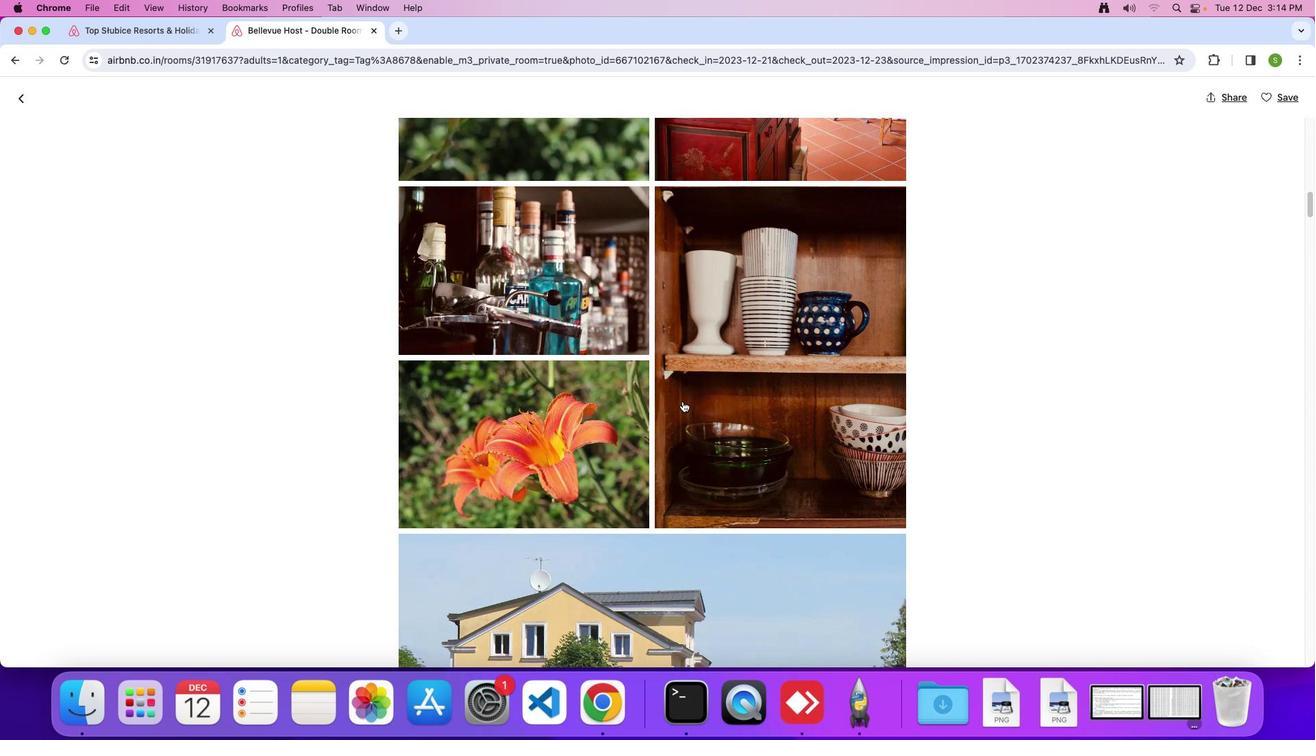 
Action: Mouse scrolled (682, 400) with delta (0, 0)
Screenshot: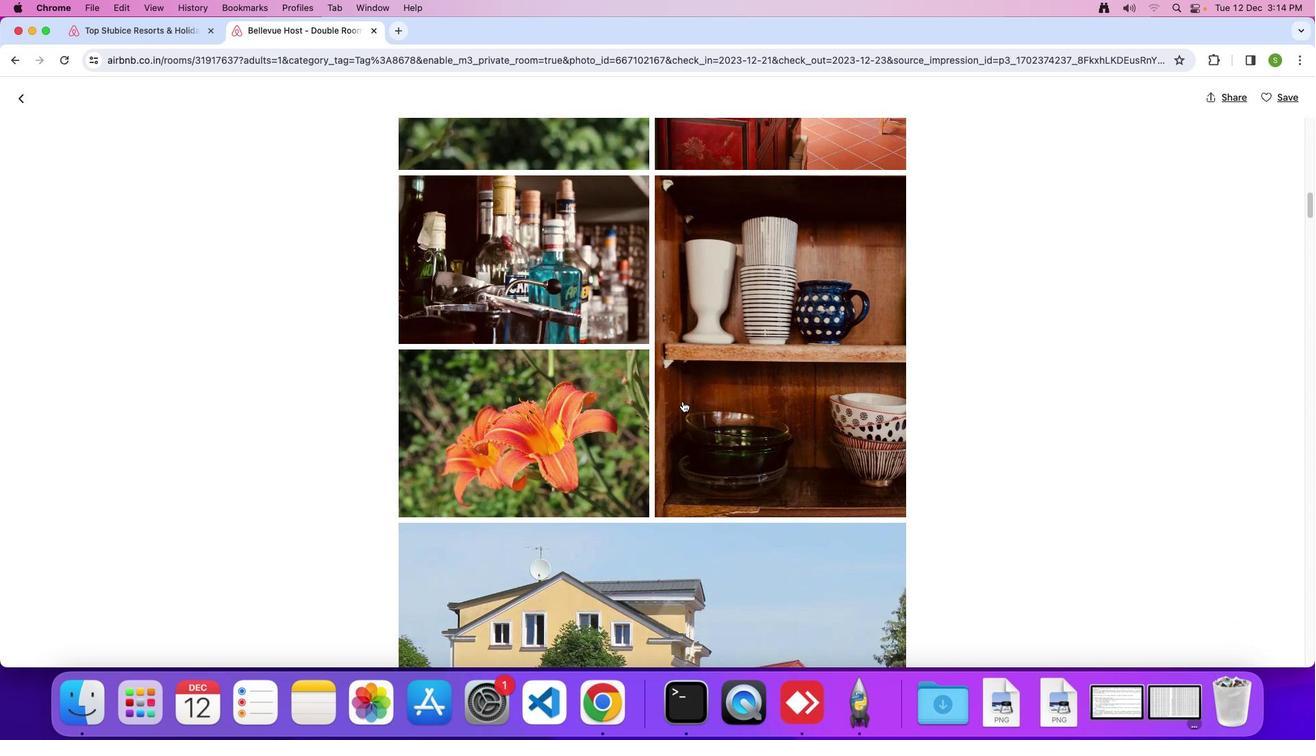 
Action: Mouse scrolled (682, 400) with delta (0, 0)
Screenshot: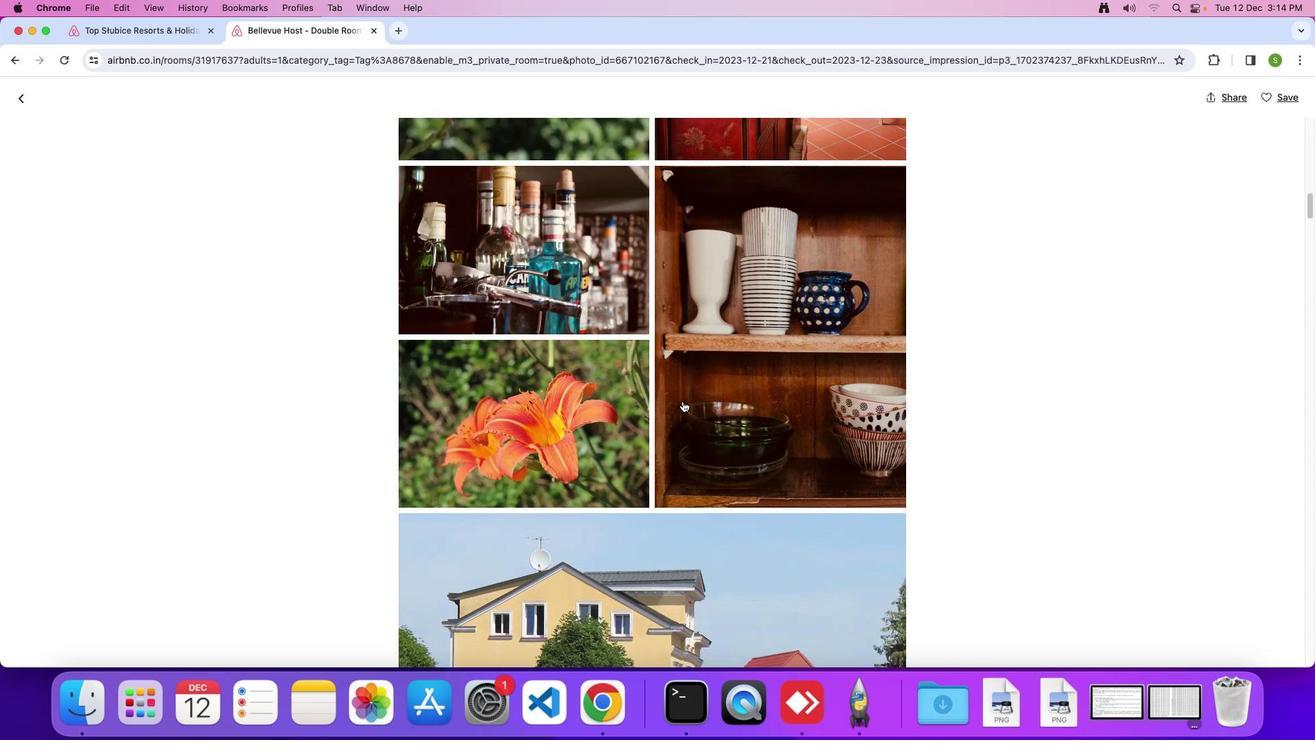 
Action: Mouse scrolled (682, 400) with delta (0, -2)
Screenshot: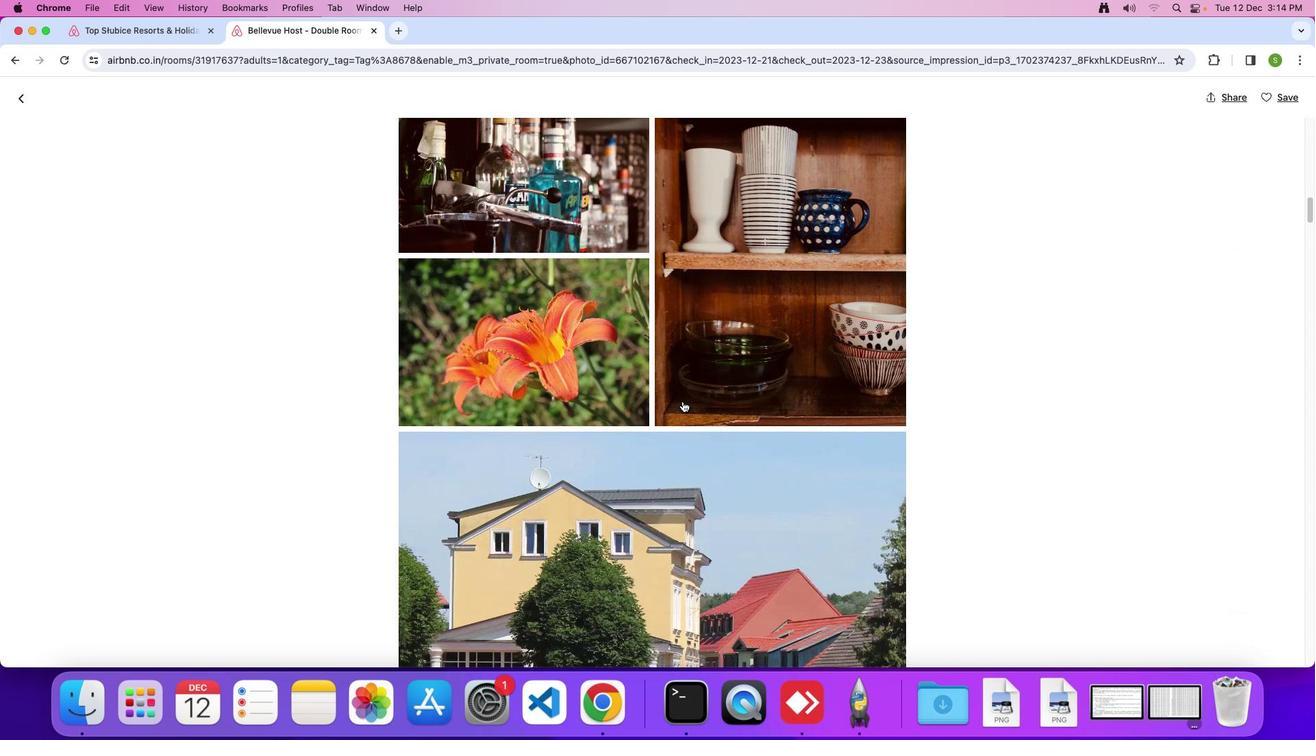 
Action: Mouse scrolled (682, 400) with delta (0, 0)
Screenshot: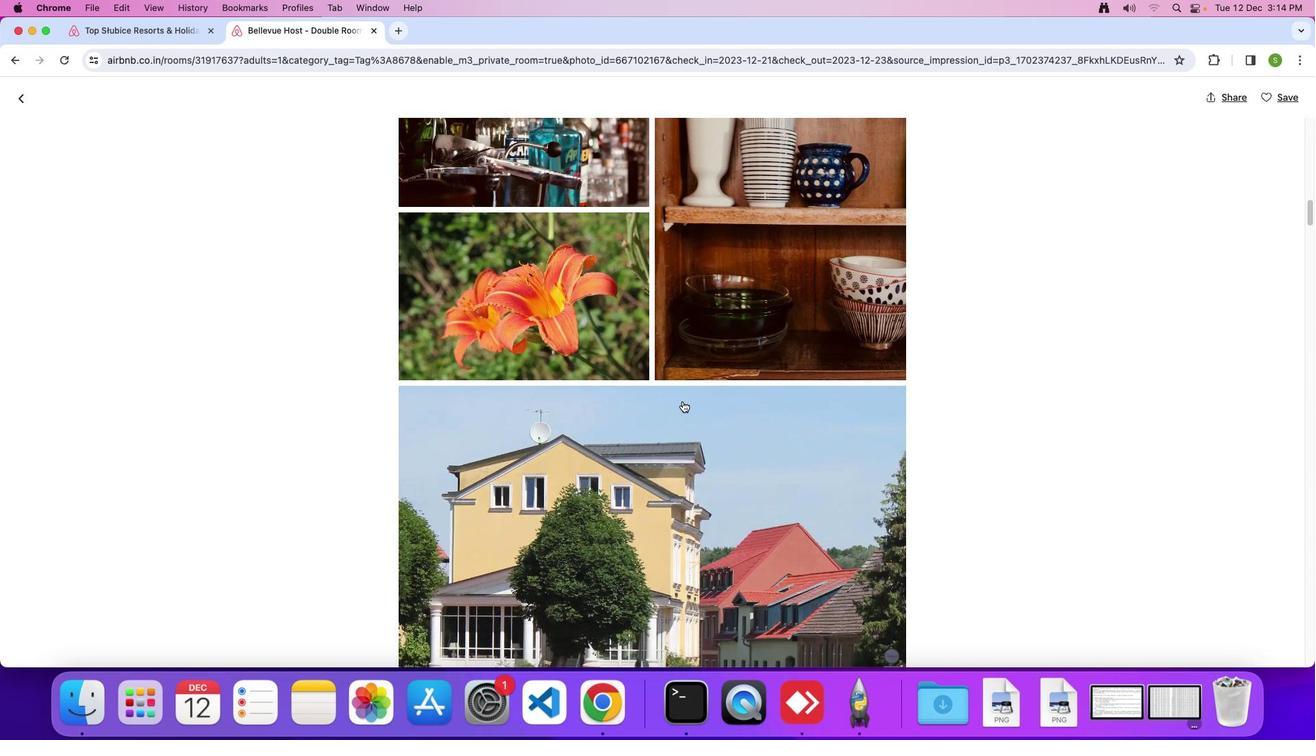 
Action: Mouse scrolled (682, 400) with delta (0, 0)
Screenshot: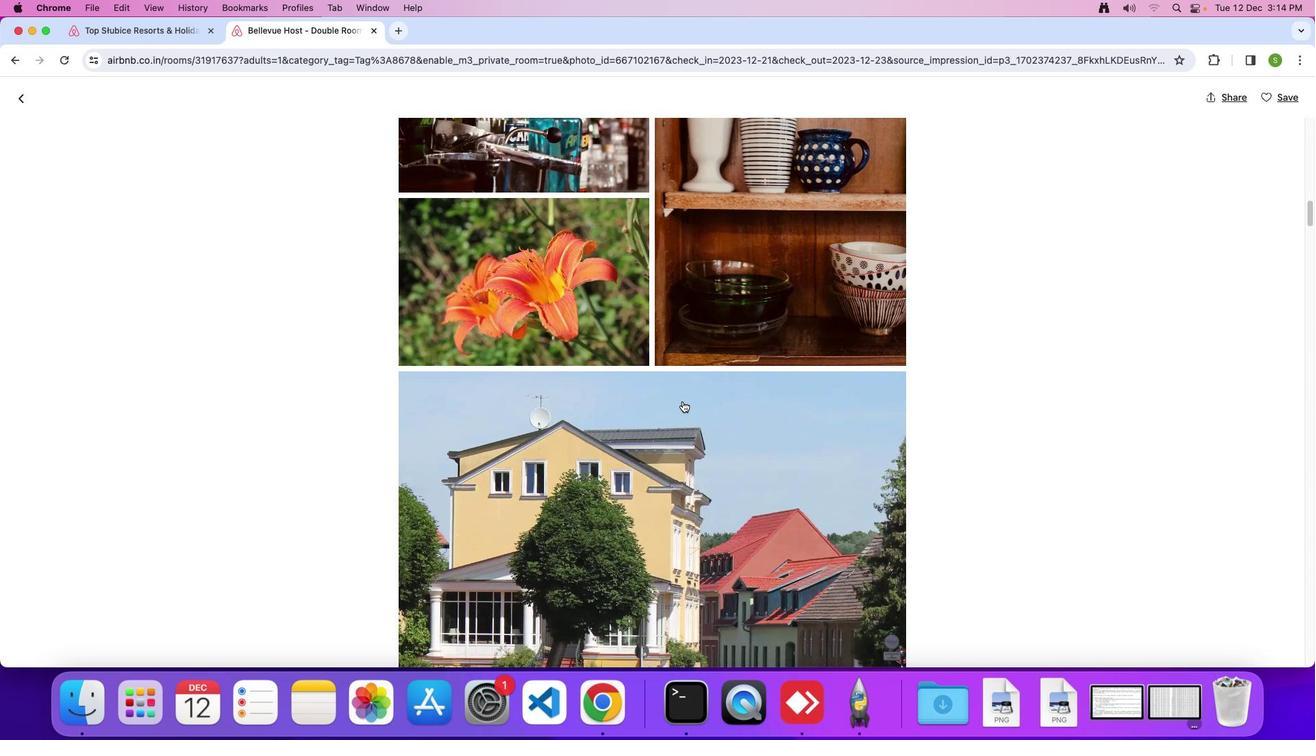 
Action: Mouse scrolled (682, 400) with delta (0, -2)
Screenshot: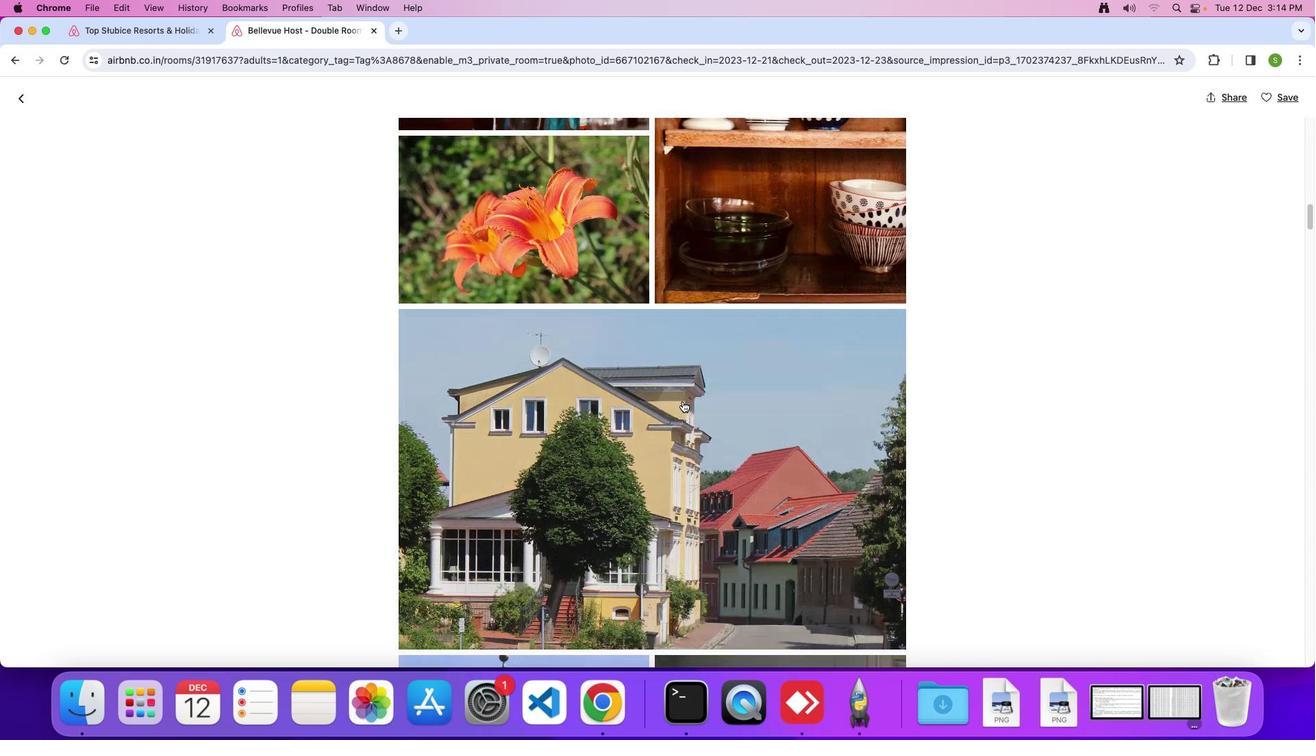 
Action: Mouse scrolled (682, 400) with delta (0, 0)
Screenshot: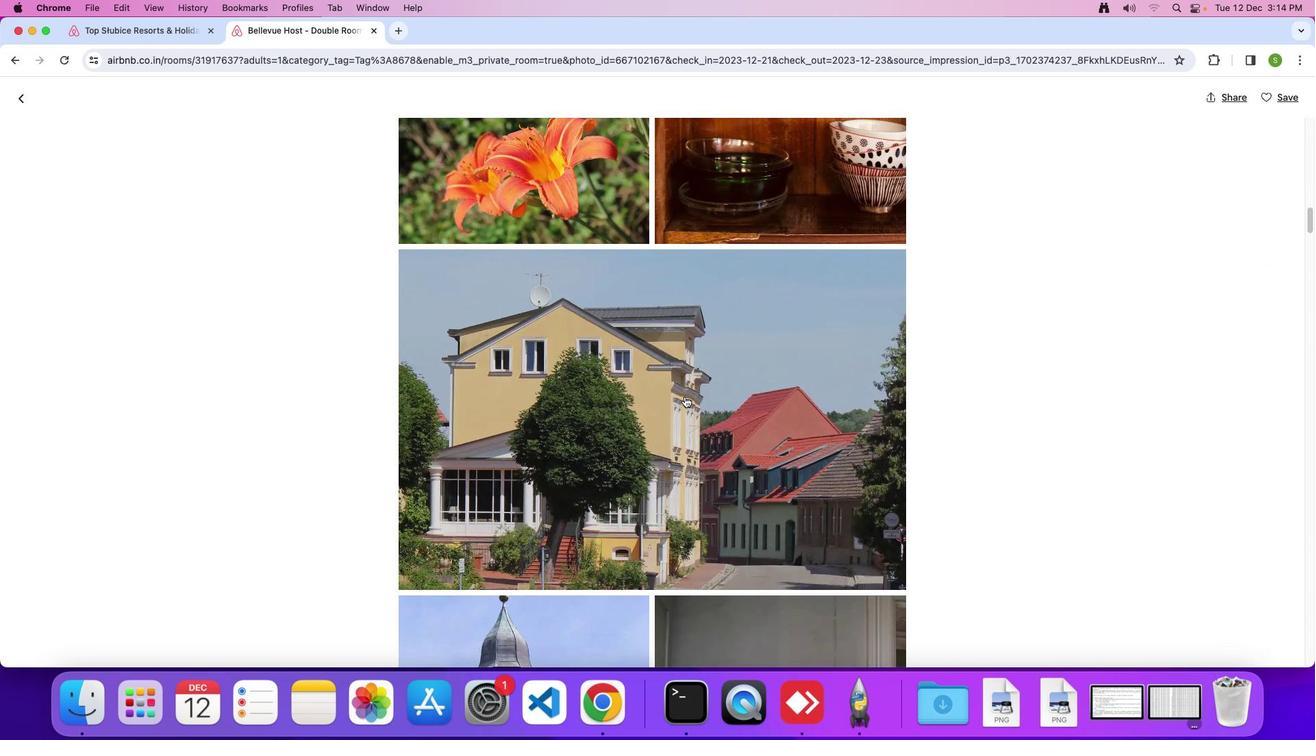 
Action: Mouse scrolled (682, 400) with delta (0, 0)
Screenshot: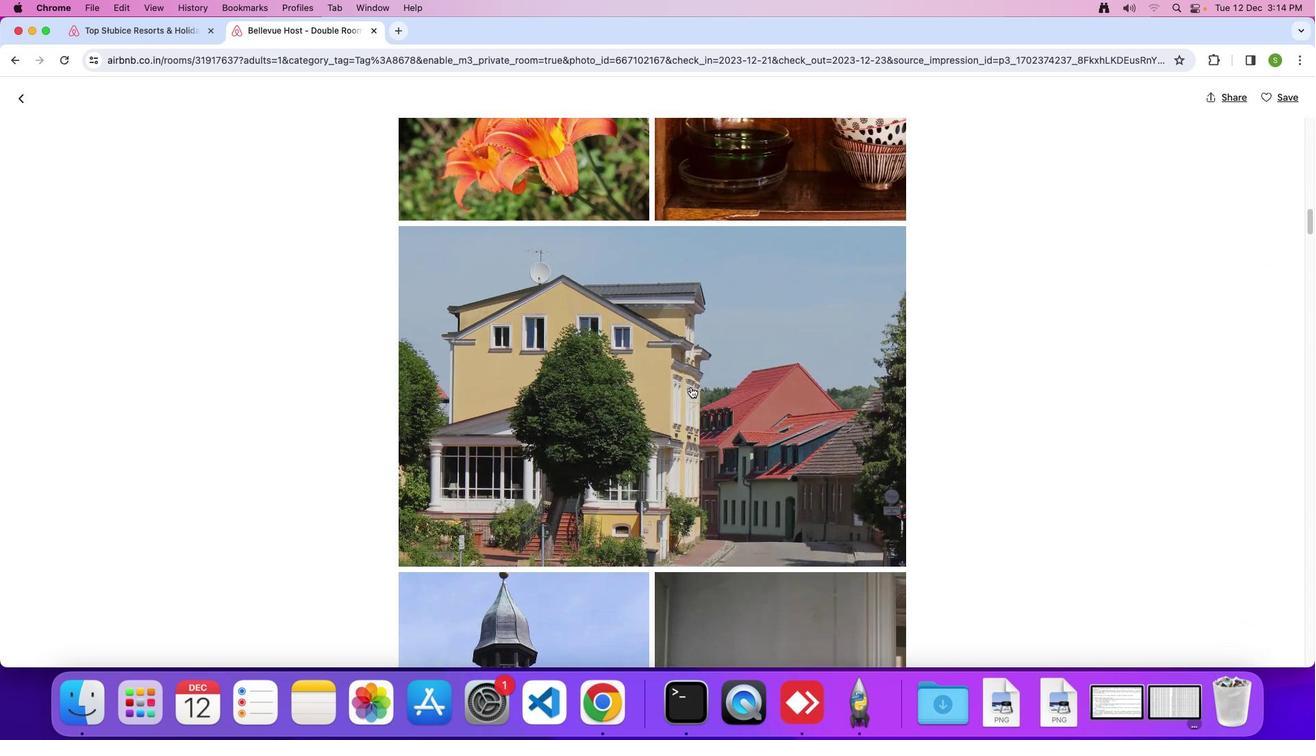 
Action: Mouse scrolled (682, 400) with delta (0, -2)
Screenshot: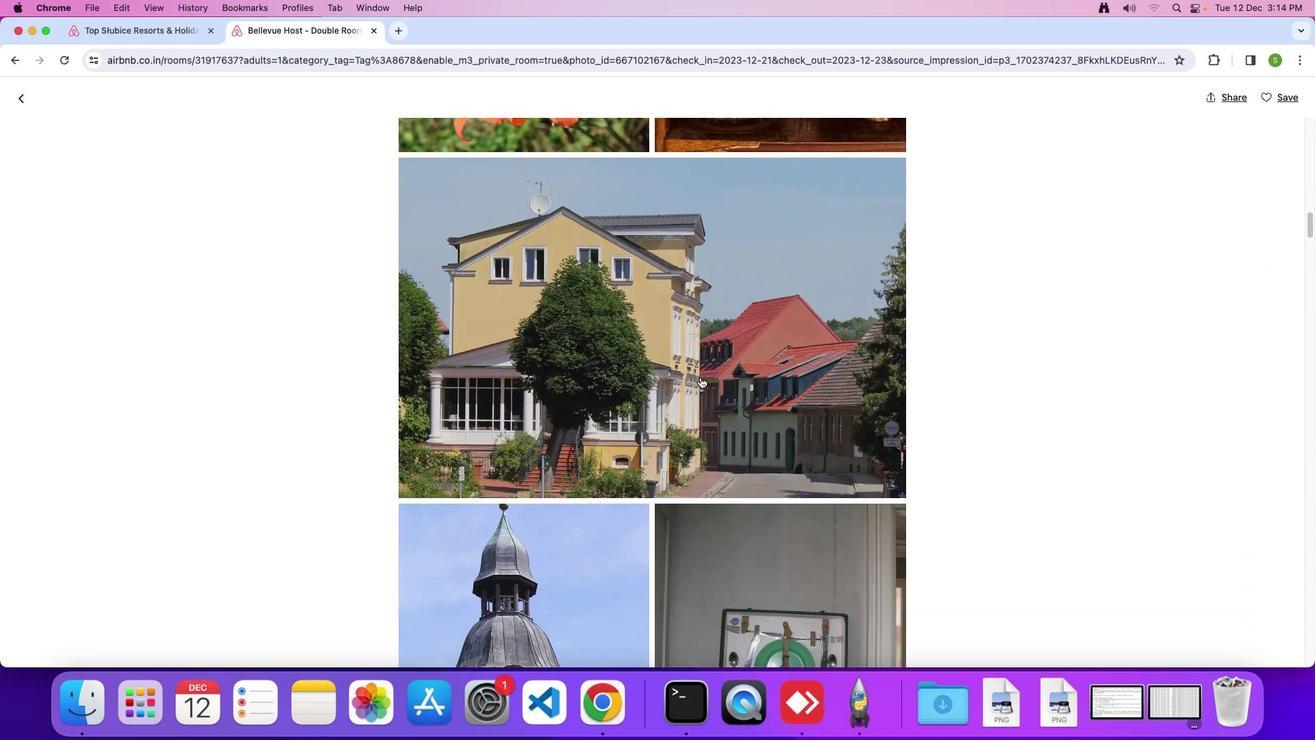 
Action: Mouse moved to (733, 369)
Screenshot: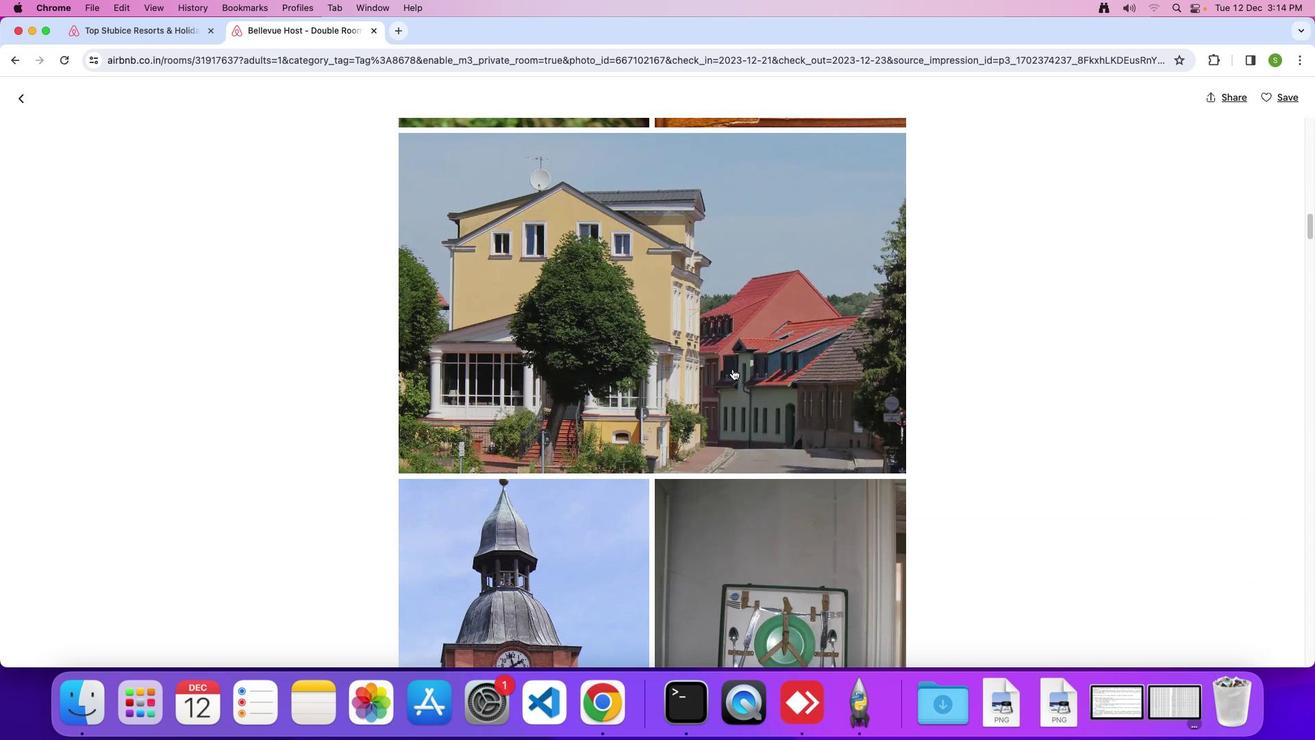 
Action: Mouse scrolled (733, 369) with delta (0, 0)
Screenshot: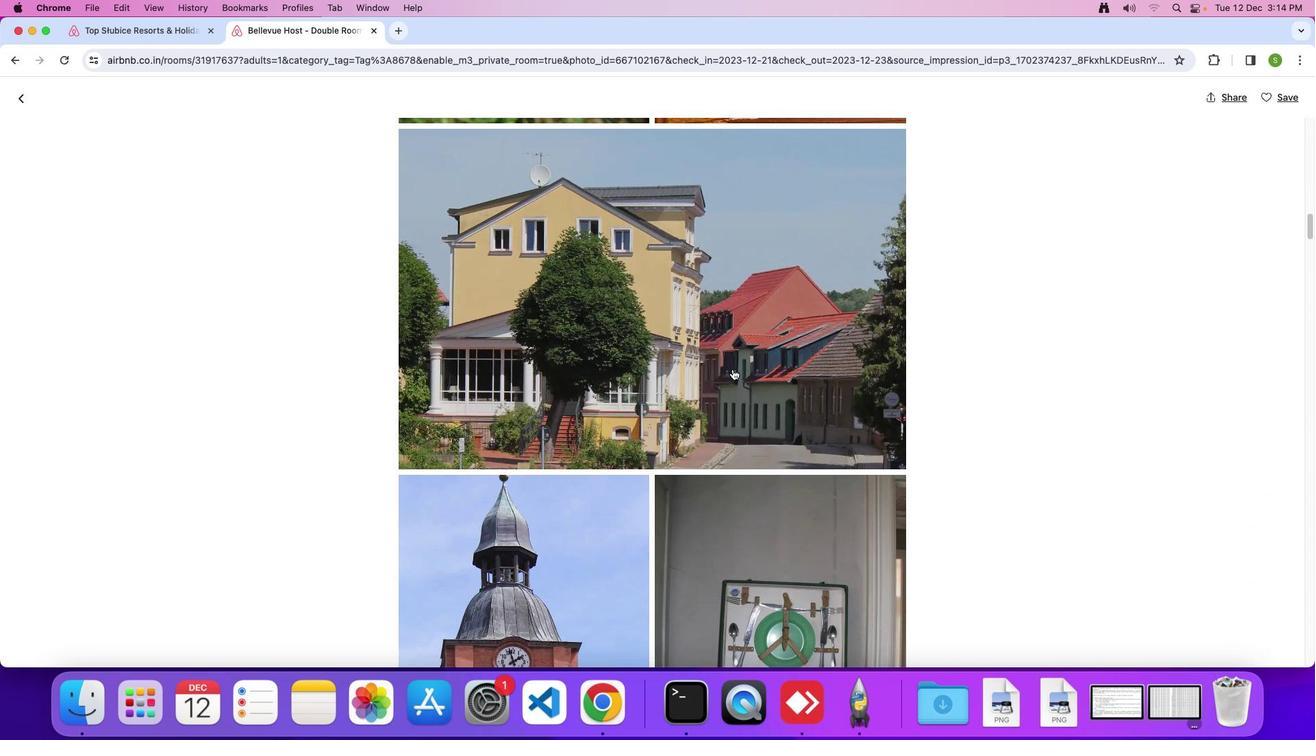 
Action: Mouse scrolled (733, 369) with delta (0, 0)
Screenshot: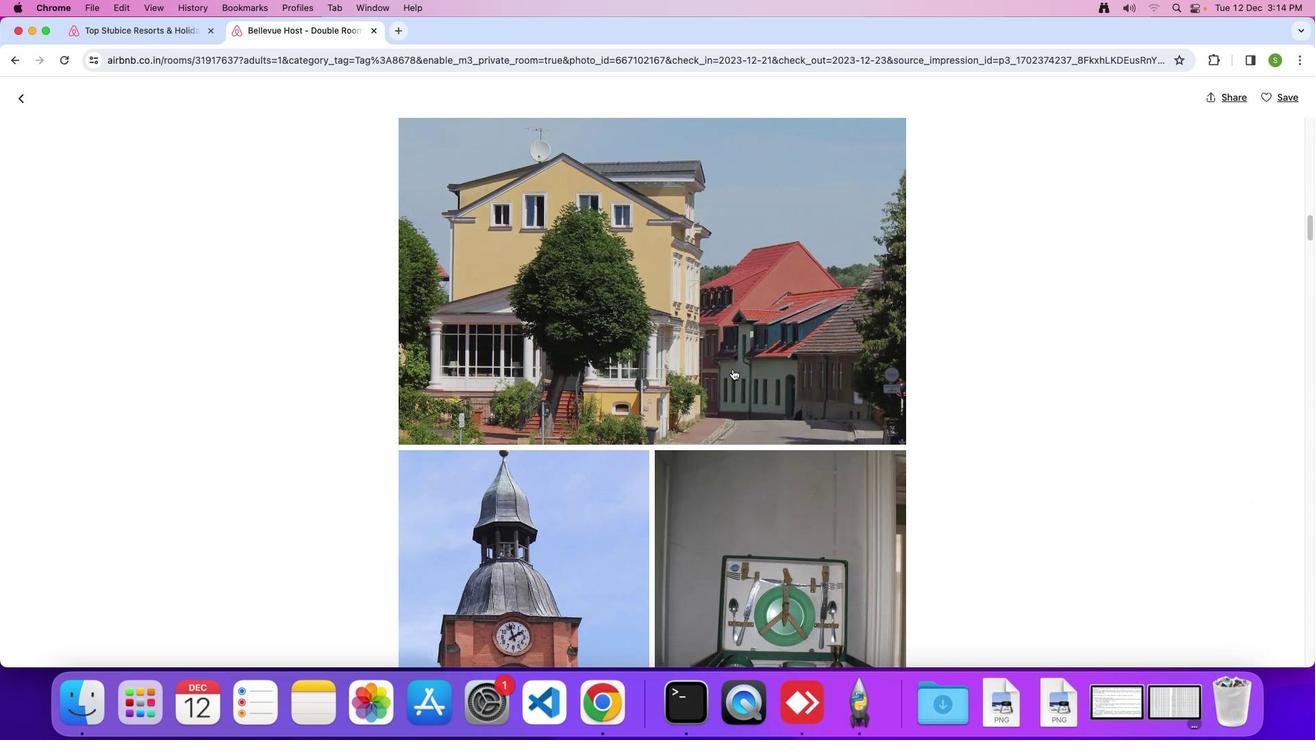 
Action: Mouse scrolled (733, 369) with delta (0, -1)
Screenshot: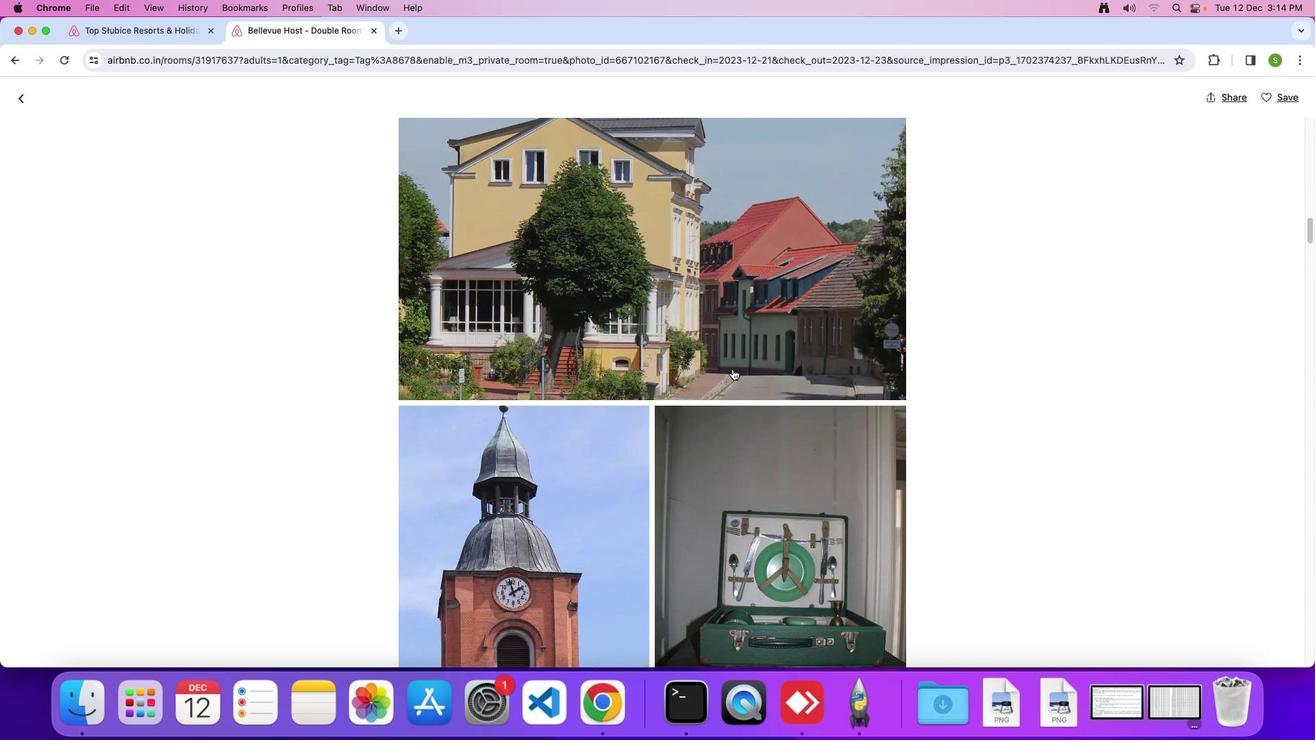 
Action: Mouse scrolled (733, 369) with delta (0, 0)
Screenshot: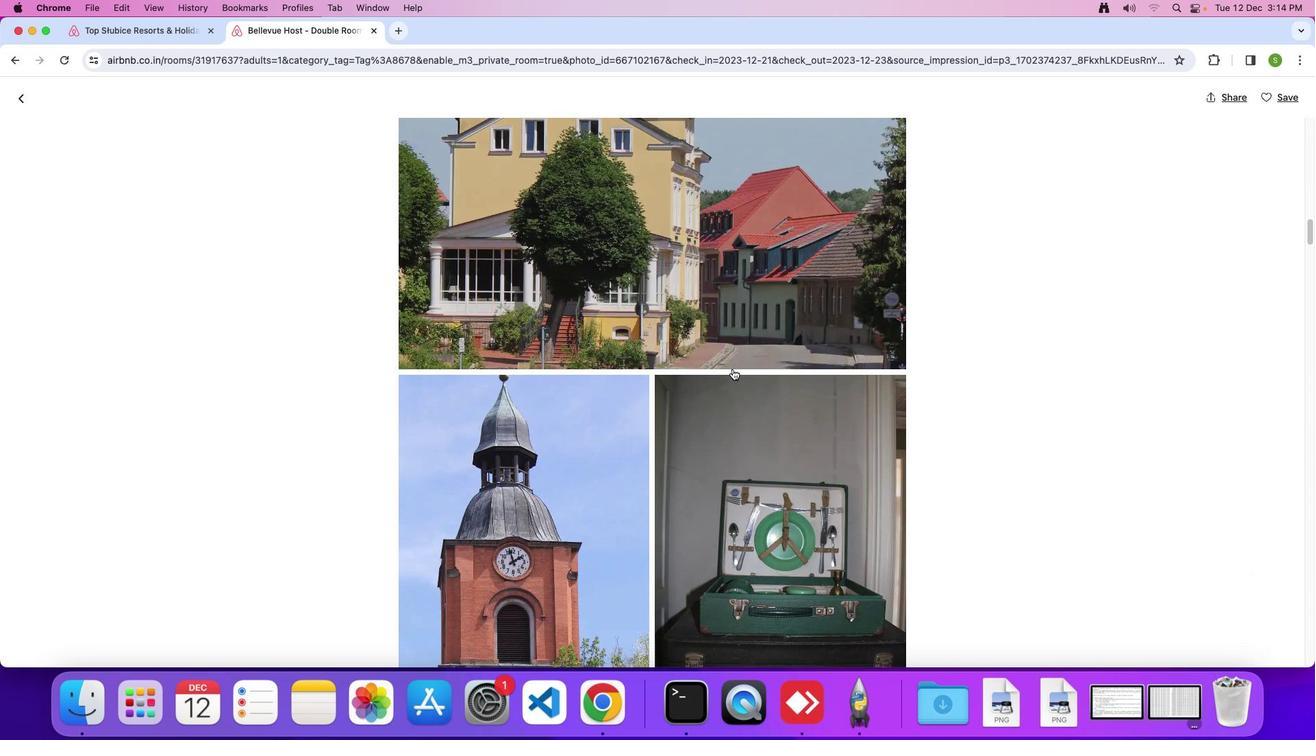 
Action: Mouse scrolled (733, 369) with delta (0, 0)
Screenshot: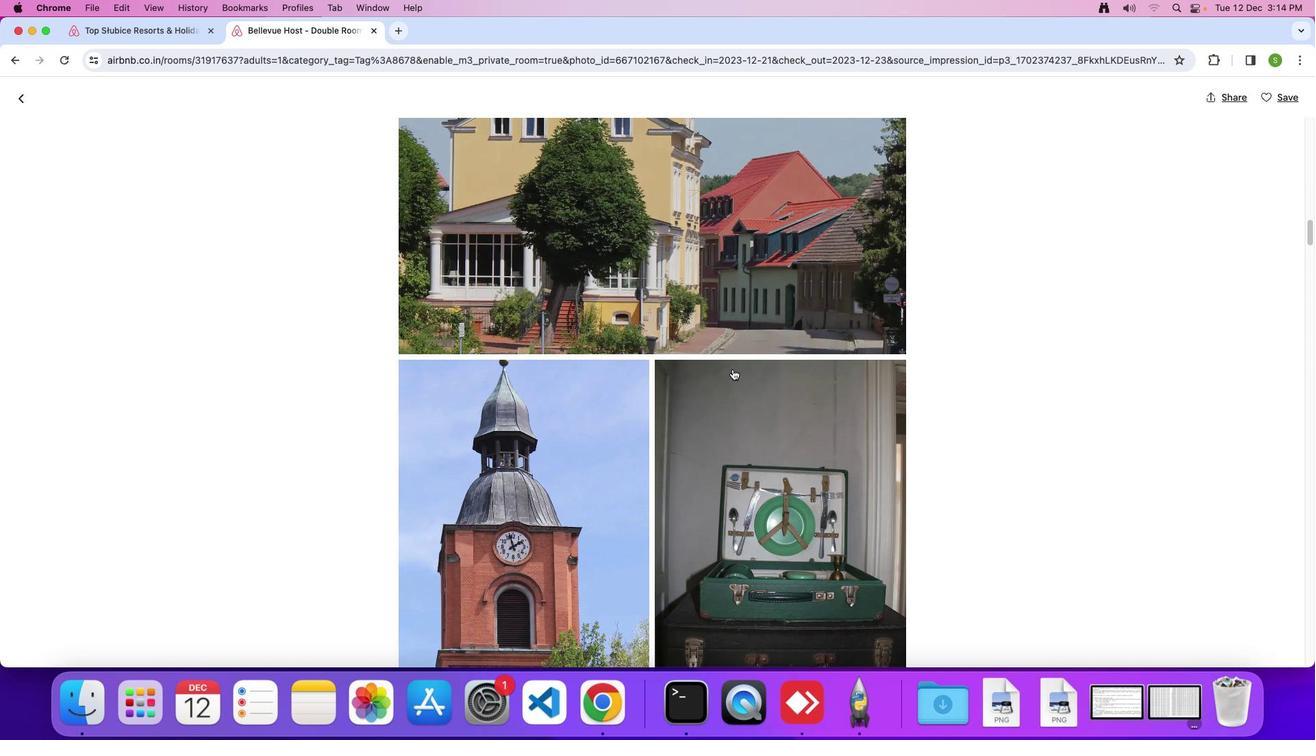 
Action: Mouse scrolled (733, 369) with delta (0, -2)
Screenshot: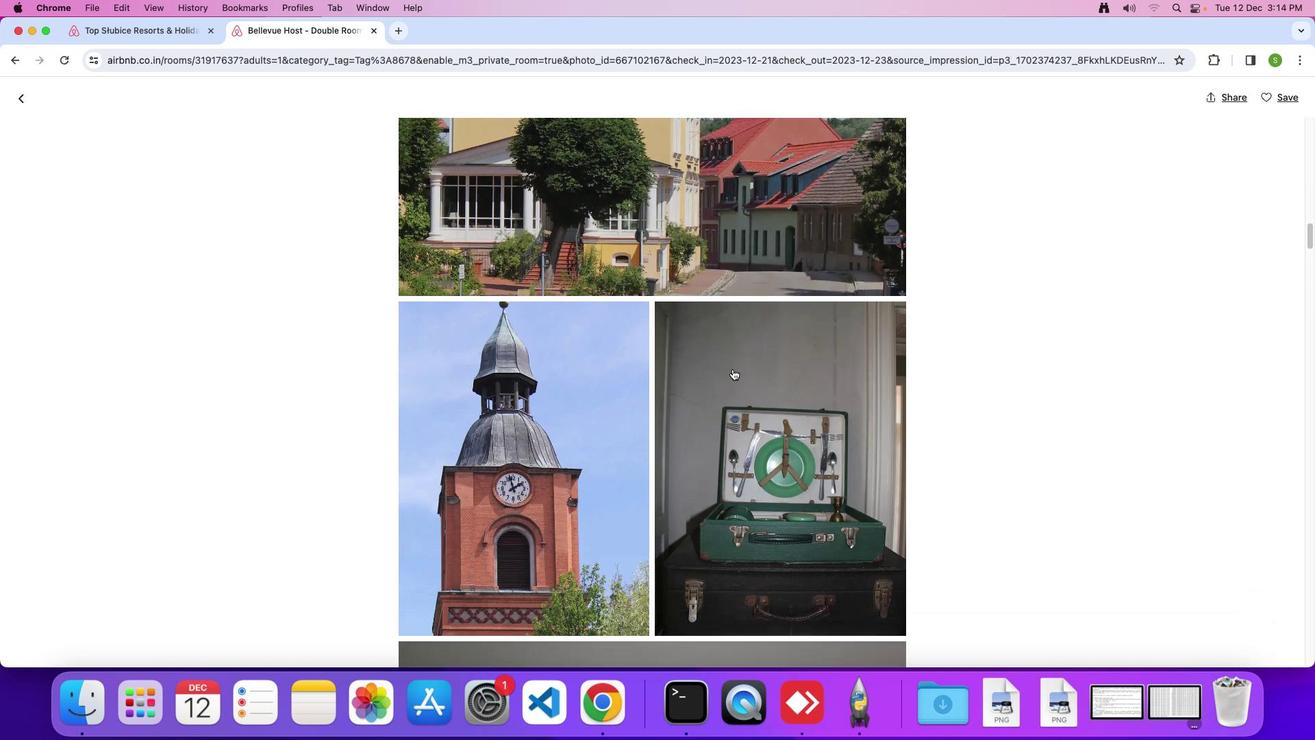 
Action: Mouse scrolled (733, 369) with delta (0, 0)
Screenshot: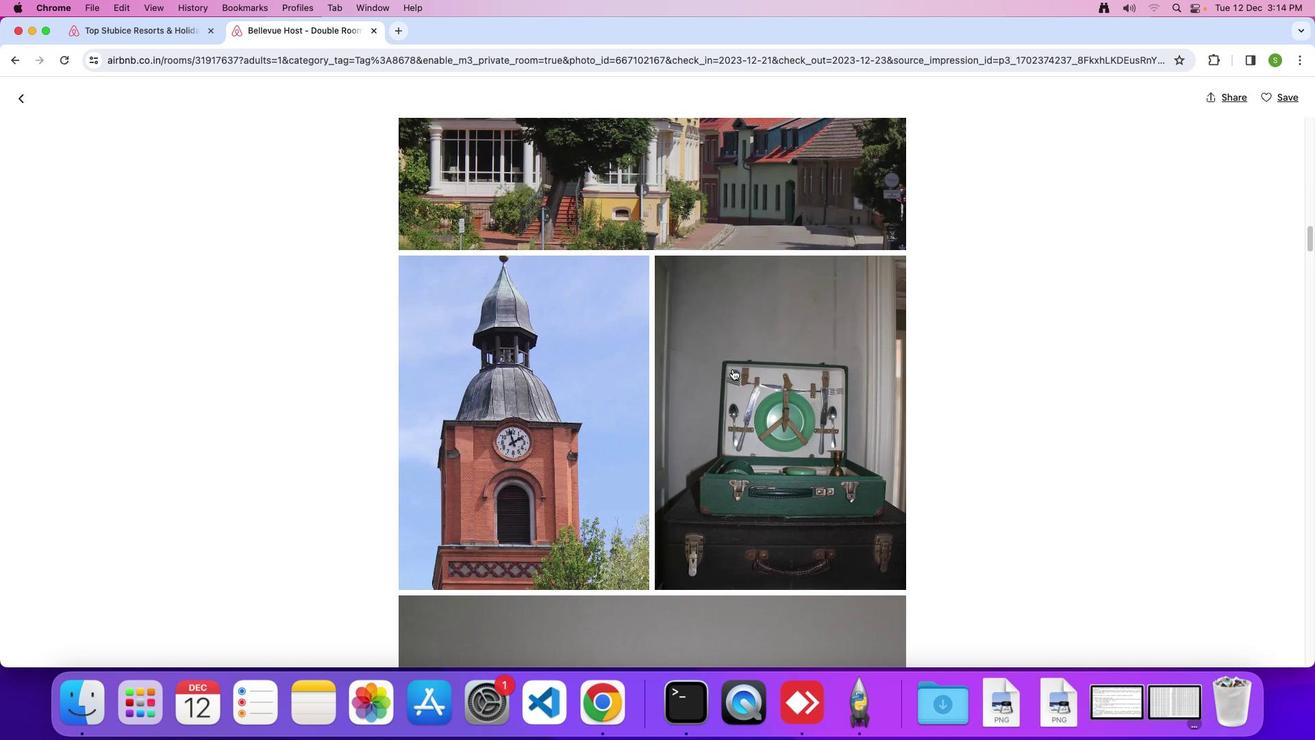 
Action: Mouse scrolled (733, 369) with delta (0, 0)
Screenshot: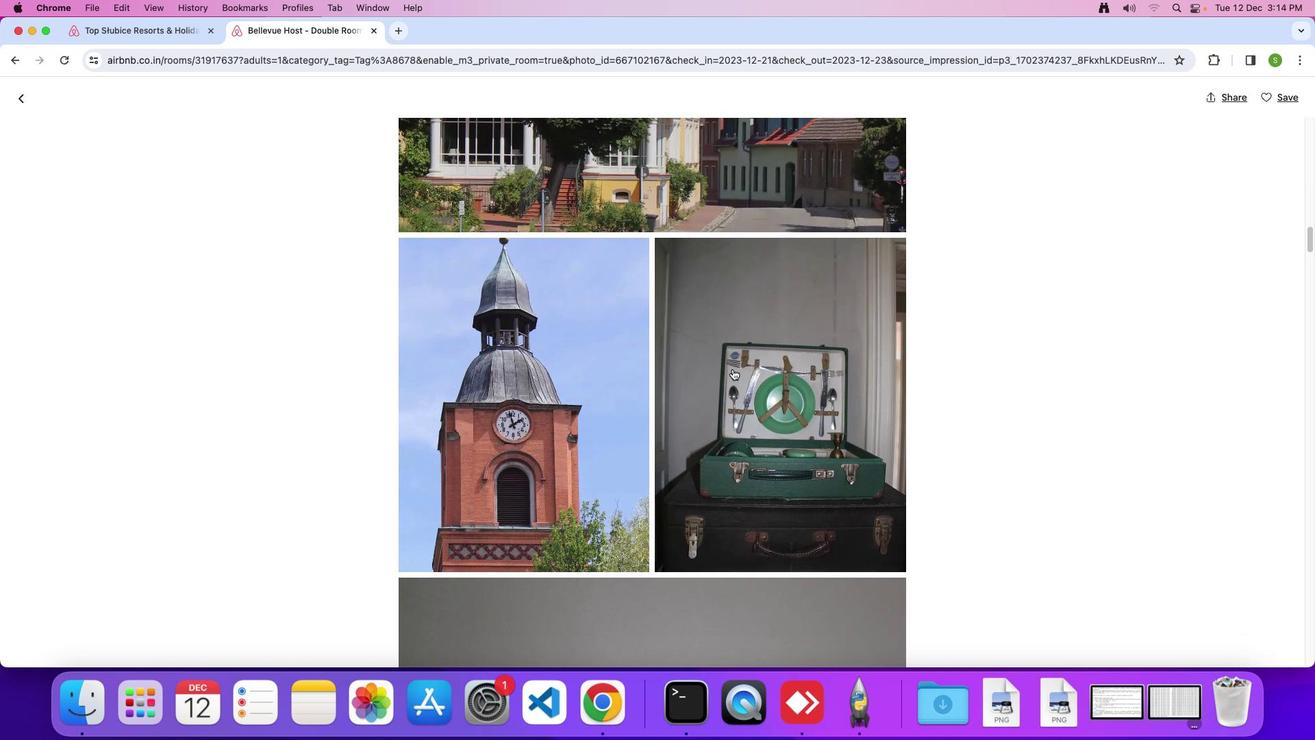 
Action: Mouse scrolled (733, 369) with delta (0, -1)
Screenshot: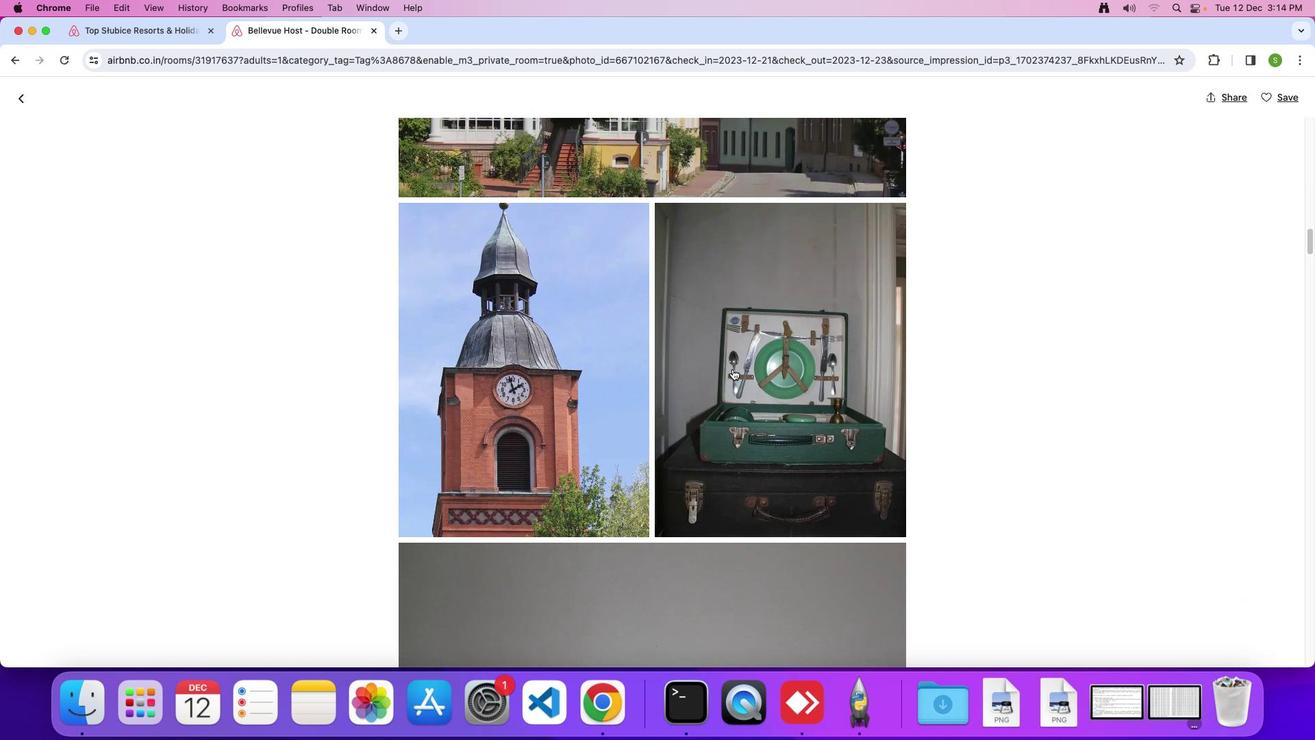 
Action: Mouse scrolled (733, 369) with delta (0, 0)
Screenshot: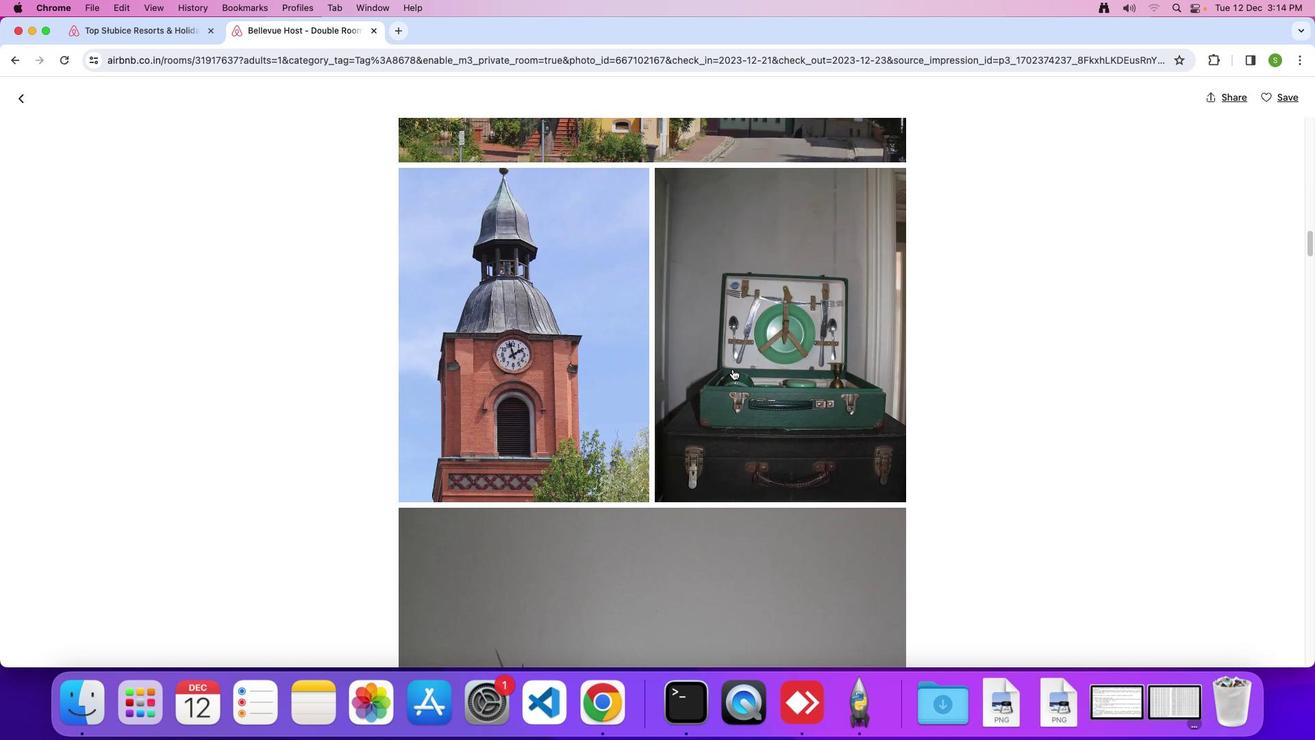 
Action: Mouse scrolled (733, 369) with delta (0, 0)
Screenshot: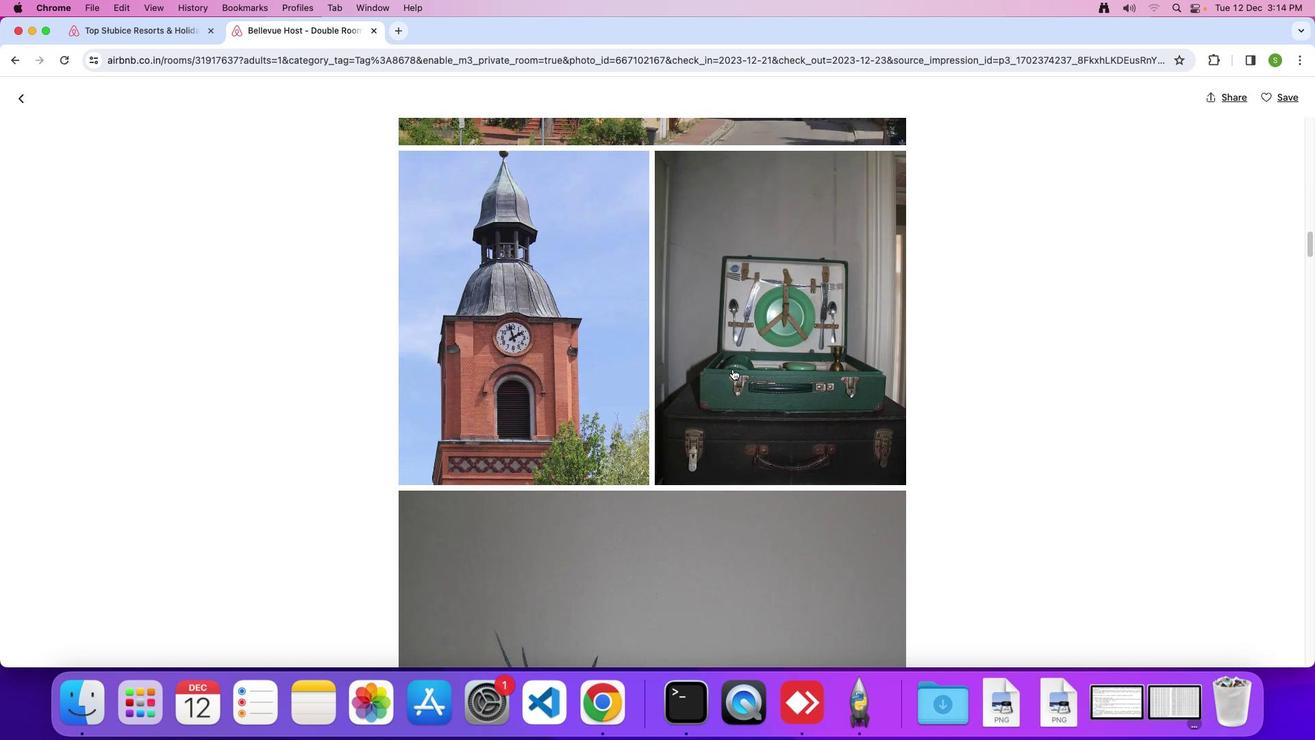 
Action: Mouse scrolled (733, 369) with delta (0, -1)
Screenshot: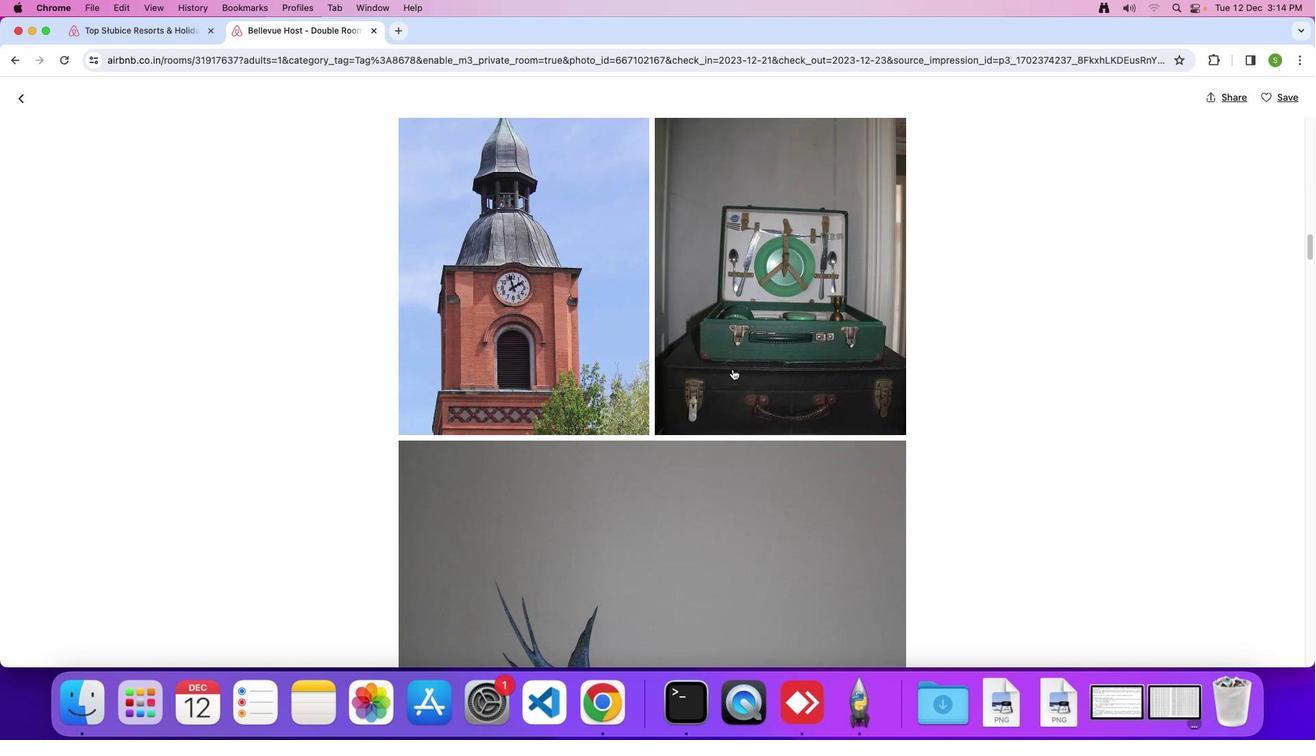 
Action: Mouse scrolled (733, 369) with delta (0, 0)
Screenshot: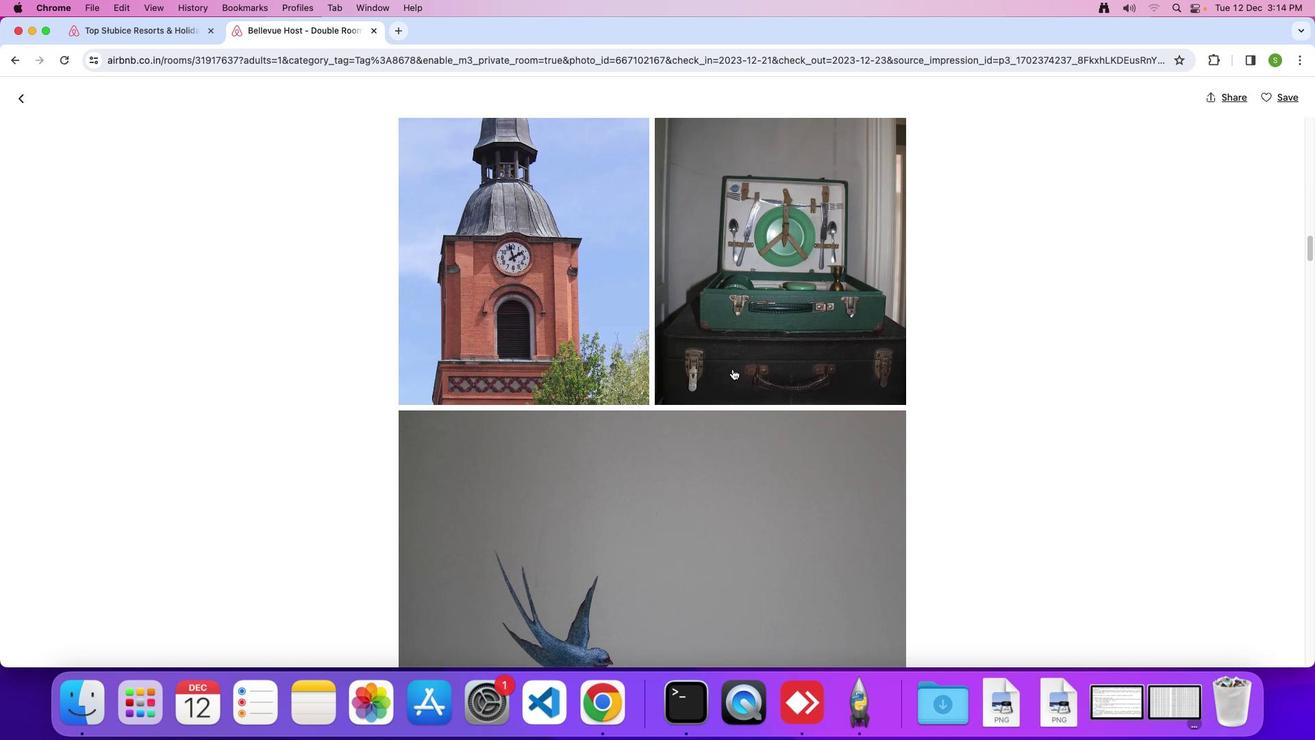 
Action: Mouse scrolled (733, 369) with delta (0, 0)
Screenshot: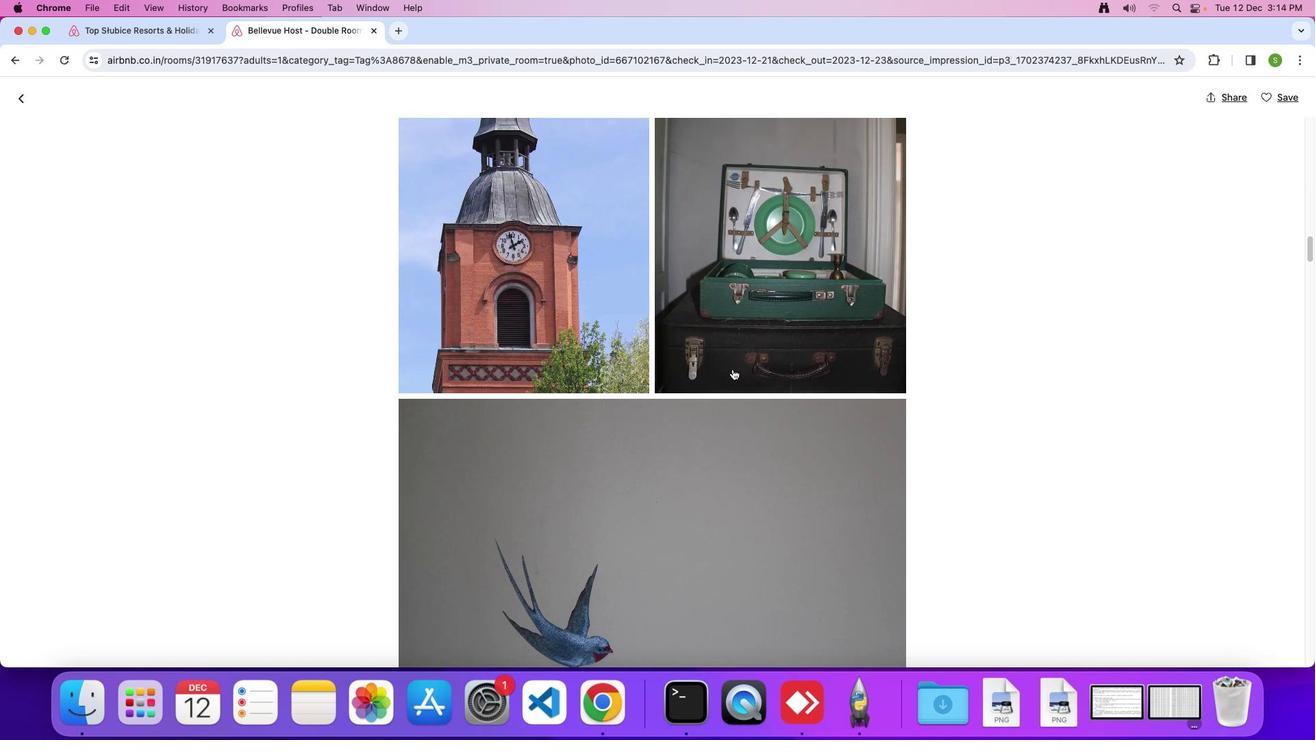 
Action: Mouse scrolled (733, 369) with delta (0, 0)
Screenshot: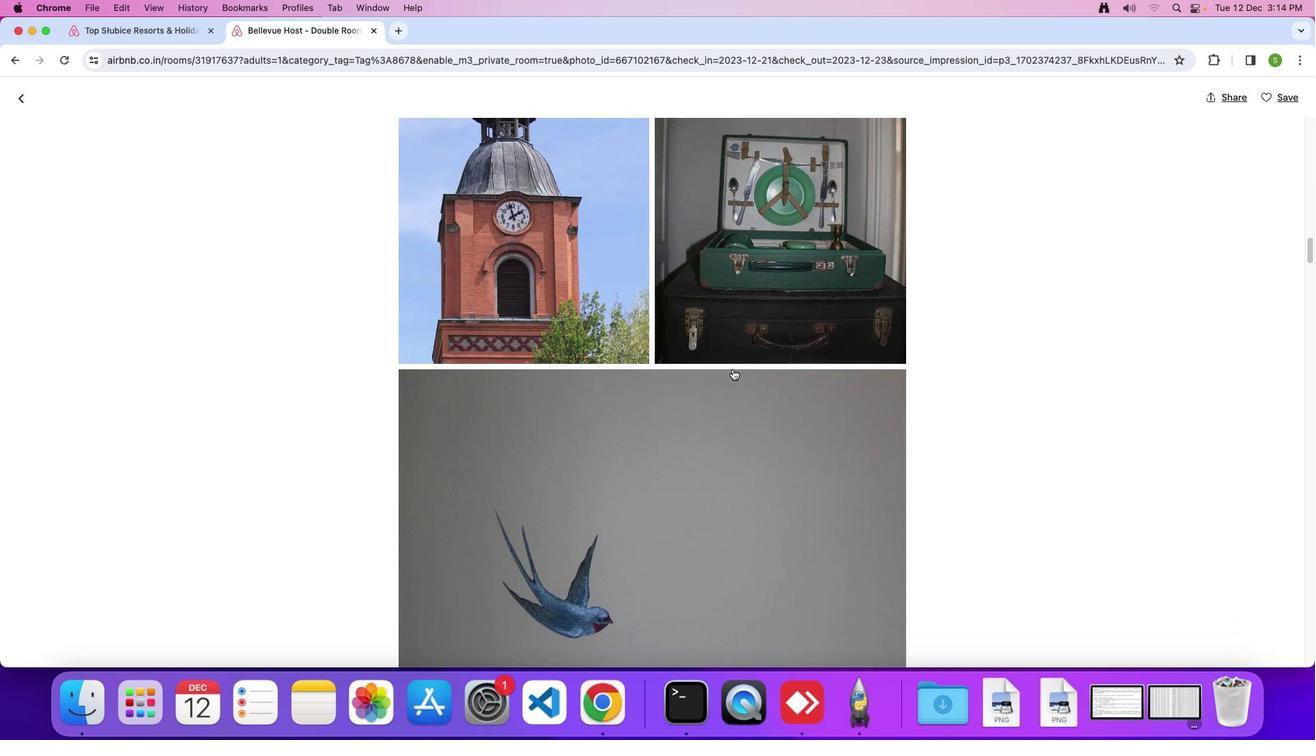 
Action: Mouse scrolled (733, 369) with delta (0, 0)
Screenshot: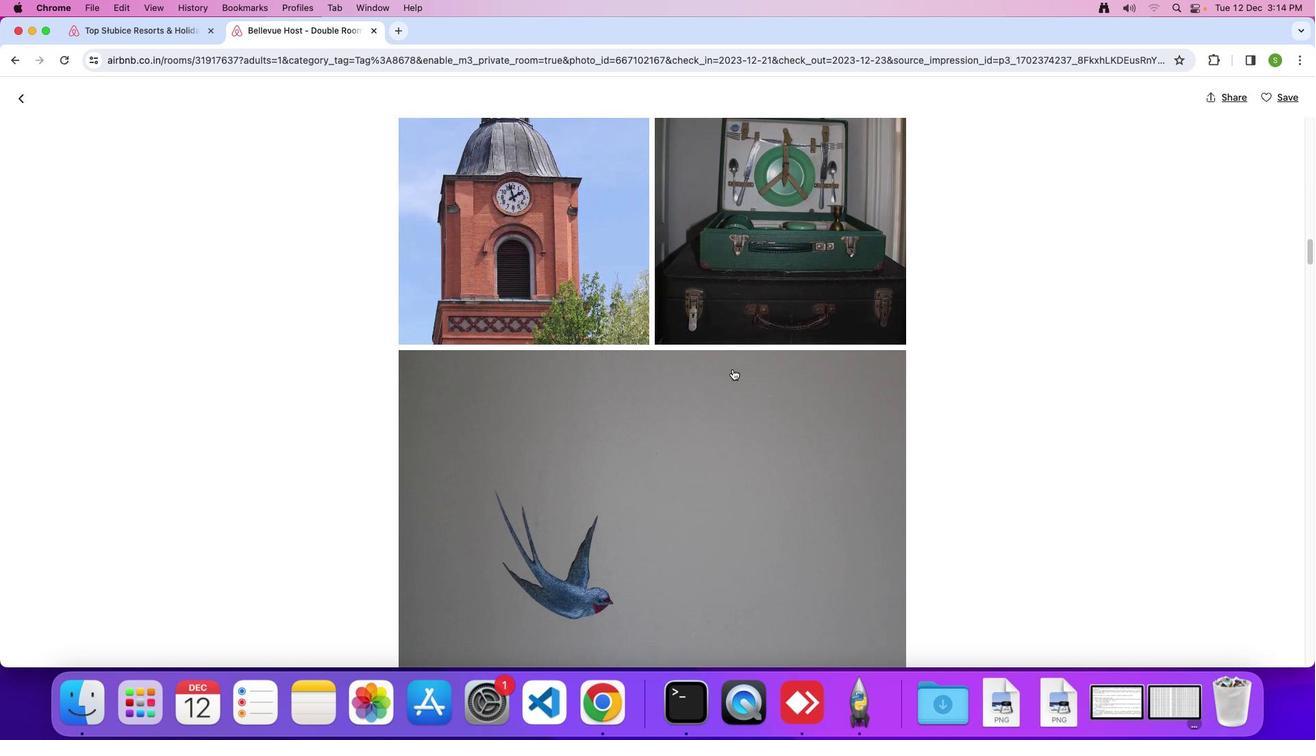 
Action: Mouse scrolled (733, 369) with delta (0, 0)
Screenshot: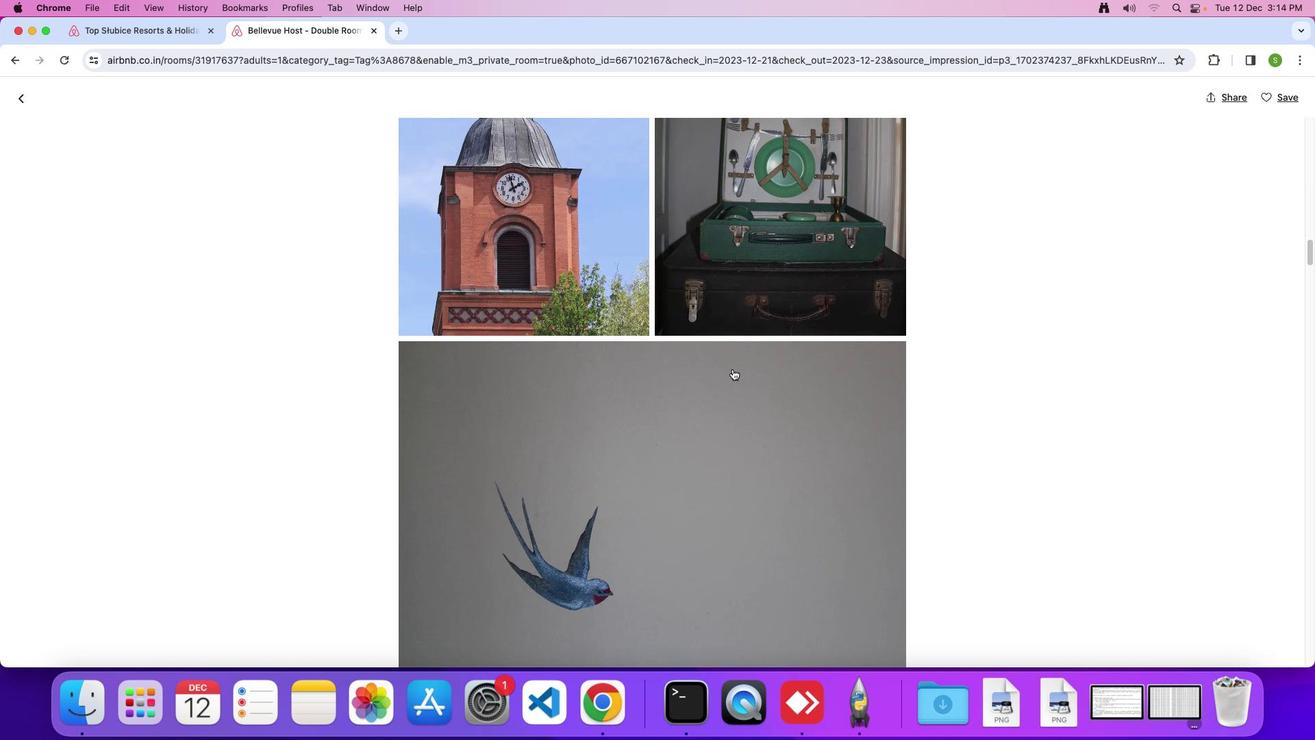 
Action: Mouse moved to (737, 363)
Screenshot: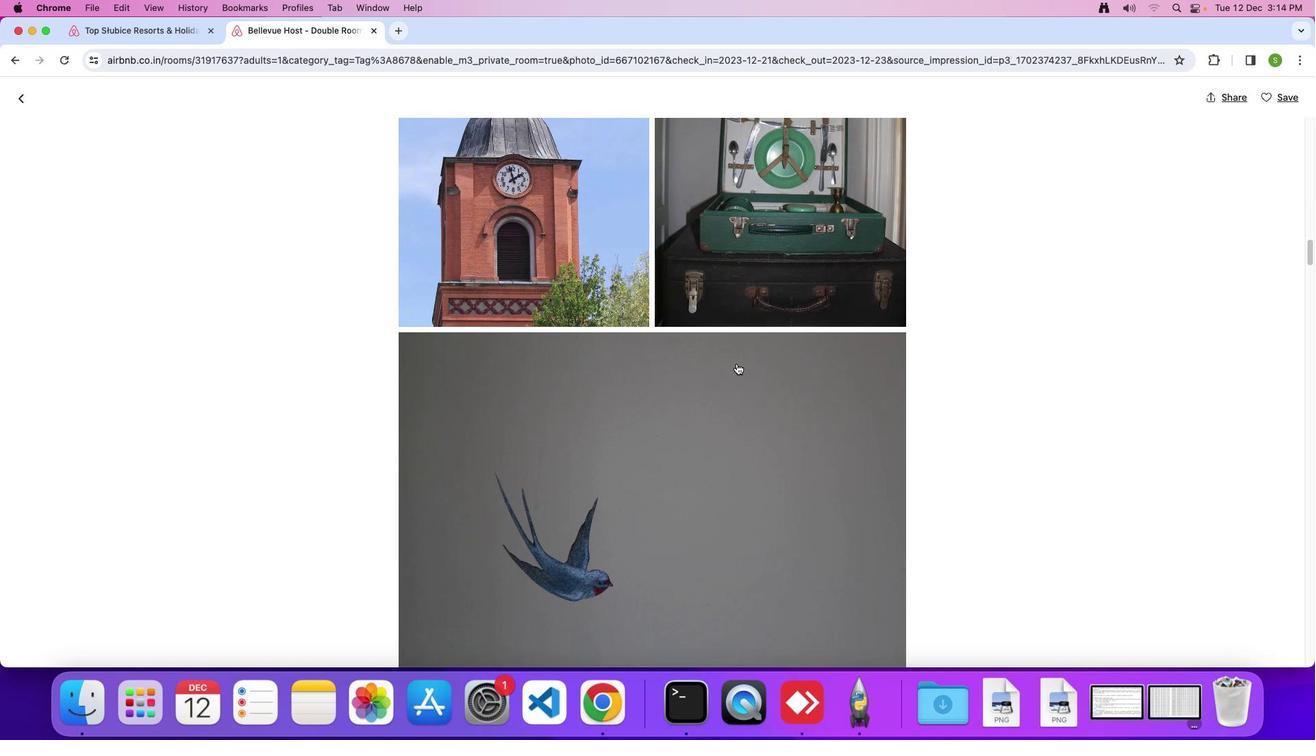 
Action: Mouse scrolled (737, 363) with delta (0, 0)
Screenshot: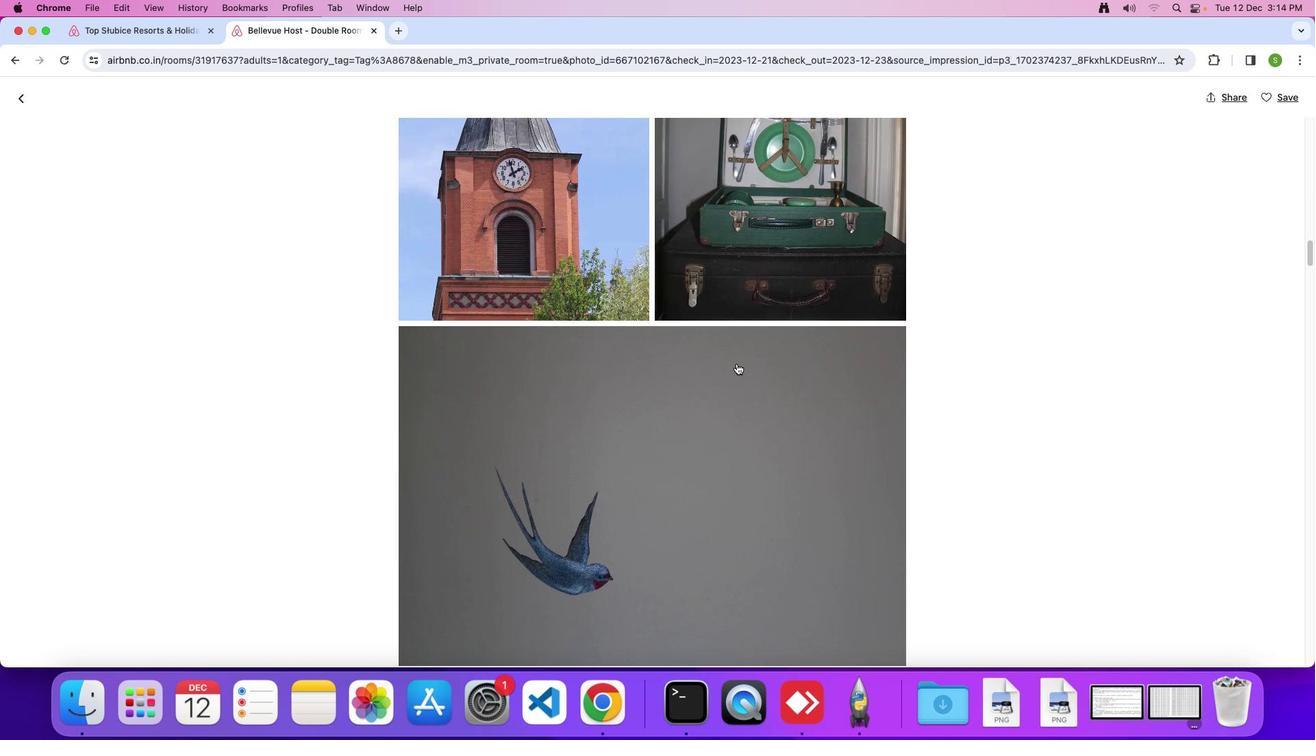 
Action: Mouse scrolled (737, 363) with delta (0, 0)
Screenshot: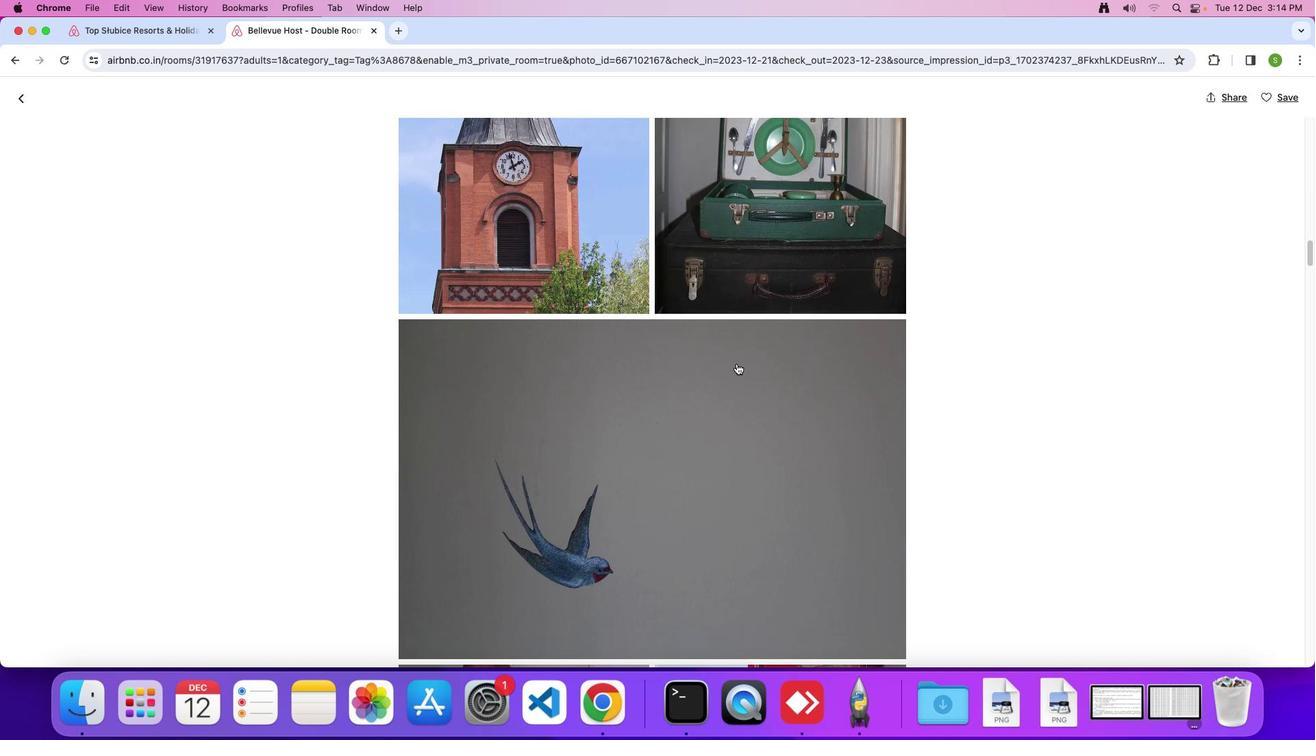 
Action: Mouse scrolled (737, 363) with delta (0, 0)
Screenshot: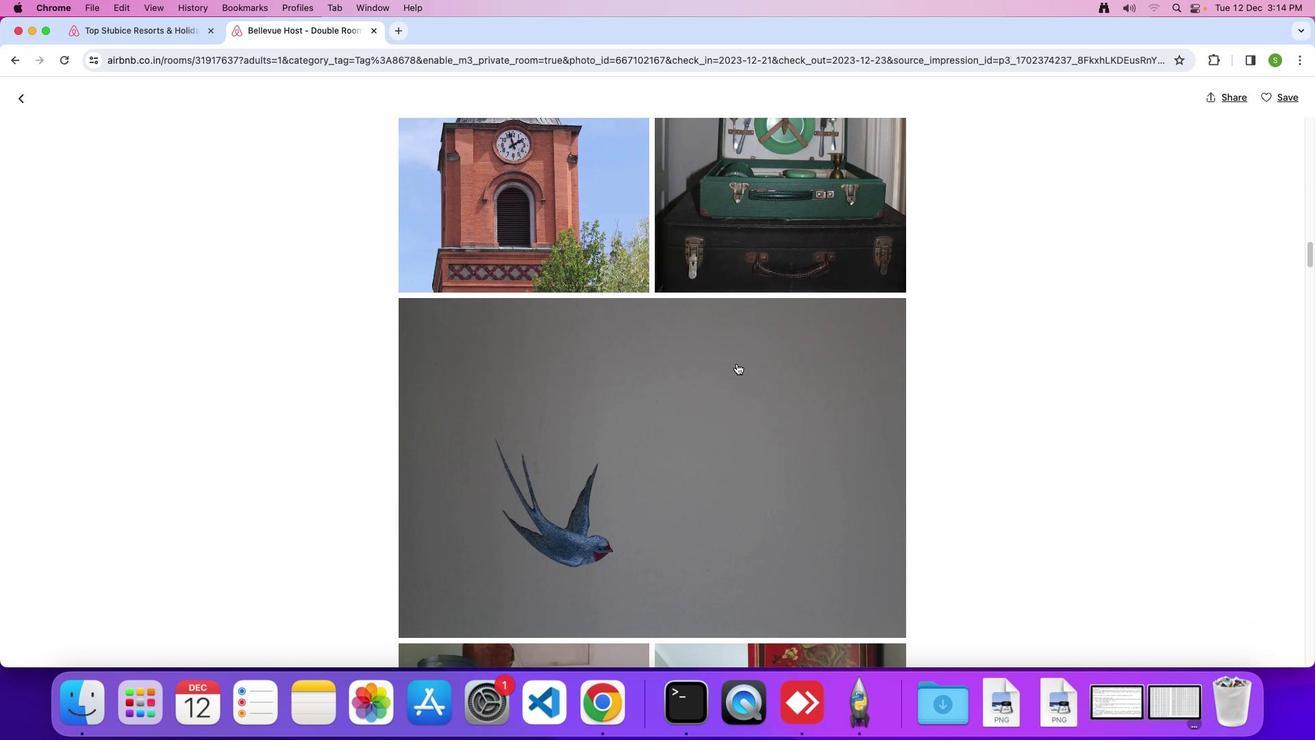 
Action: Mouse scrolled (737, 363) with delta (0, 0)
Screenshot: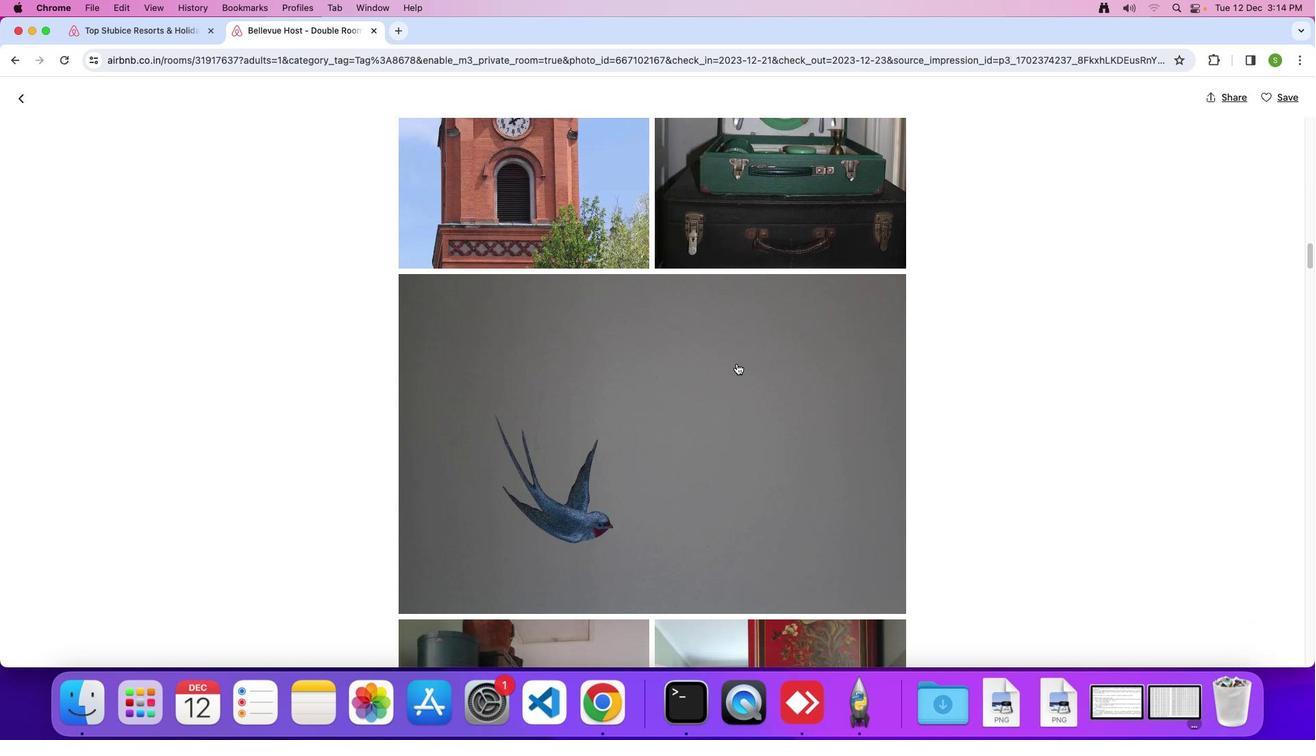
Action: Mouse scrolled (737, 363) with delta (0, -2)
Screenshot: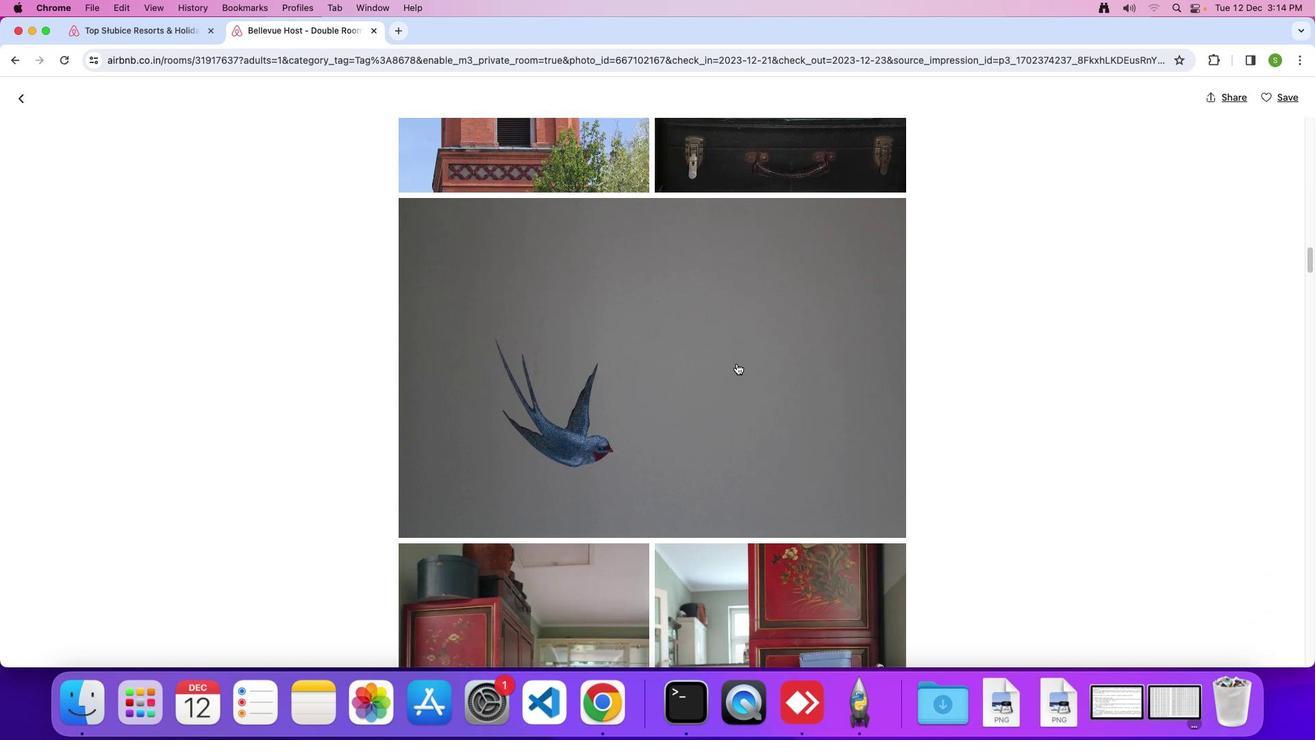 
Action: Mouse scrolled (737, 363) with delta (0, 0)
Screenshot: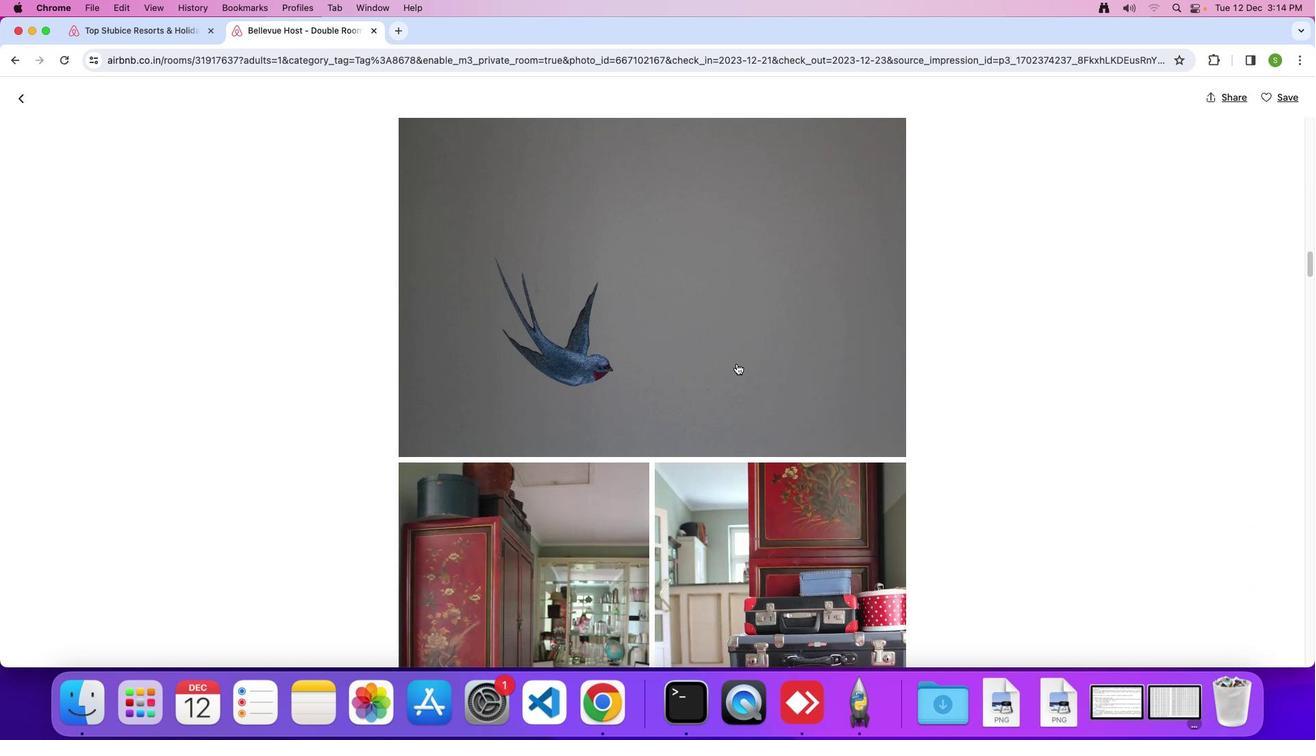 
Action: Mouse scrolled (737, 363) with delta (0, 0)
Screenshot: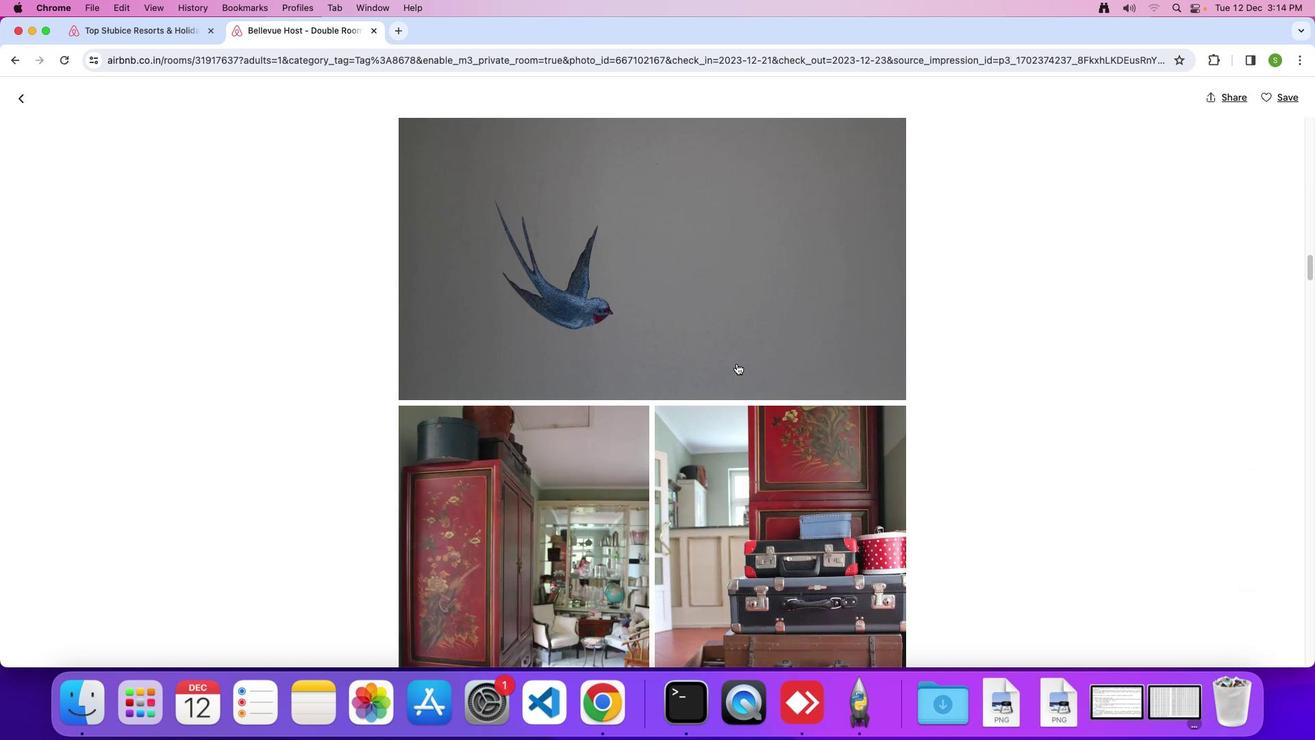 
Action: Mouse scrolled (737, 363) with delta (0, -2)
Screenshot: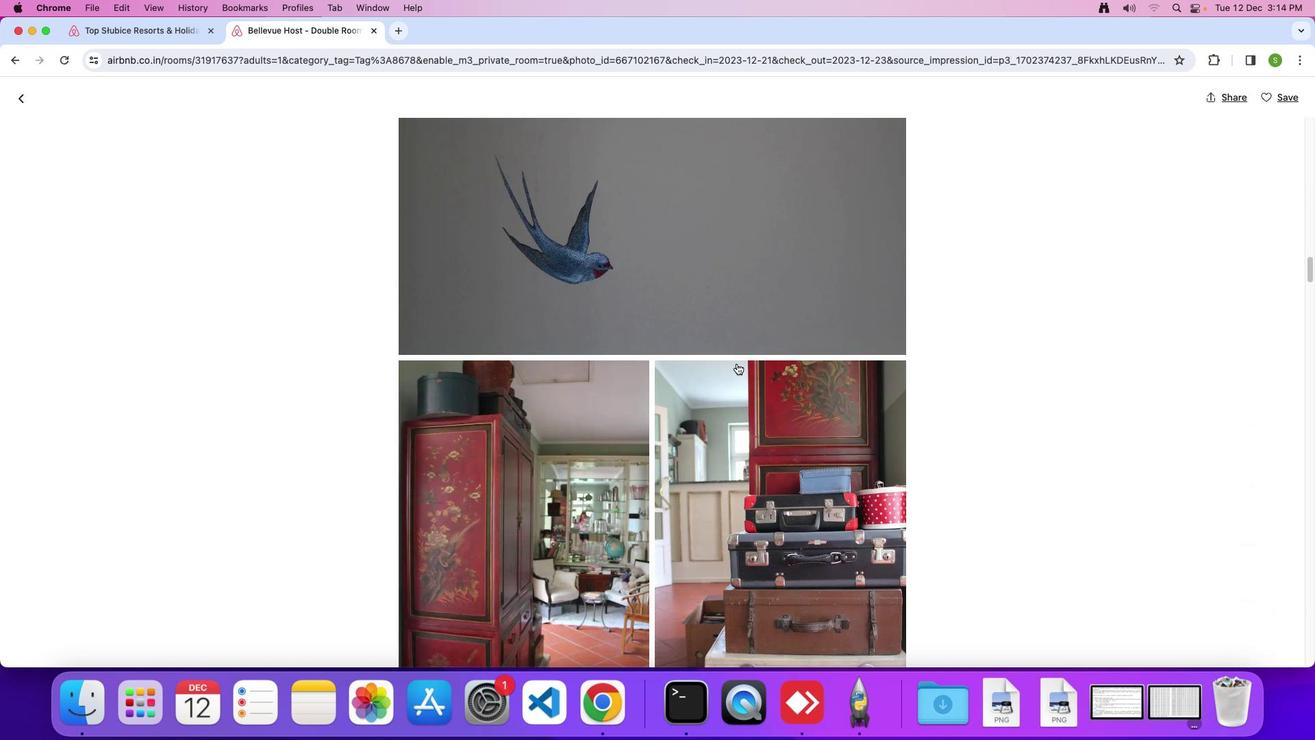 
Action: Mouse scrolled (737, 363) with delta (0, 0)
Screenshot: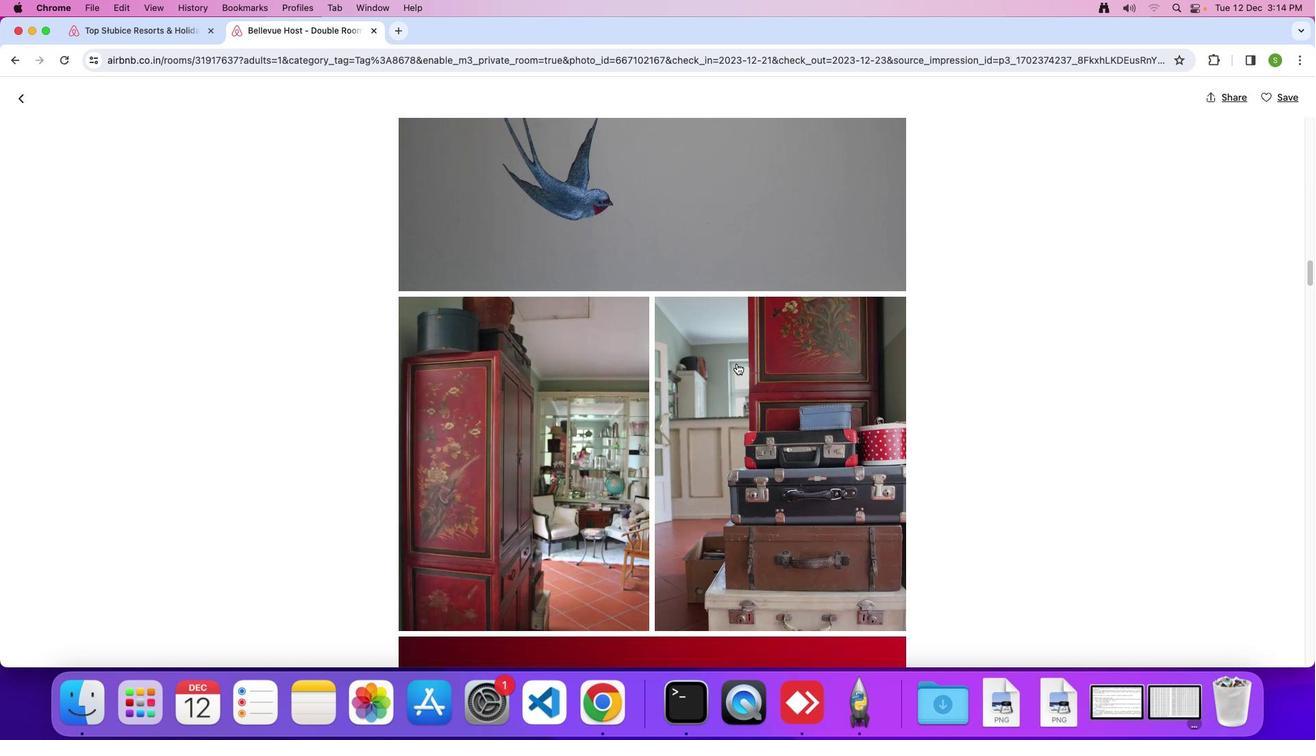 
Action: Mouse scrolled (737, 363) with delta (0, 0)
Screenshot: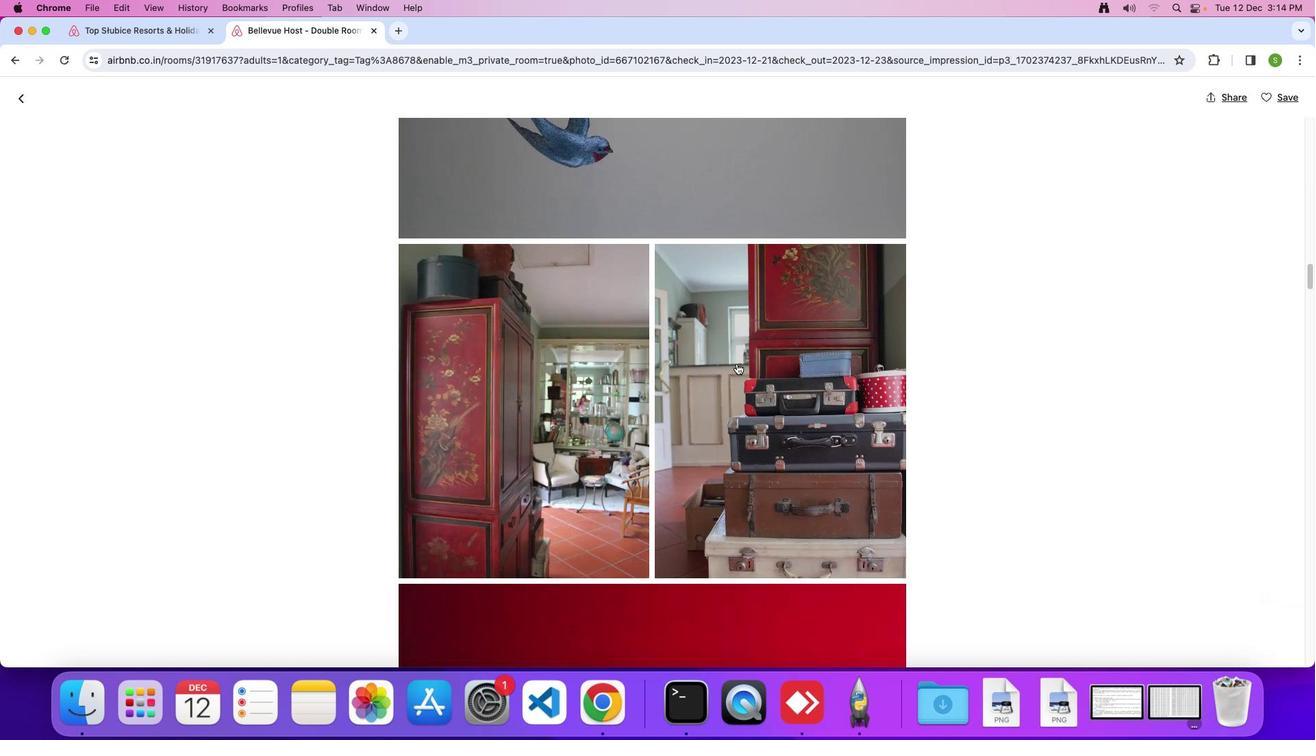 
Action: Mouse scrolled (737, 363) with delta (0, -2)
Screenshot: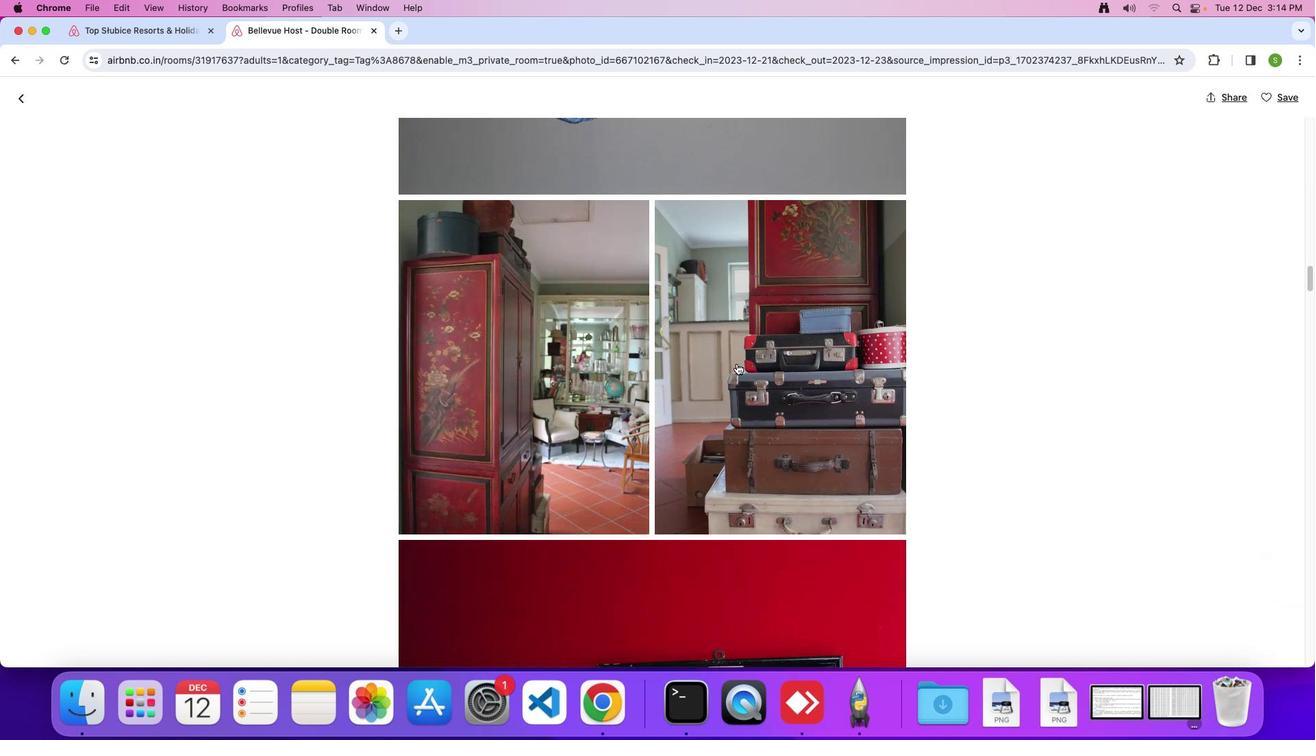 
Action: Mouse scrolled (737, 363) with delta (0, 0)
Screenshot: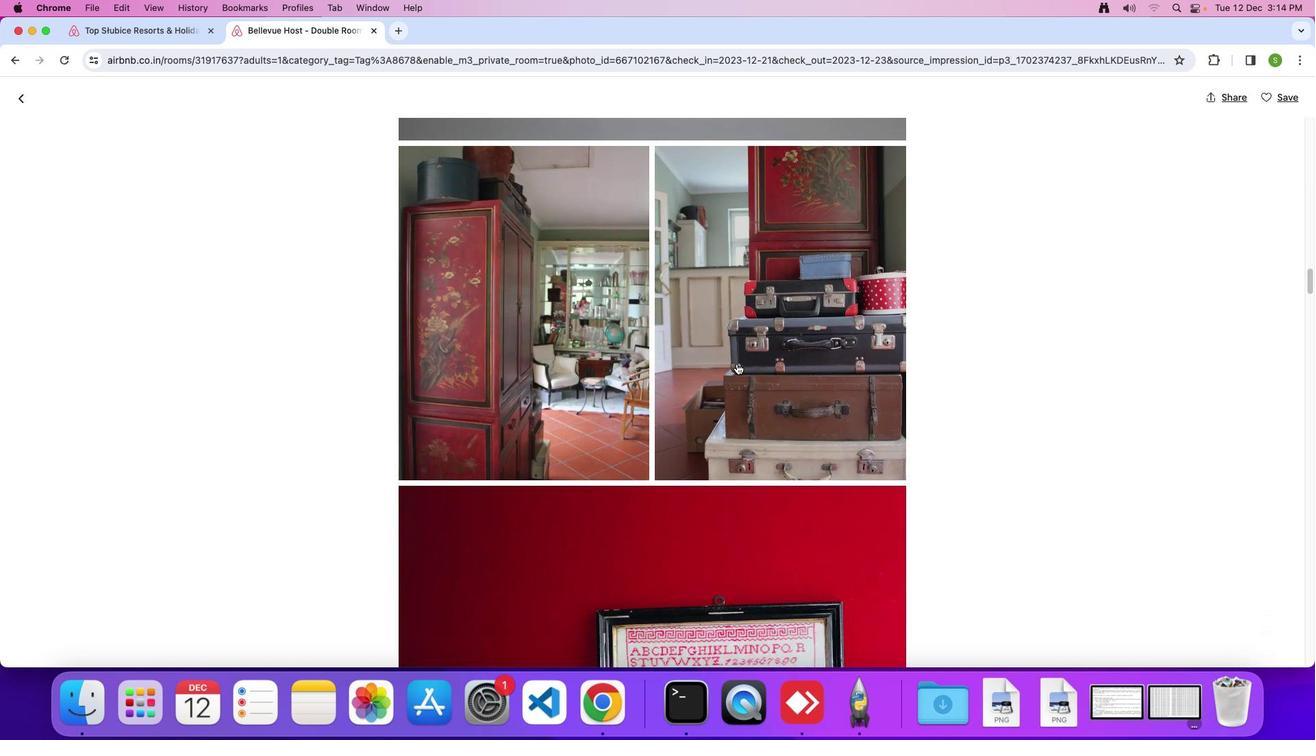 
Action: Mouse scrolled (737, 363) with delta (0, 0)
Screenshot: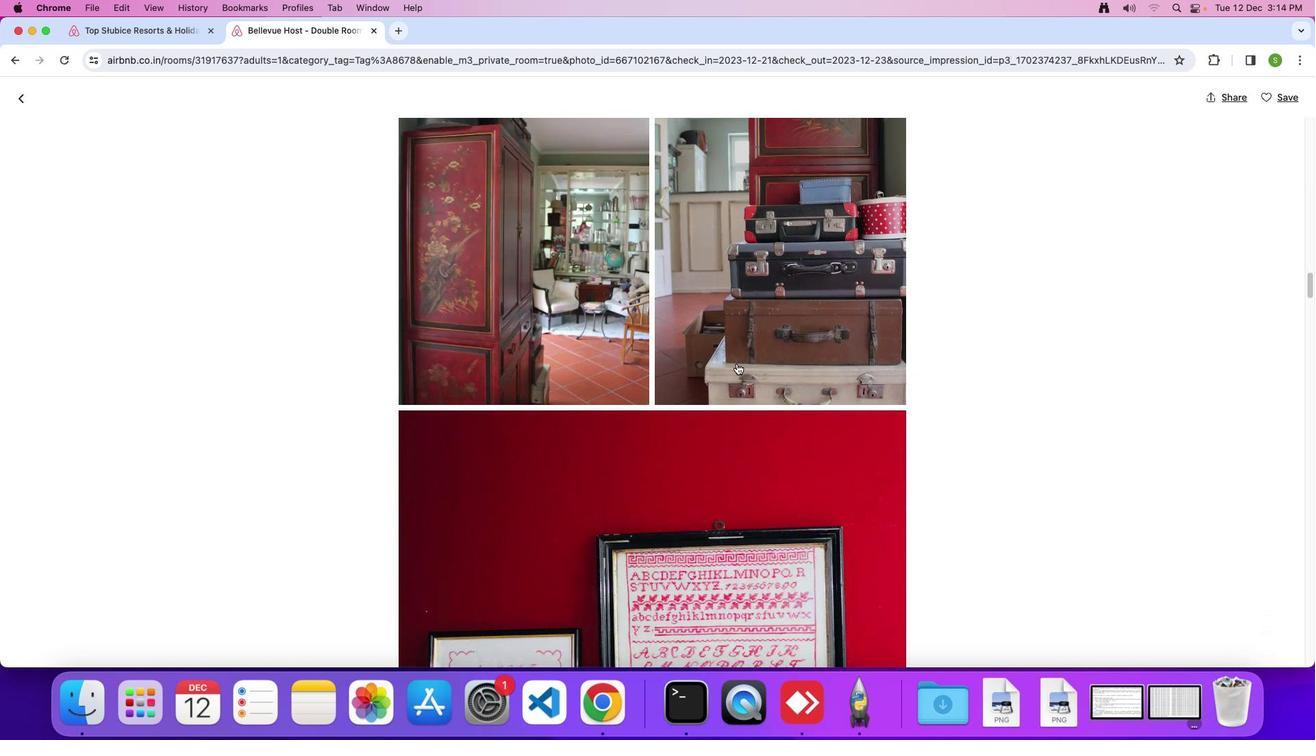 
Action: Mouse scrolled (737, 363) with delta (0, -2)
Screenshot: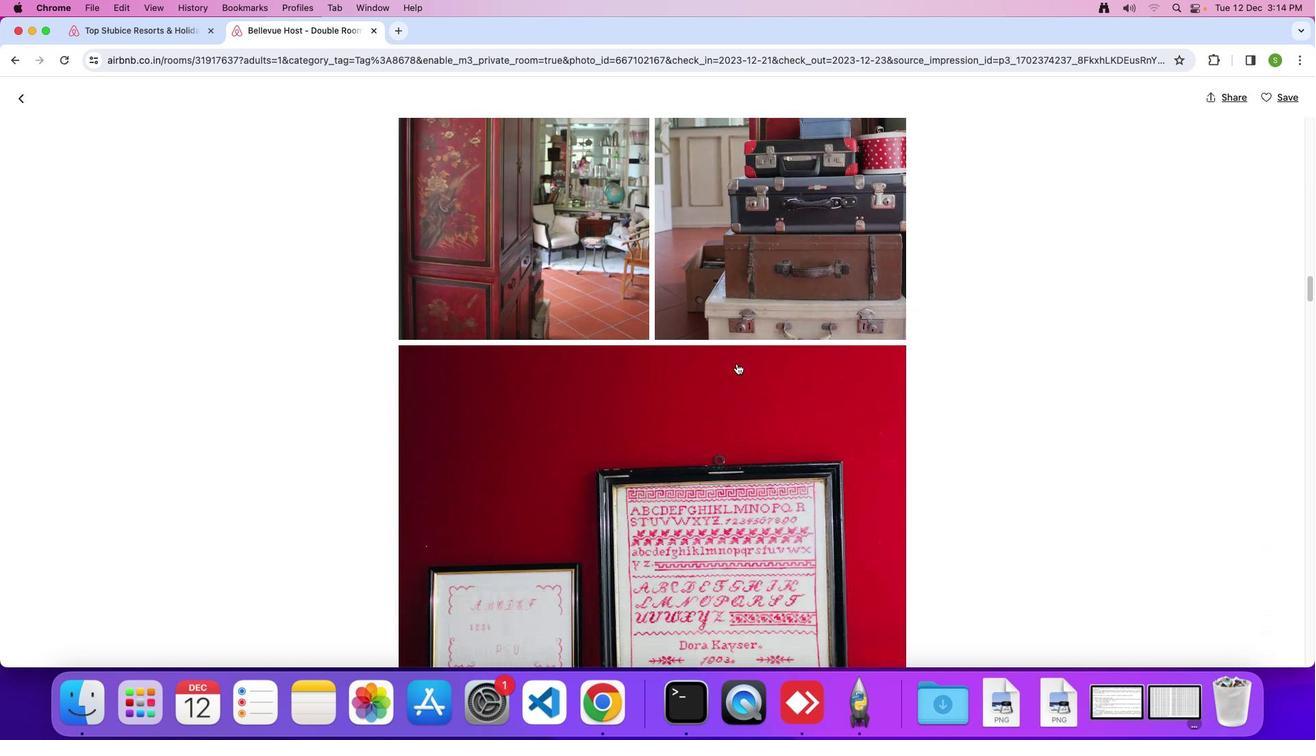 
Action: Mouse scrolled (737, 363) with delta (0, -4)
Screenshot: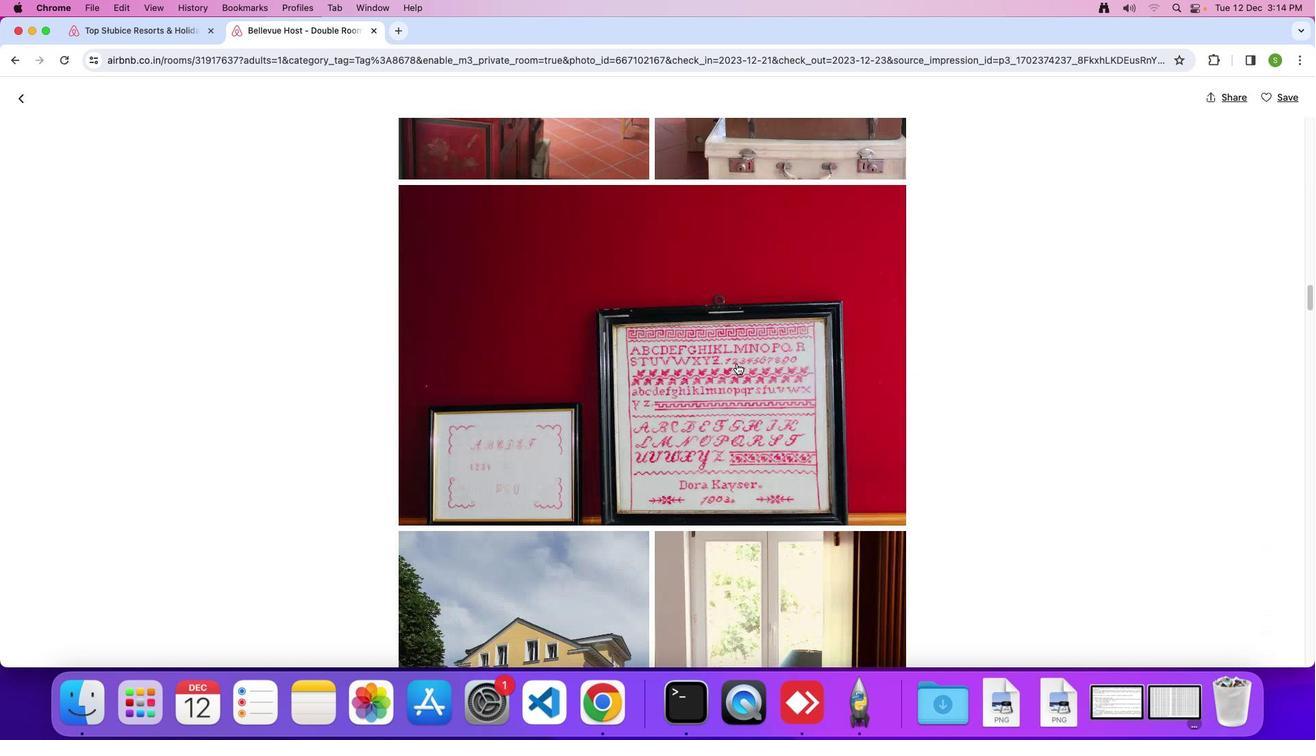 
Action: Mouse scrolled (737, 363) with delta (0, 0)
Screenshot: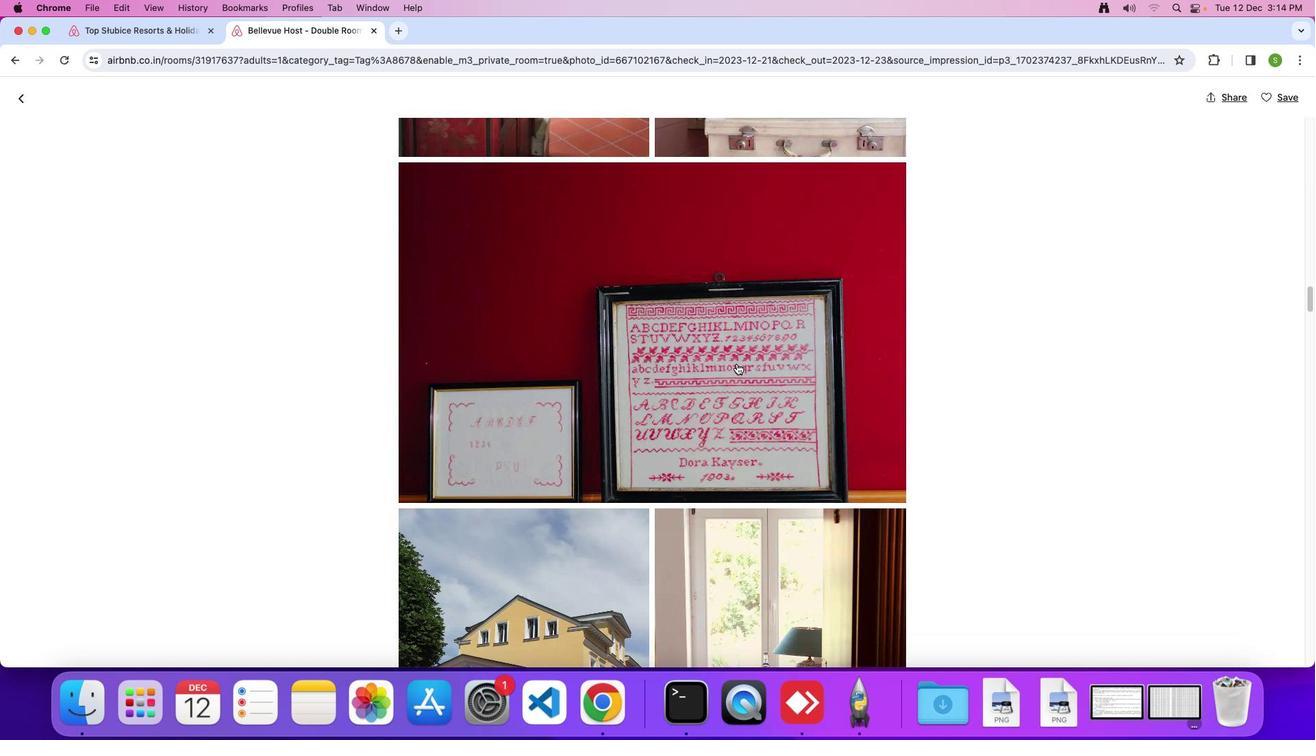 
Action: Mouse scrolled (737, 363) with delta (0, 0)
Screenshot: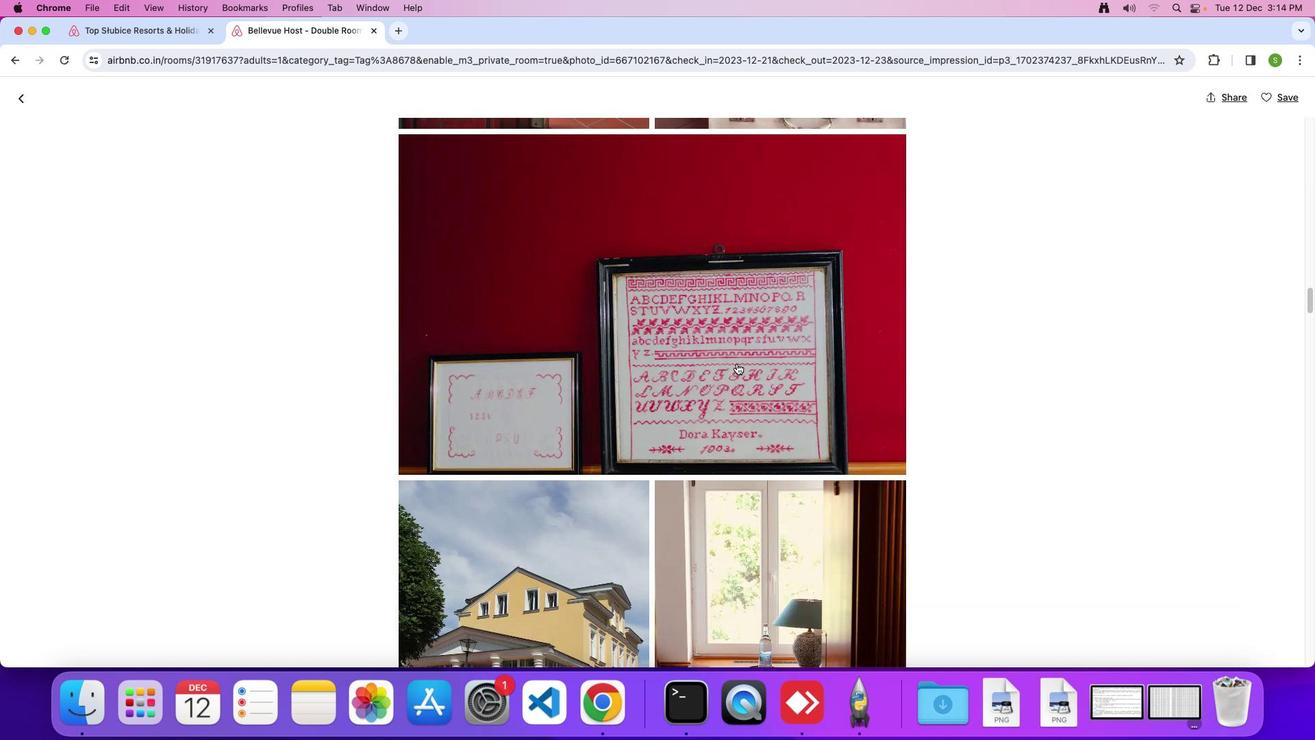 
Action: Mouse scrolled (737, 363) with delta (0, -2)
Screenshot: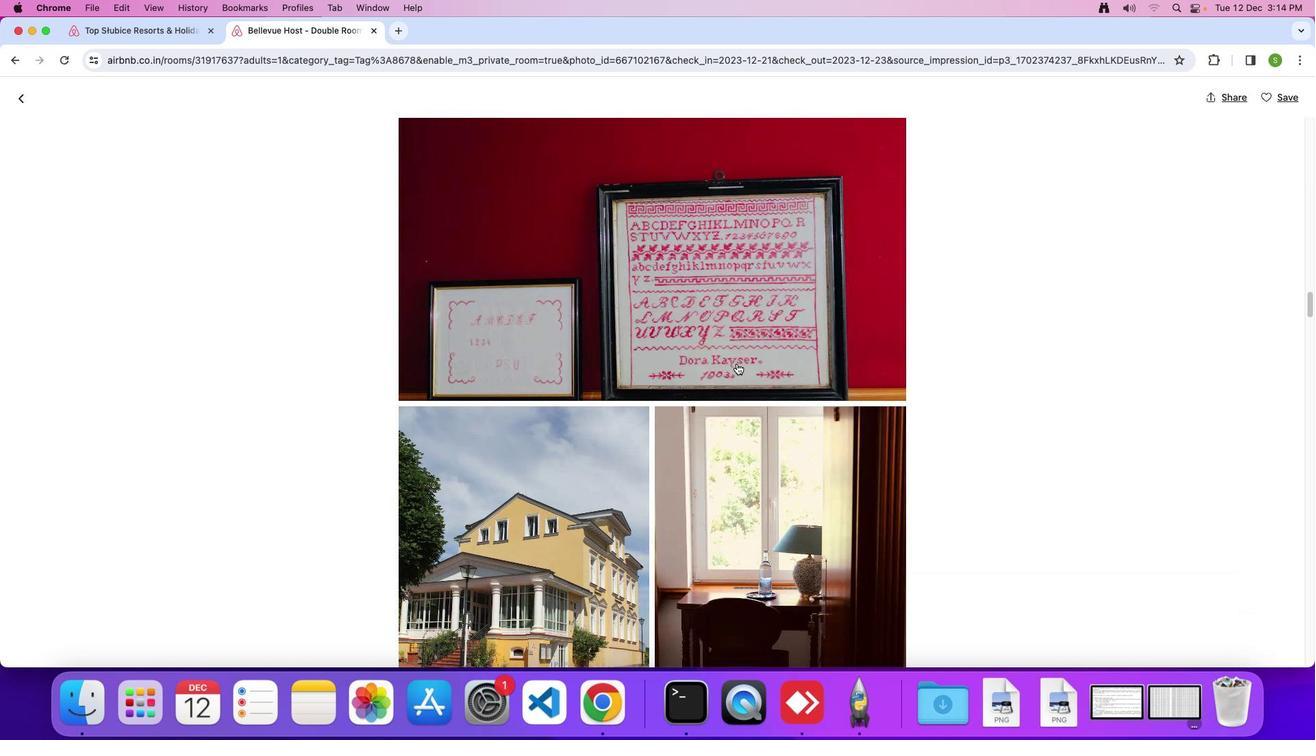 
Action: Mouse scrolled (737, 363) with delta (0, 0)
Screenshot: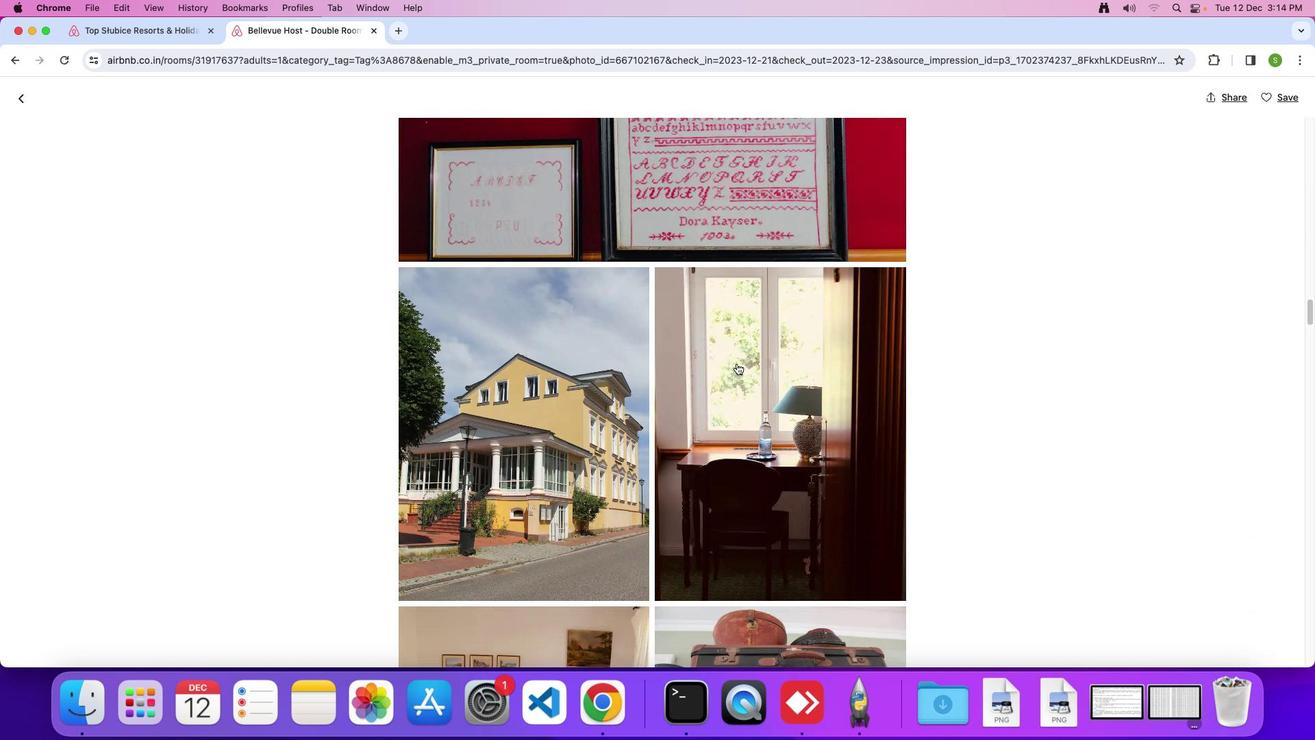 
Action: Mouse scrolled (737, 363) with delta (0, -3)
Screenshot: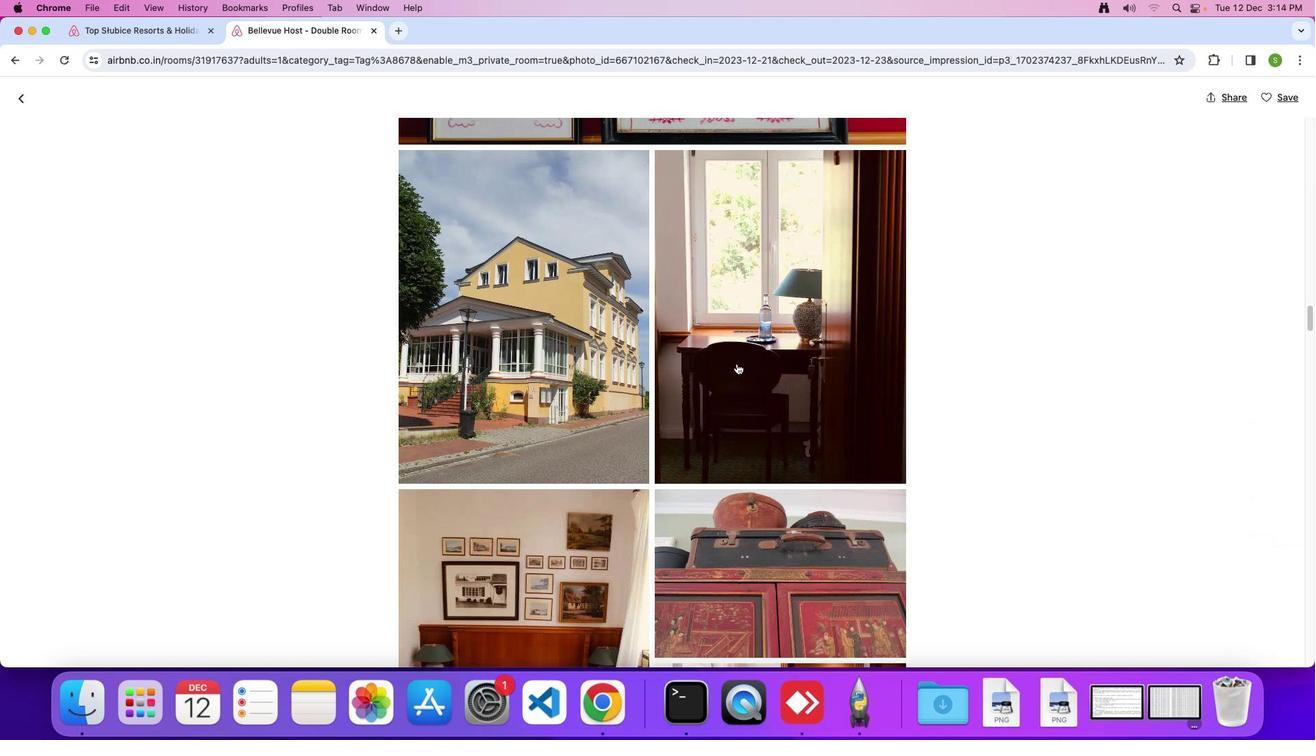 
Action: Mouse scrolled (737, 363) with delta (0, -2)
Screenshot: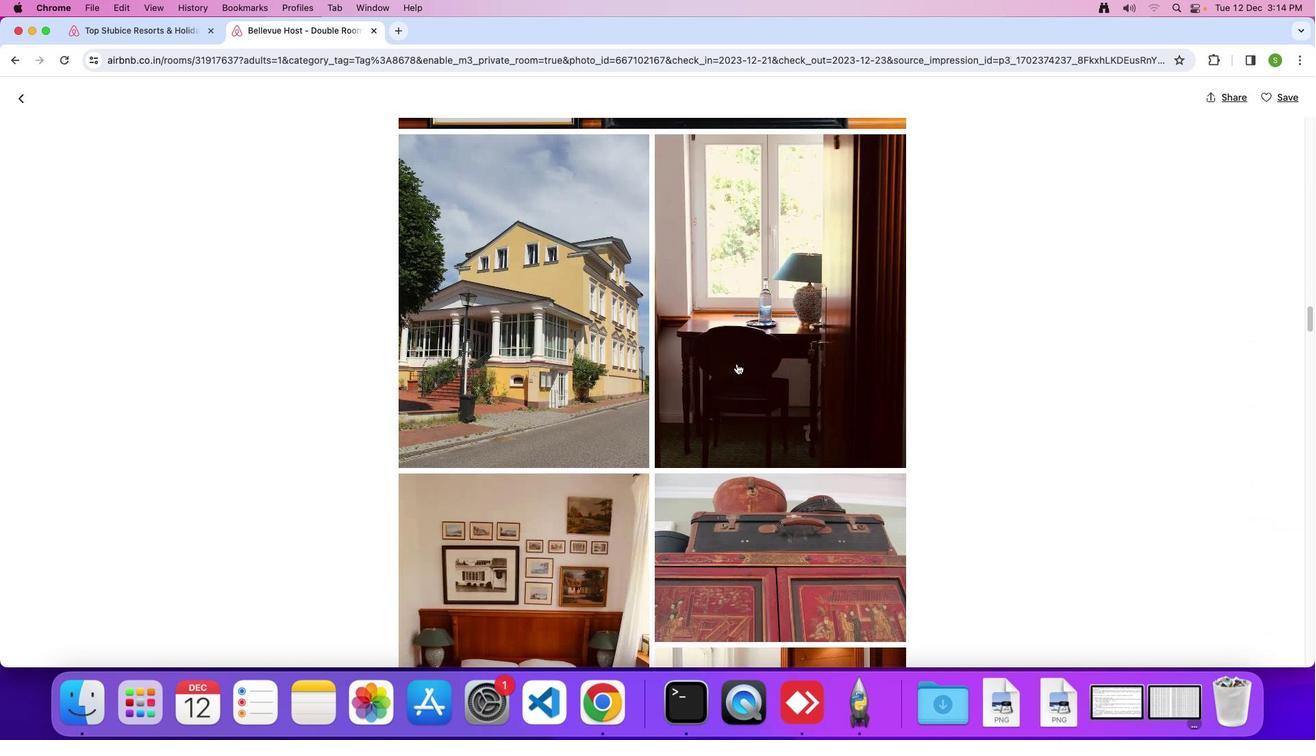 
Action: Mouse scrolled (737, 363) with delta (0, 0)
Screenshot: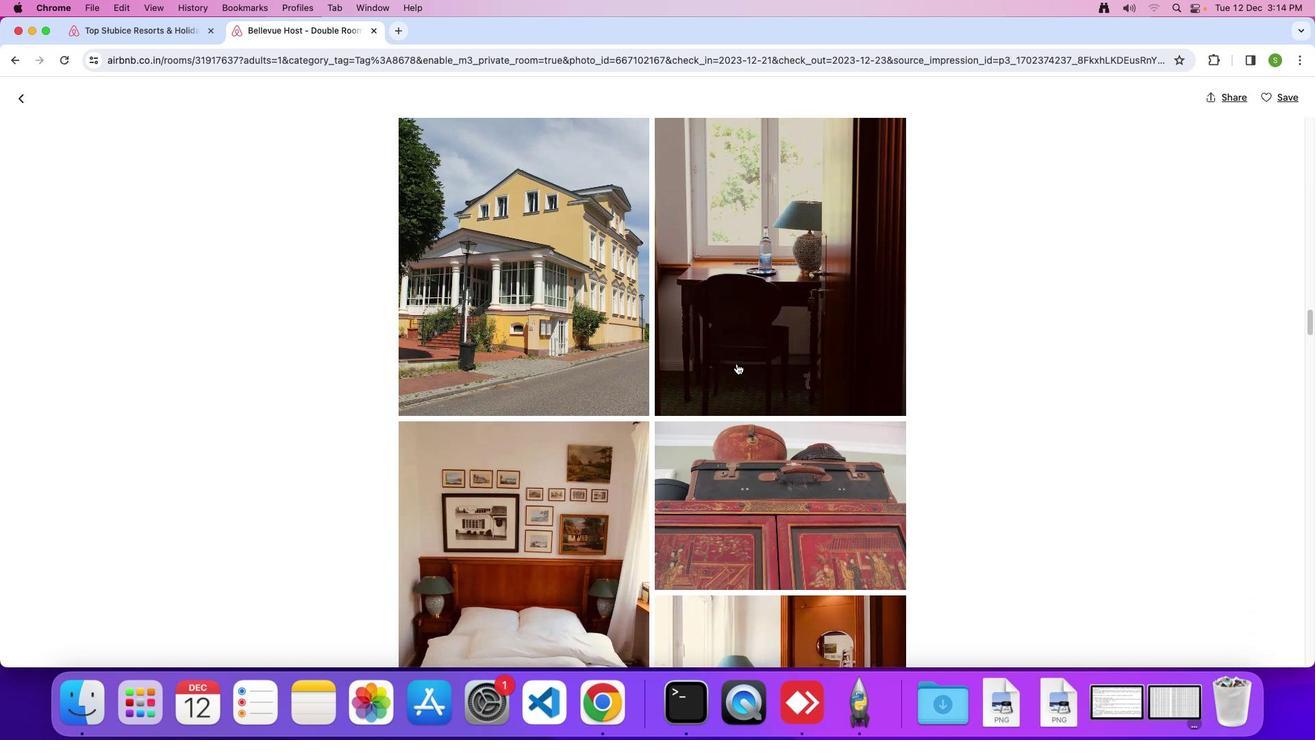 
Action: Mouse scrolled (737, 363) with delta (0, 0)
Screenshot: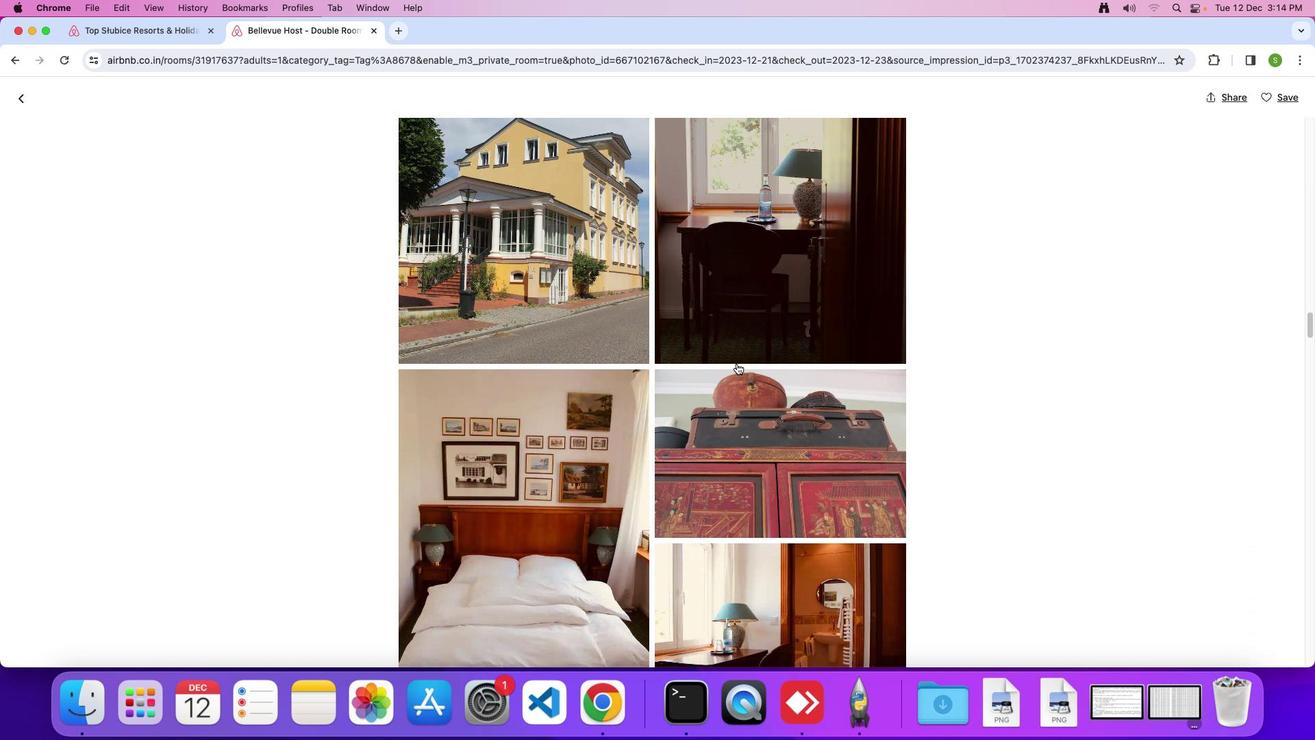 
Action: Mouse scrolled (737, 363) with delta (0, -2)
Screenshot: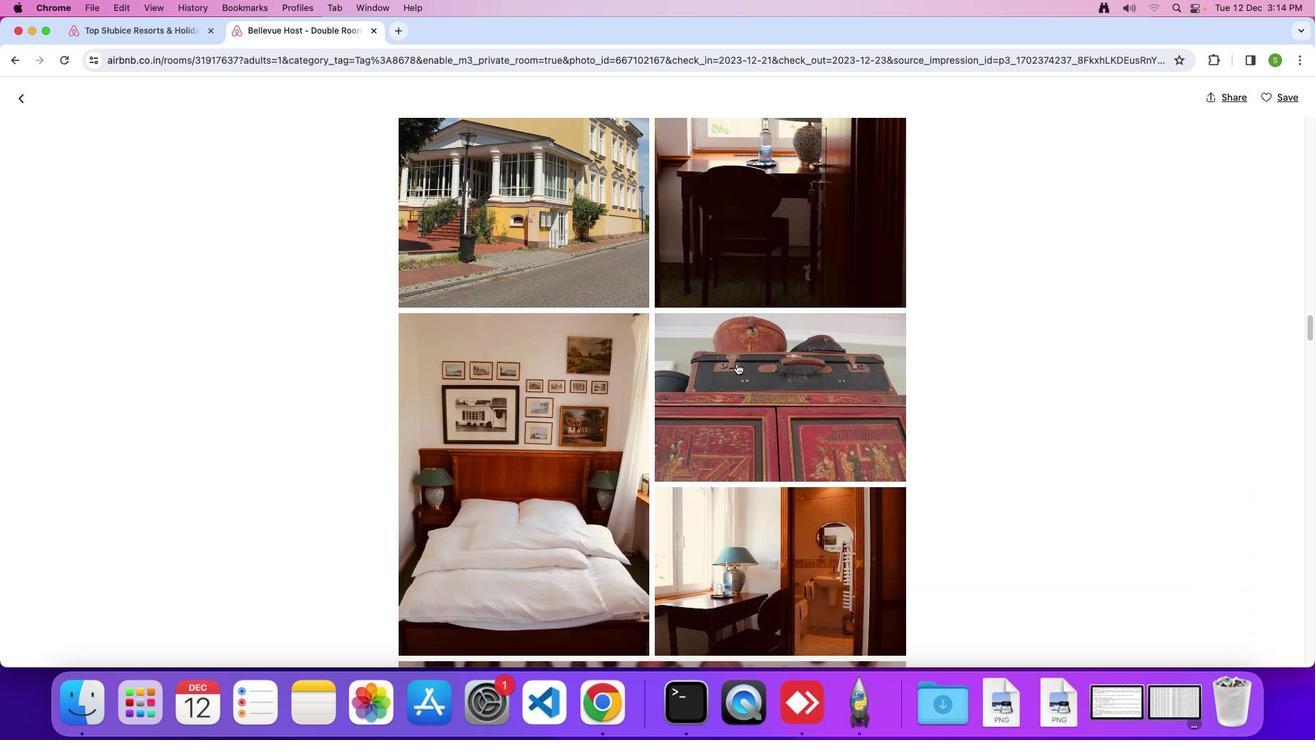 
Action: Mouse scrolled (737, 363) with delta (0, 0)
Screenshot: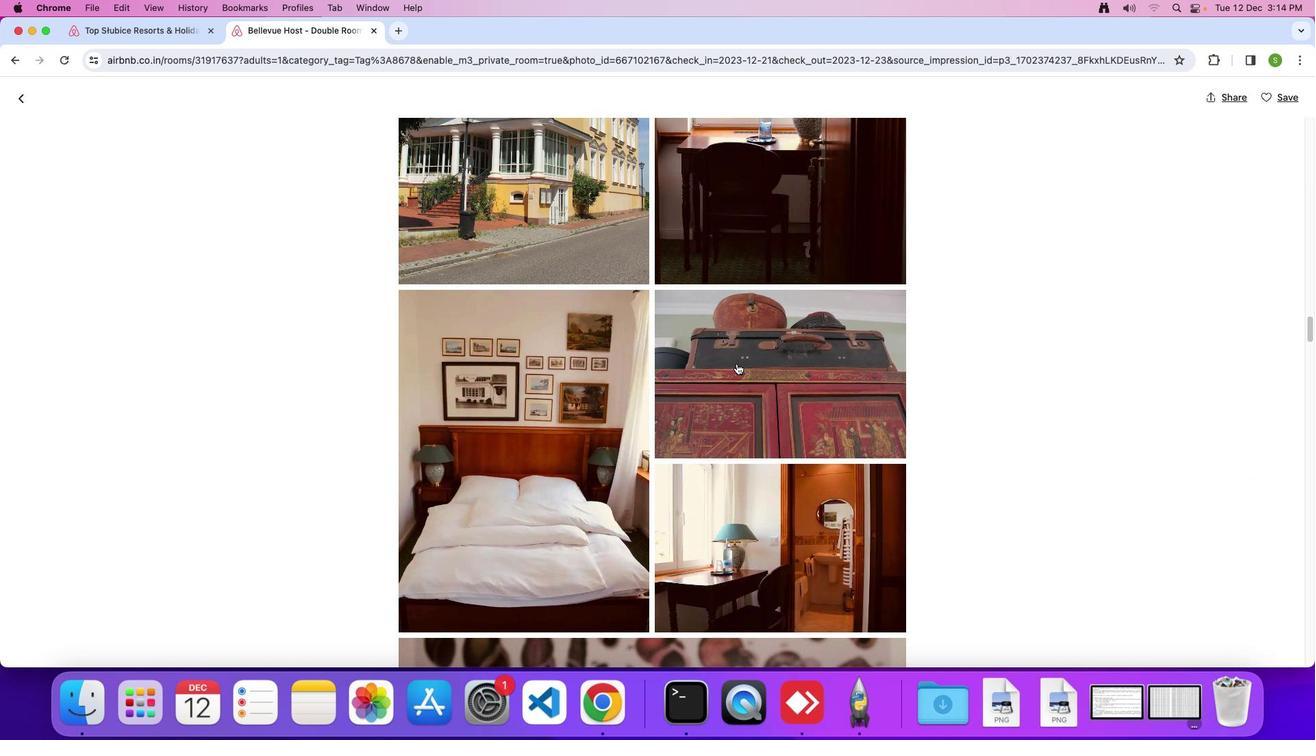 
Action: Mouse scrolled (737, 363) with delta (0, 0)
Screenshot: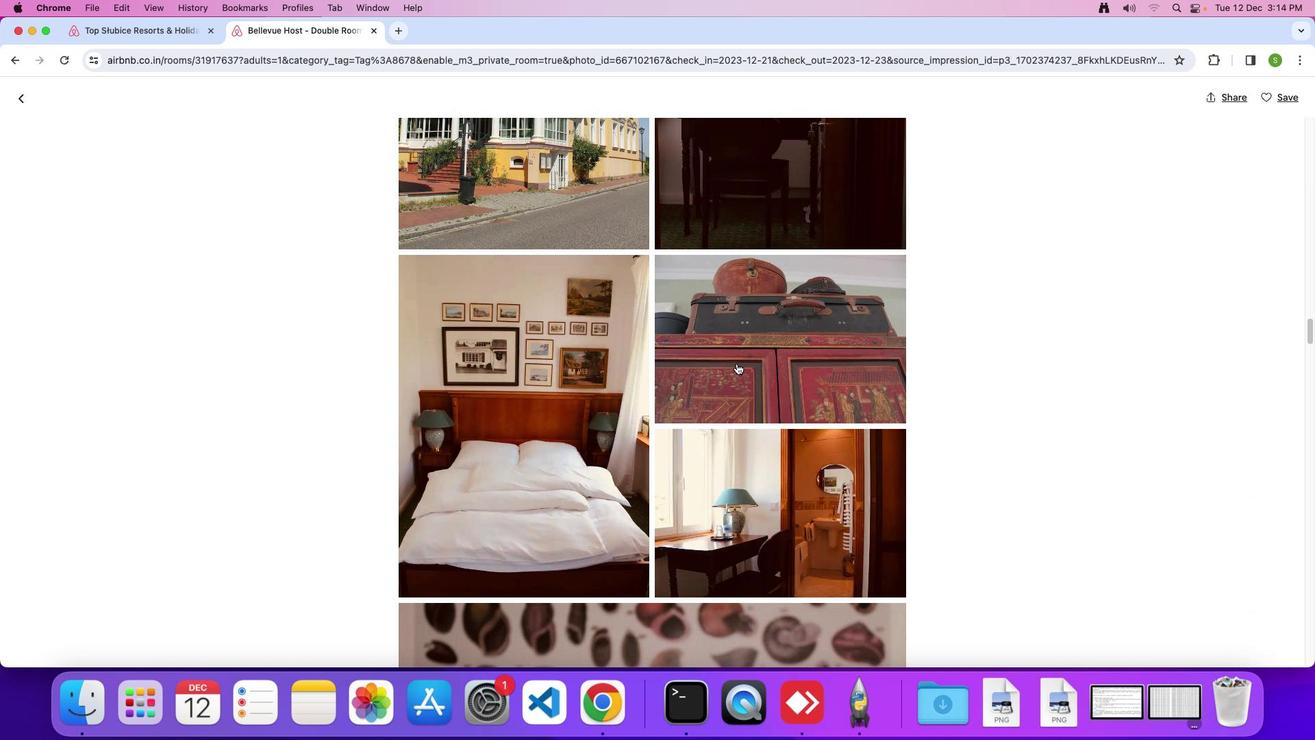 
Action: Mouse scrolled (737, 363) with delta (0, -2)
Screenshot: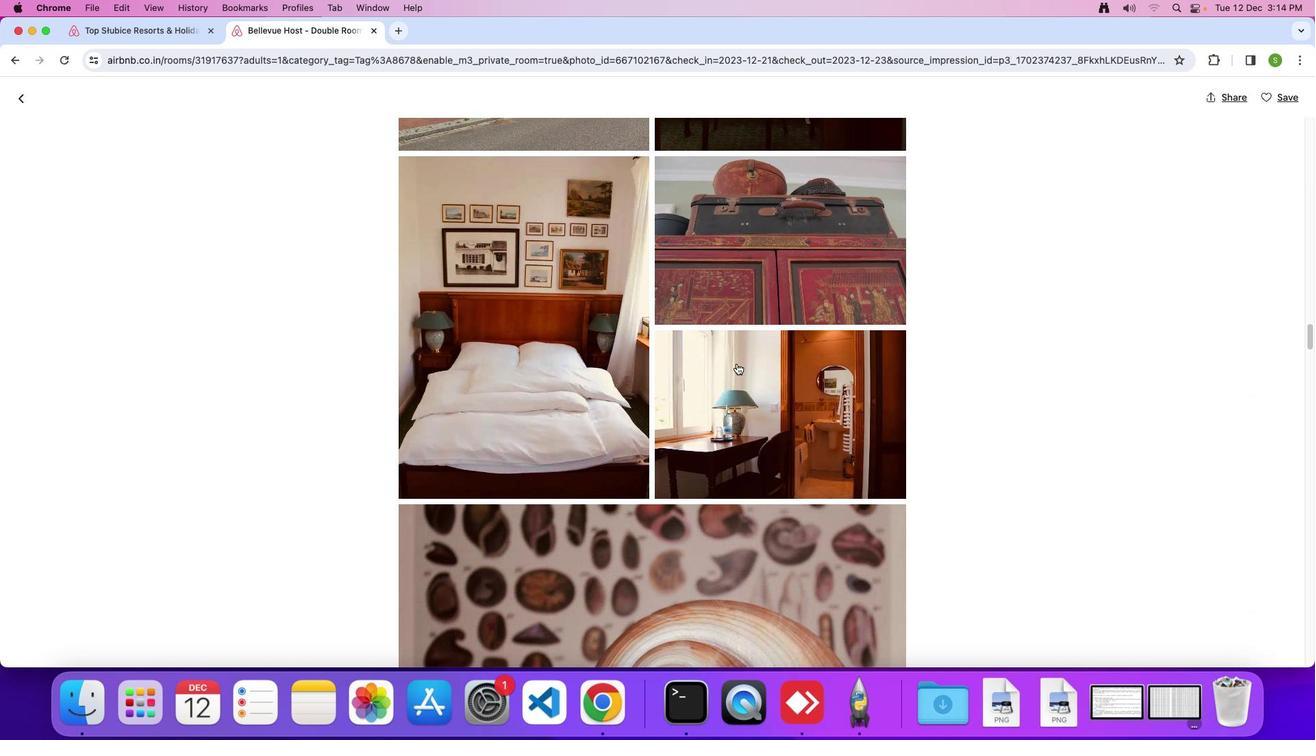 
Action: Mouse scrolled (737, 363) with delta (0, 0)
Screenshot: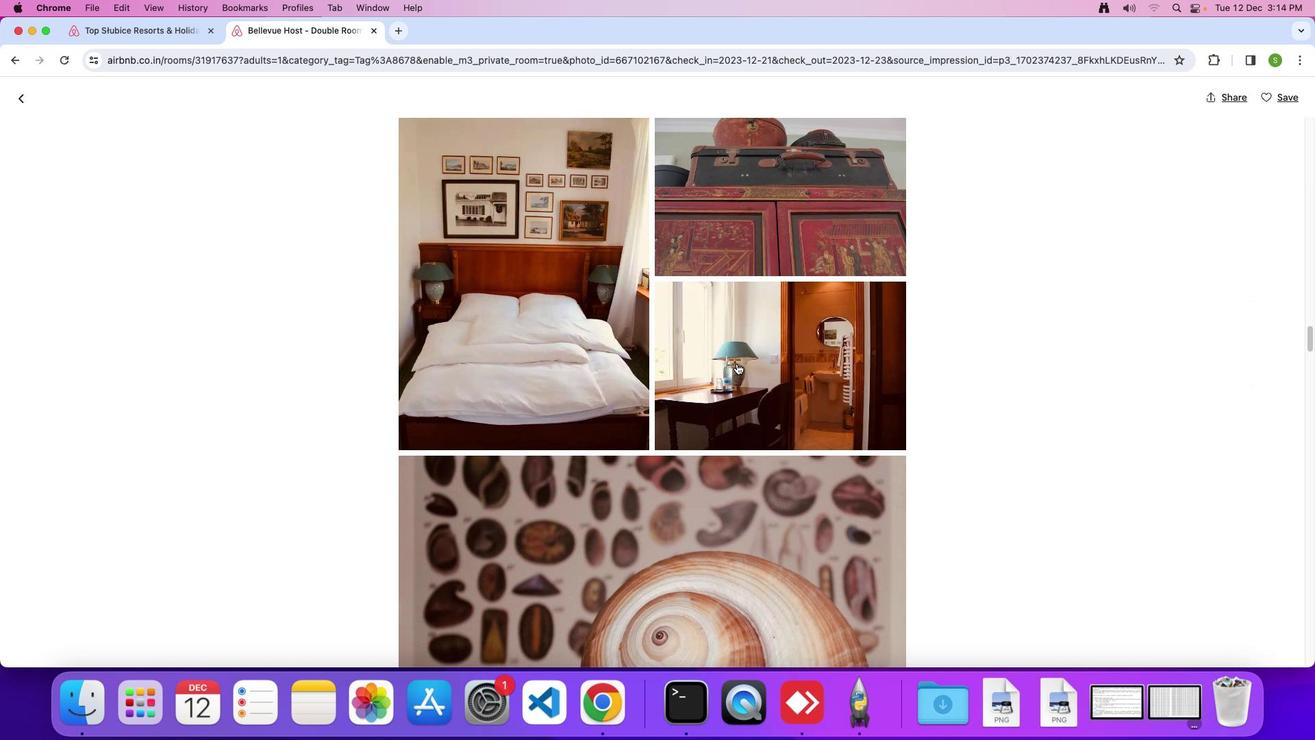 
Action: Mouse scrolled (737, 363) with delta (0, 0)
Screenshot: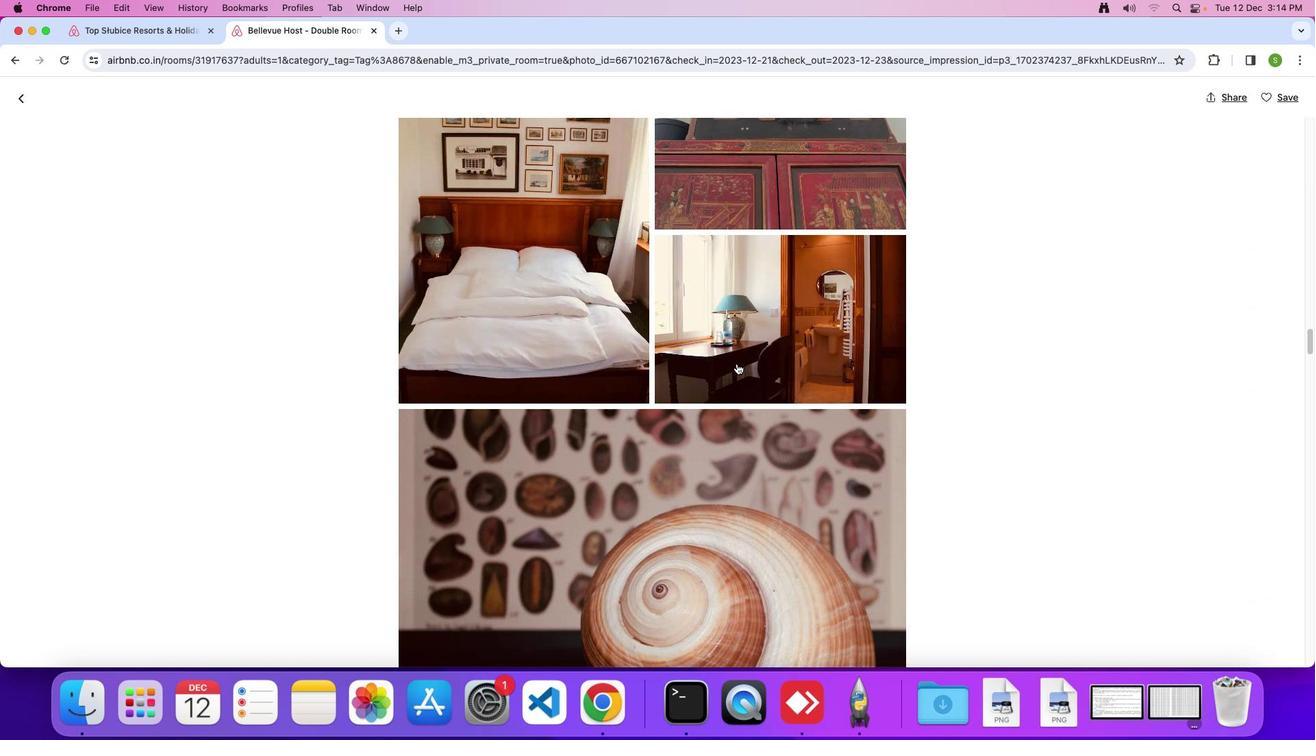 
Action: Mouse scrolled (737, 363) with delta (0, -2)
Screenshot: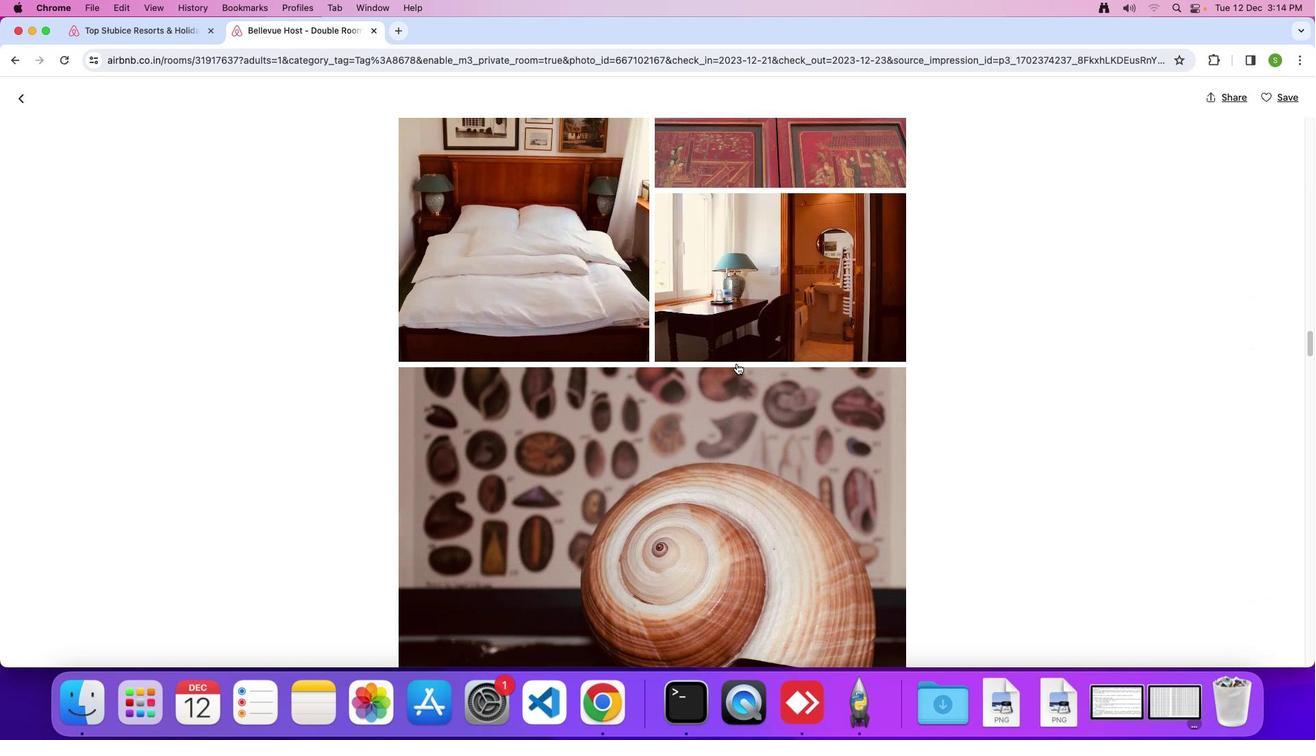 
Action: Mouse scrolled (737, 363) with delta (0, 0)
Screenshot: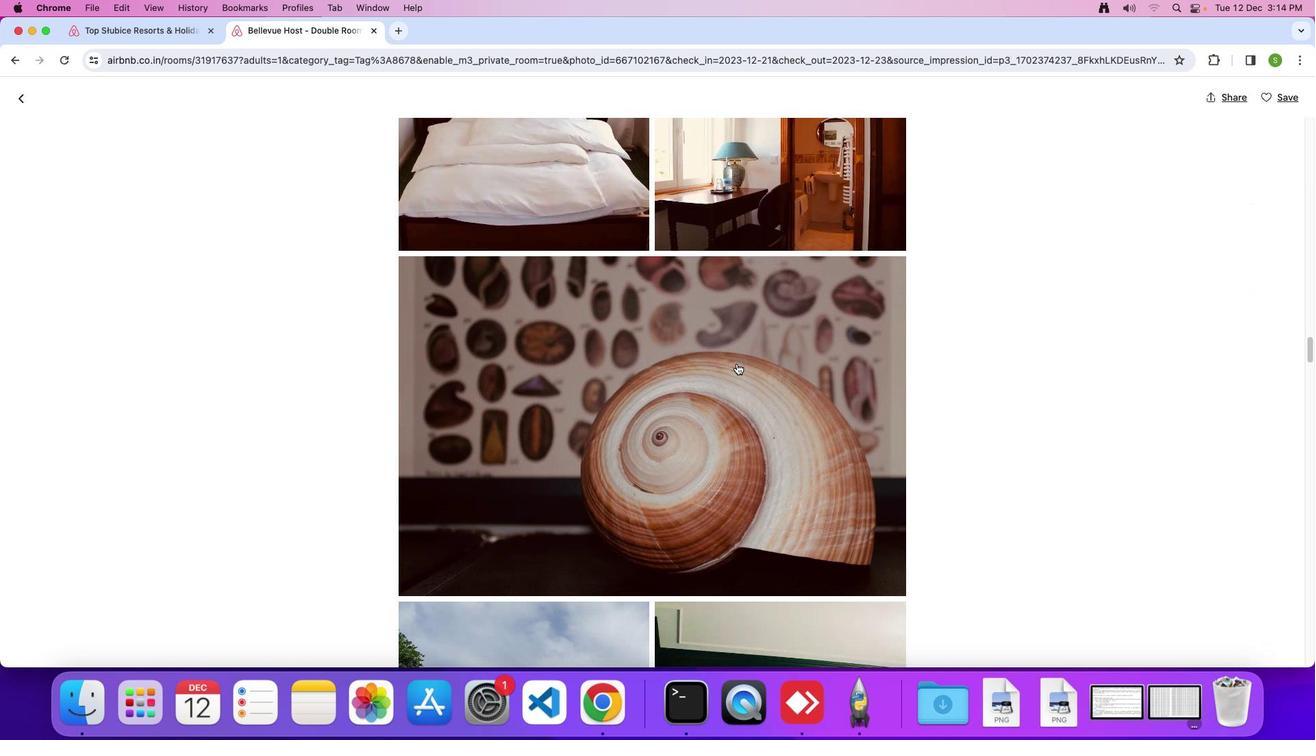 
Action: Mouse scrolled (737, 363) with delta (0, 0)
Screenshot: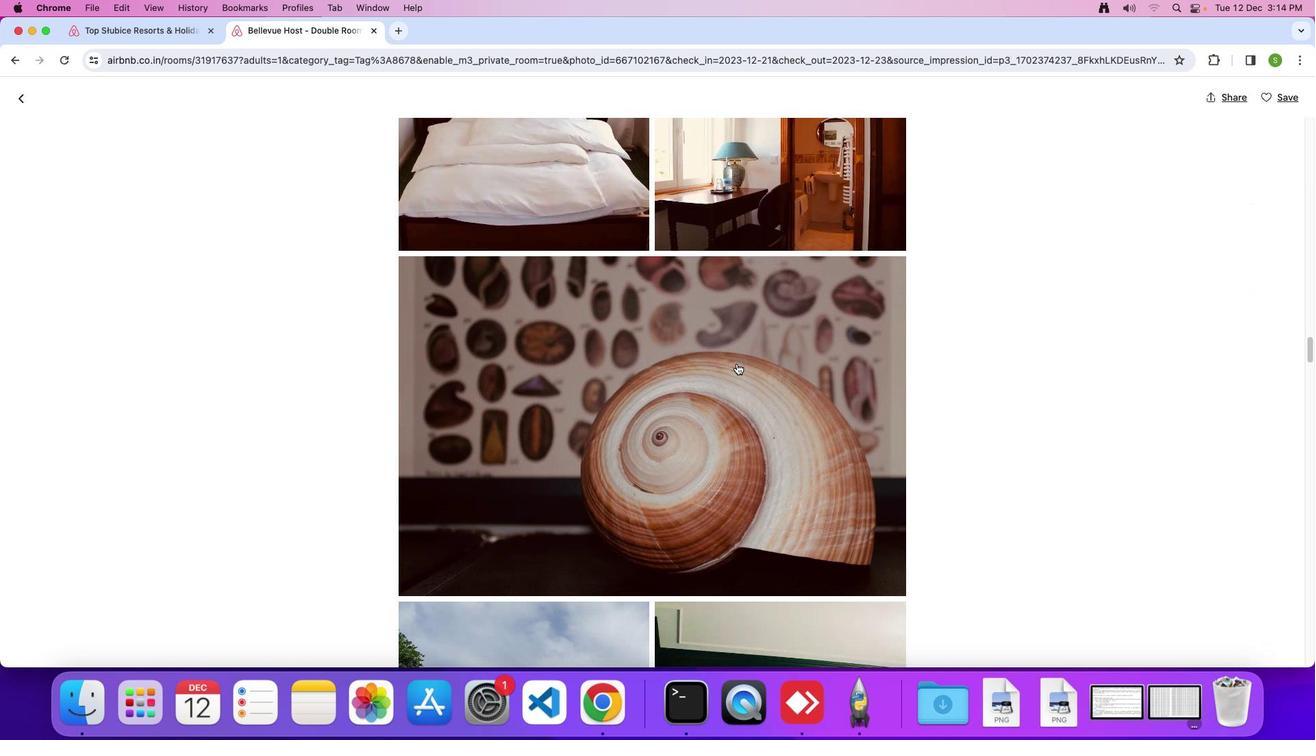 
Action: Mouse scrolled (737, 363) with delta (0, -2)
Screenshot: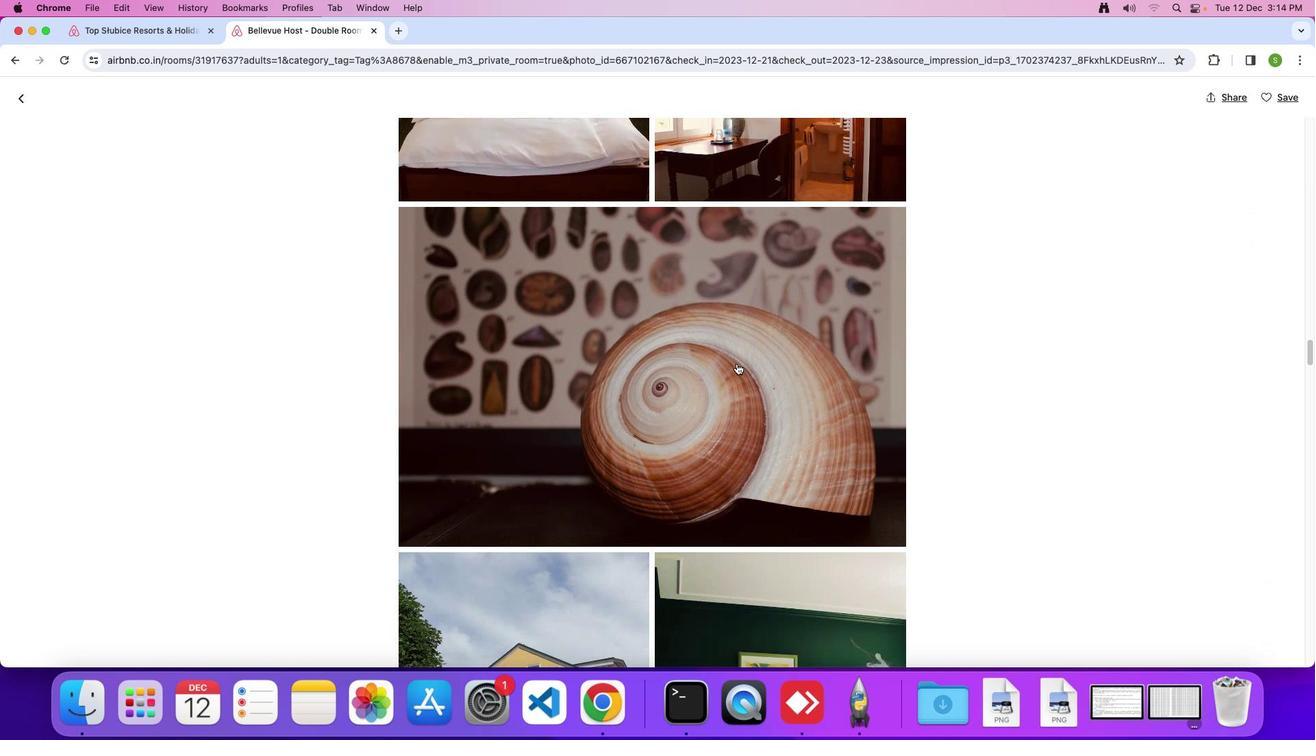 
Action: Mouse scrolled (737, 363) with delta (0, -3)
Screenshot: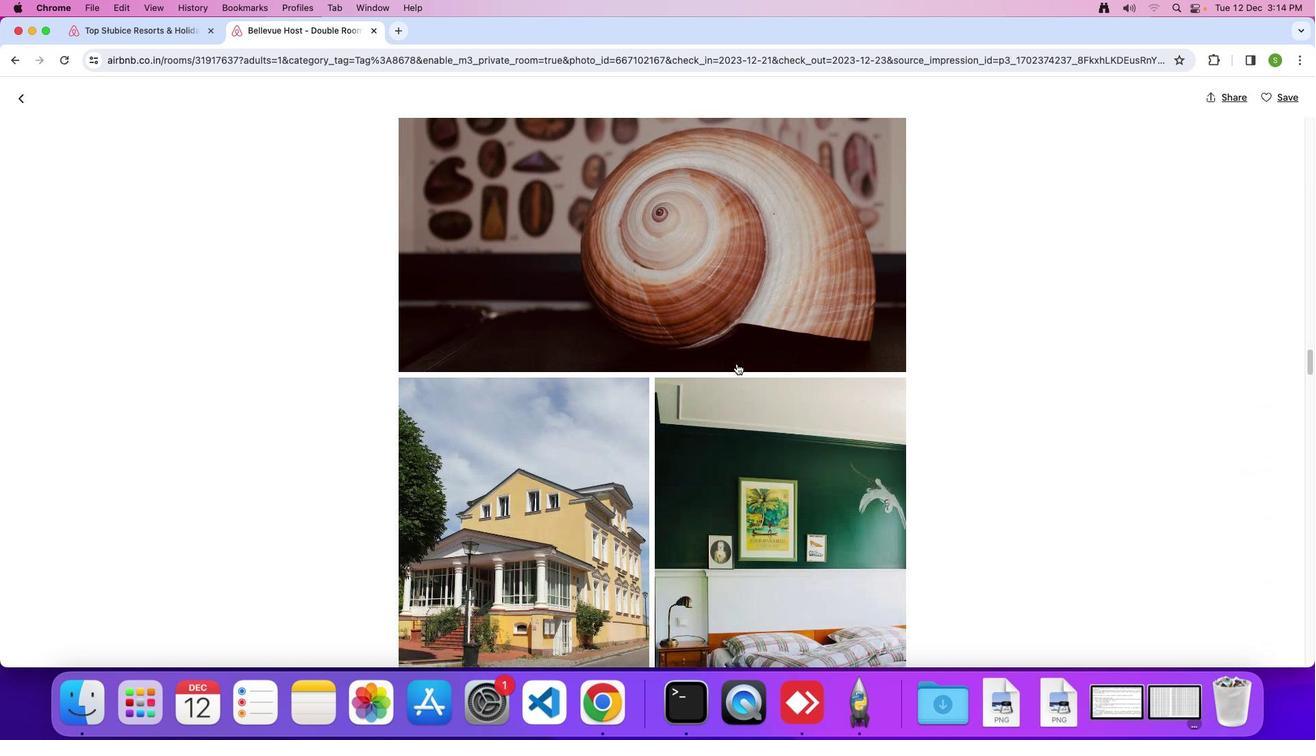
Action: Mouse scrolled (737, 363) with delta (0, 0)
Screenshot: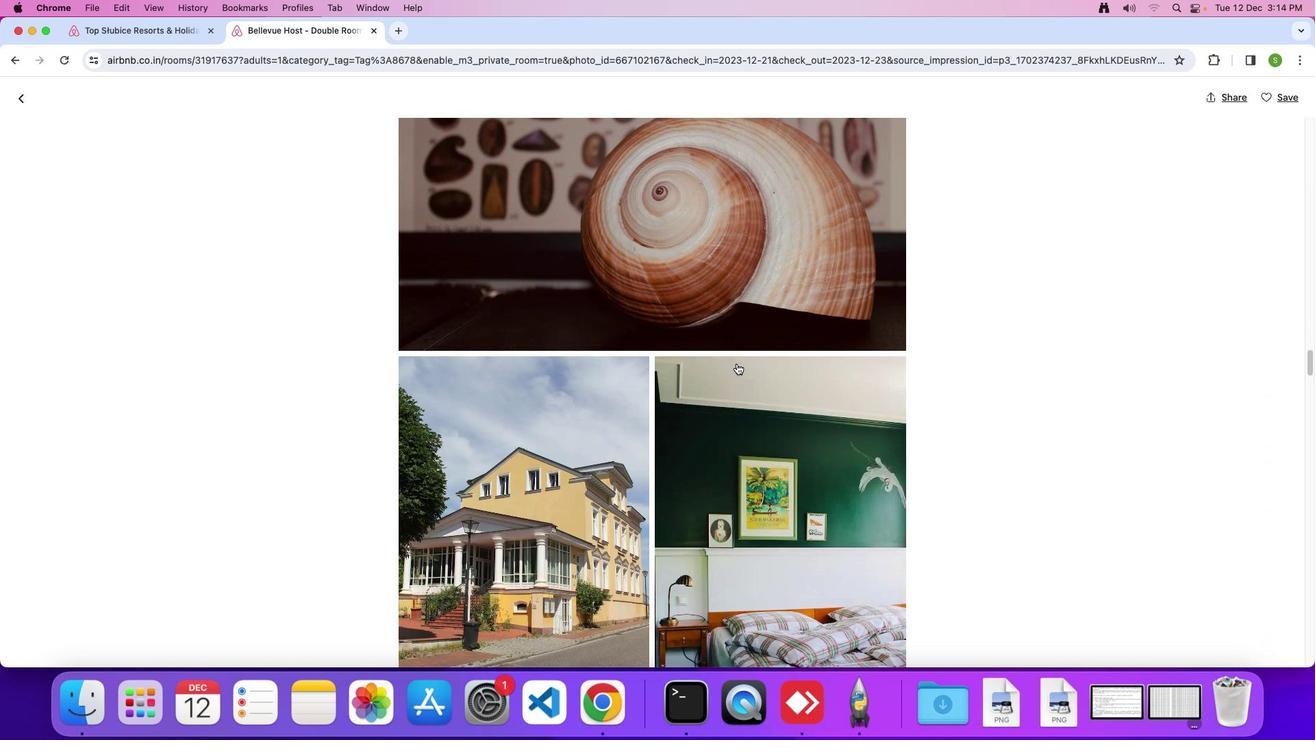 
Action: Mouse scrolled (737, 363) with delta (0, 0)
Screenshot: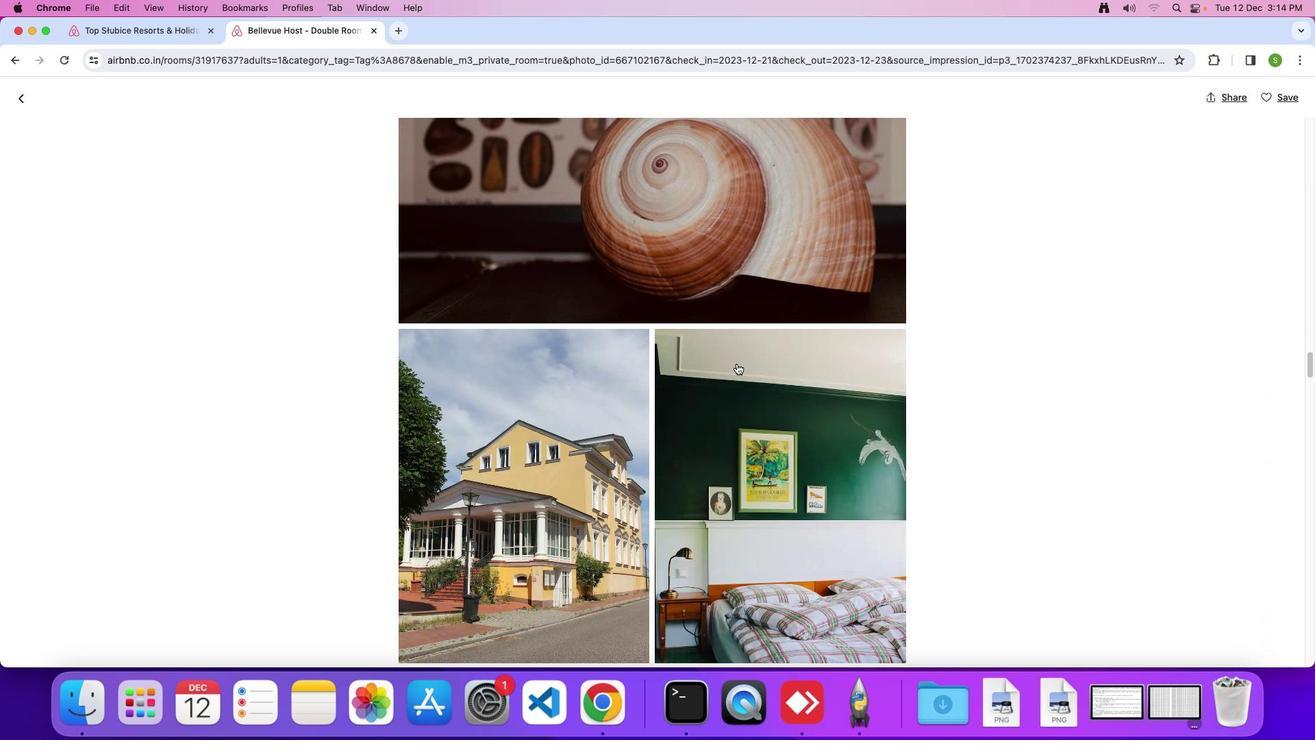 
Action: Mouse scrolled (737, 363) with delta (0, -2)
Screenshot: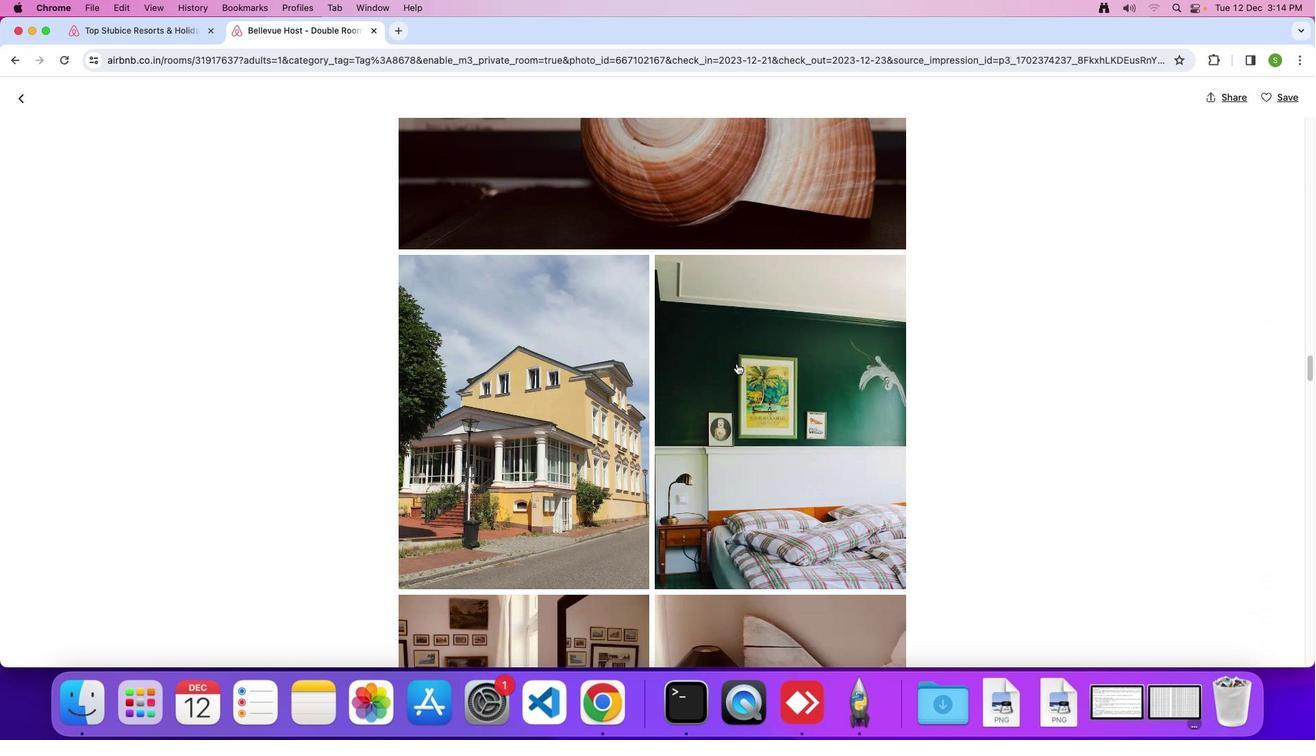 
Action: Mouse moved to (744, 342)
Screenshot: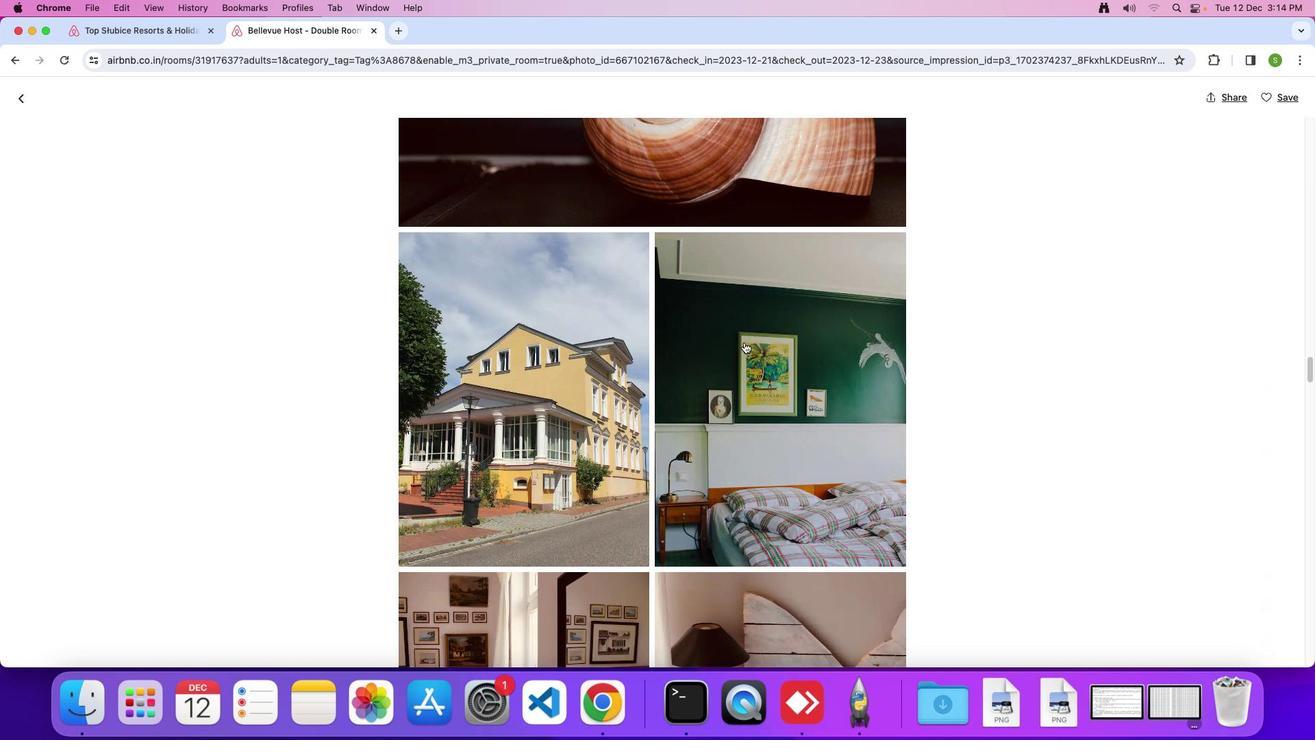 
Action: Mouse scrolled (744, 342) with delta (0, 0)
Screenshot: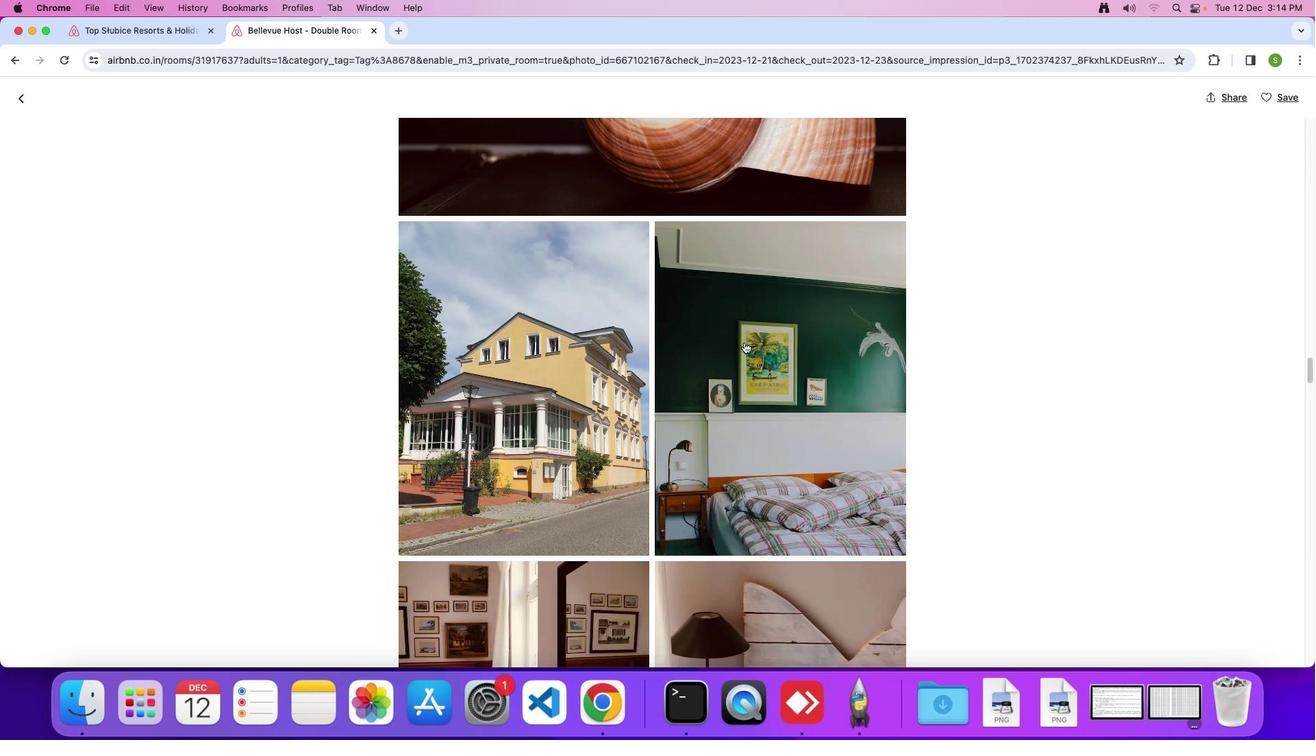 
Action: Mouse scrolled (744, 342) with delta (0, 0)
Screenshot: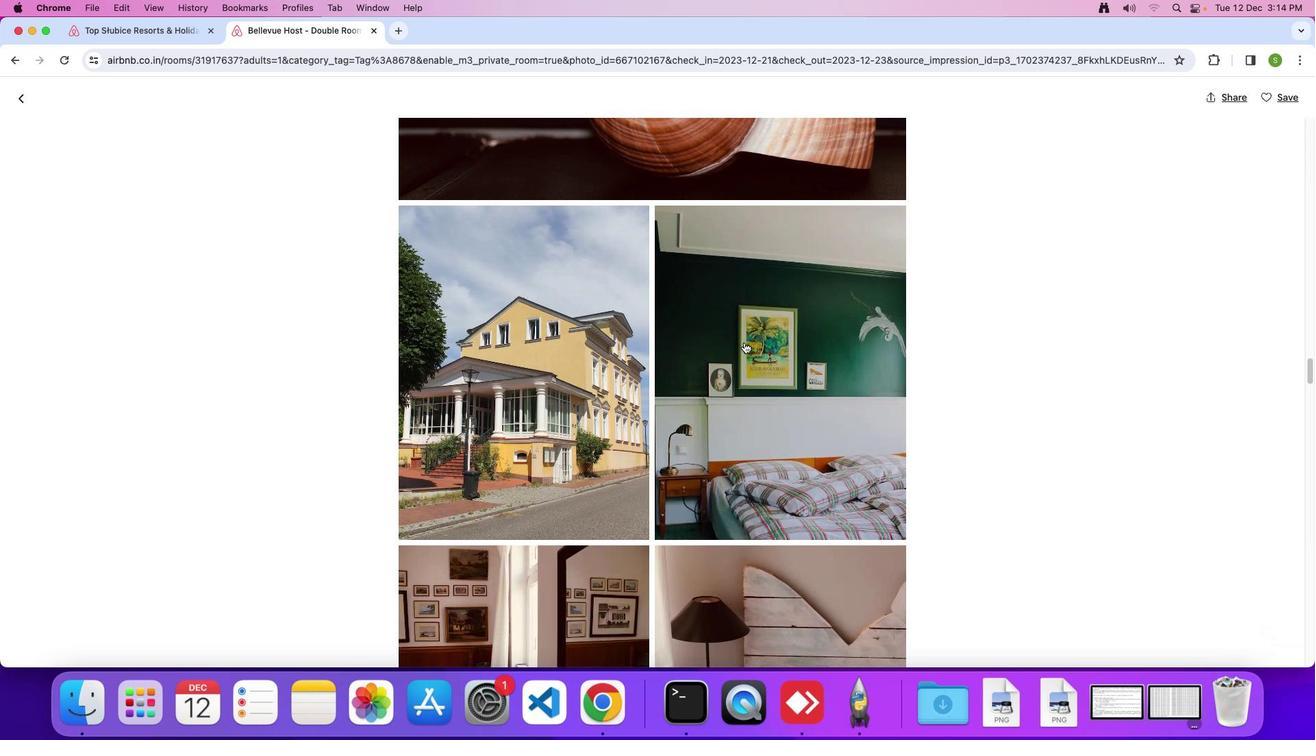 
Action: Mouse scrolled (744, 342) with delta (0, -2)
Screenshot: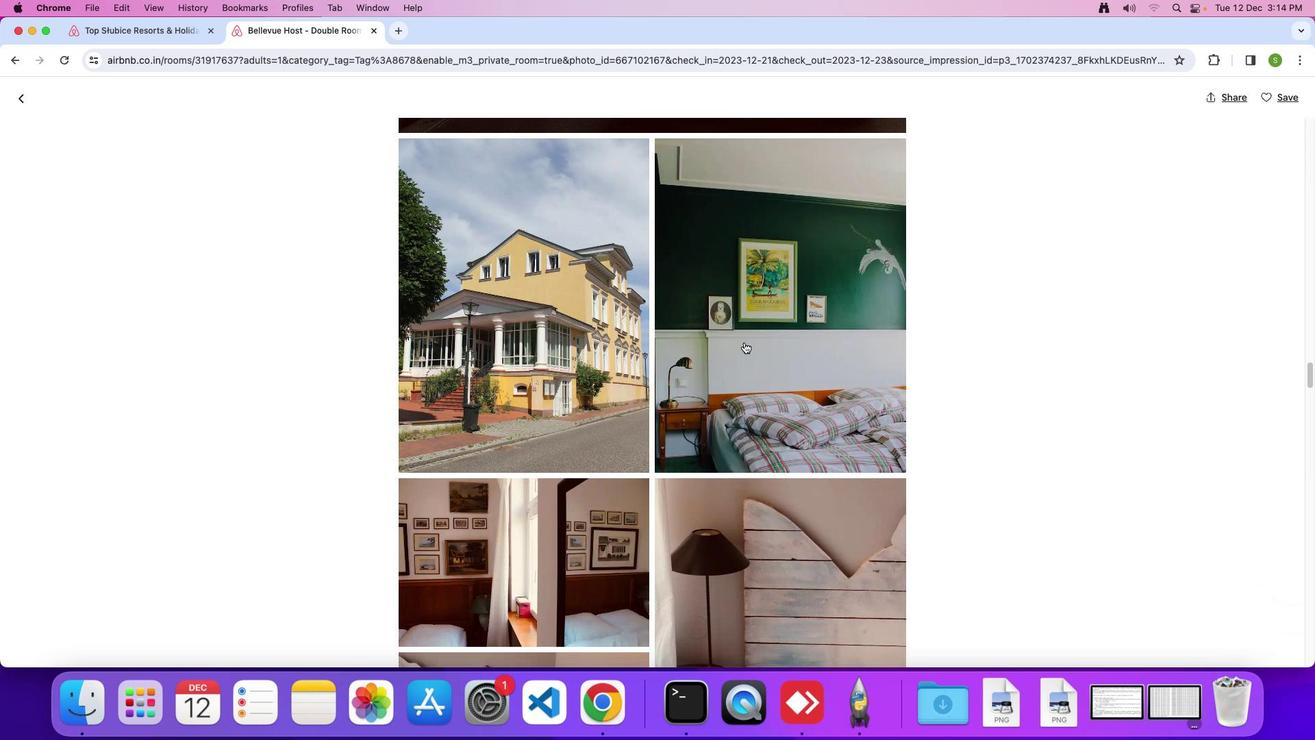 
Action: Mouse scrolled (744, 342) with delta (0, 0)
Screenshot: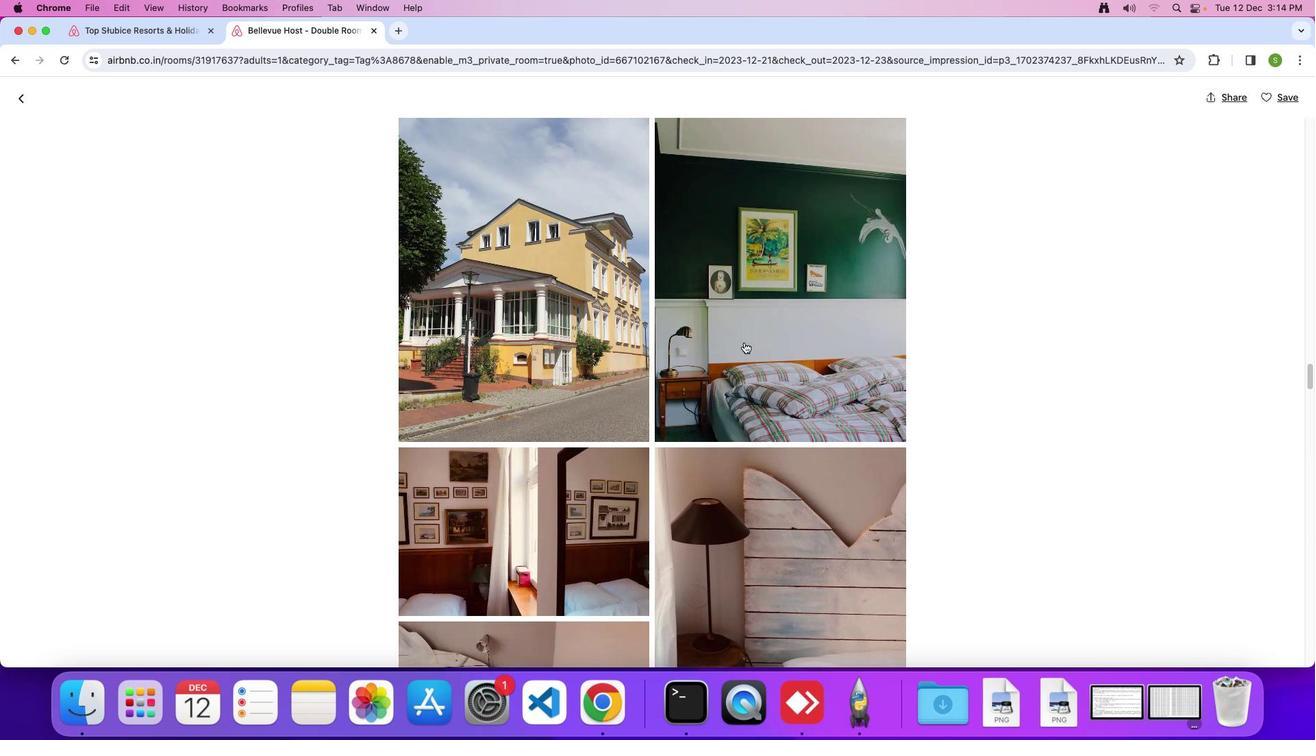 
Action: Mouse scrolled (744, 342) with delta (0, 0)
Screenshot: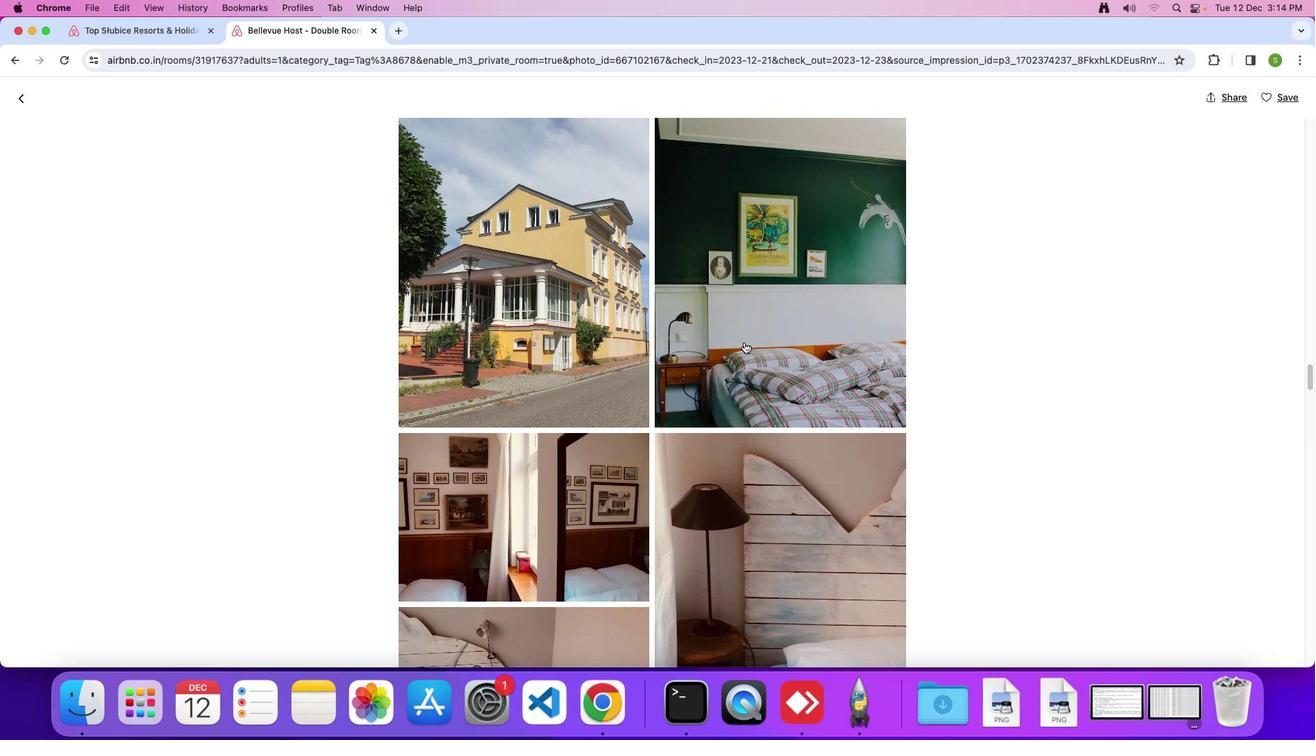 
Action: Mouse scrolled (744, 342) with delta (0, -1)
Screenshot: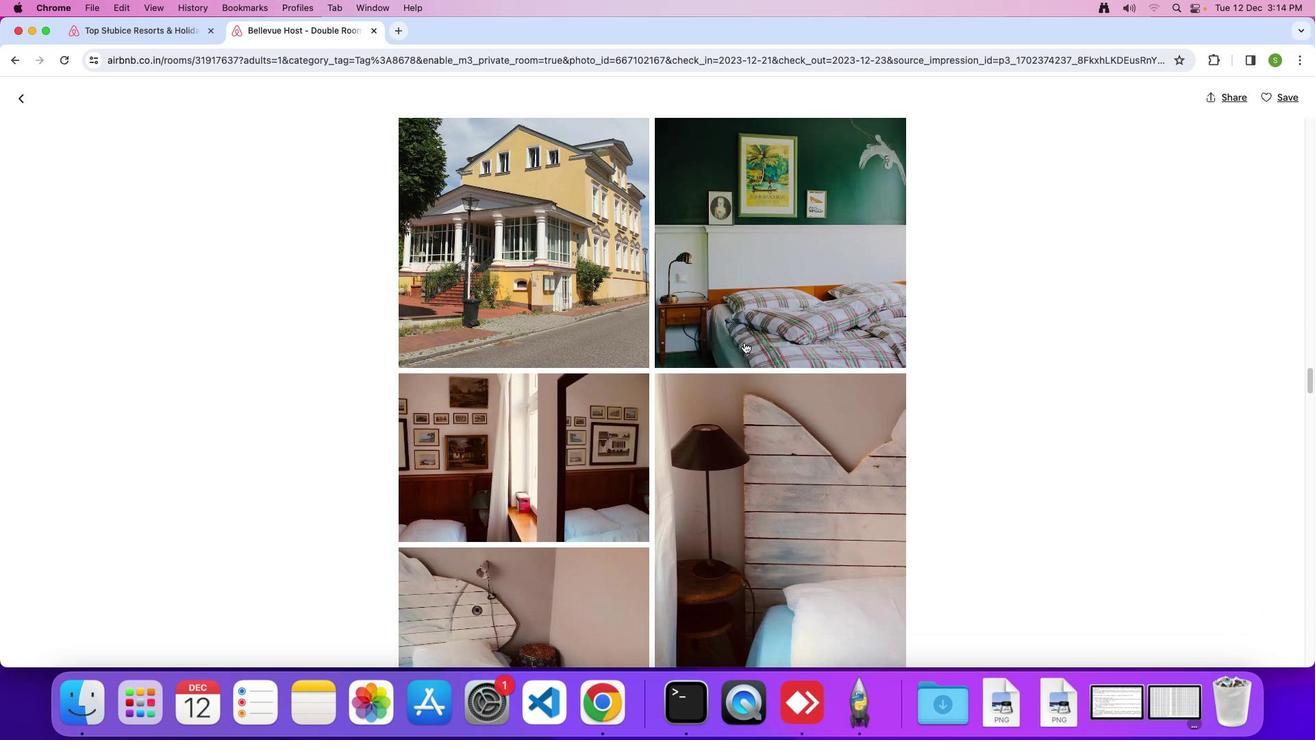 
Action: Mouse scrolled (744, 342) with delta (0, 0)
Screenshot: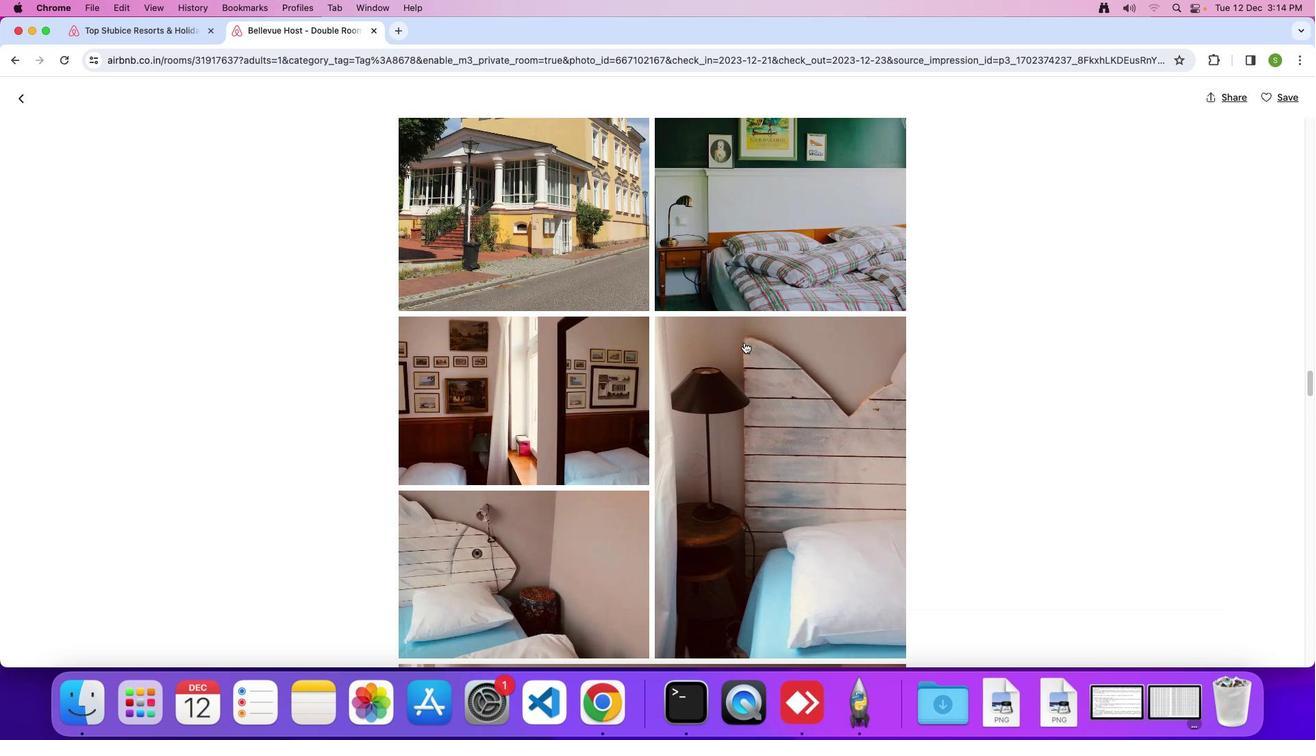 
Action: Mouse scrolled (744, 342) with delta (0, 0)
Screenshot: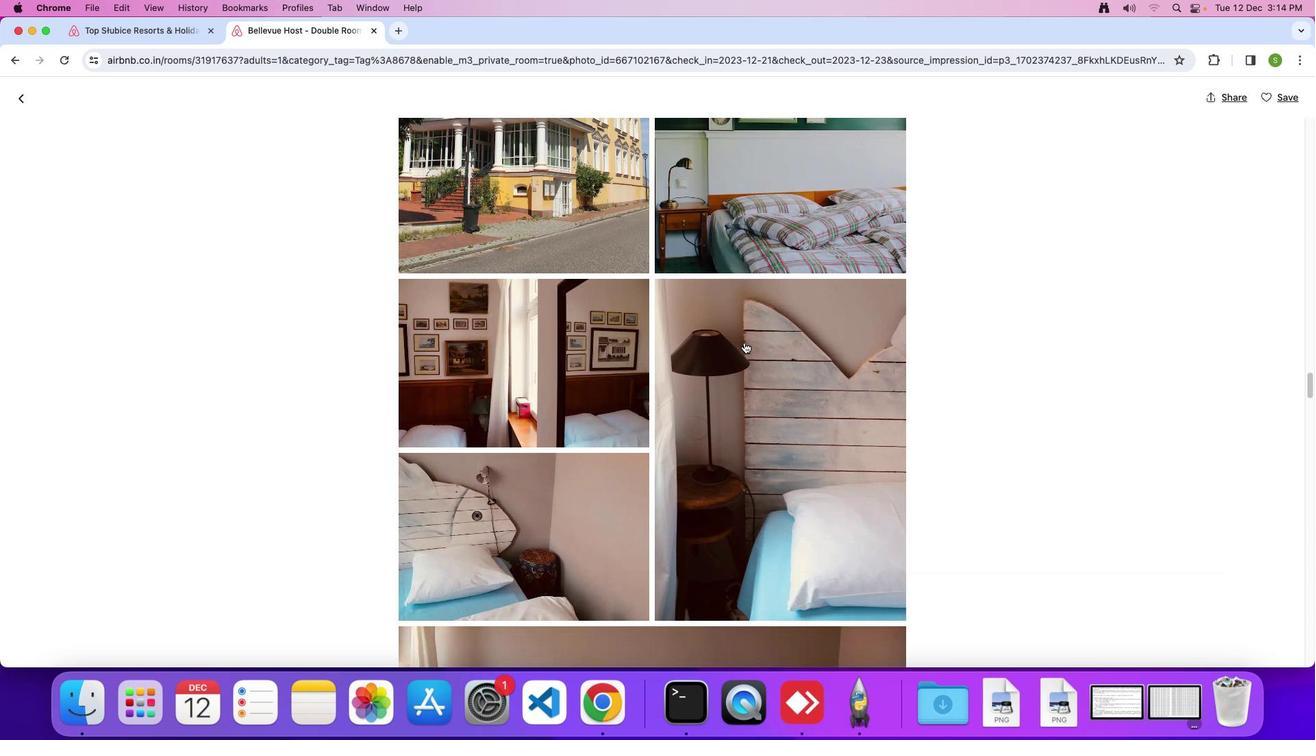 
Action: Mouse scrolled (744, 342) with delta (0, -2)
Screenshot: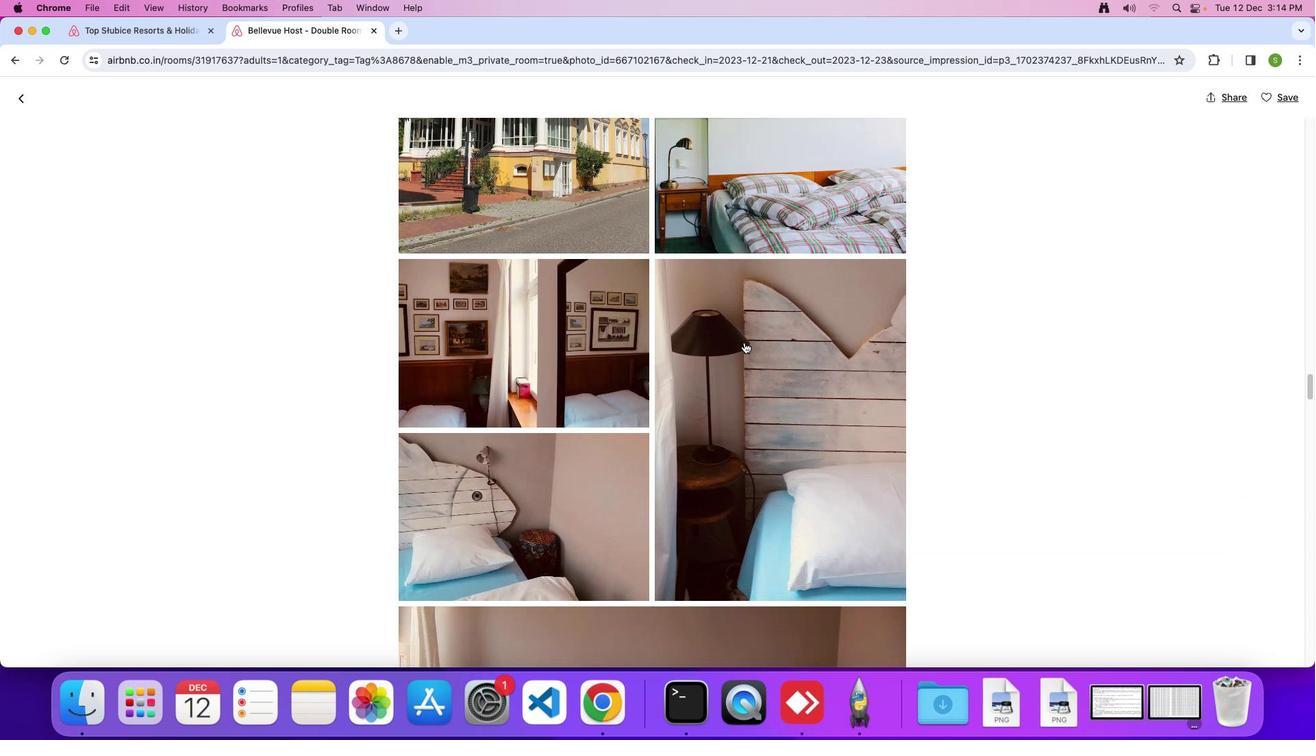 
Action: Mouse scrolled (744, 342) with delta (0, 0)
Screenshot: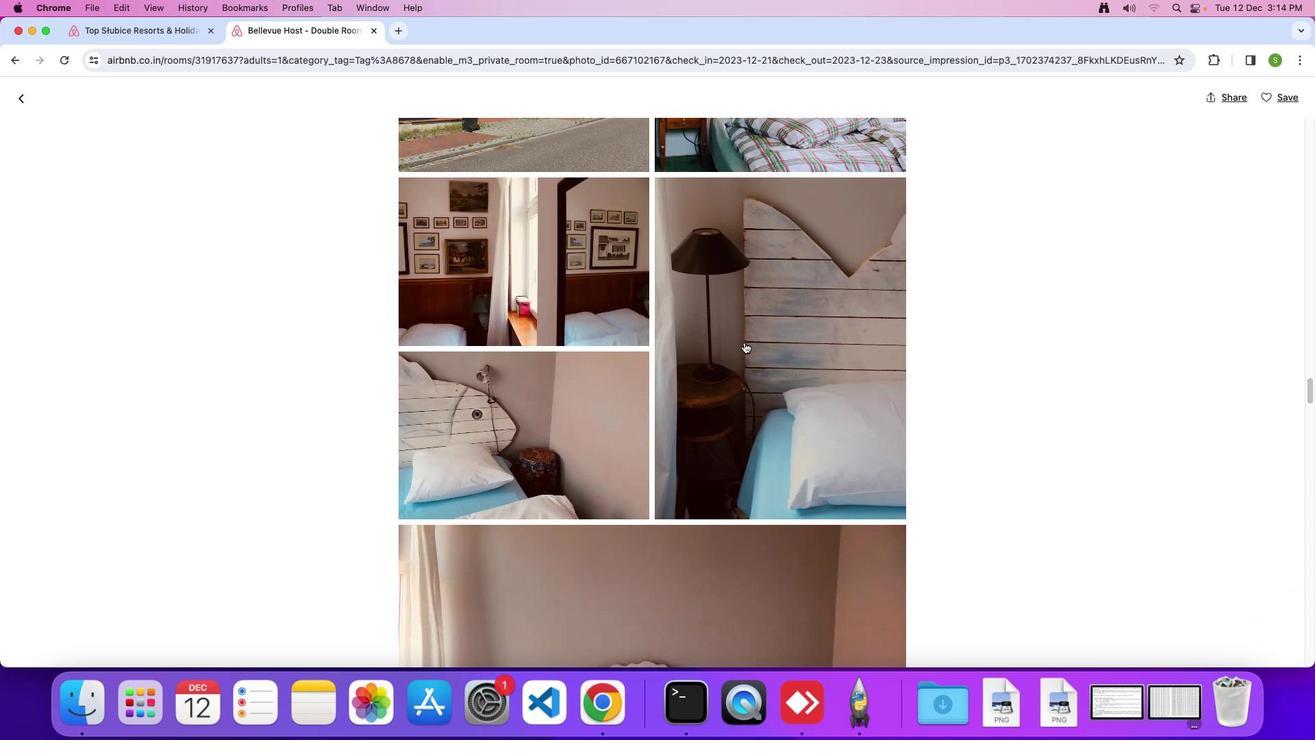 
Action: Mouse scrolled (744, 342) with delta (0, 0)
Screenshot: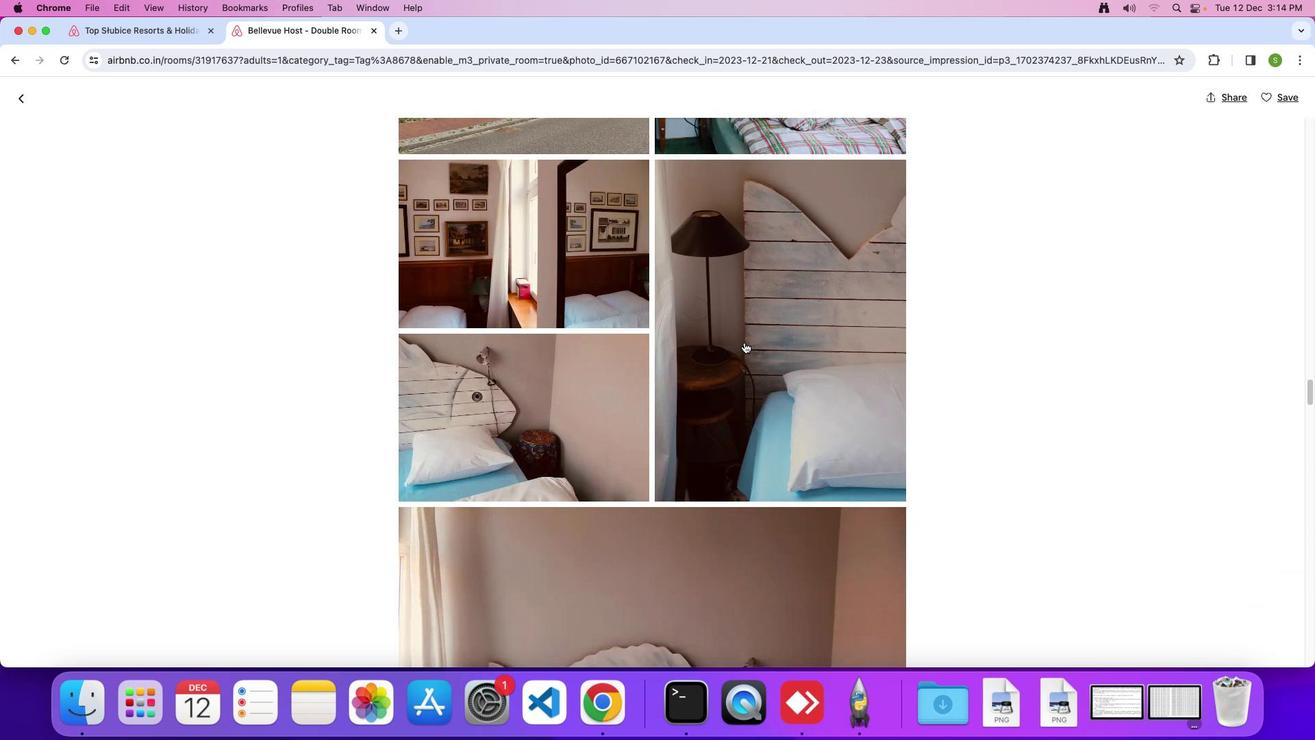
Action: Mouse scrolled (744, 342) with delta (0, -2)
Screenshot: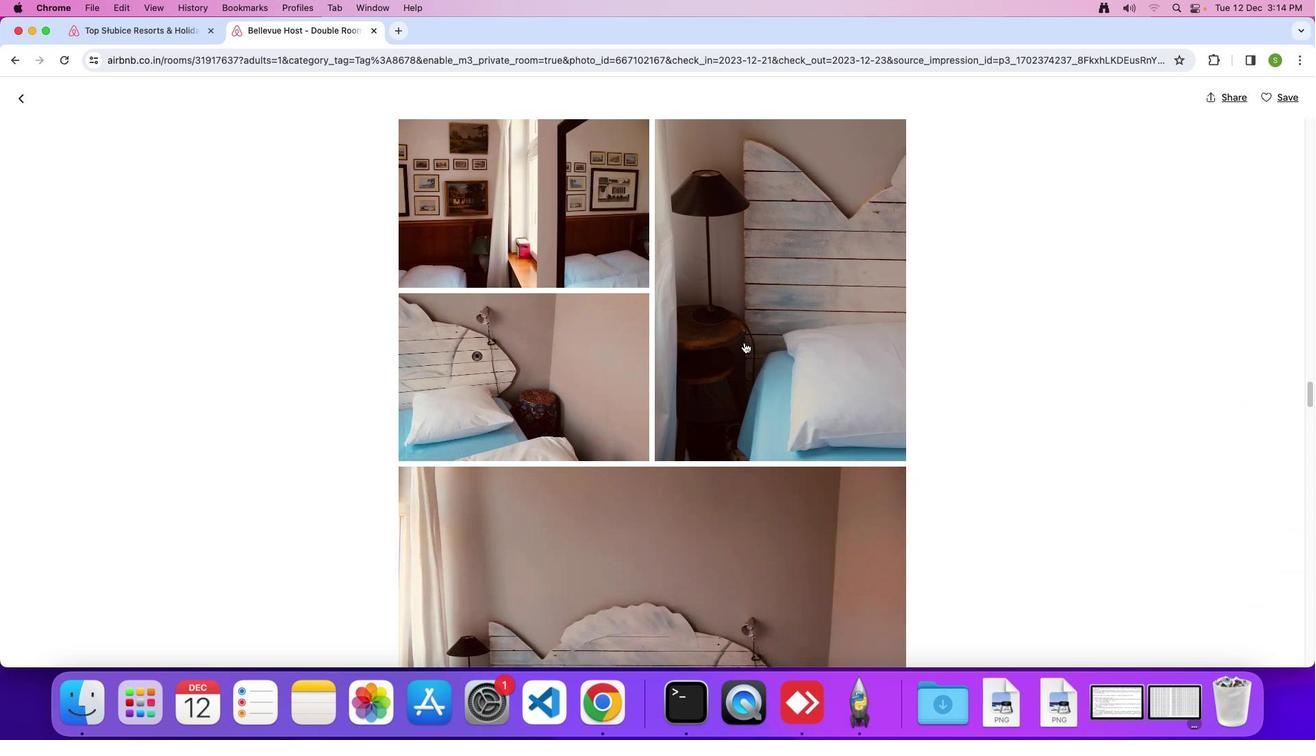 
Action: Mouse scrolled (744, 342) with delta (0, 0)
Screenshot: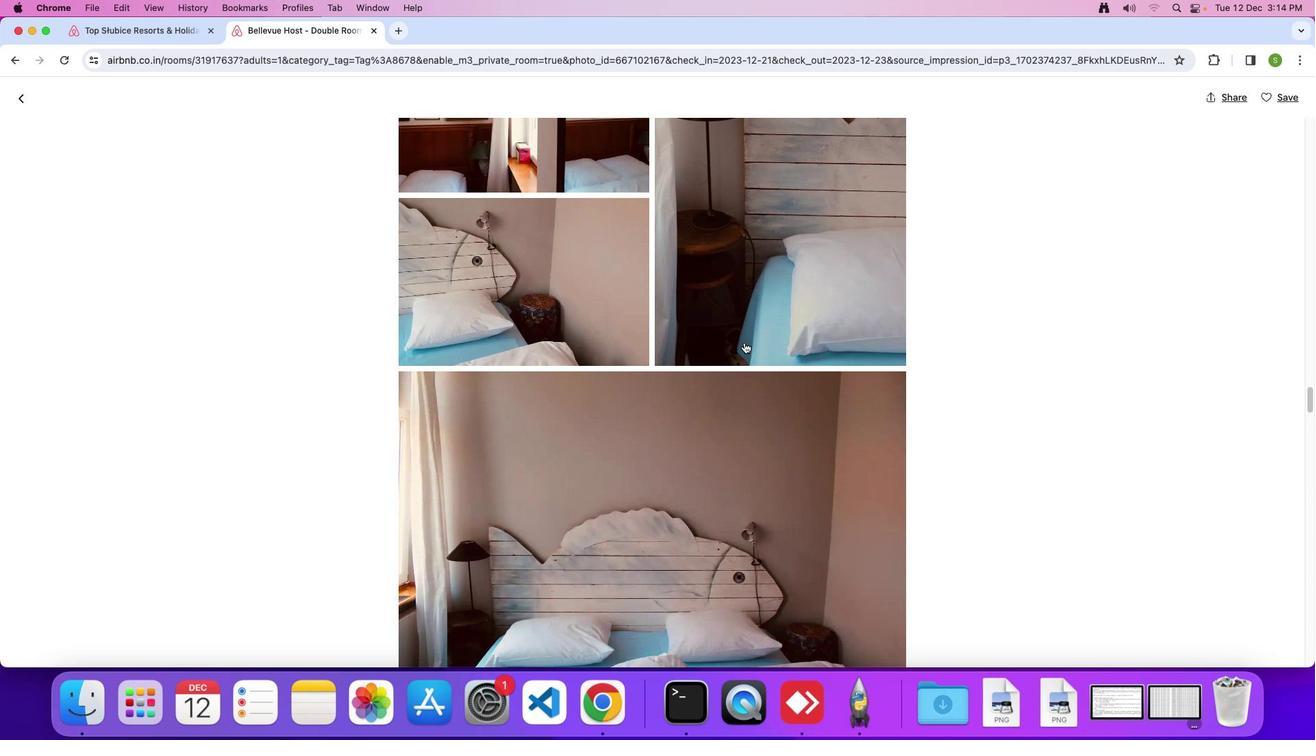 
Action: Mouse scrolled (744, 342) with delta (0, 0)
Screenshot: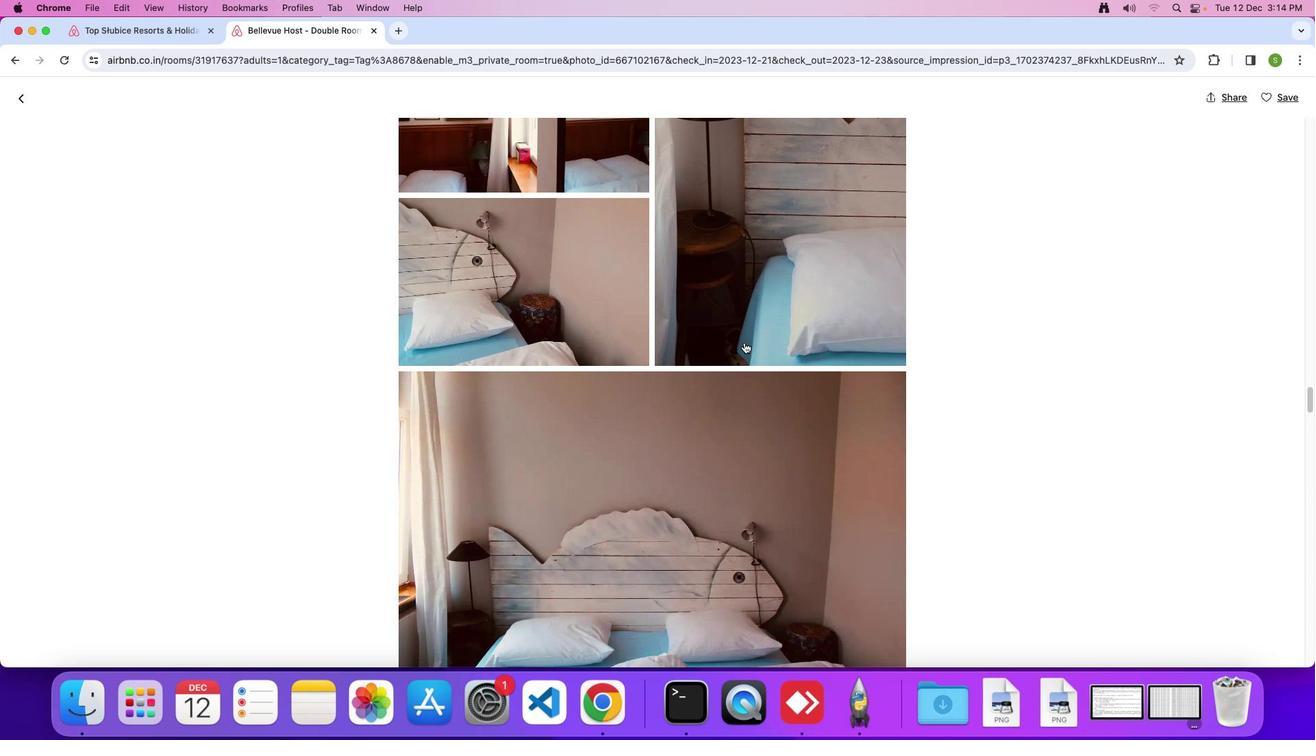 
Action: Mouse scrolled (744, 342) with delta (0, -2)
Screenshot: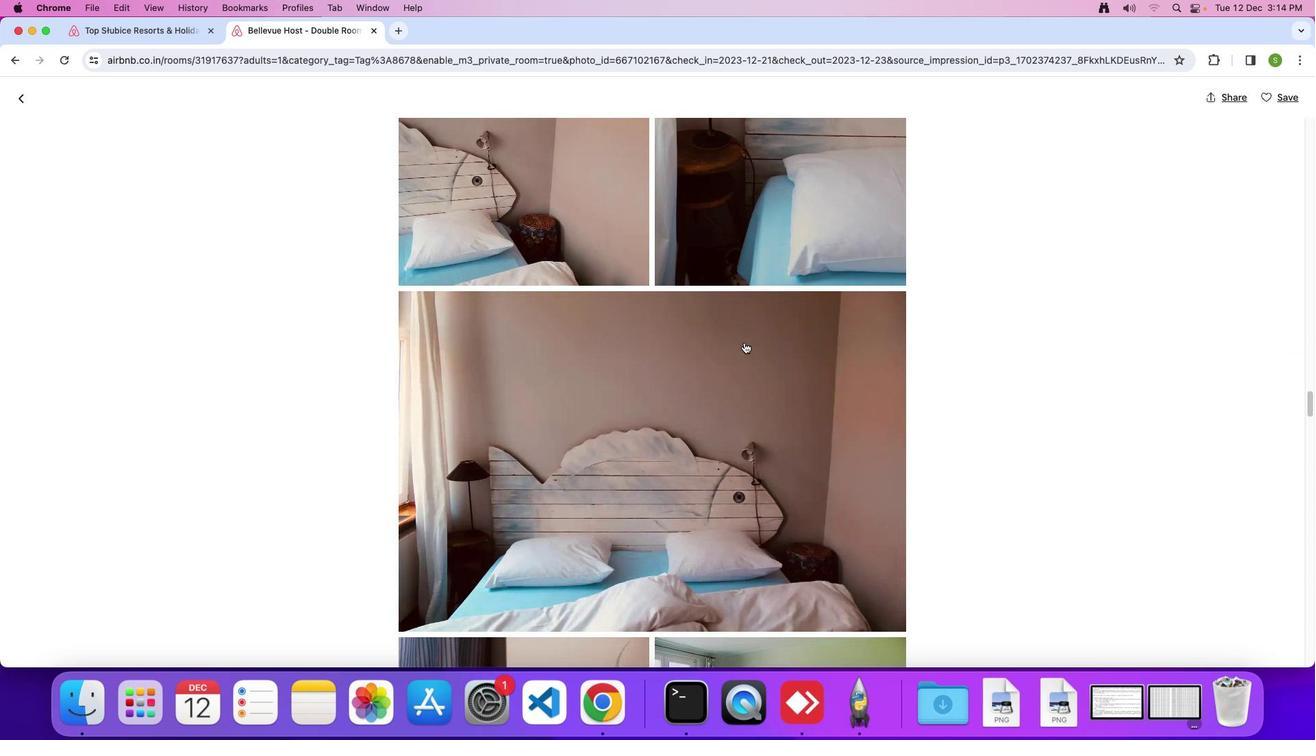 
Action: Mouse scrolled (744, 342) with delta (0, 0)
Screenshot: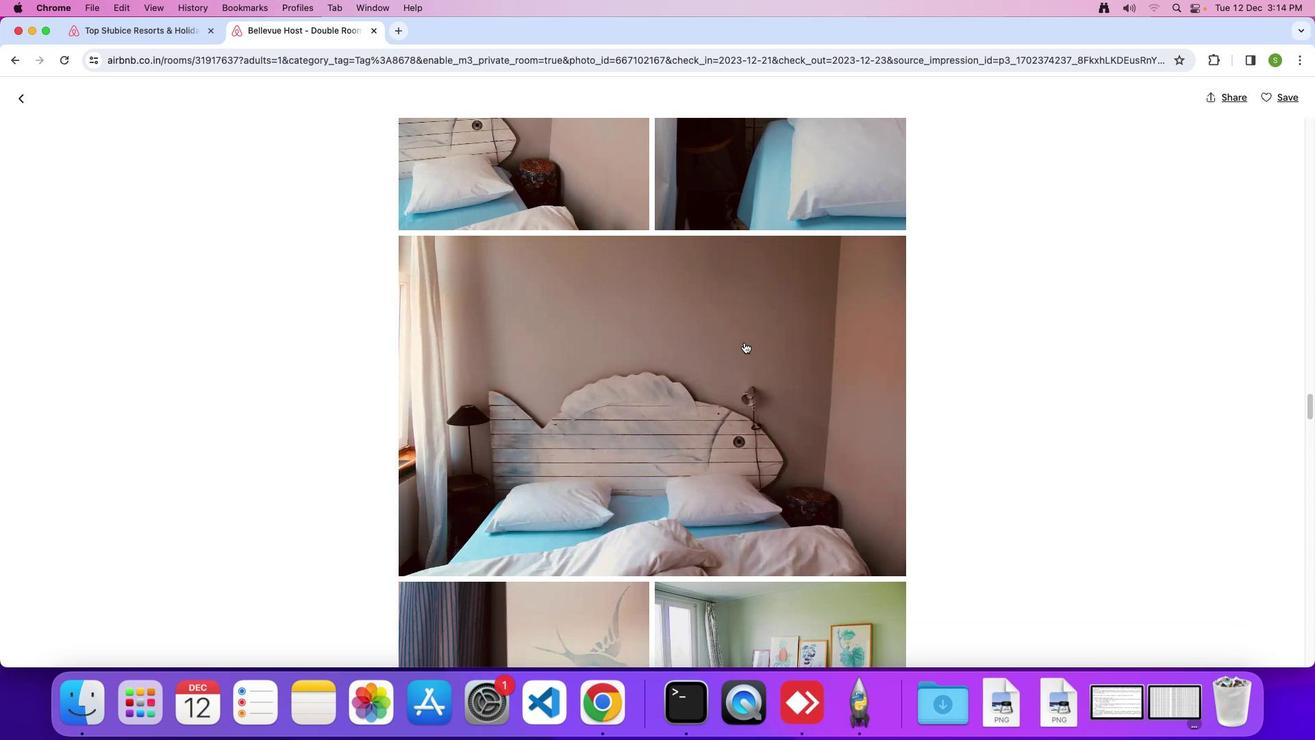
Action: Mouse scrolled (744, 342) with delta (0, 0)
Screenshot: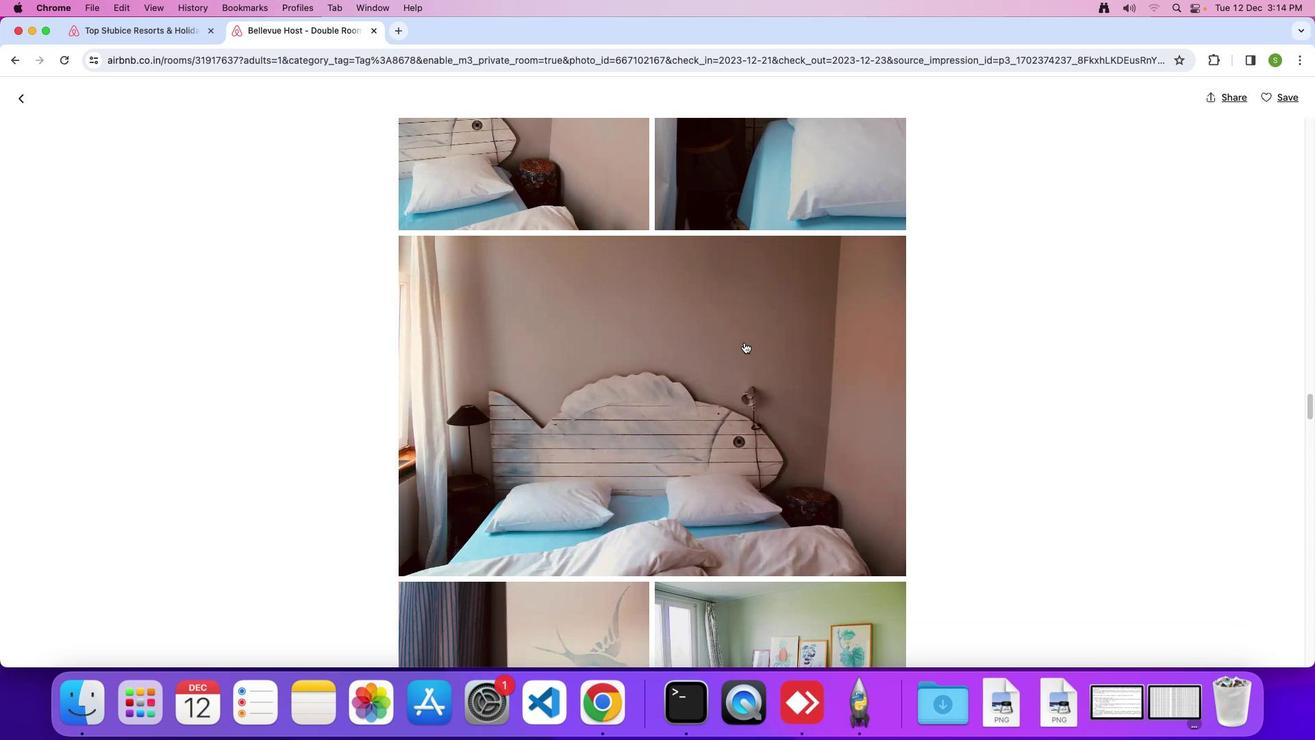 
Action: Mouse scrolled (744, 342) with delta (0, -2)
Screenshot: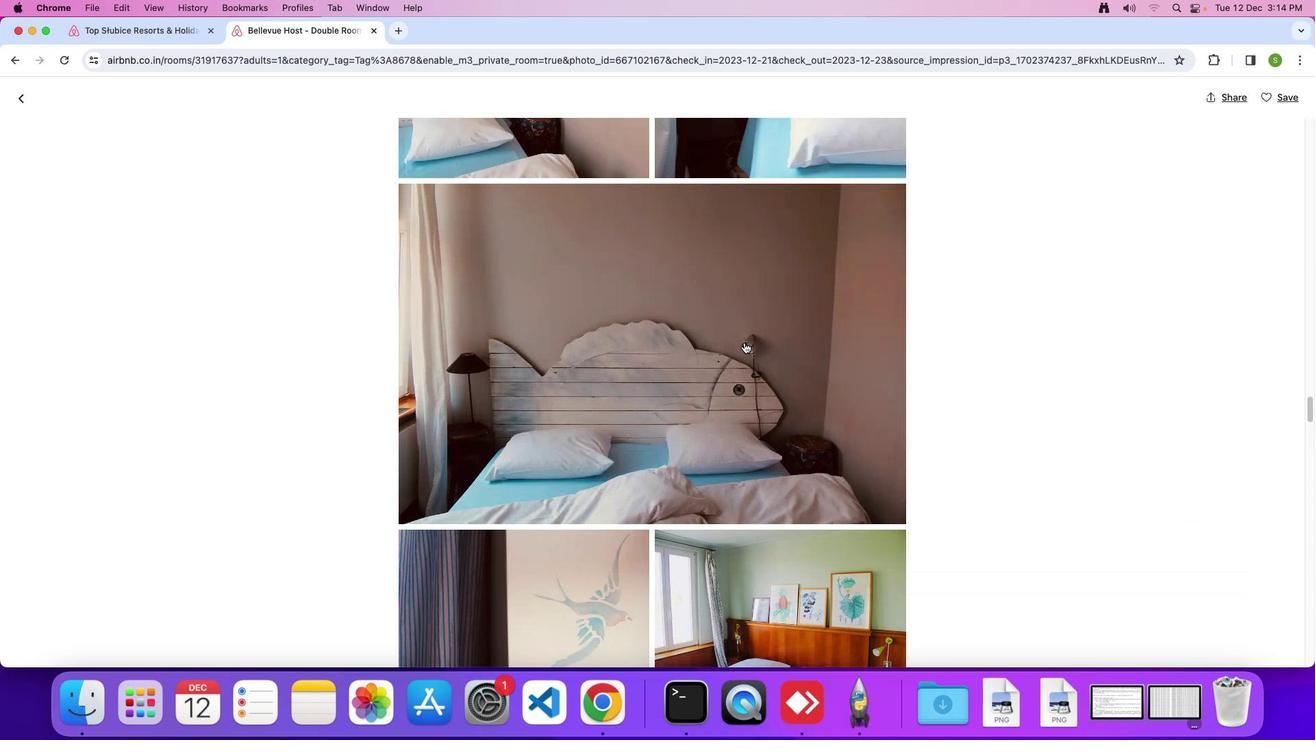 
Action: Mouse scrolled (744, 342) with delta (0, 0)
Screenshot: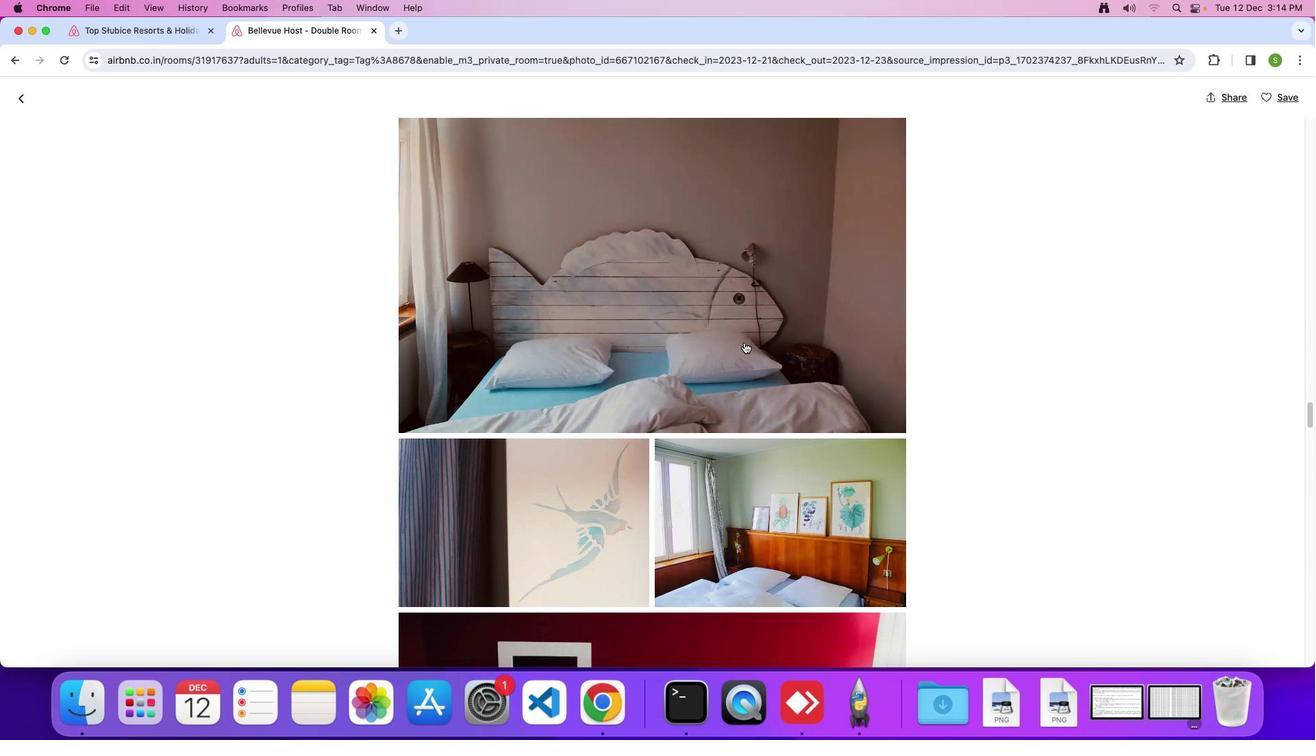 
Action: Mouse scrolled (744, 342) with delta (0, 0)
Screenshot: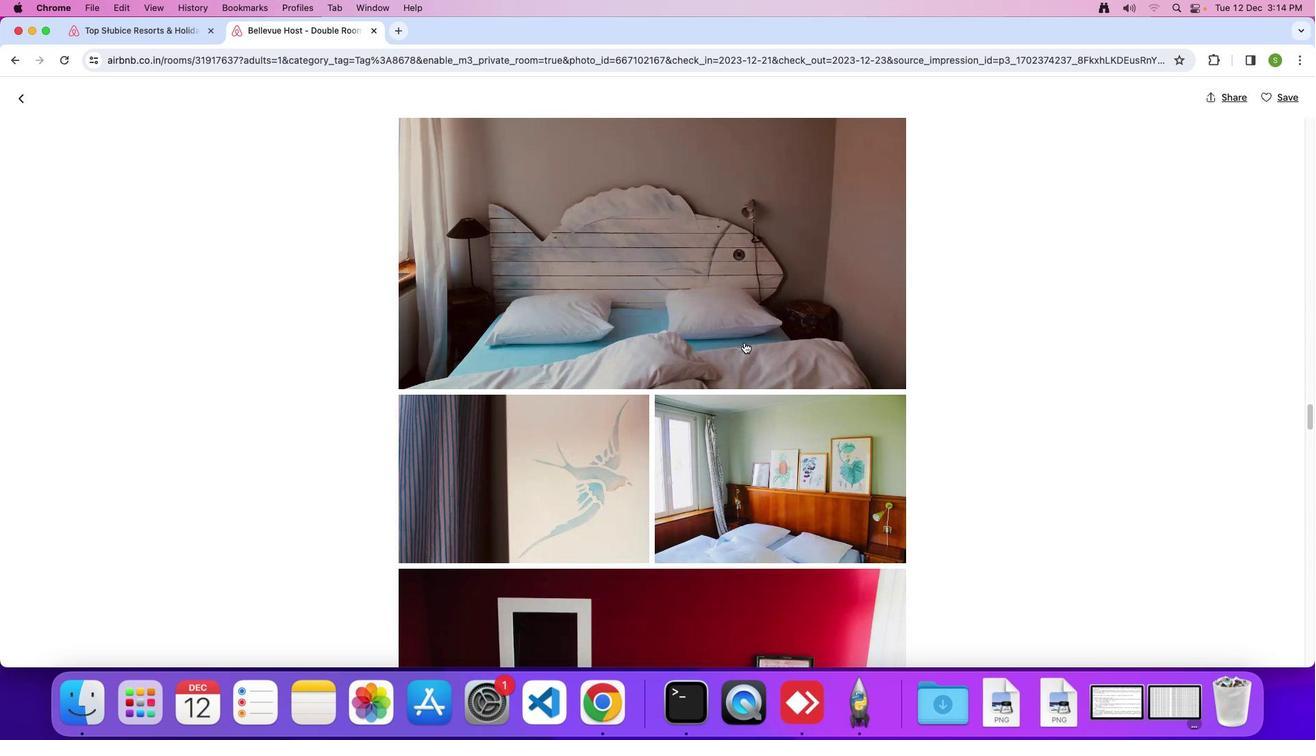 
Action: Mouse scrolled (744, 342) with delta (0, -2)
Screenshot: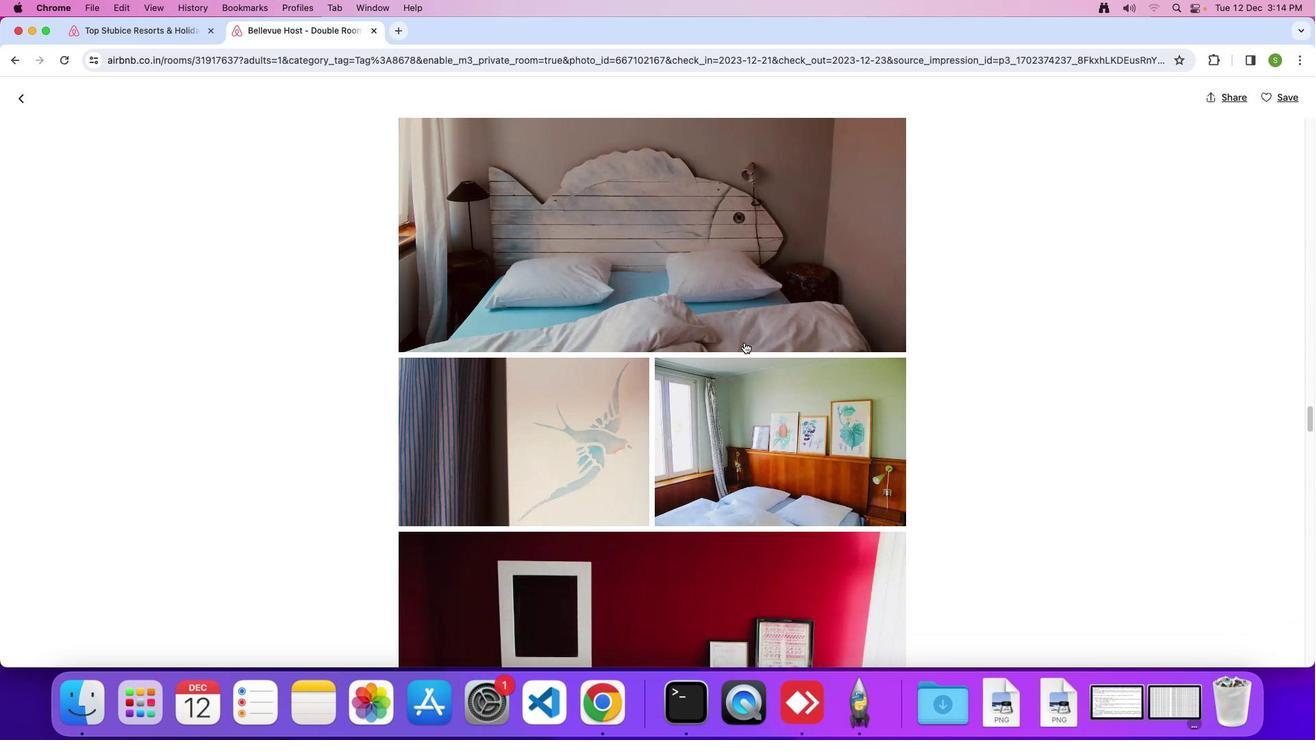 
Action: Mouse scrolled (744, 342) with delta (0, 0)
Screenshot: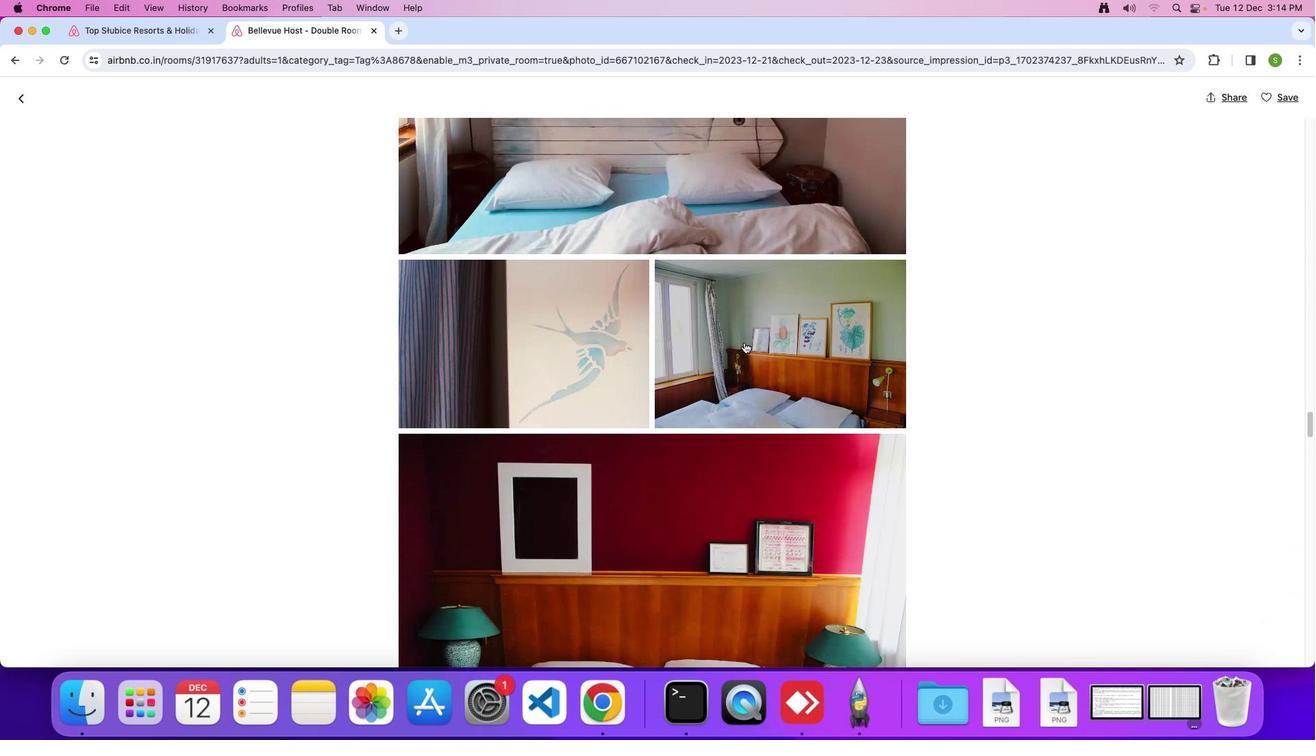 
Action: Mouse scrolled (744, 342) with delta (0, 0)
Screenshot: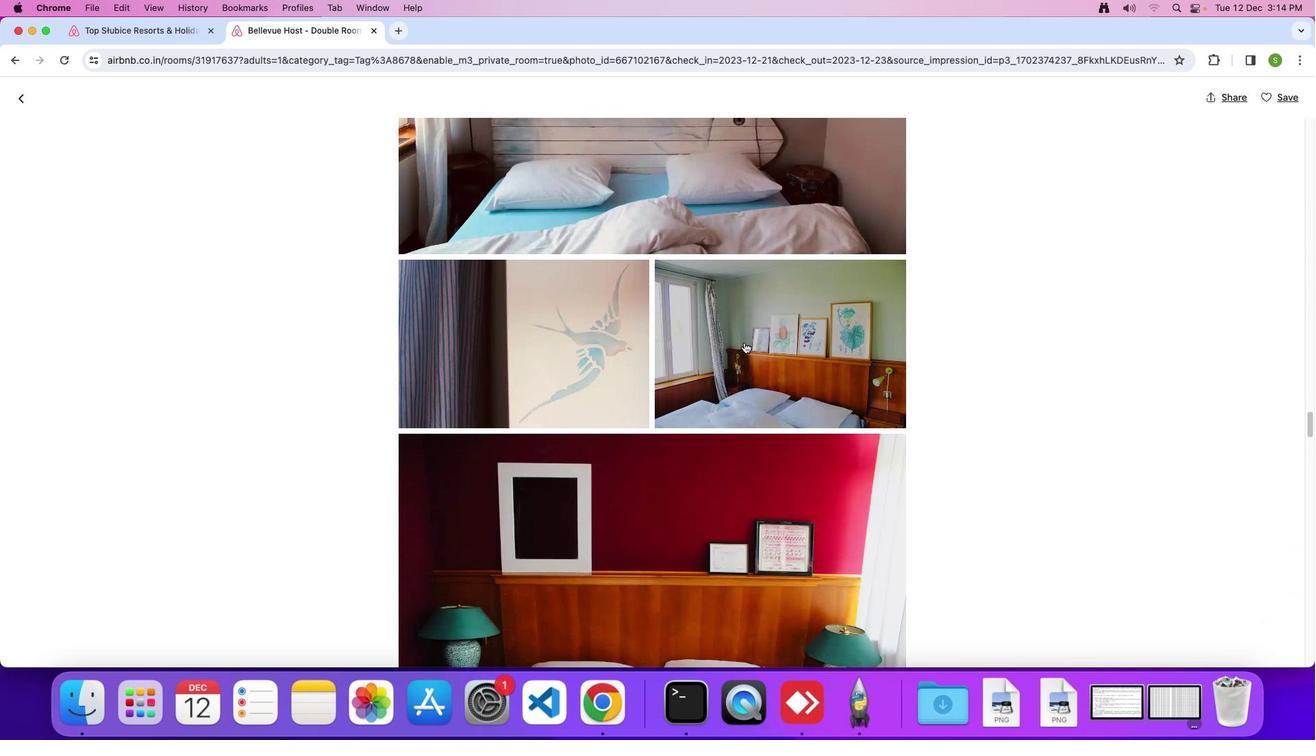 
Action: Mouse scrolled (744, 342) with delta (0, -2)
Screenshot: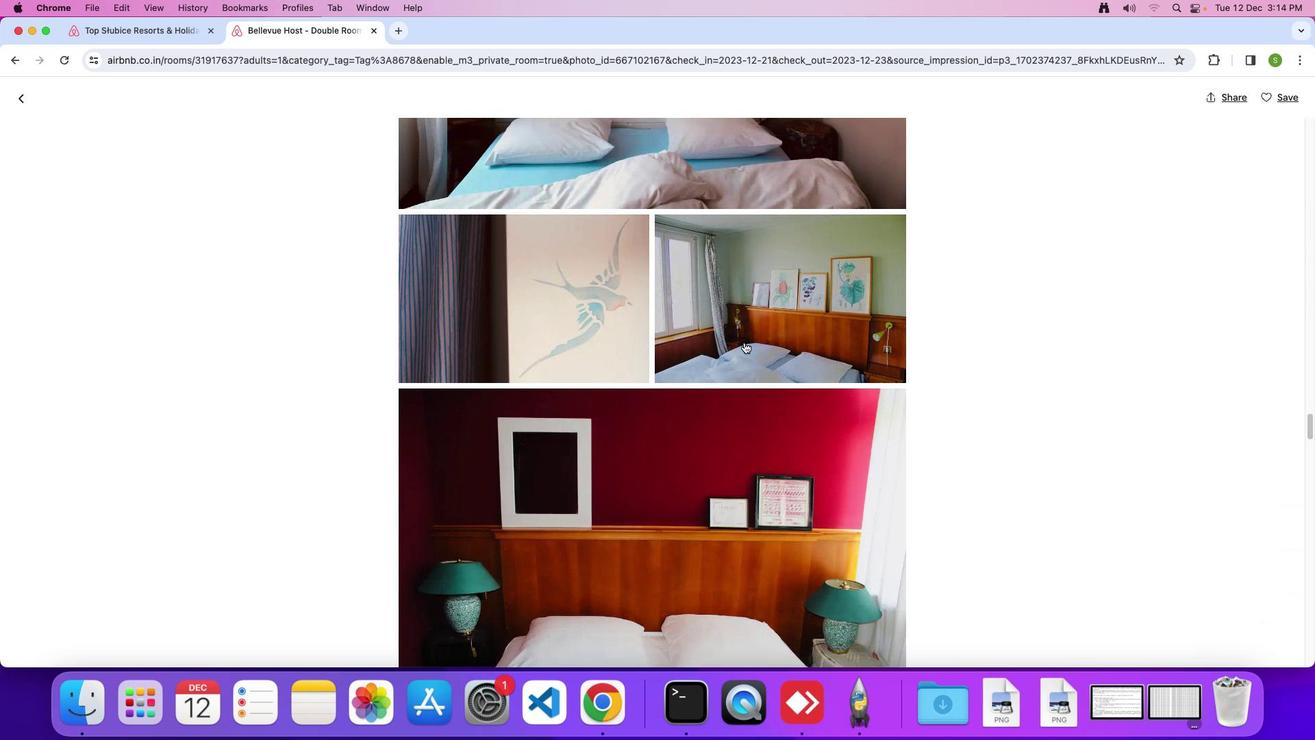 
Action: Mouse scrolled (744, 342) with delta (0, 0)
Screenshot: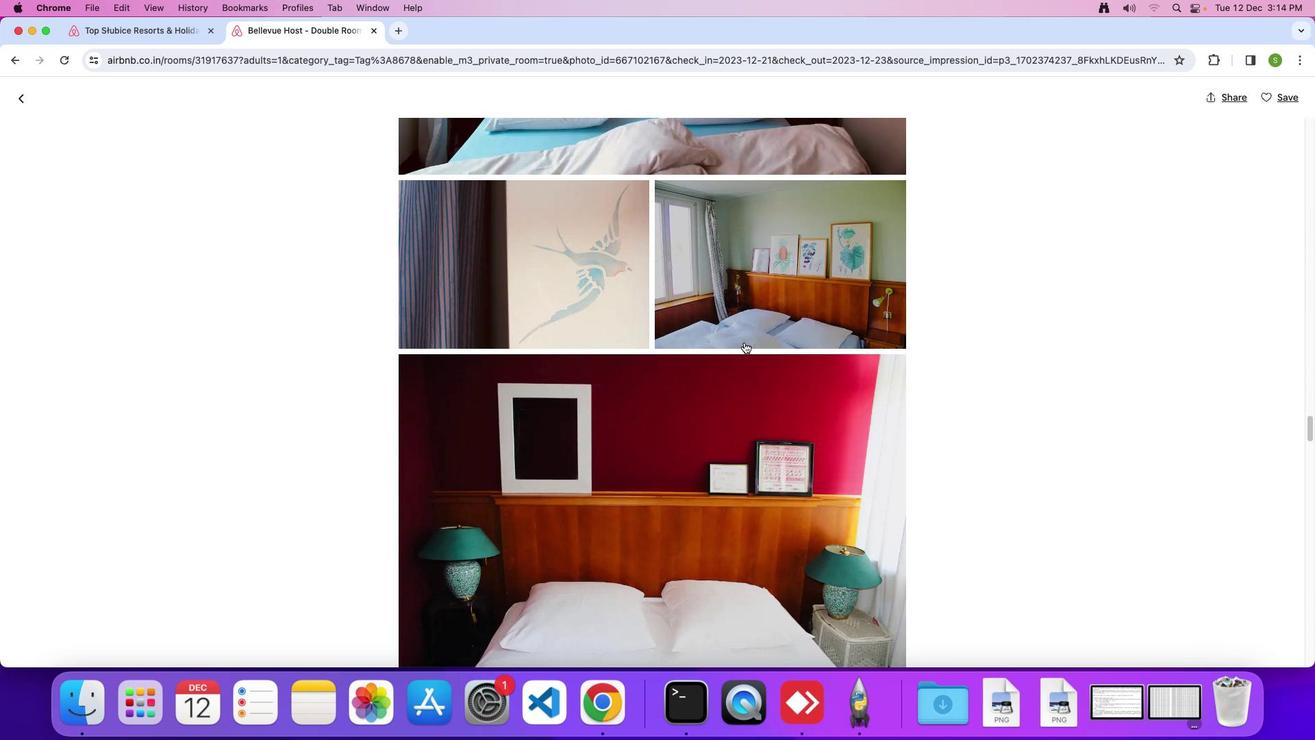 
Action: Mouse scrolled (744, 342) with delta (0, 0)
Screenshot: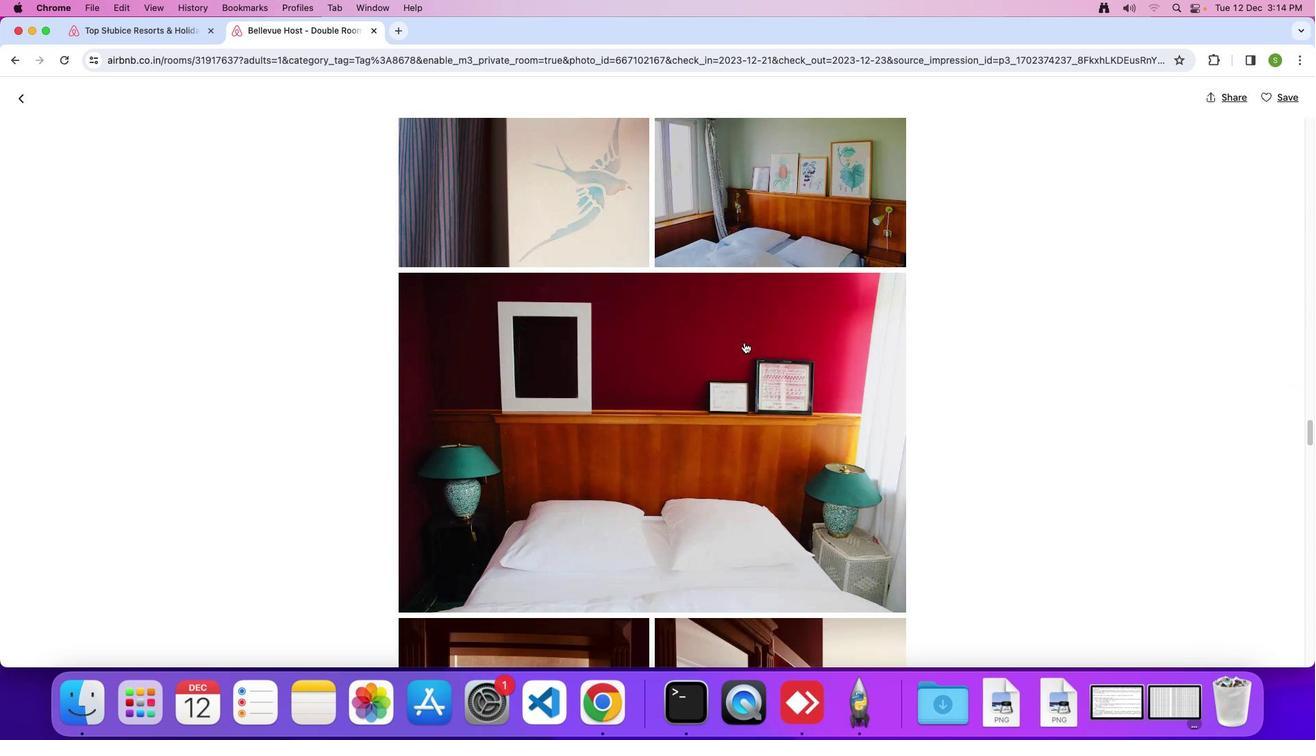
Action: Mouse scrolled (744, 342) with delta (0, -2)
Screenshot: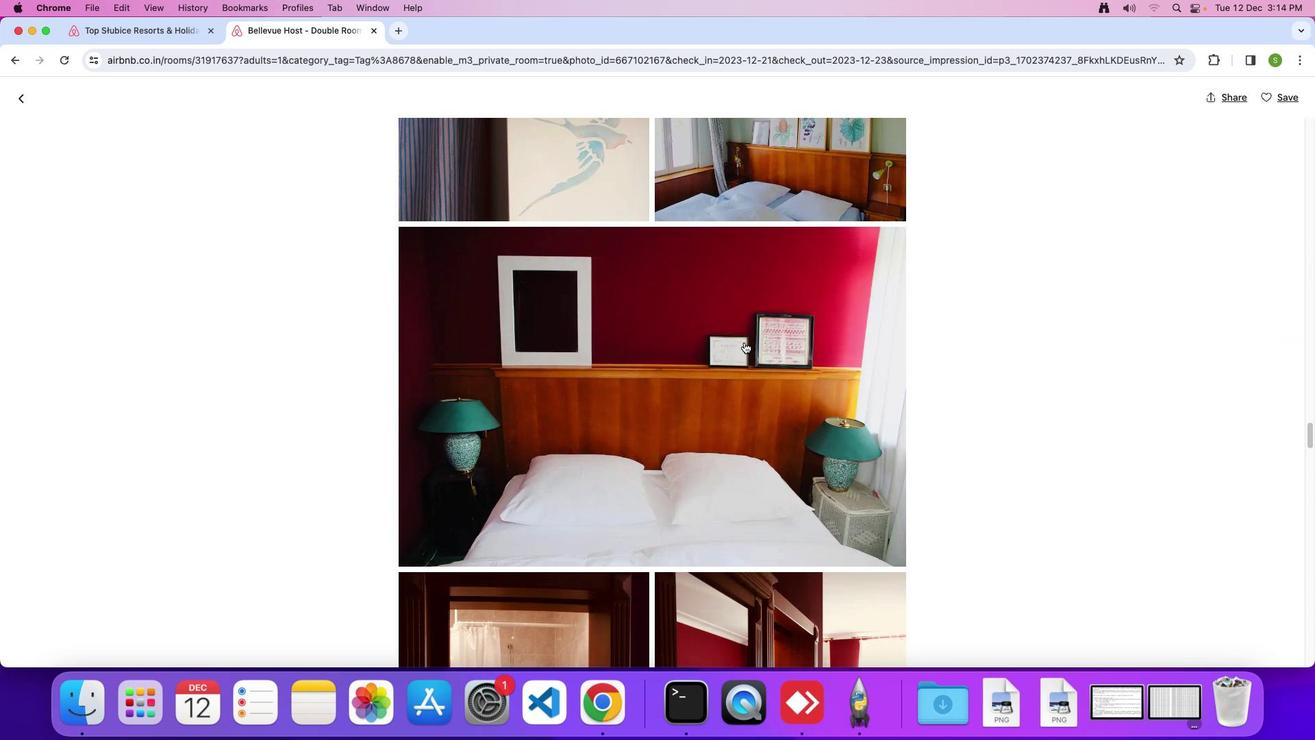 
Action: Mouse moved to (558, 355)
Screenshot: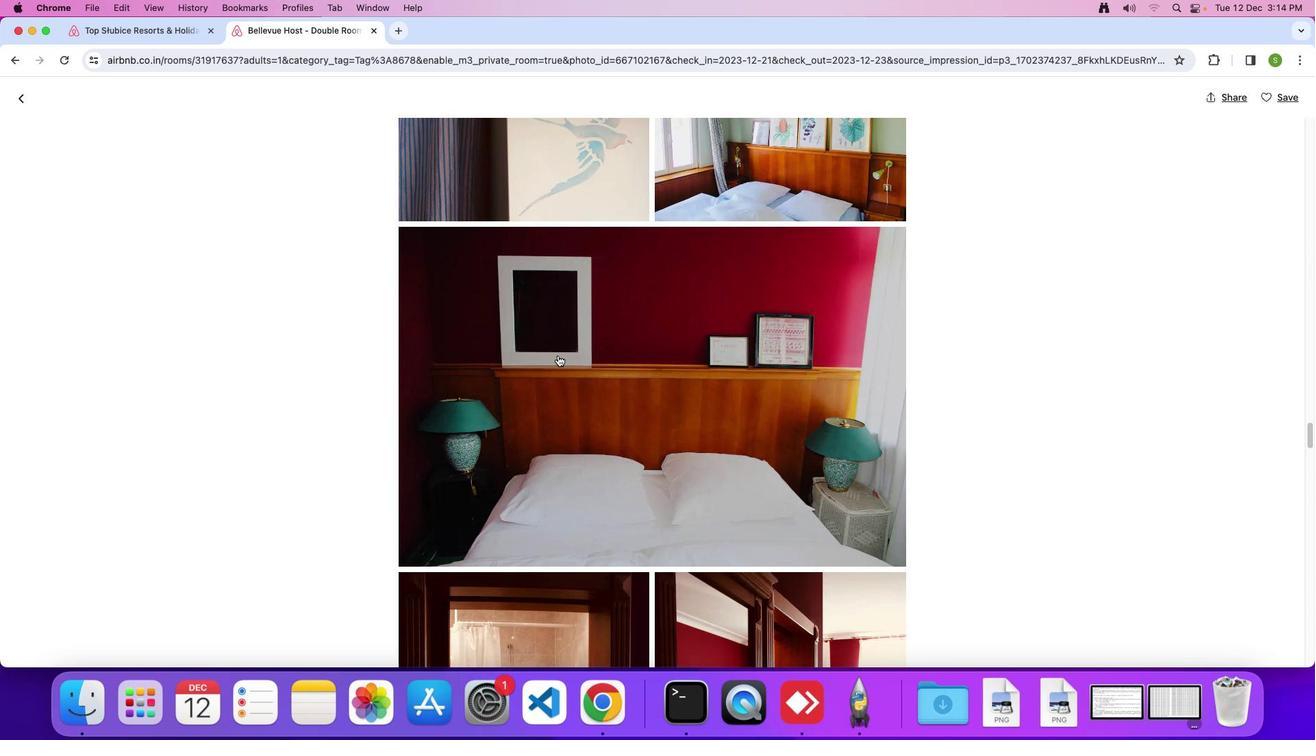 
Action: Mouse scrolled (558, 355) with delta (0, 0)
Screenshot: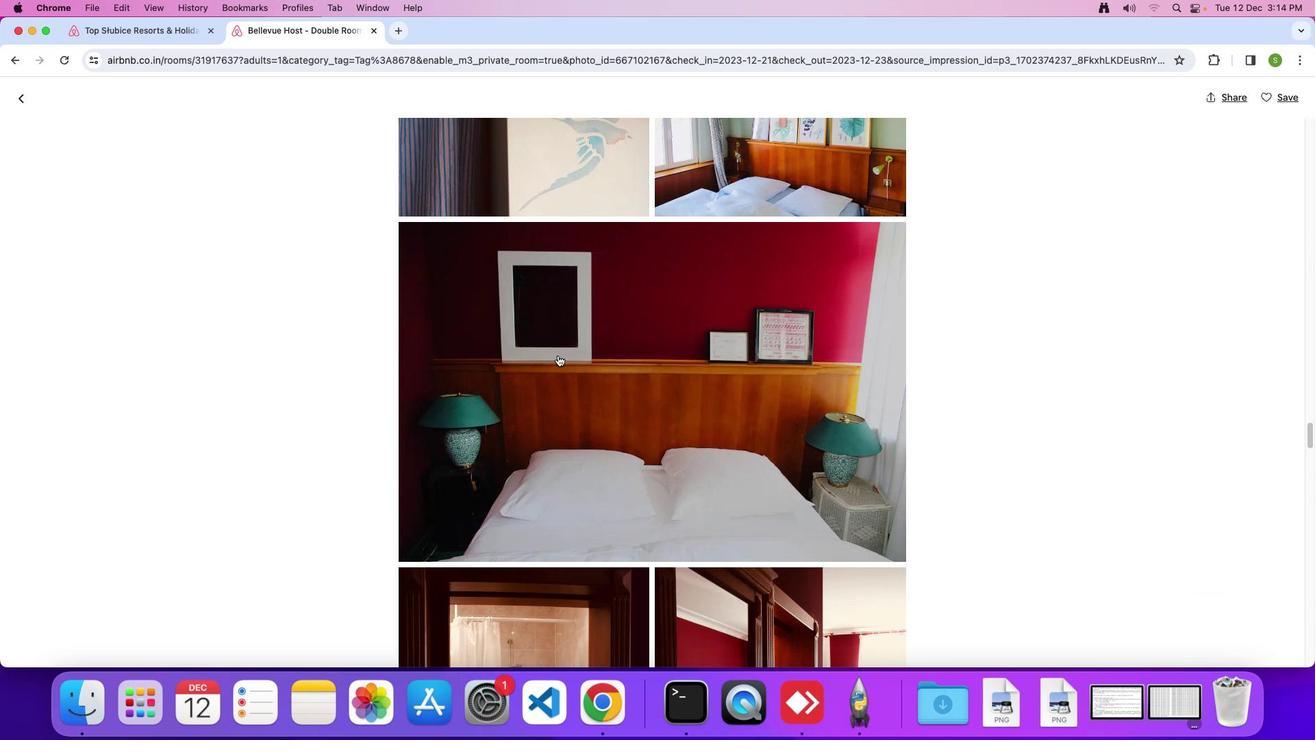 
Action: Mouse scrolled (558, 355) with delta (0, 0)
Screenshot: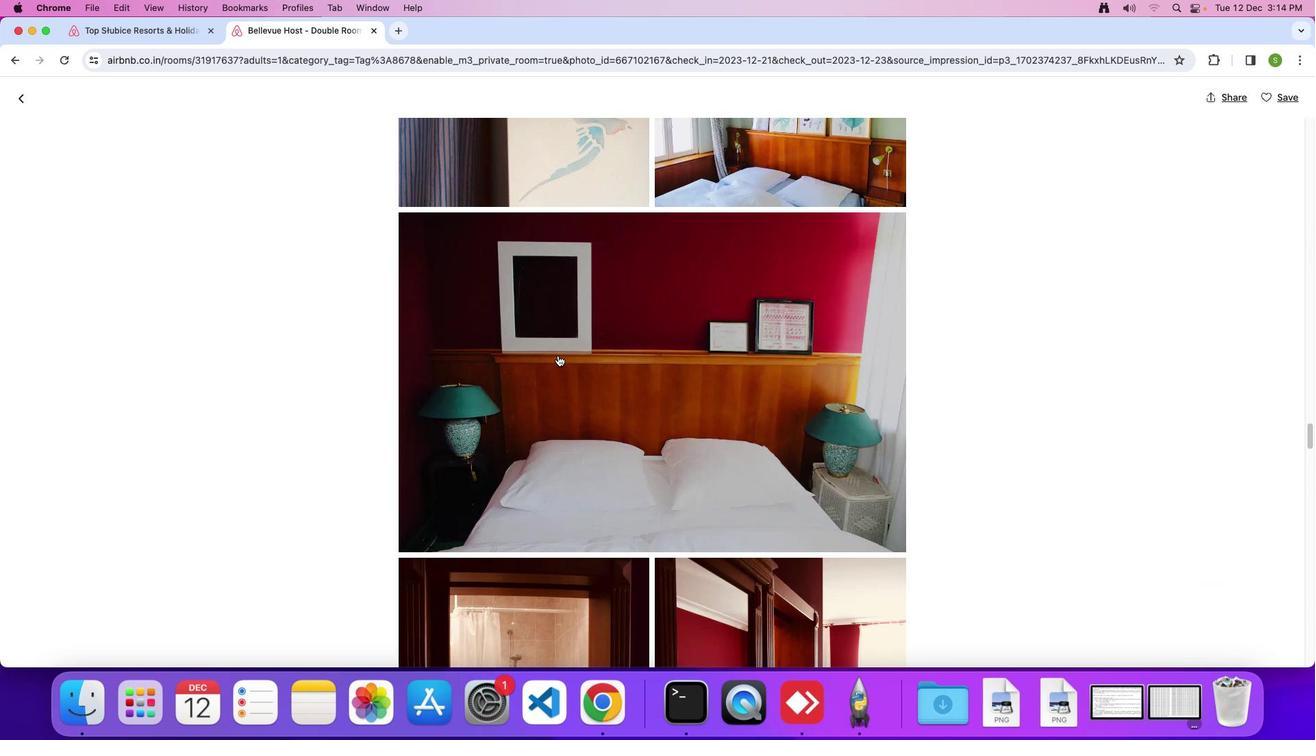 
Action: Mouse scrolled (558, 355) with delta (0, -2)
Screenshot: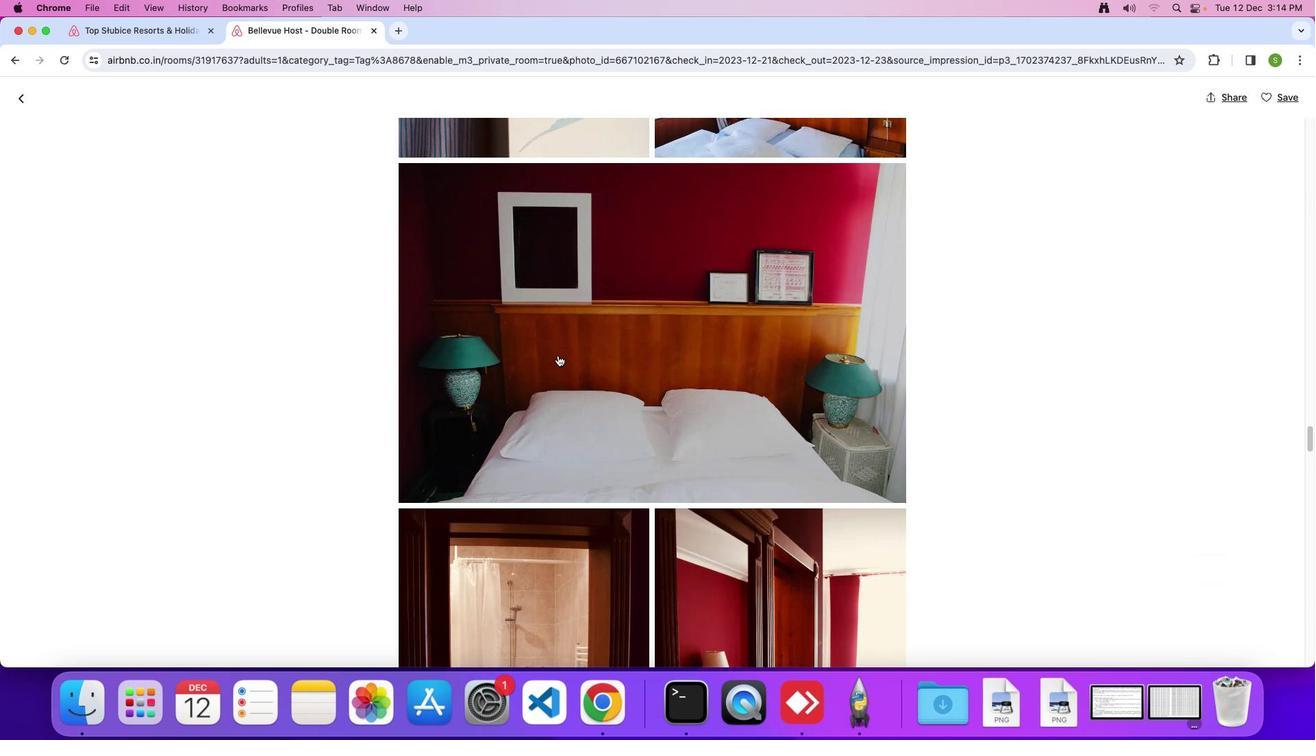 
Action: Mouse scrolled (558, 355) with delta (0, 0)
Screenshot: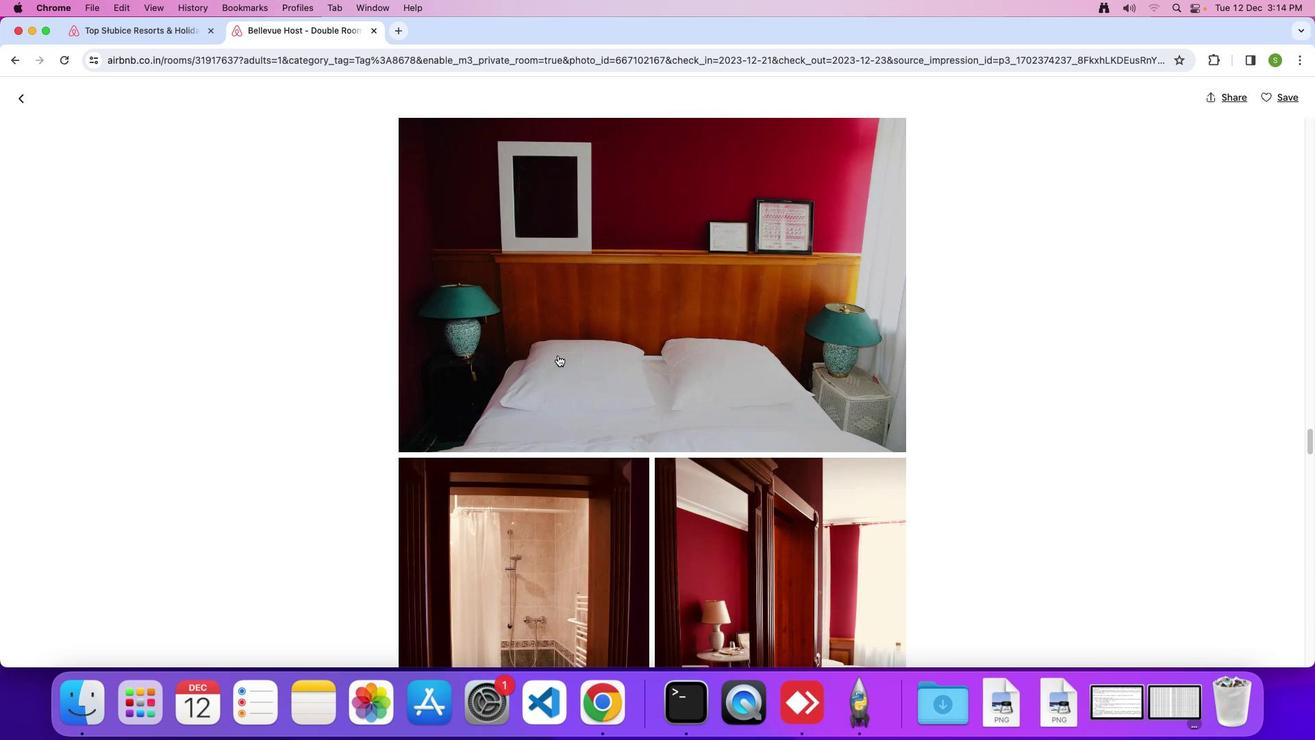 
Action: Mouse scrolled (558, 355) with delta (0, 0)
Screenshot: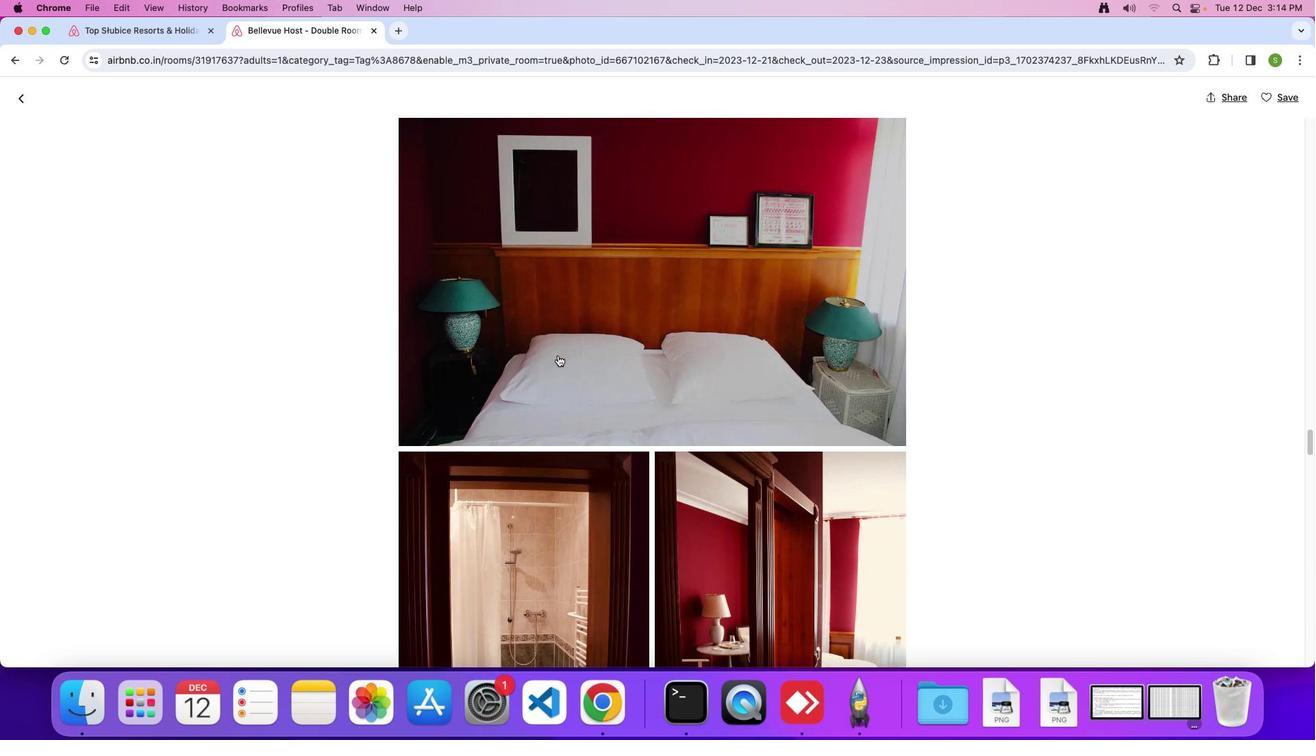 
Action: Mouse scrolled (558, 355) with delta (0, -1)
